 Task: Customize notification schemes for different project roles.
Action: Mouse moved to (1099, 88)
Screenshot: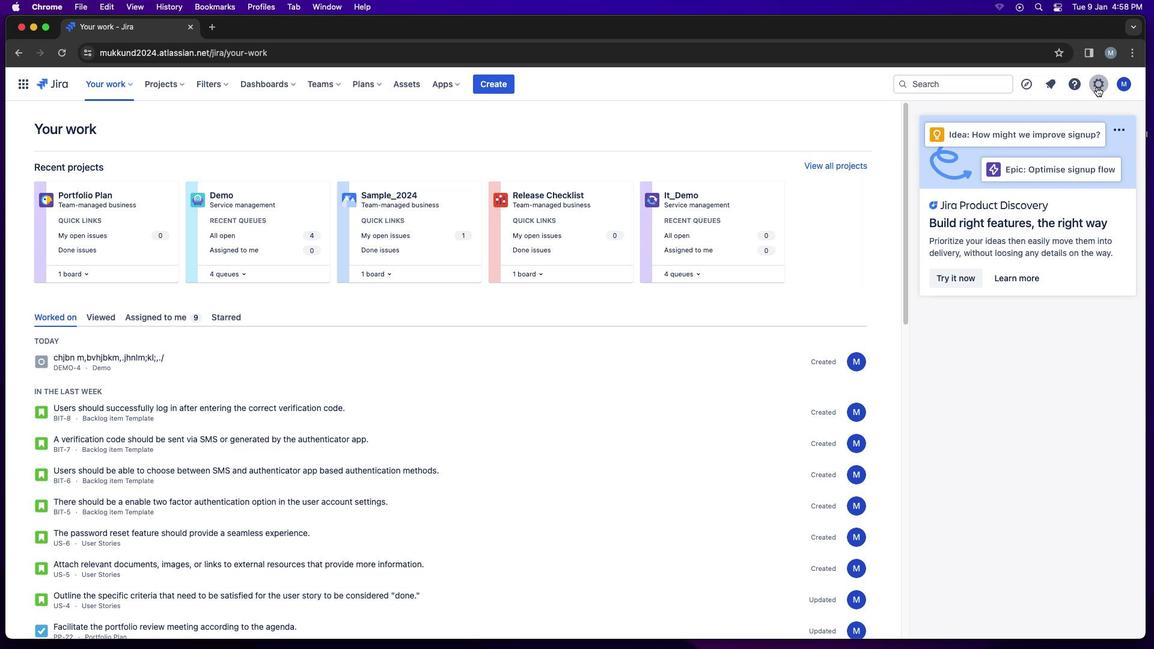 
Action: Mouse pressed left at (1099, 88)
Screenshot: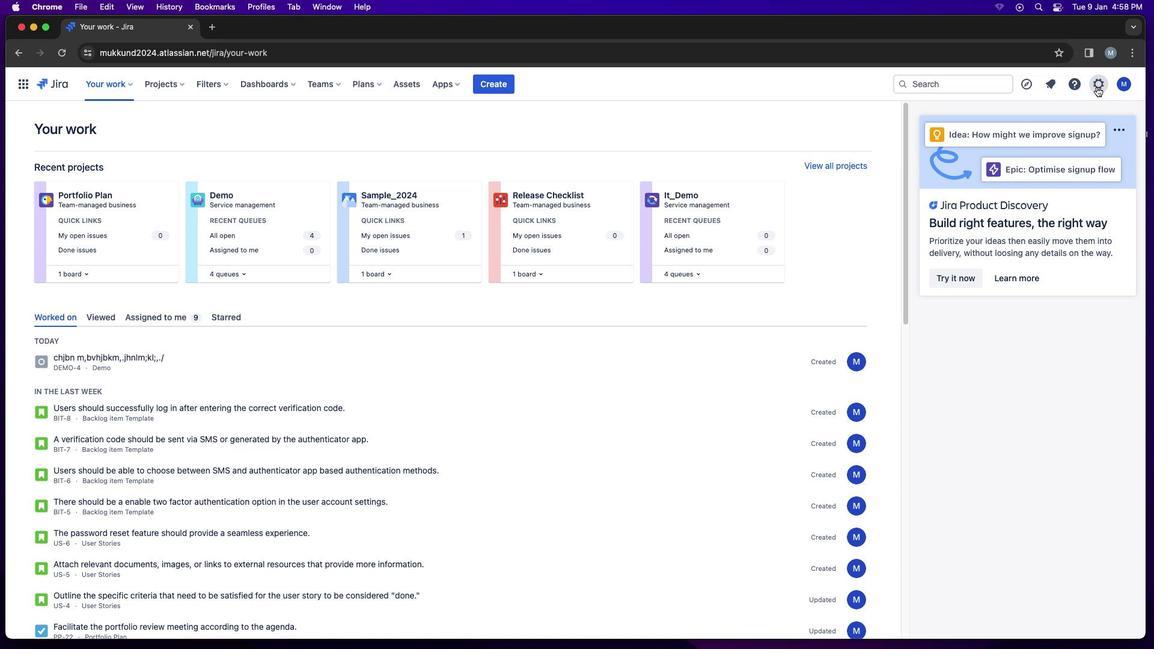 
Action: Mouse moved to (886, 358)
Screenshot: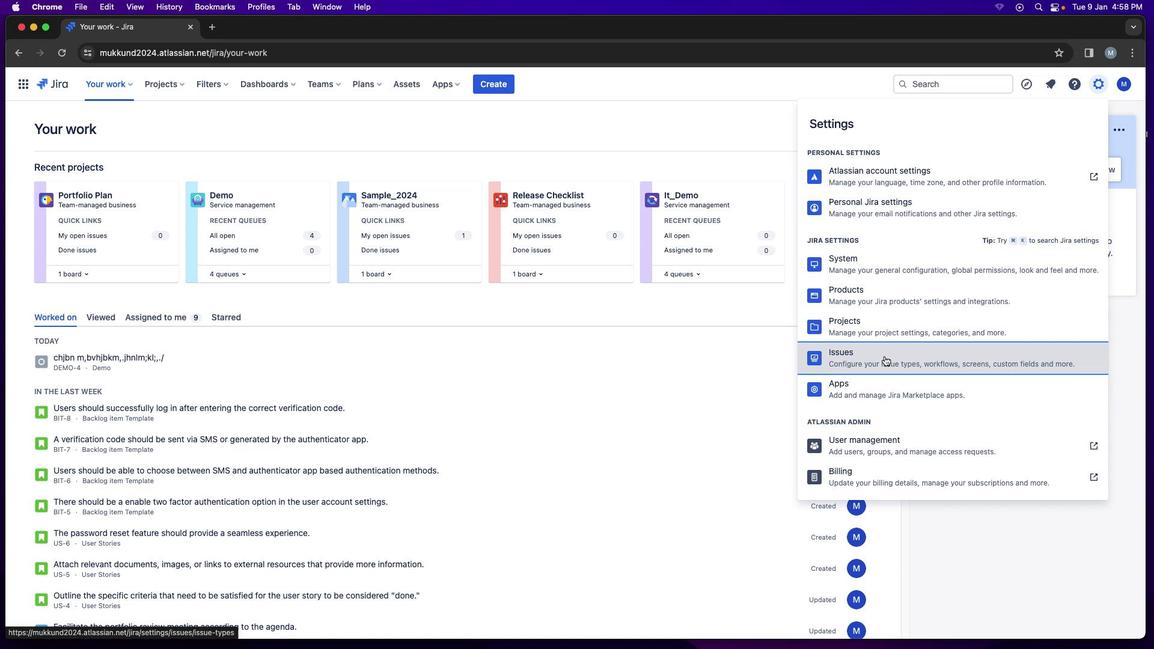 
Action: Mouse pressed left at (886, 358)
Screenshot: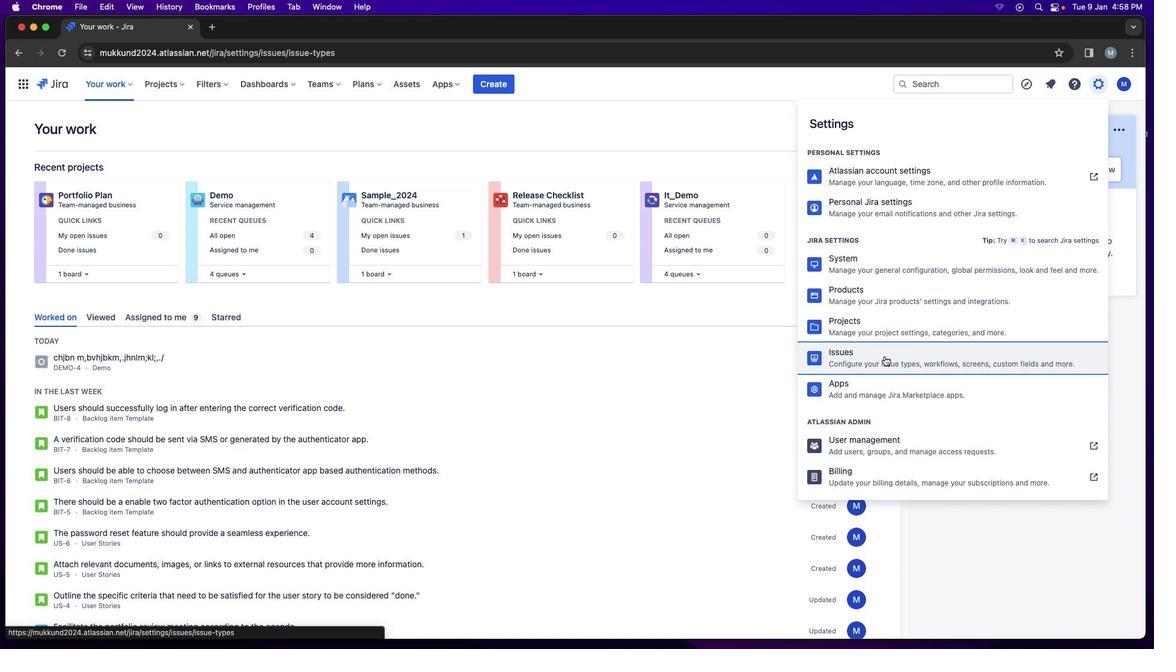 
Action: Mouse moved to (91, 295)
Screenshot: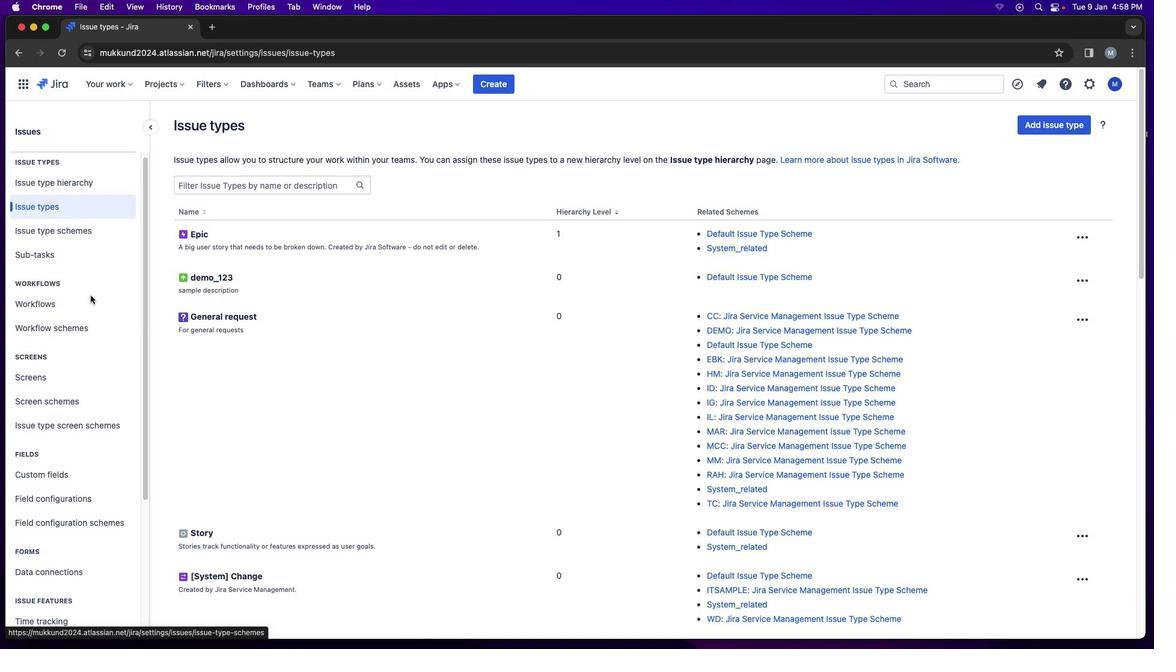 
Action: Mouse scrolled (91, 295) with delta (1, 1)
Screenshot: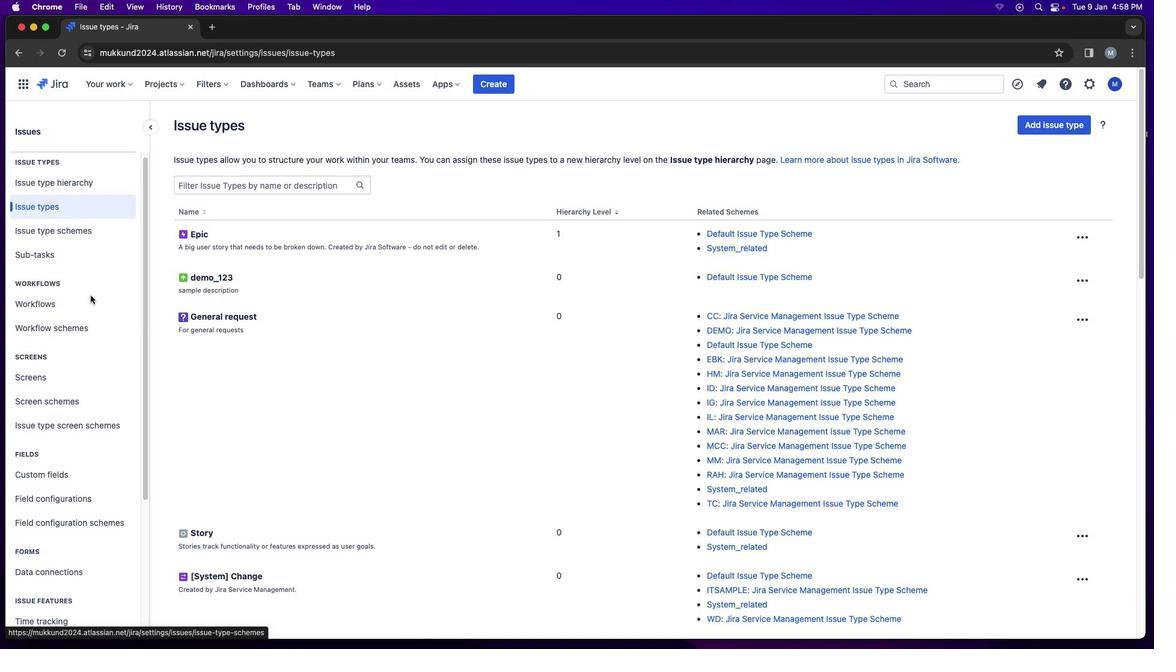 
Action: Mouse scrolled (91, 295) with delta (1, 1)
Screenshot: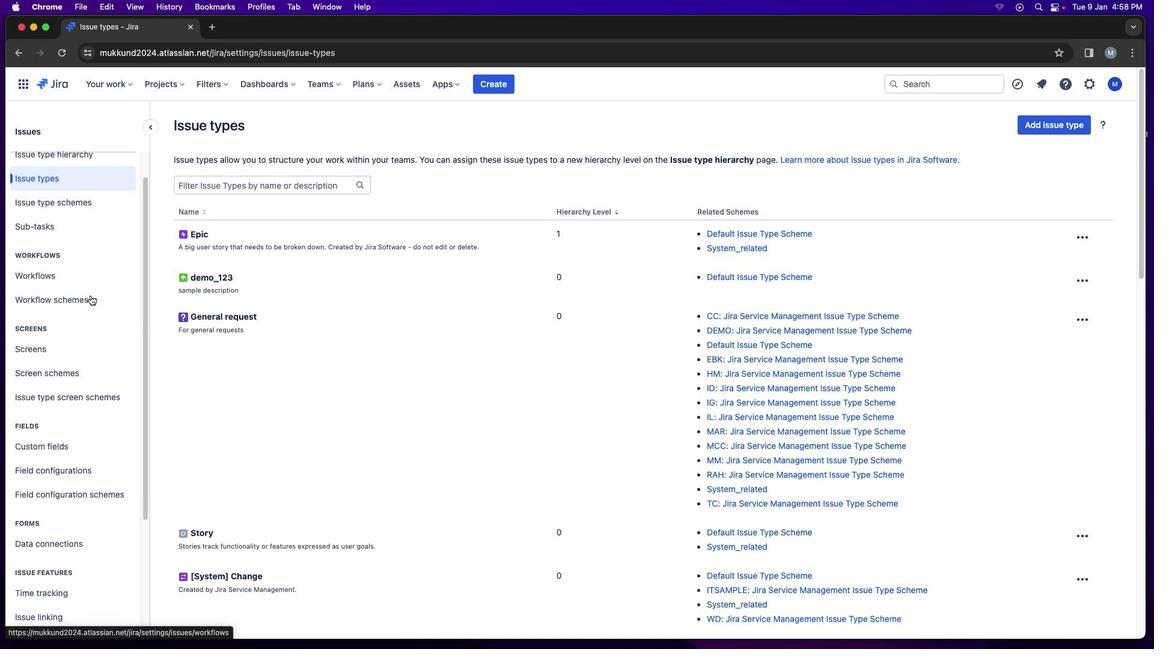 
Action: Mouse moved to (91, 296)
Screenshot: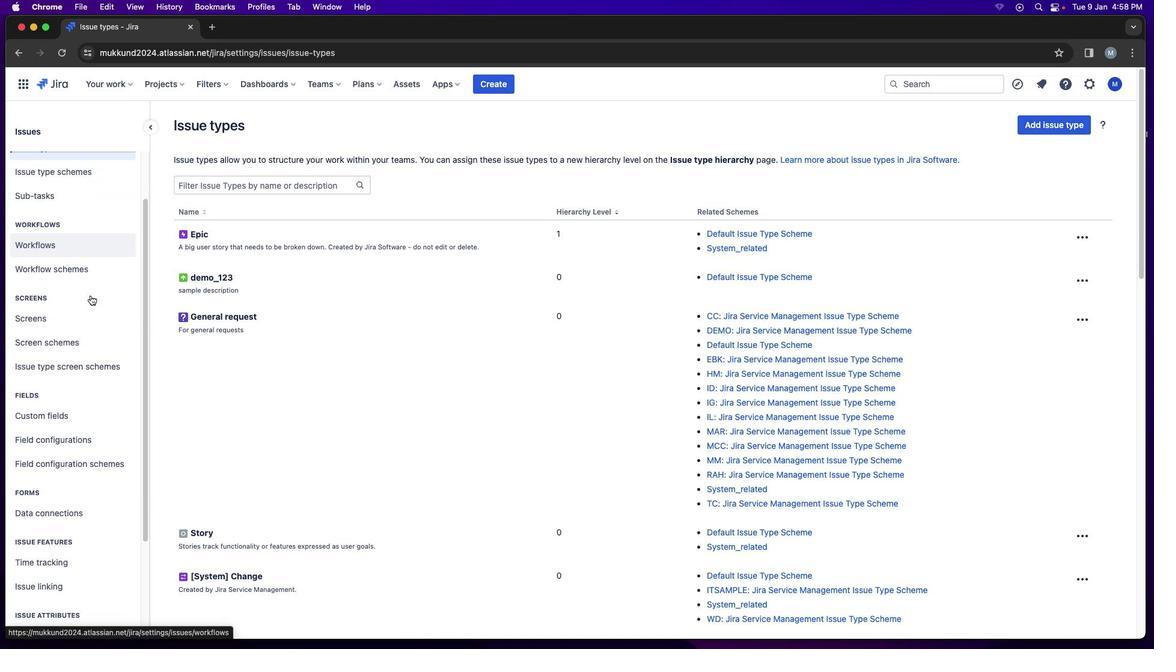 
Action: Mouse scrolled (91, 296) with delta (1, 1)
Screenshot: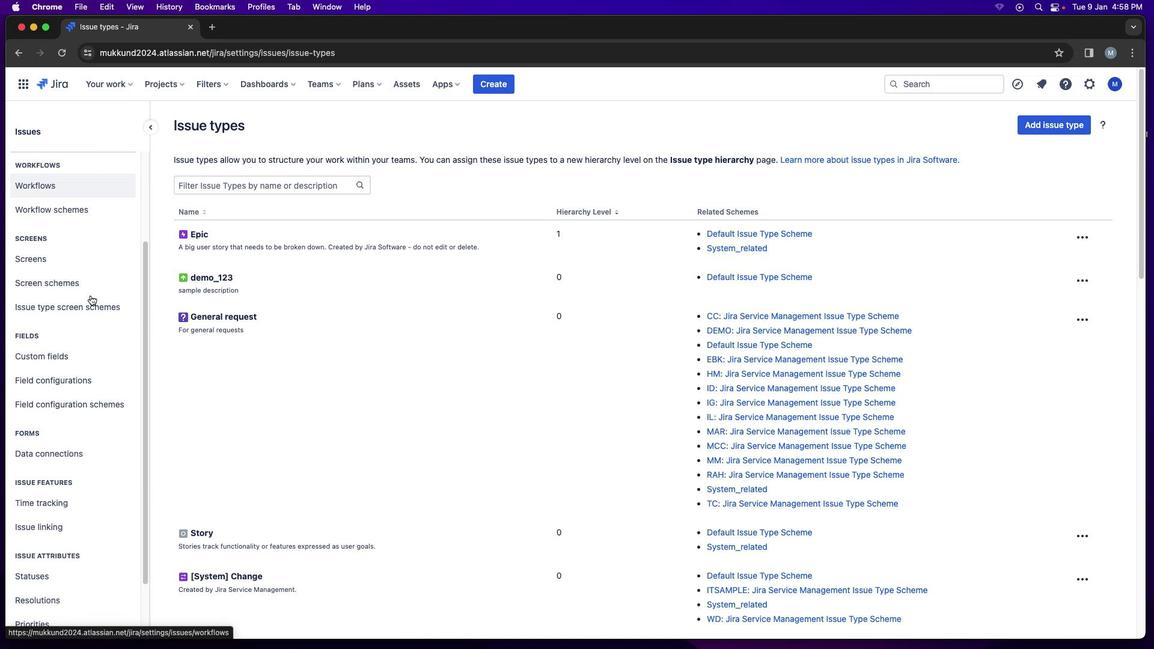 
Action: Mouse moved to (91, 297)
Screenshot: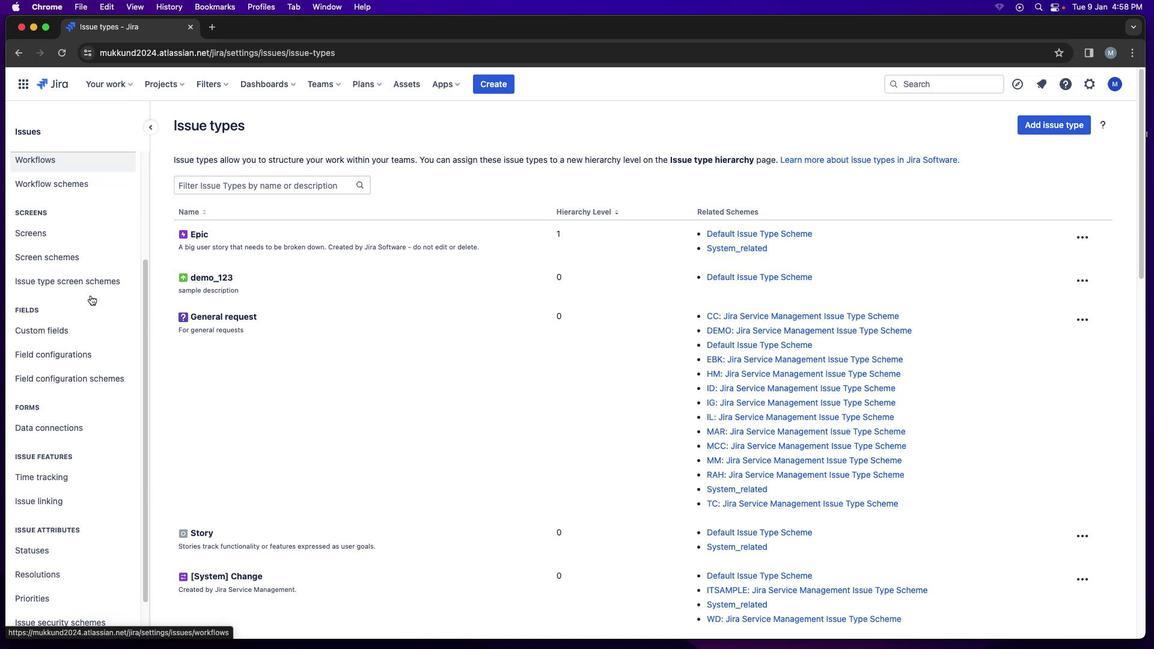 
Action: Mouse scrolled (91, 297) with delta (1, 1)
Screenshot: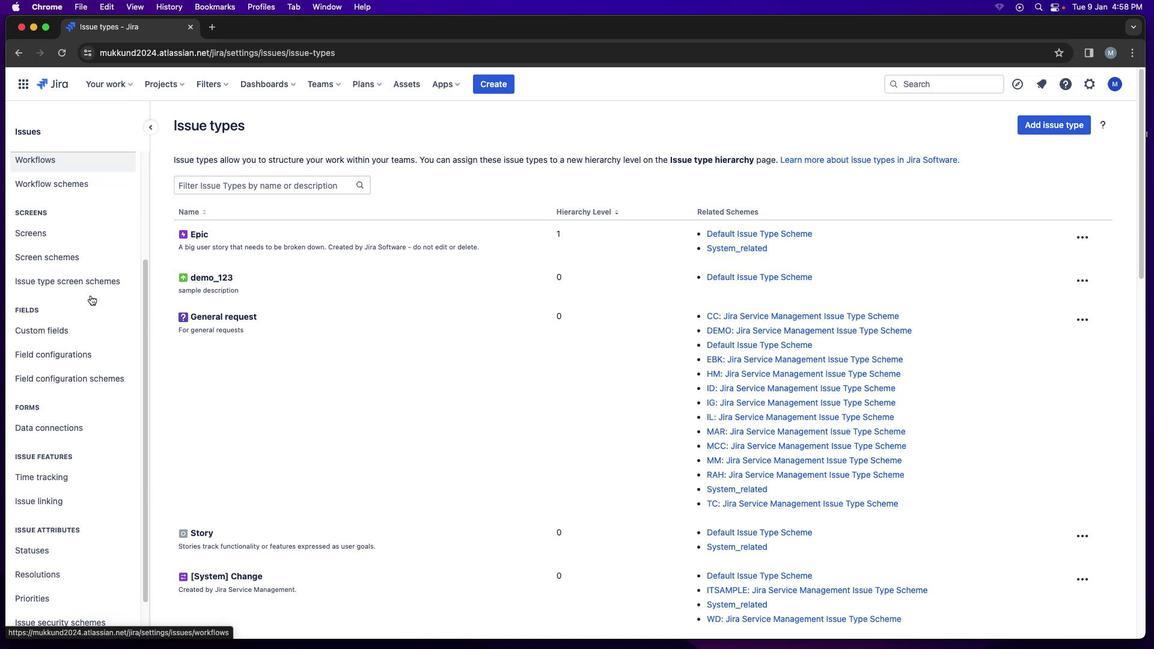 
Action: Mouse scrolled (91, 297) with delta (1, 0)
Screenshot: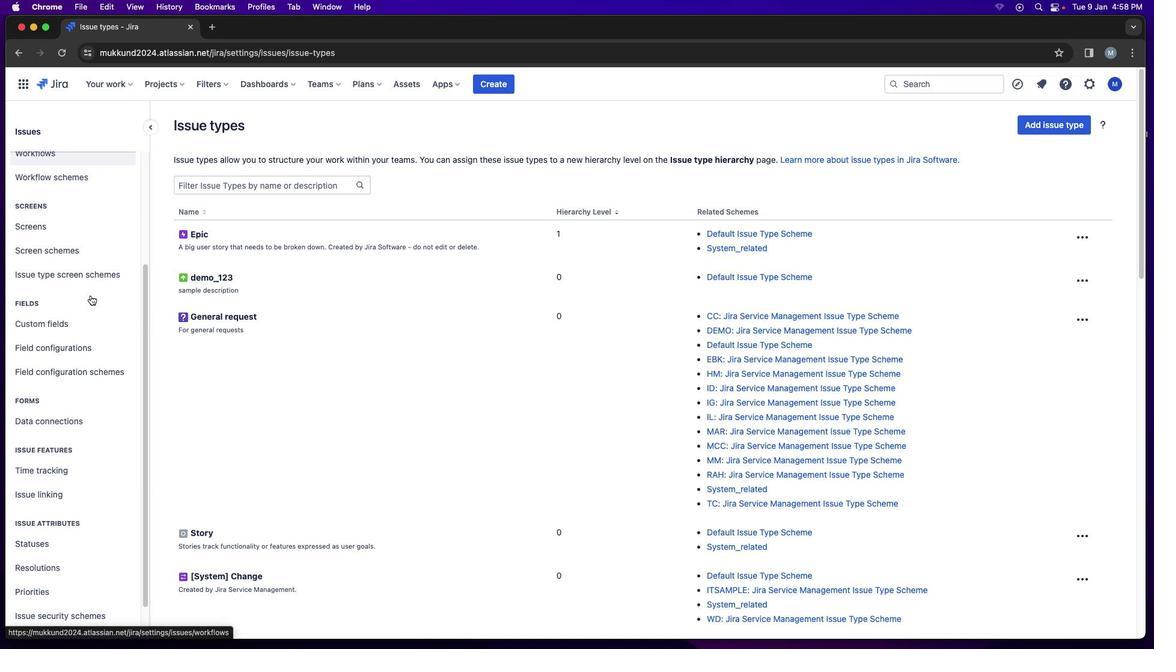 
Action: Mouse moved to (91, 298)
Screenshot: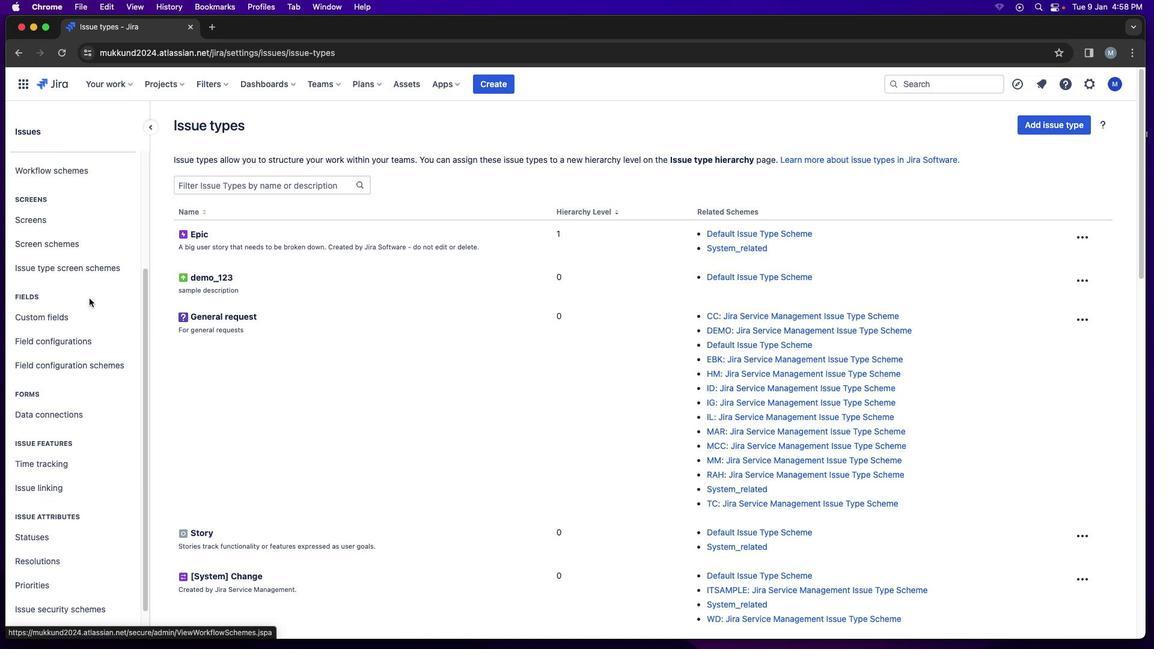 
Action: Mouse scrolled (91, 298) with delta (1, 1)
Screenshot: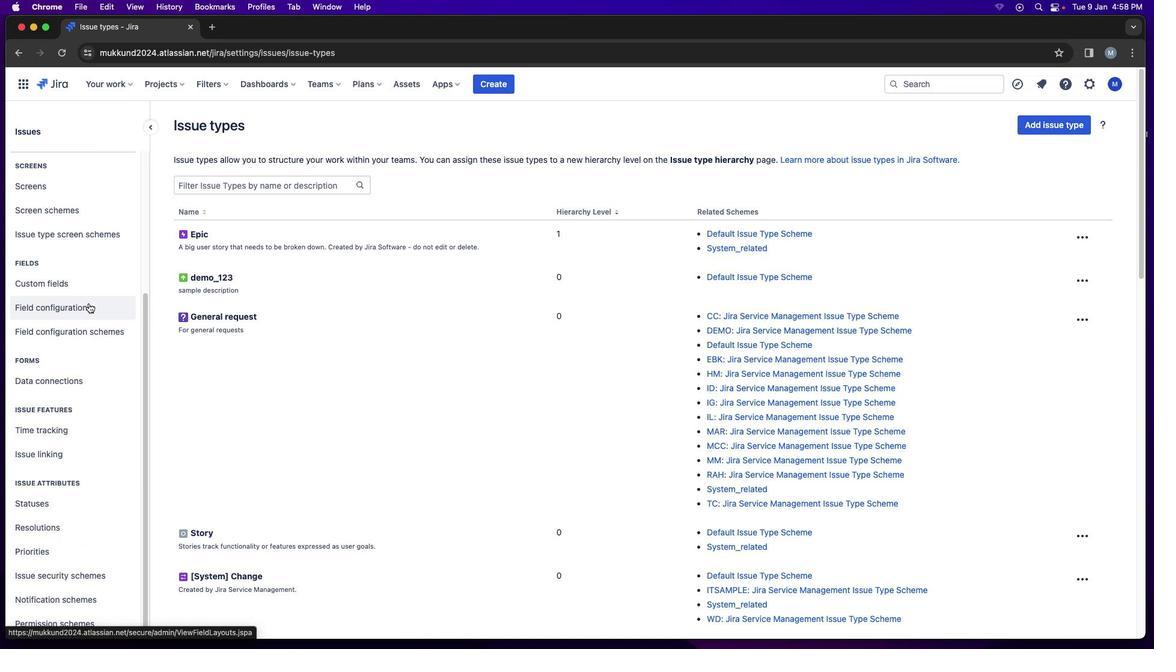 
Action: Mouse scrolled (91, 298) with delta (1, 1)
Screenshot: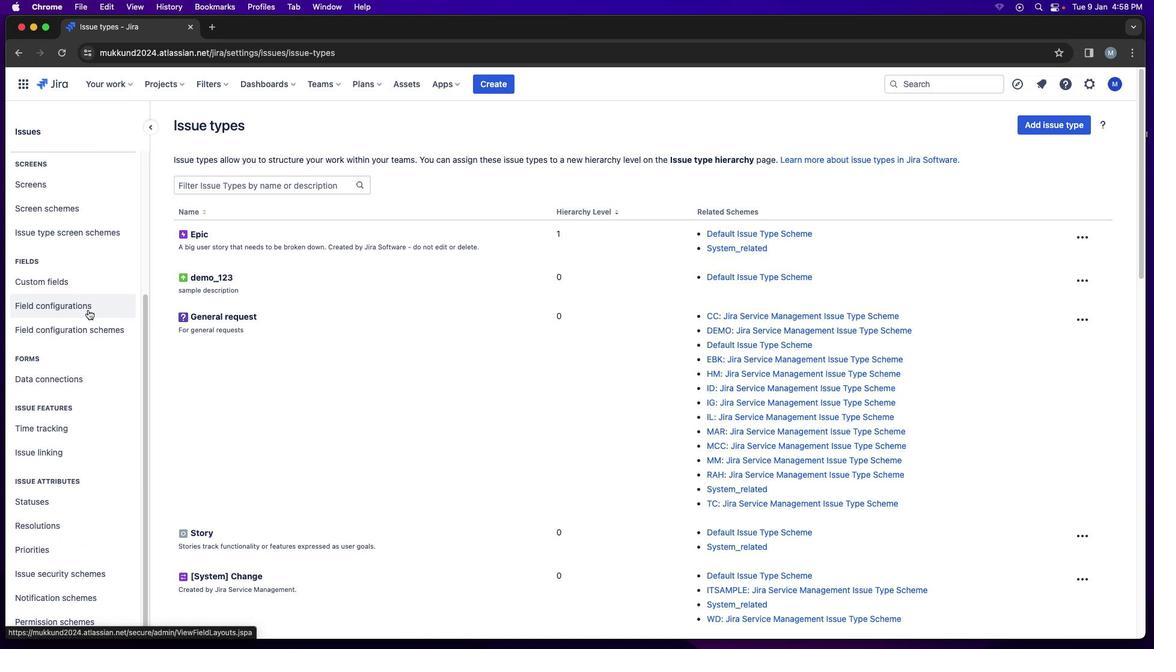 
Action: Mouse moved to (91, 298)
Screenshot: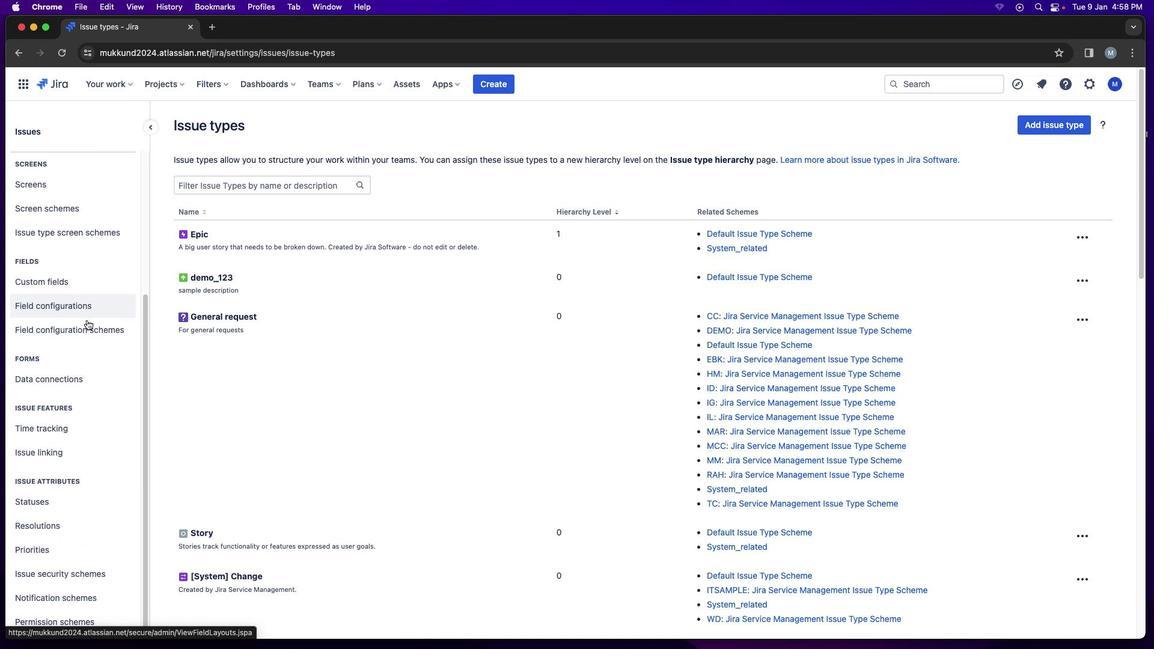
Action: Mouse scrolled (91, 298) with delta (1, 0)
Screenshot: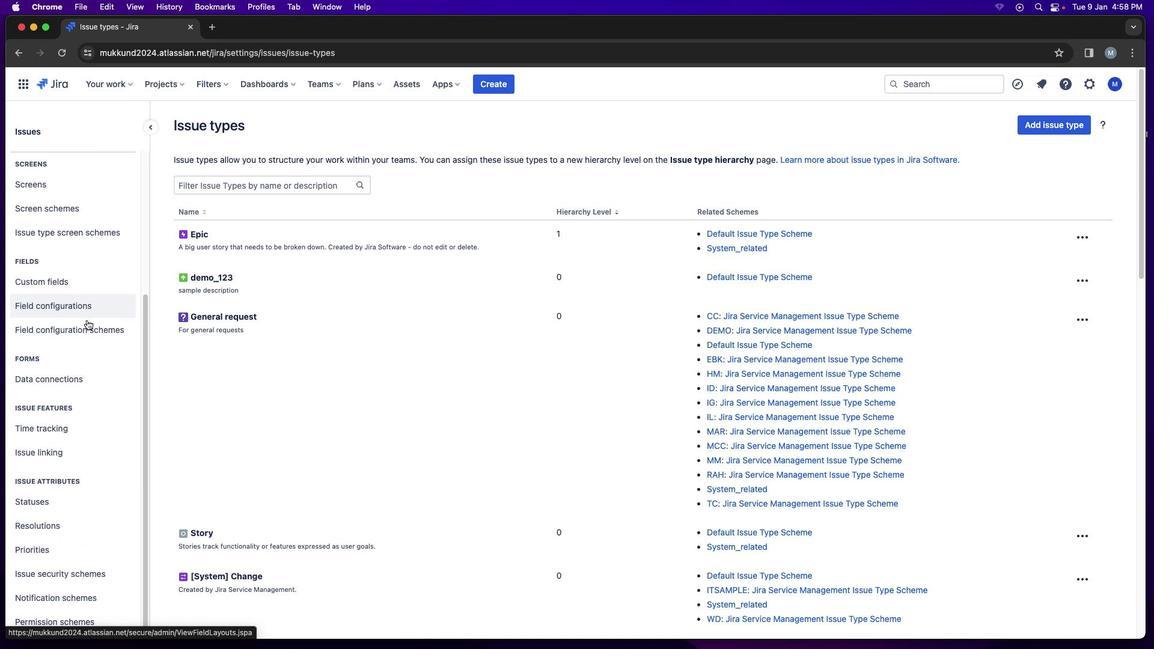 
Action: Mouse moved to (90, 299)
Screenshot: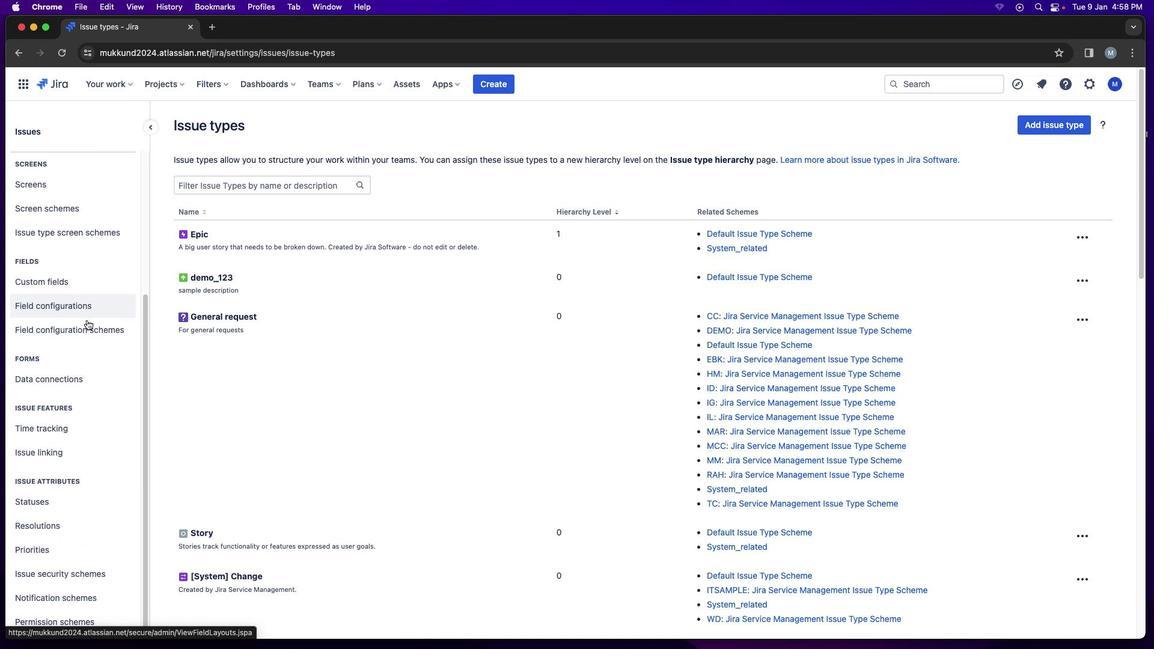 
Action: Mouse scrolled (90, 299) with delta (1, 0)
Screenshot: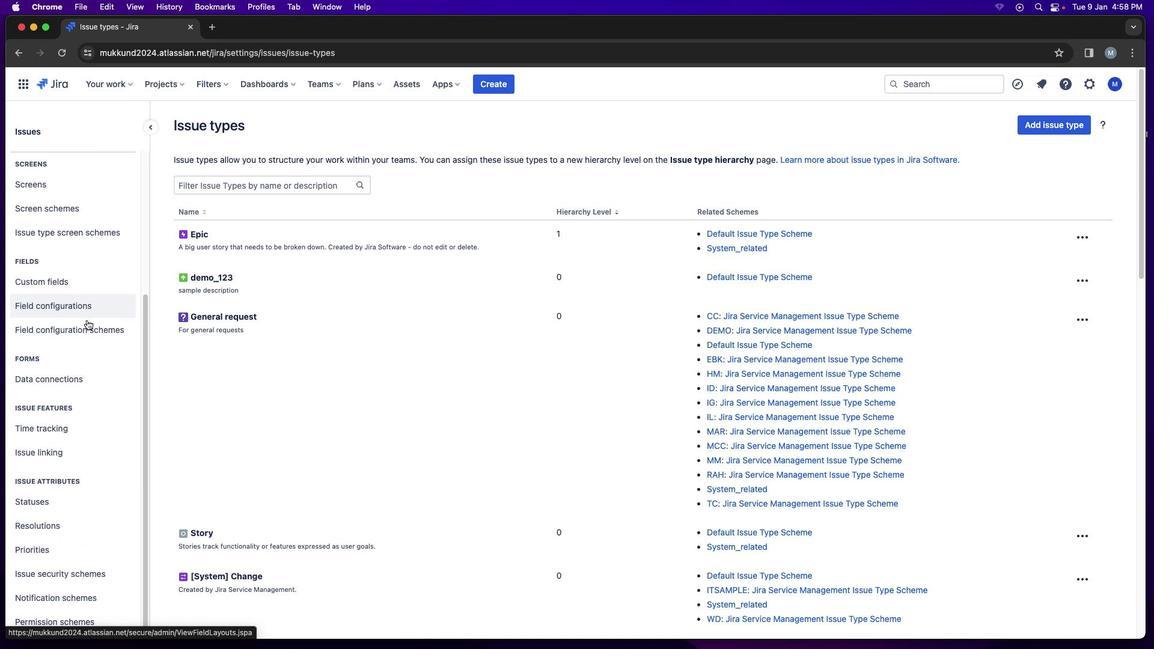 
Action: Mouse moved to (90, 300)
Screenshot: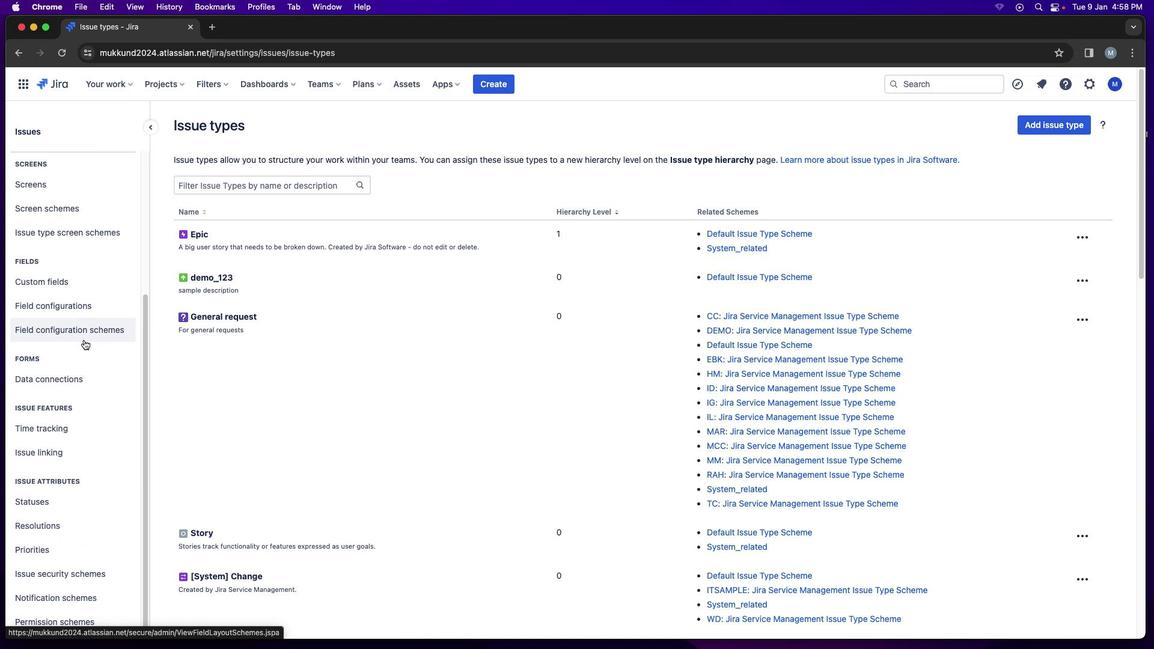 
Action: Mouse scrolled (90, 300) with delta (1, 0)
Screenshot: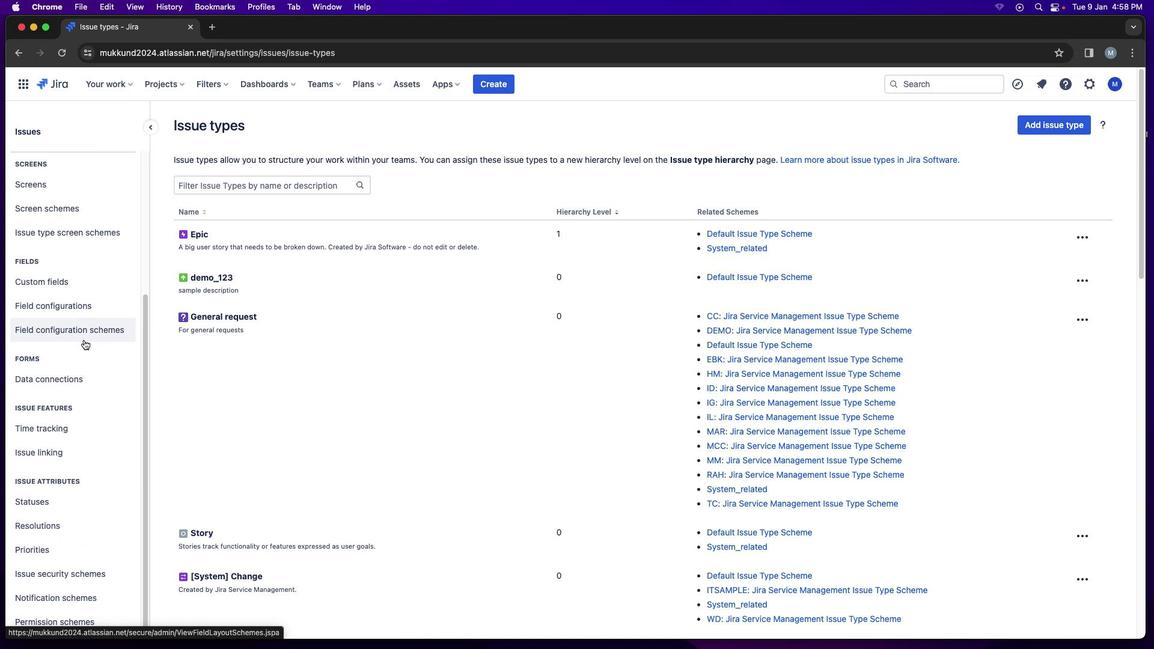 
Action: Mouse moved to (85, 351)
Screenshot: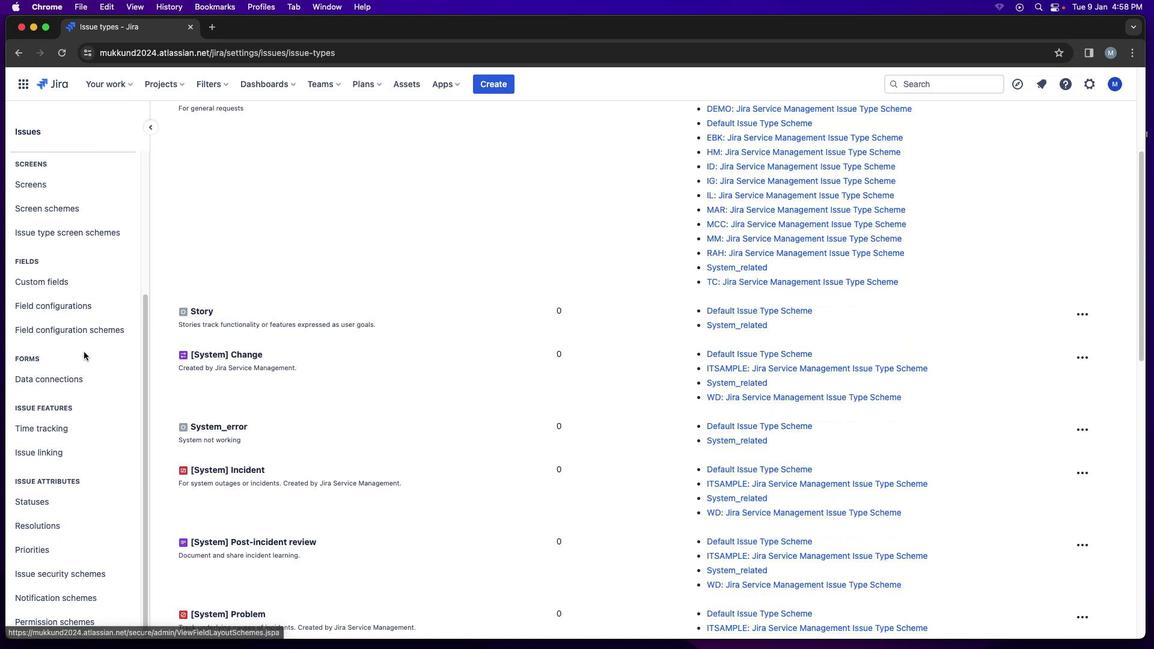 
Action: Mouse scrolled (85, 351) with delta (1, 1)
Screenshot: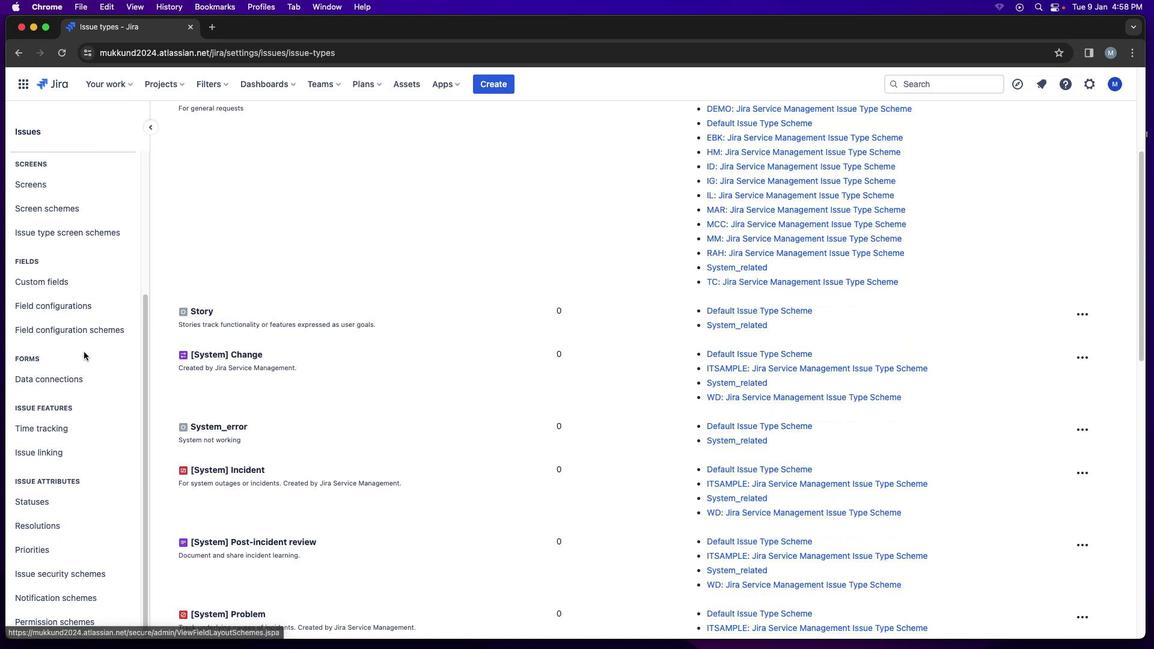 
Action: Mouse moved to (85, 352)
Screenshot: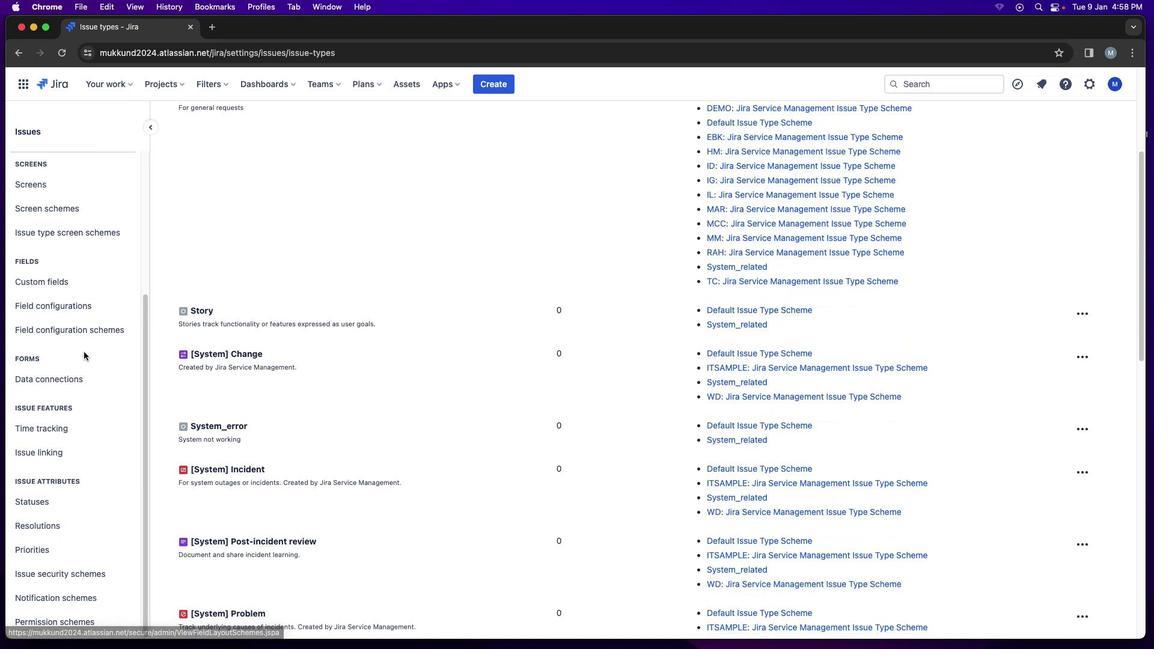 
Action: Mouse scrolled (85, 352) with delta (1, 1)
Screenshot: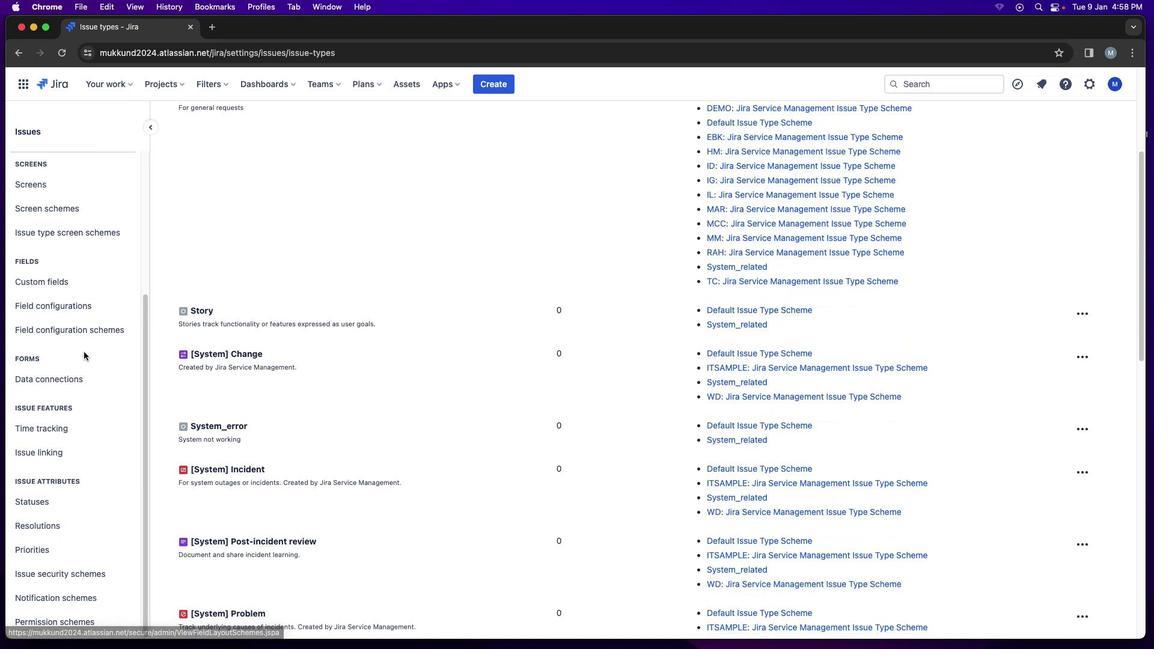 
Action: Mouse moved to (85, 352)
Screenshot: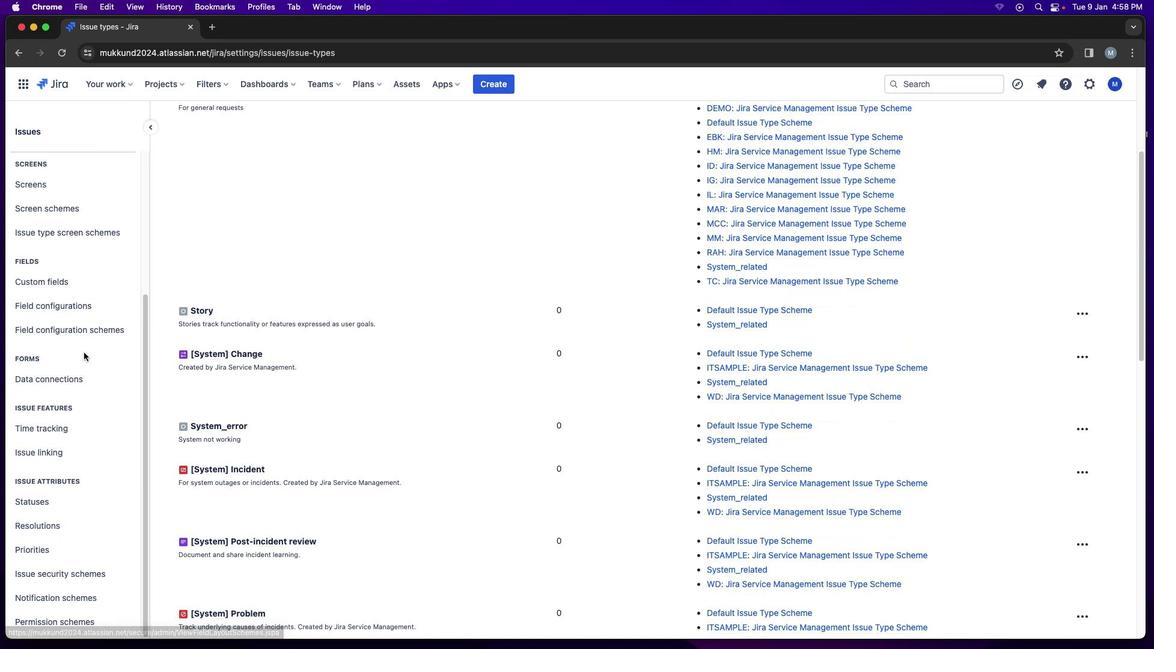 
Action: Mouse scrolled (85, 352) with delta (1, 0)
Screenshot: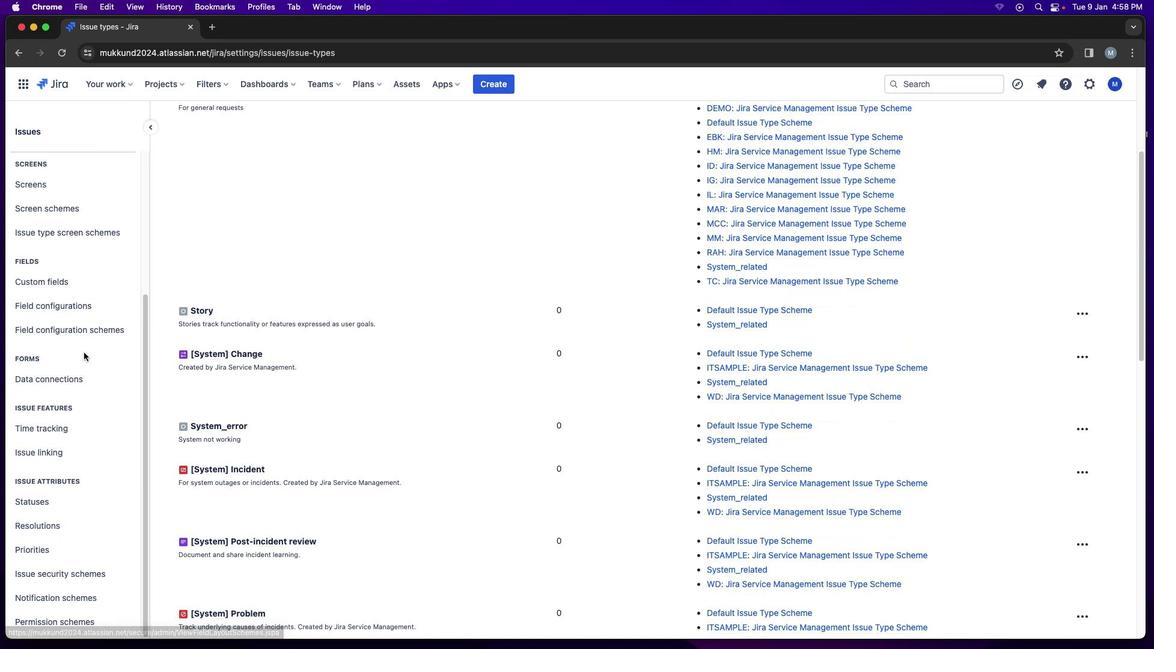 
Action: Mouse moved to (85, 352)
Screenshot: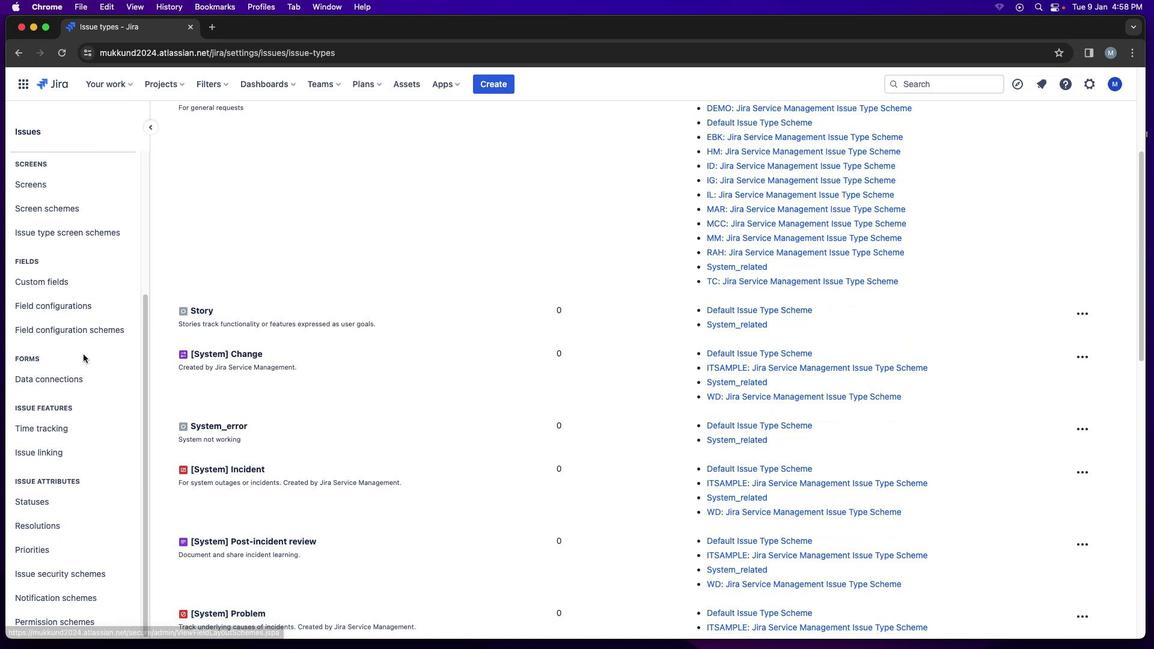 
Action: Mouse scrolled (85, 352) with delta (1, 0)
Screenshot: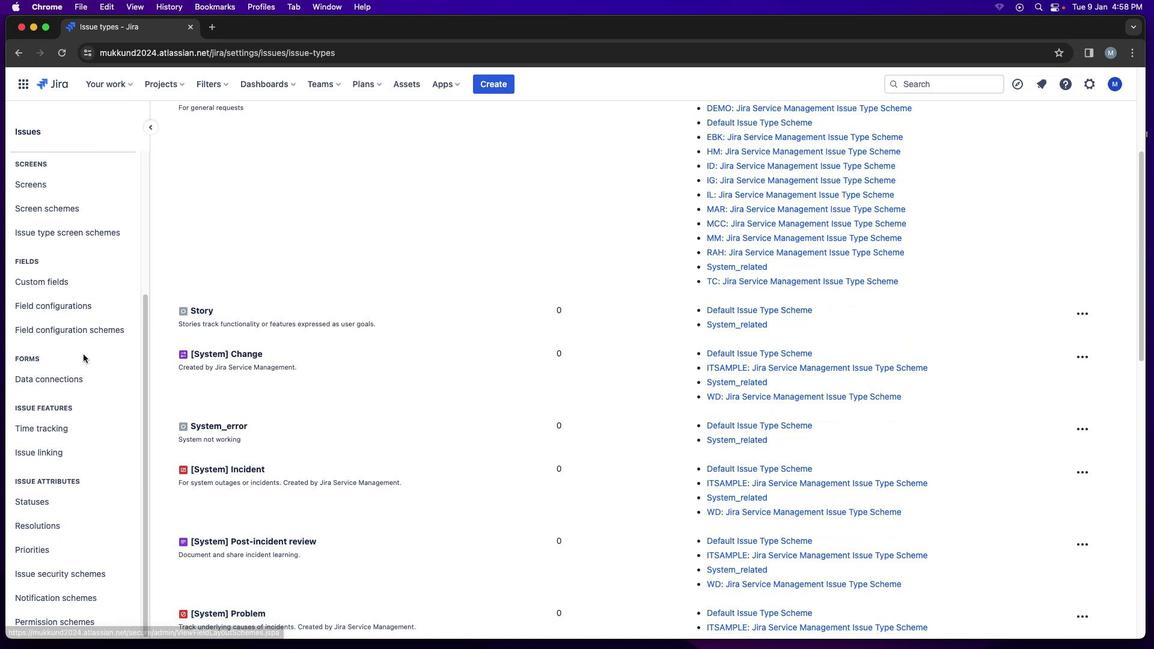 
Action: Mouse moved to (89, 396)
Screenshot: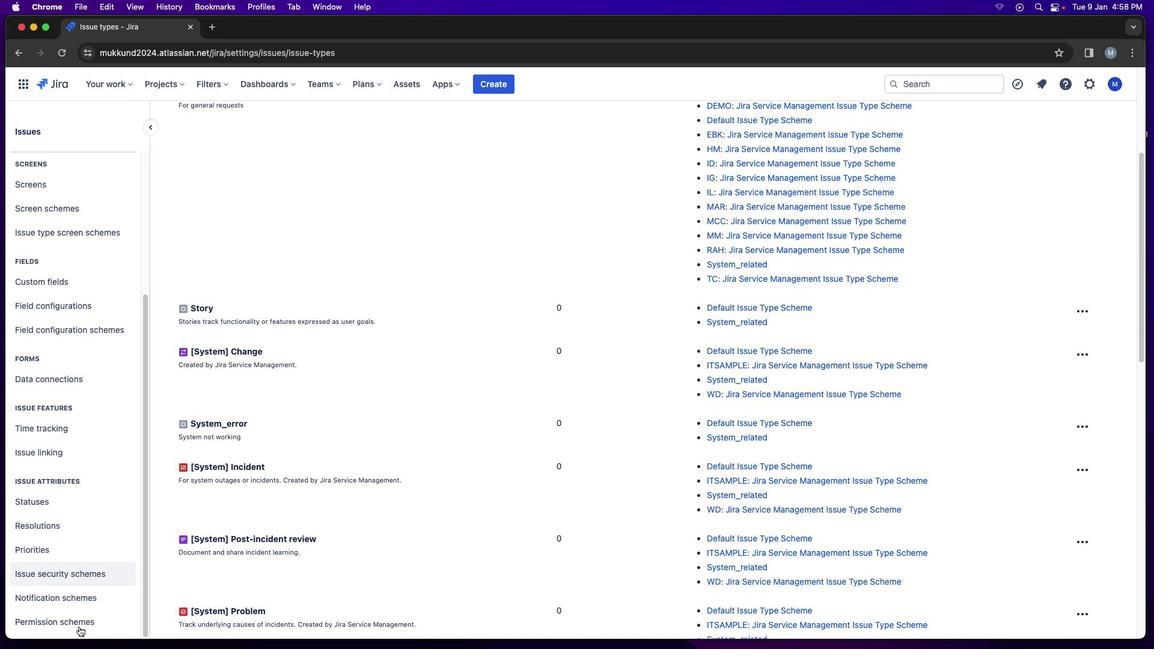 
Action: Mouse scrolled (89, 396) with delta (1, 1)
Screenshot: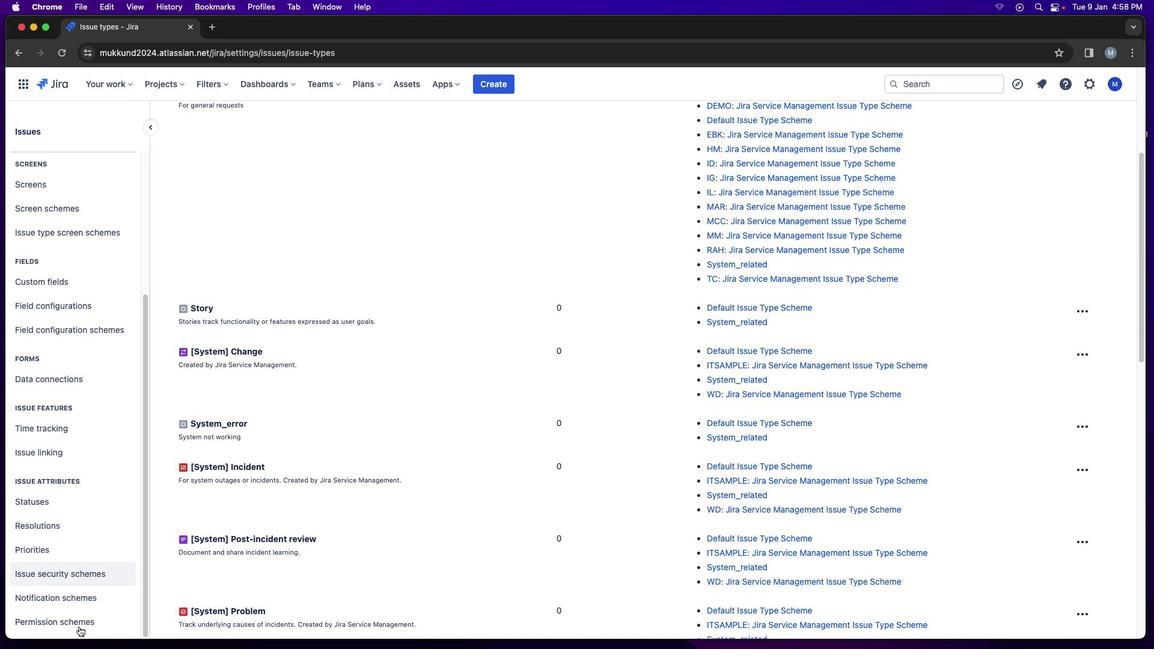
Action: Mouse moved to (61, 598)
Screenshot: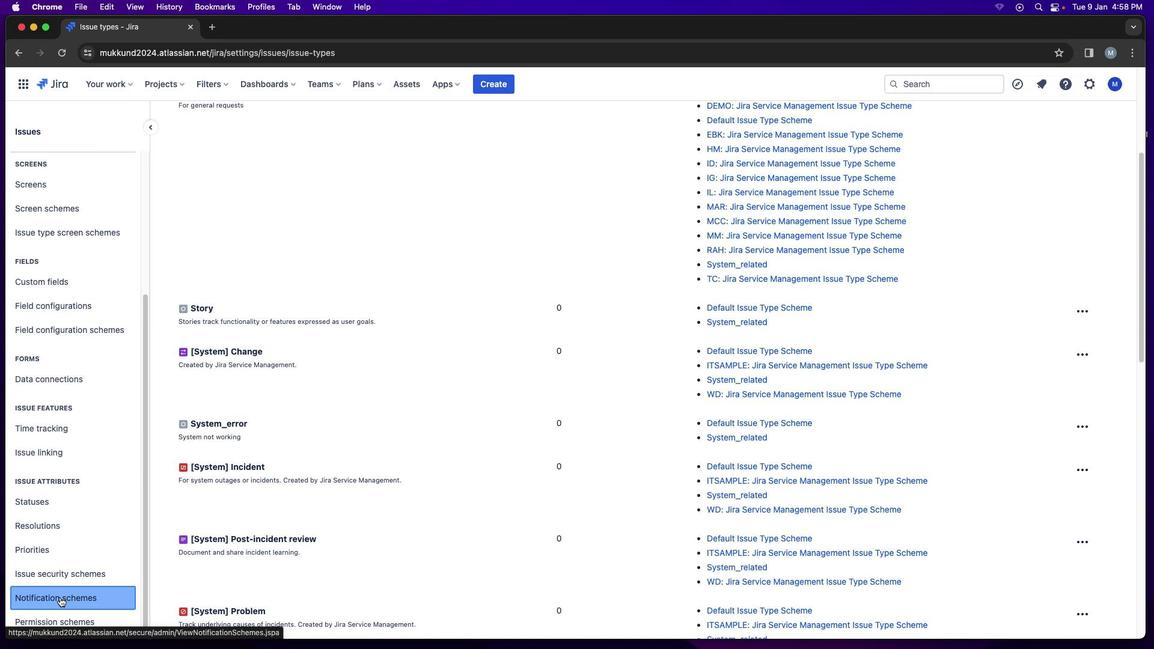 
Action: Mouse pressed left at (61, 598)
Screenshot: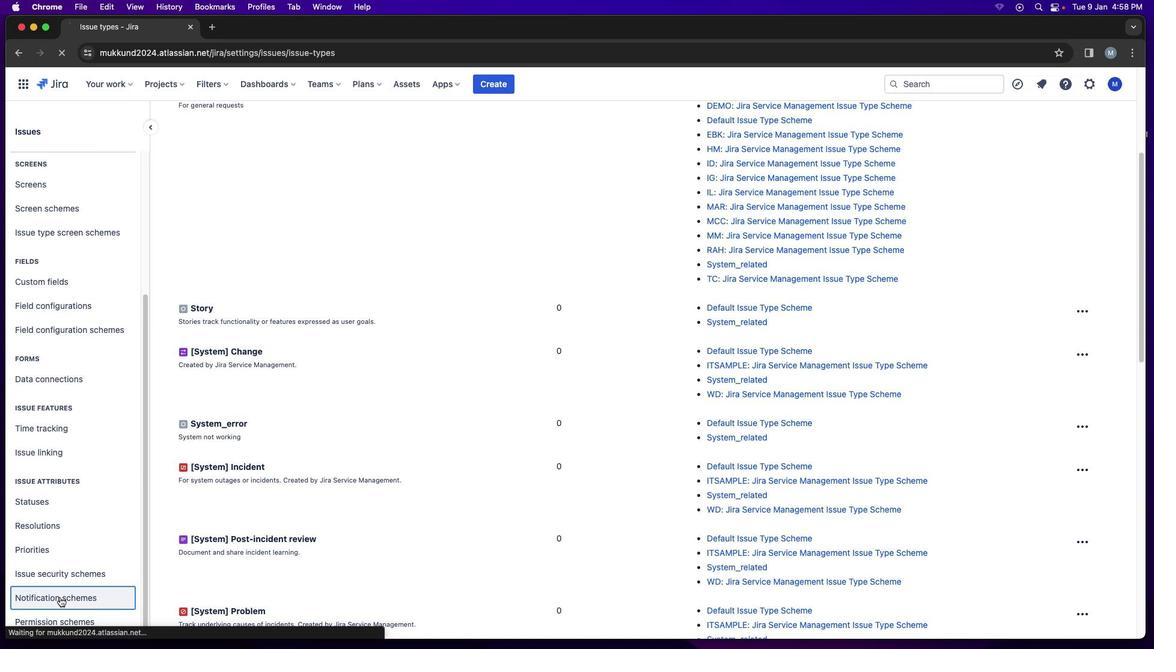 
Action: Mouse moved to (602, 554)
Screenshot: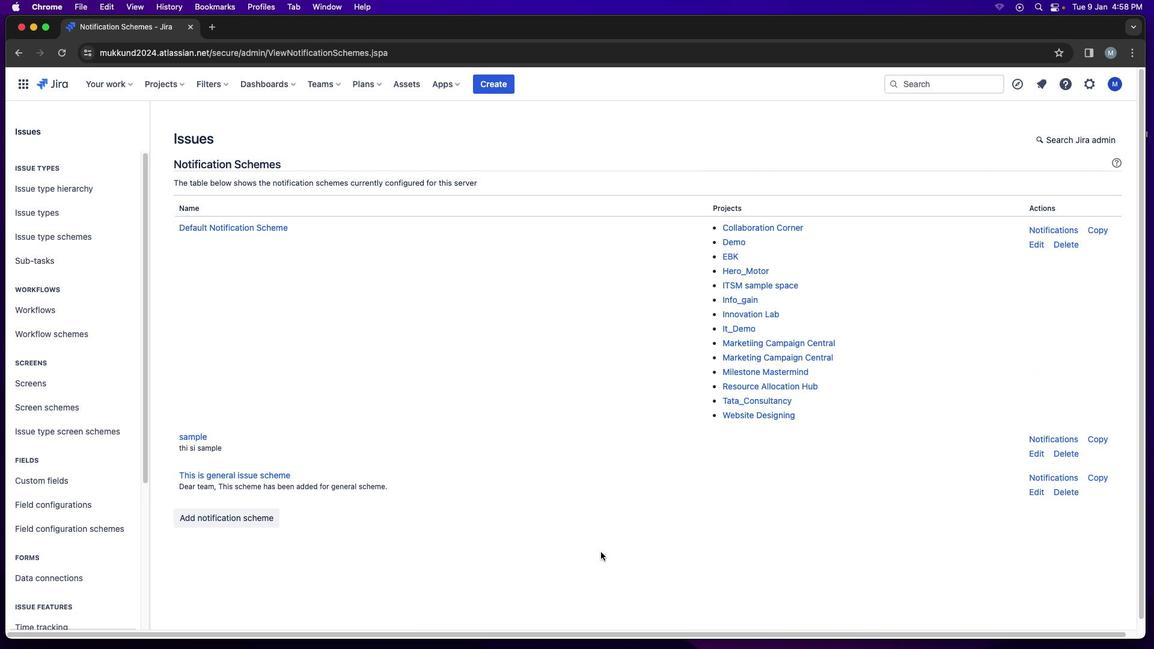 
Action: Mouse pressed left at (602, 554)
Screenshot: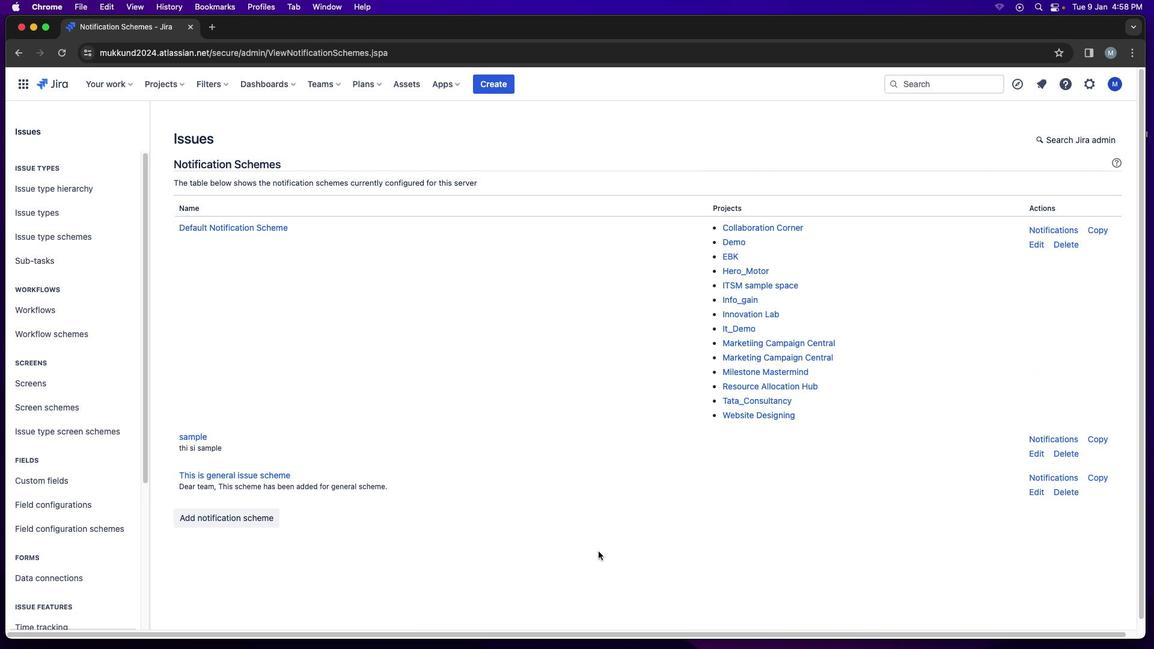 
Action: Mouse moved to (245, 524)
Screenshot: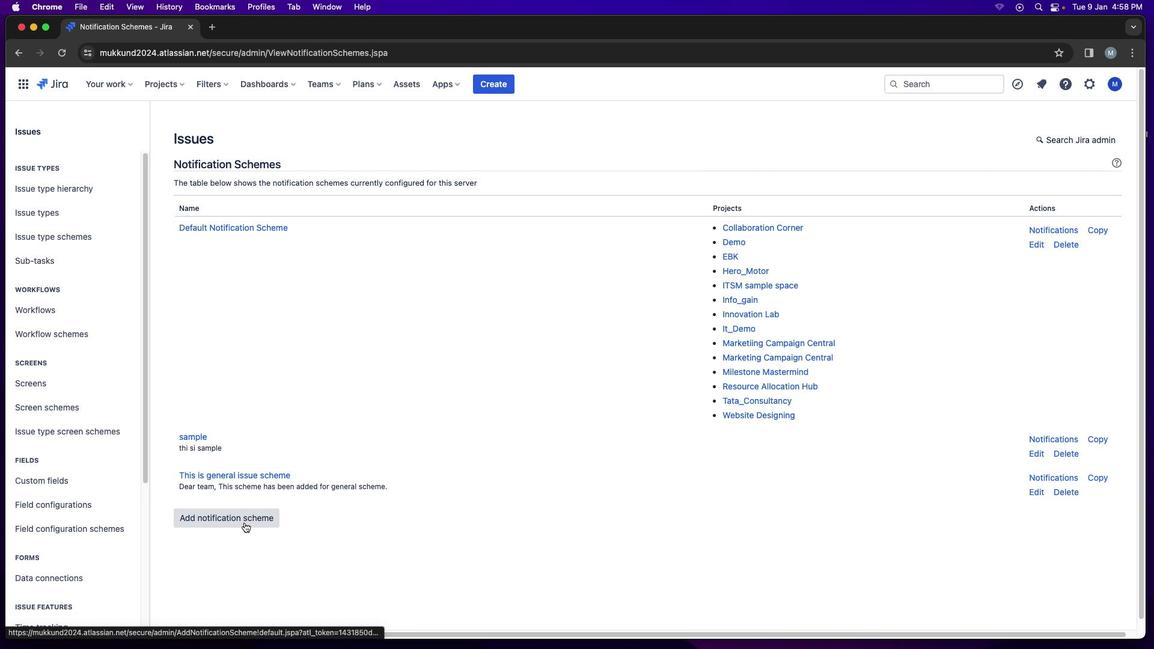 
Action: Mouse pressed left at (245, 524)
Screenshot: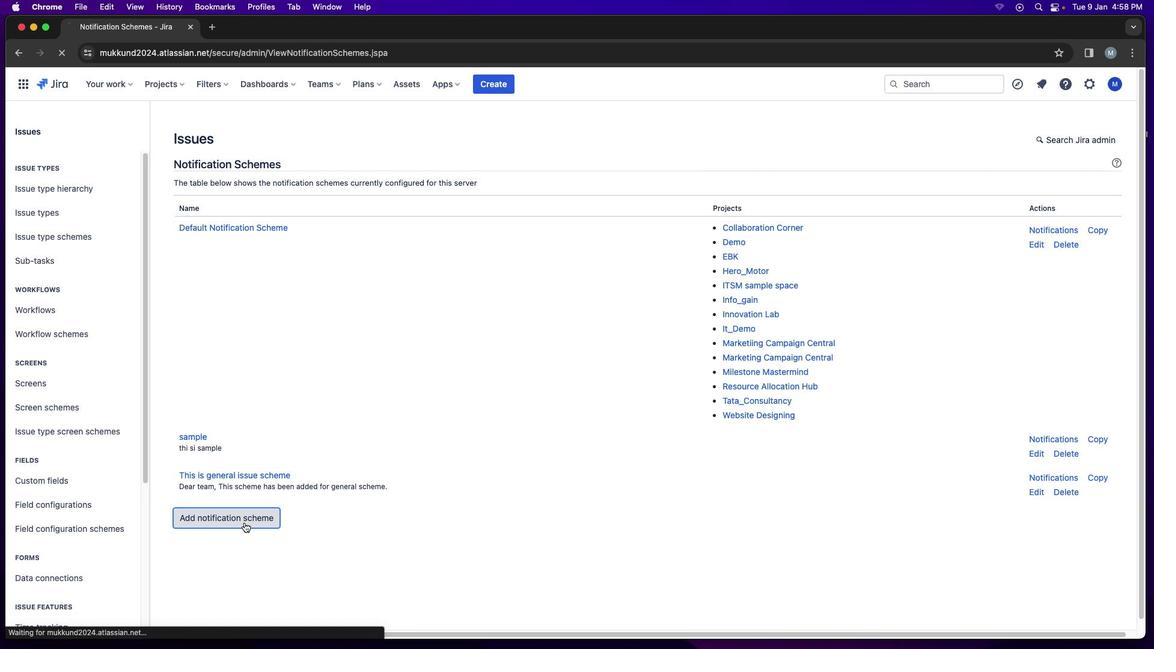 
Action: Mouse moved to (313, 185)
Screenshot: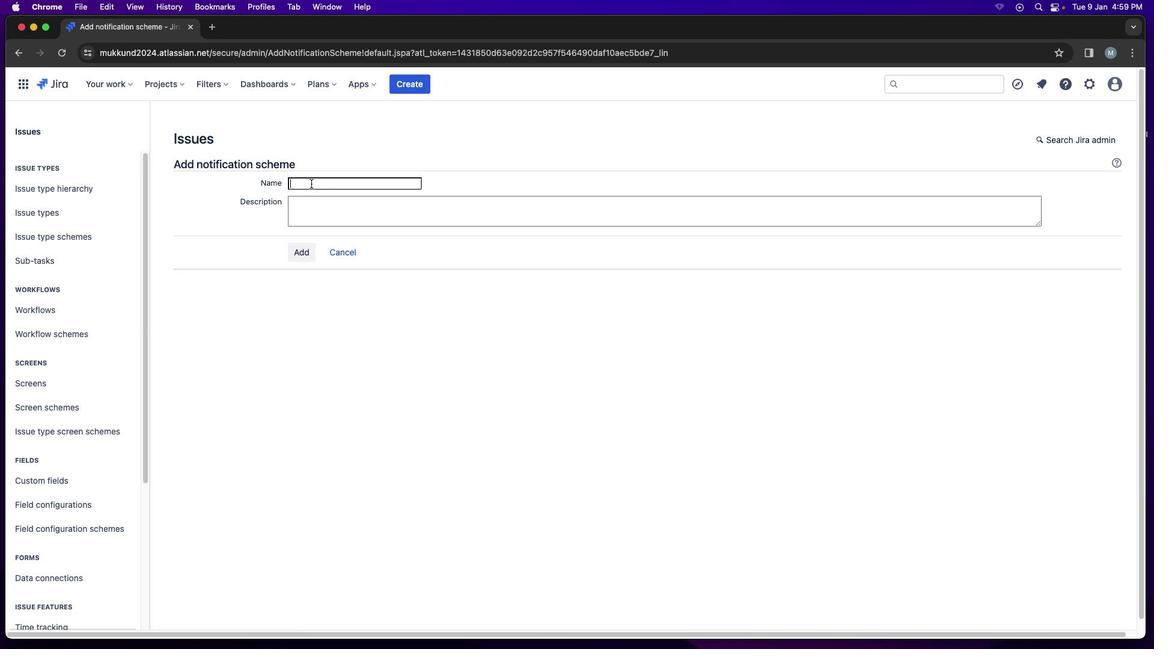 
Action: Mouse pressed left at (313, 185)
Screenshot: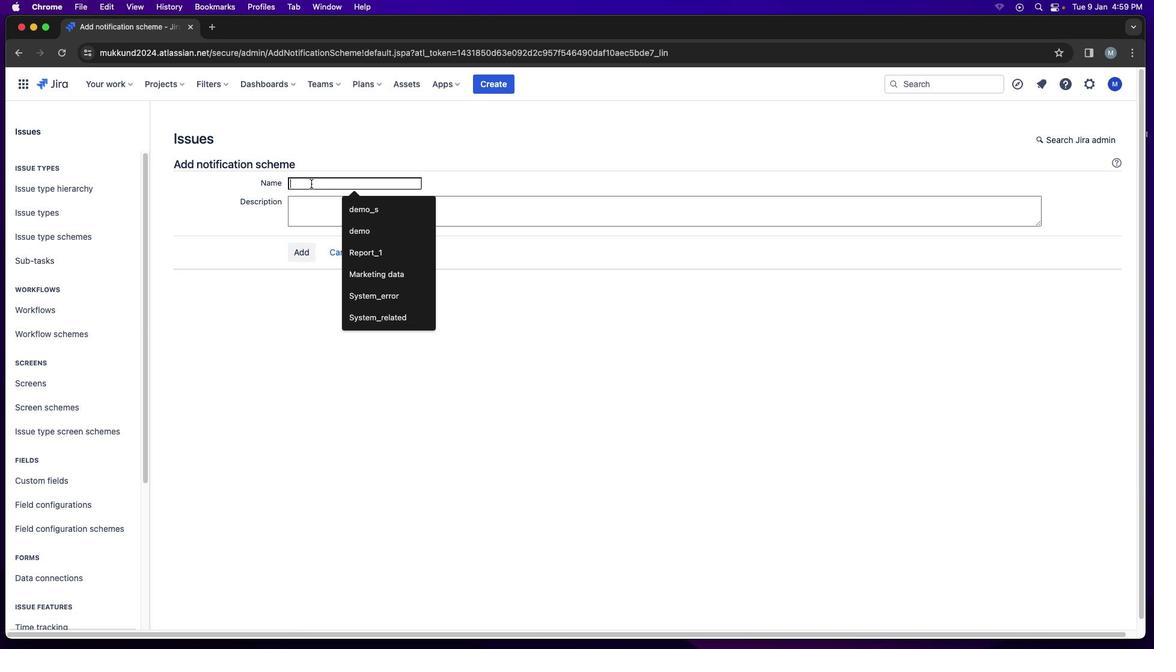 
Action: Key pressed Key.shift'N''o''r'Key.backspaceKey.backspaceKey.backspaceKey.backspaceKey.shift_r'P''r''o''j''e''c''t'Key.shift_r'_'Key.shift_r'?''N''o'Key.backspaceKey.backspaceKey.backspaceKey.shift_r'N''o''t''i''f''i''c''a''t''i''o''n'
Screenshot: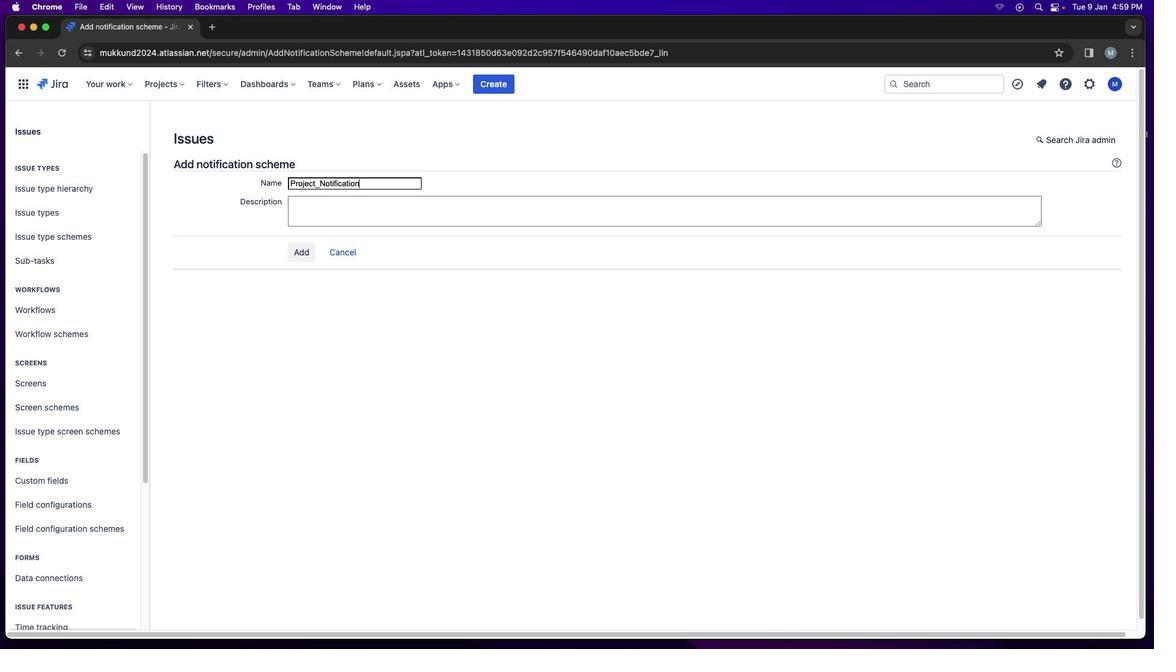 
Action: Mouse moved to (324, 215)
Screenshot: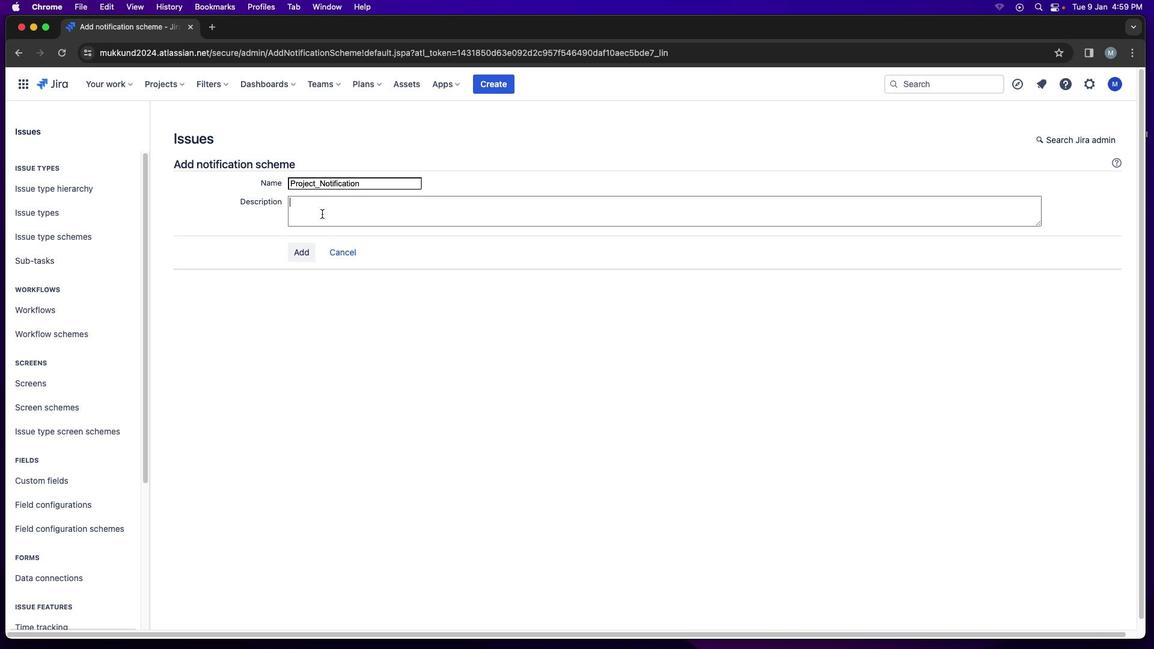 
Action: Mouse pressed left at (324, 215)
Screenshot: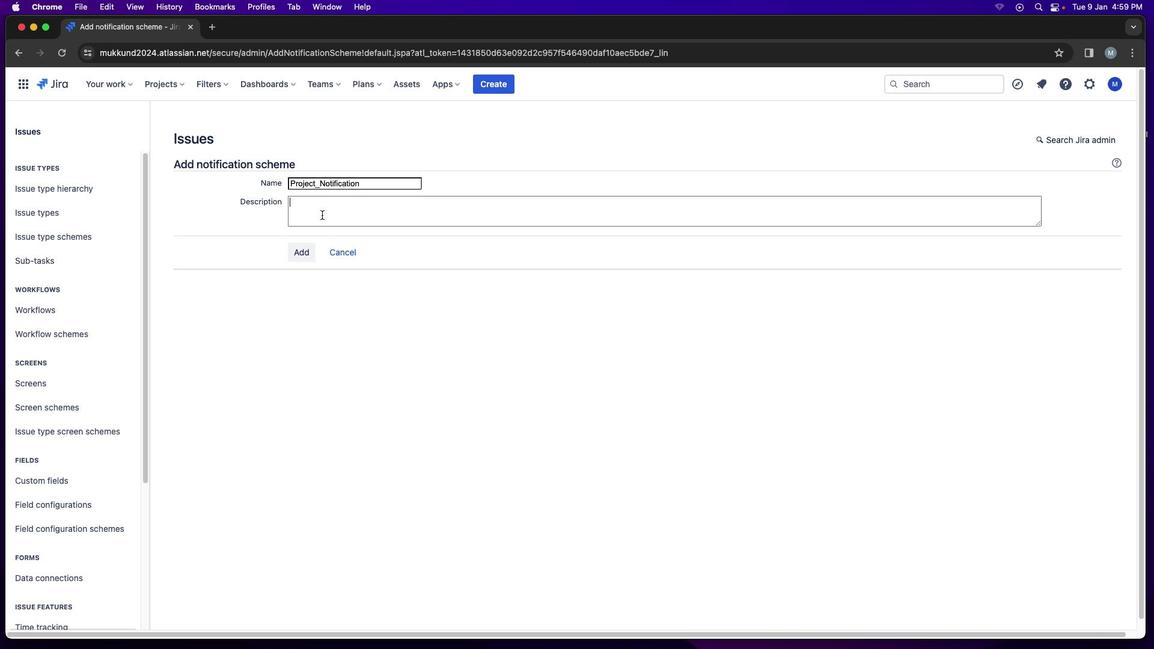 
Action: Mouse moved to (324, 217)
Screenshot: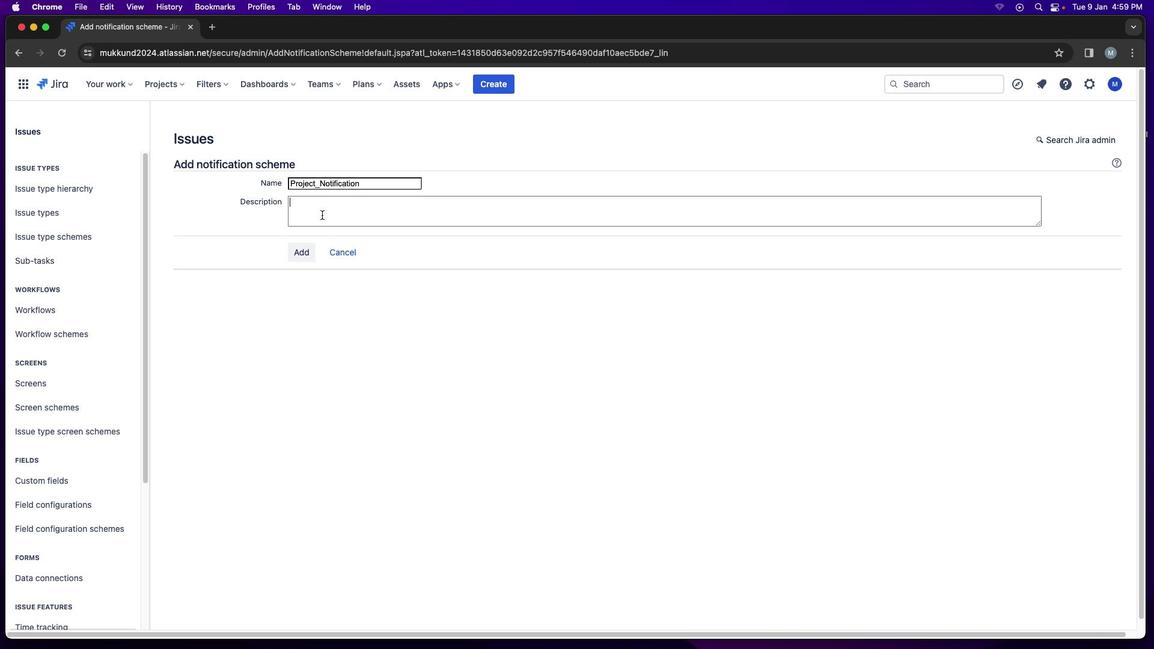 
Action: Key pressed Key.shift'T''h''i''s'Key.space's''c''e'Key.backspaceKey.backspace'c''h''e''m''e'Key.space'i''s'Key.spaceKey.backspaceKey.space'd''e''f''i''n''e''d'Key.space'f''o''r'Key.space'p''r''o''j''e''c''t'Key.space'r''o''l''e''.'
Screenshot: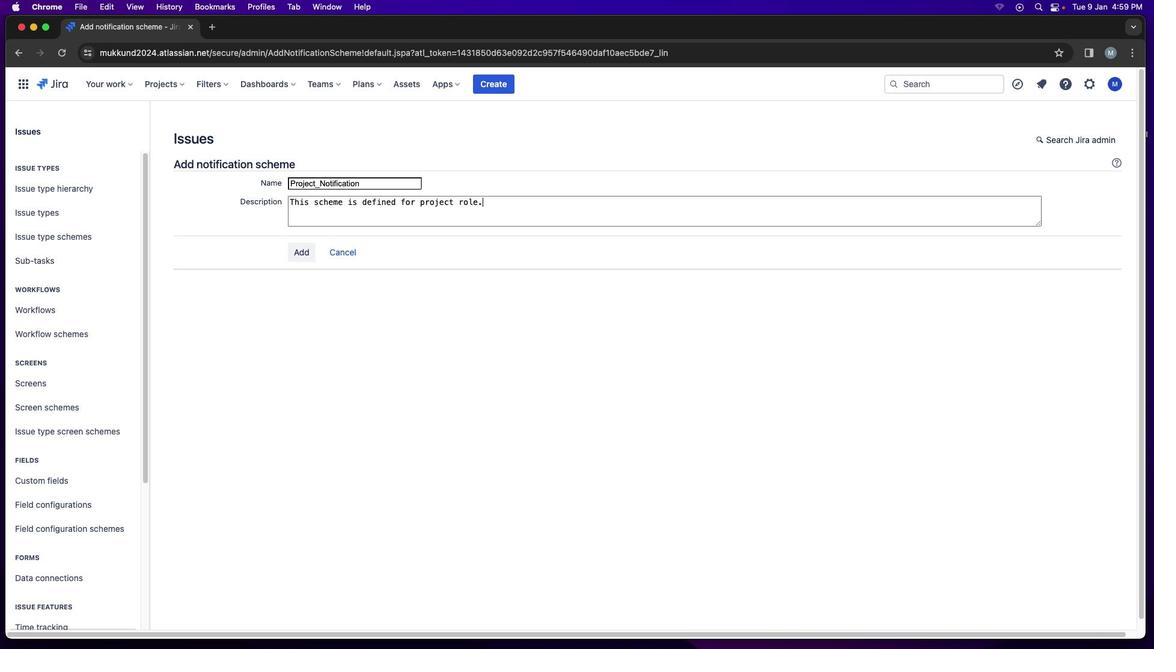 
Action: Mouse moved to (306, 253)
Screenshot: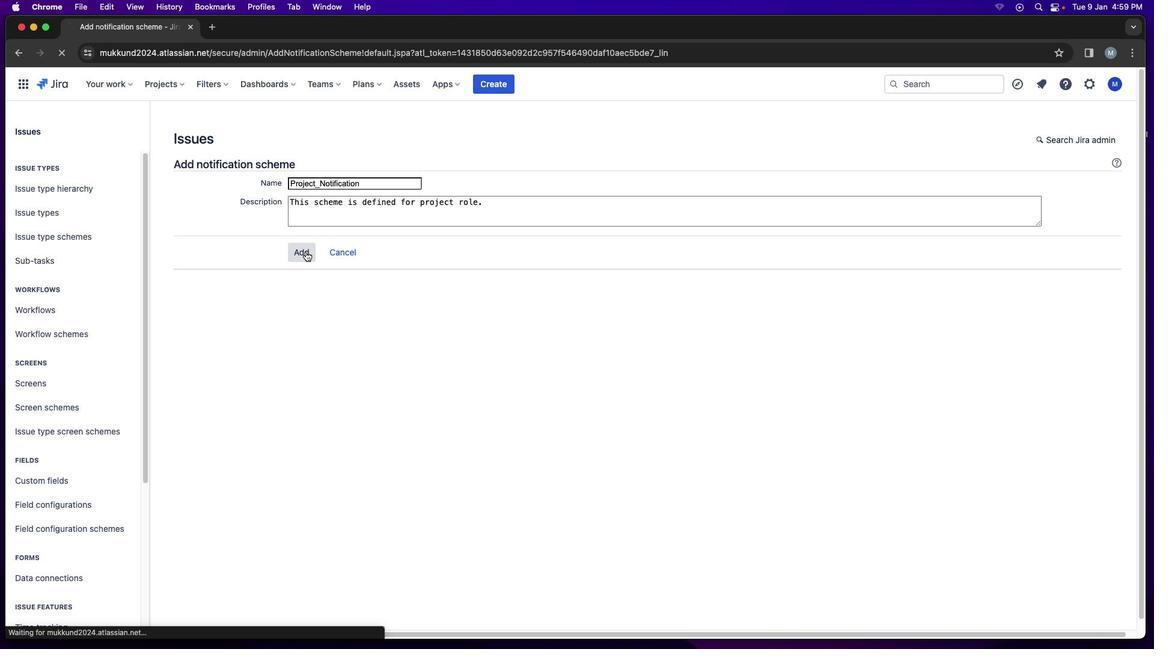 
Action: Mouse pressed left at (306, 253)
Screenshot: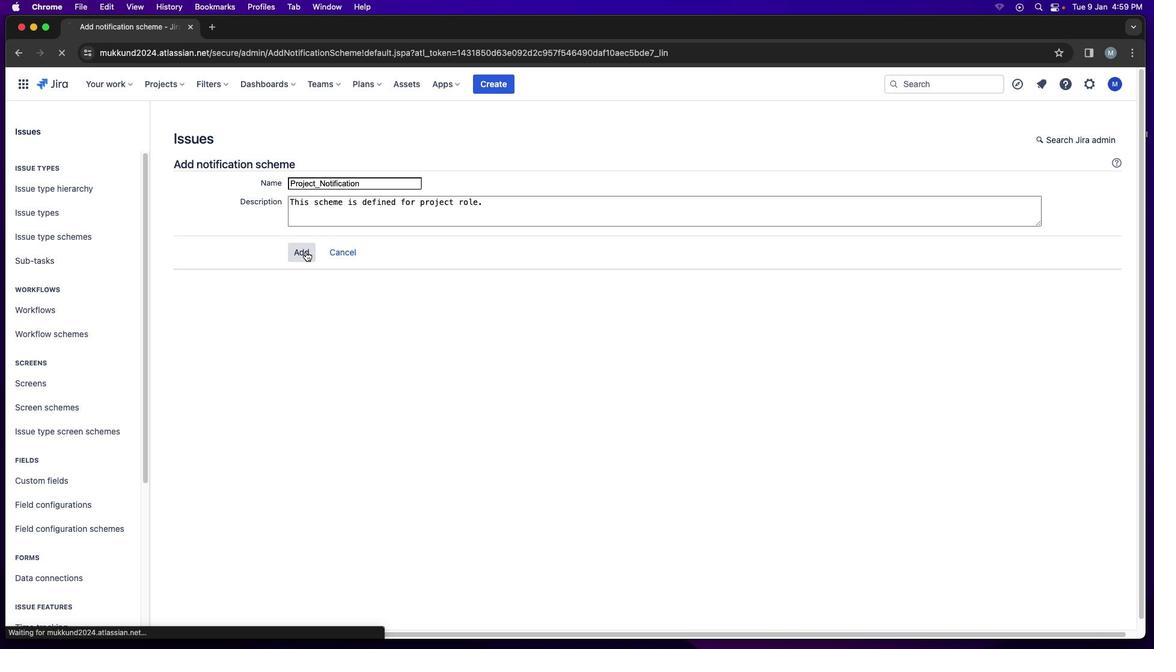 
Action: Mouse moved to (808, 180)
Screenshot: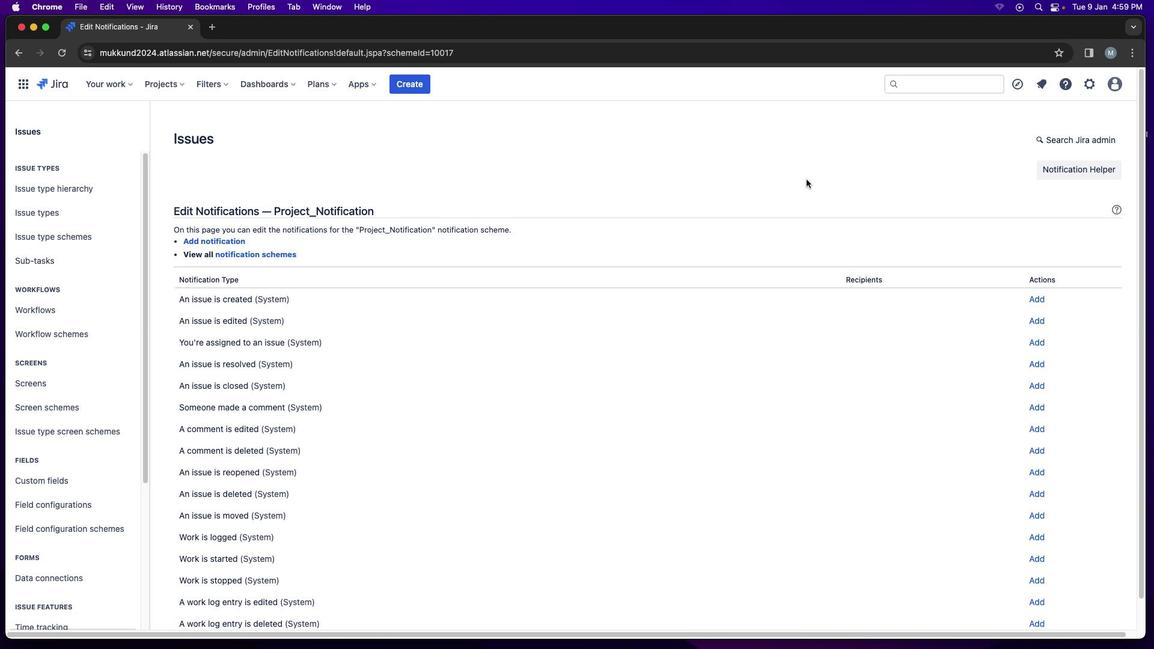
Action: Mouse pressed left at (808, 180)
Screenshot: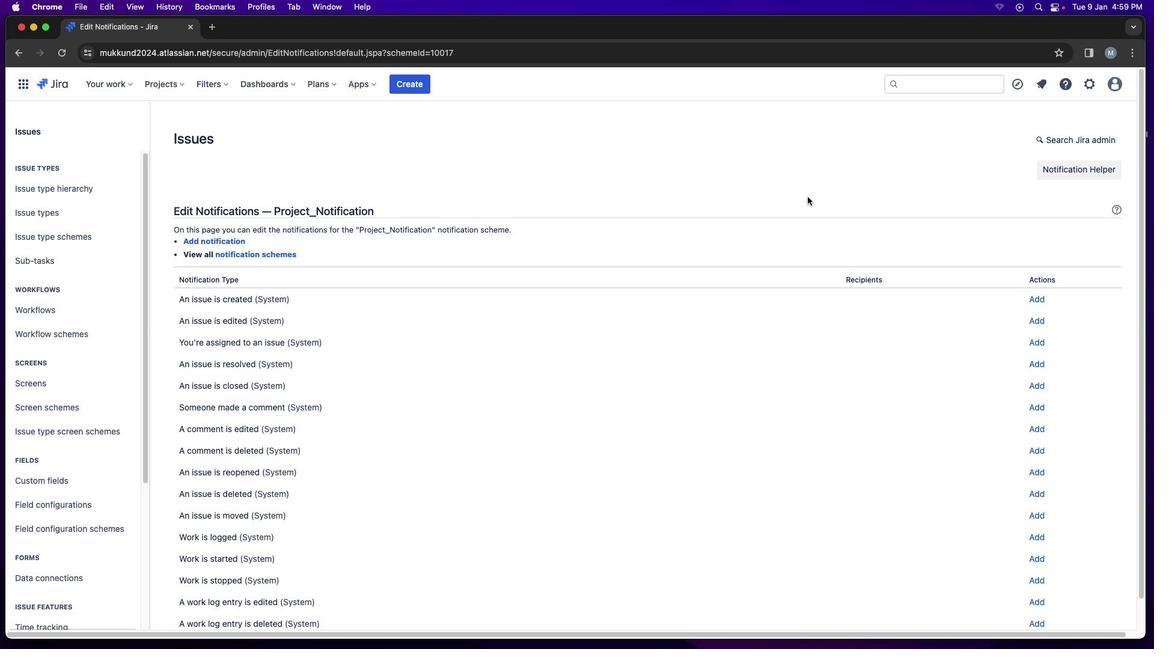 
Action: Mouse moved to (801, 266)
Screenshot: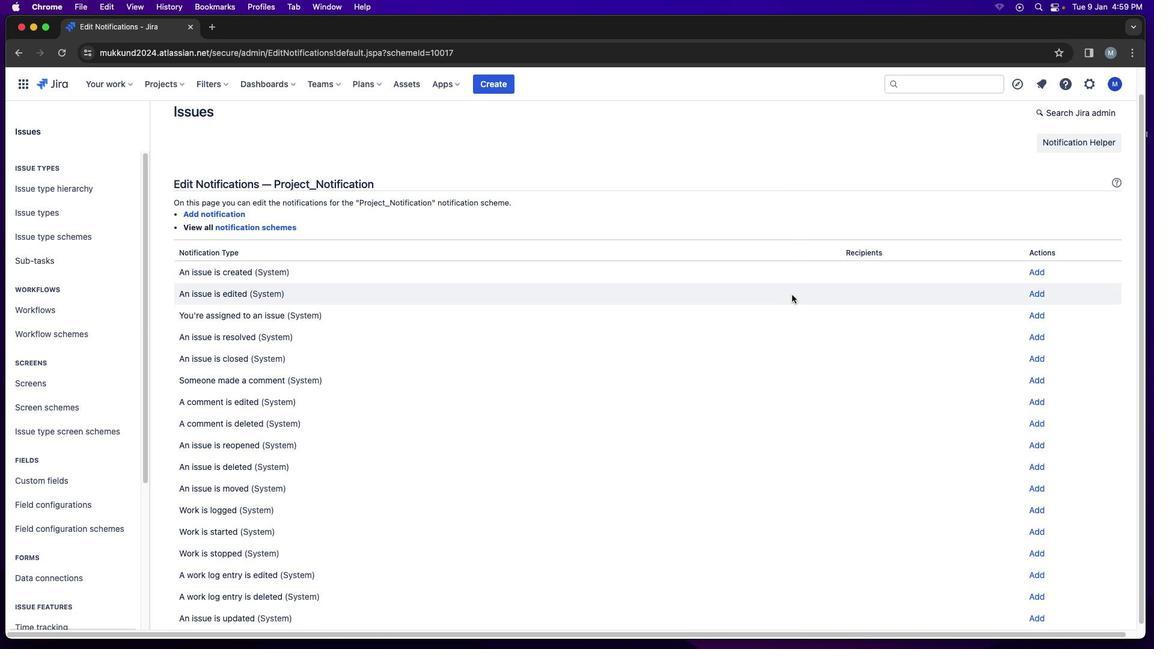 
Action: Mouse scrolled (801, 266) with delta (1, 1)
Screenshot: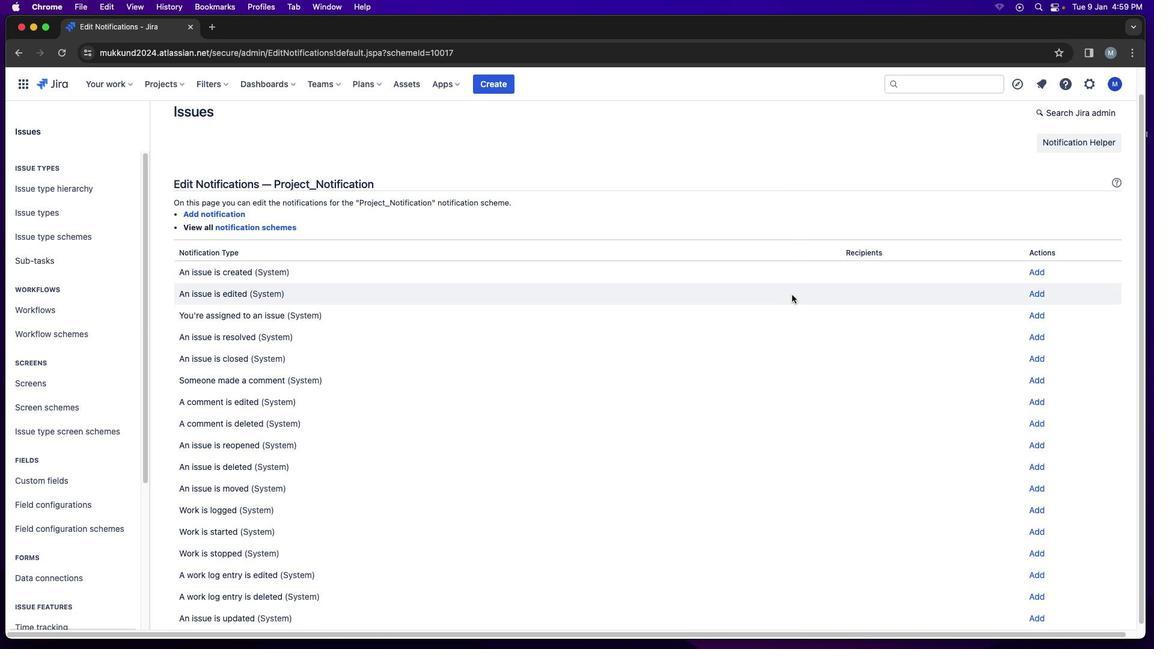
Action: Mouse moved to (801, 267)
Screenshot: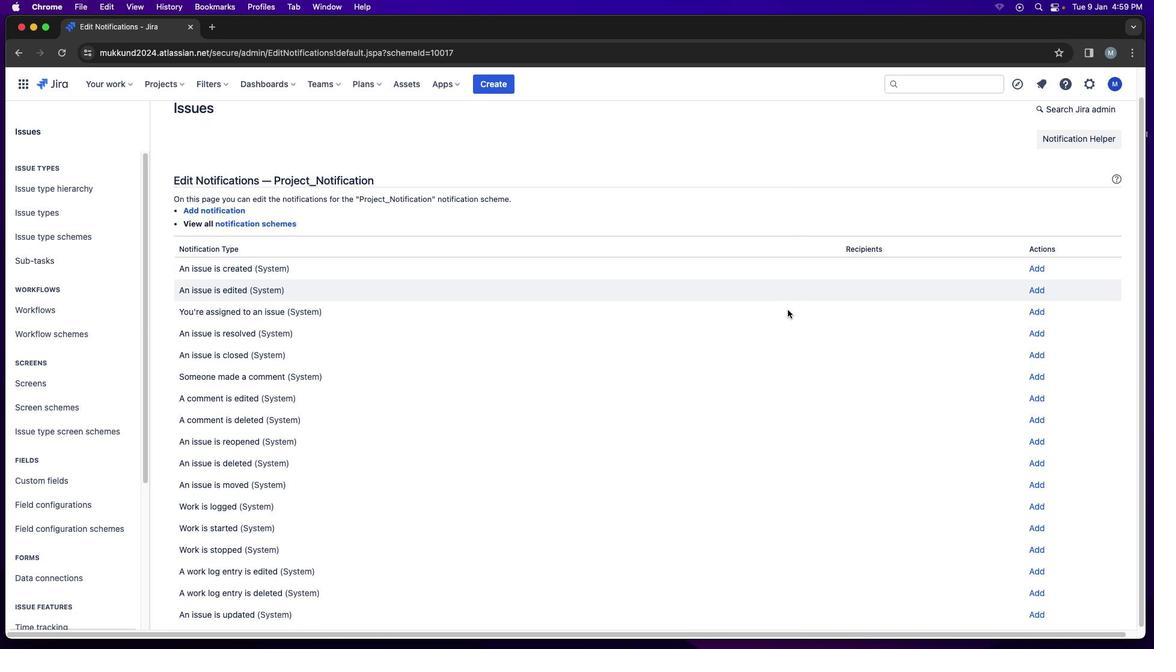 
Action: Mouse scrolled (801, 267) with delta (1, 1)
Screenshot: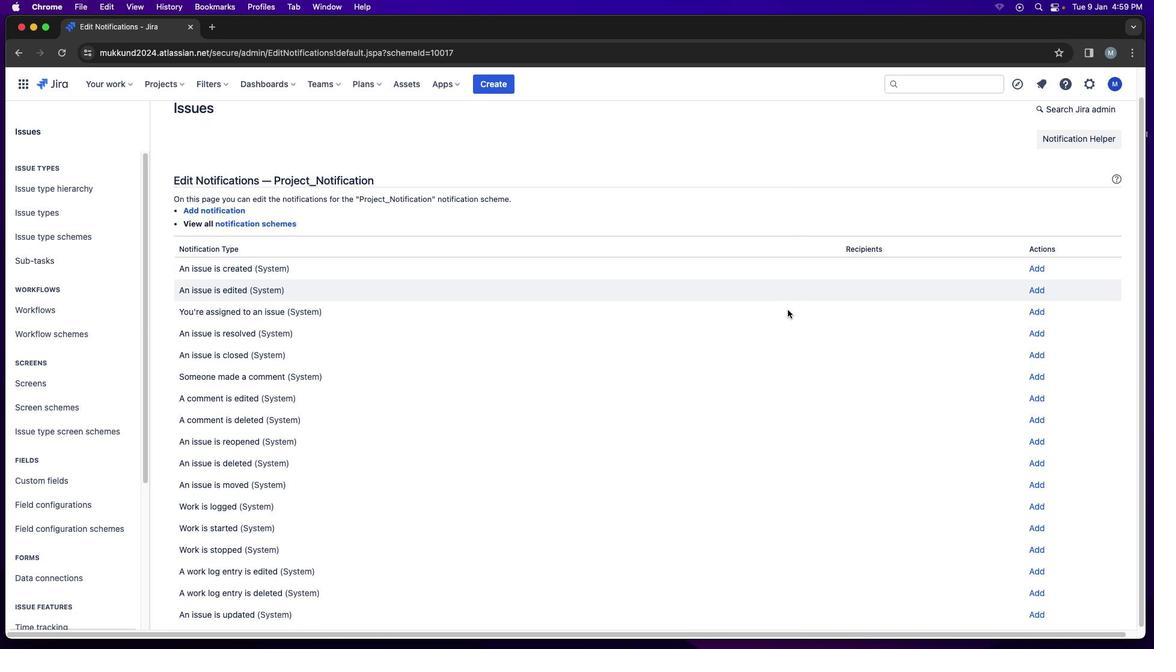 
Action: Mouse moved to (802, 268)
Screenshot: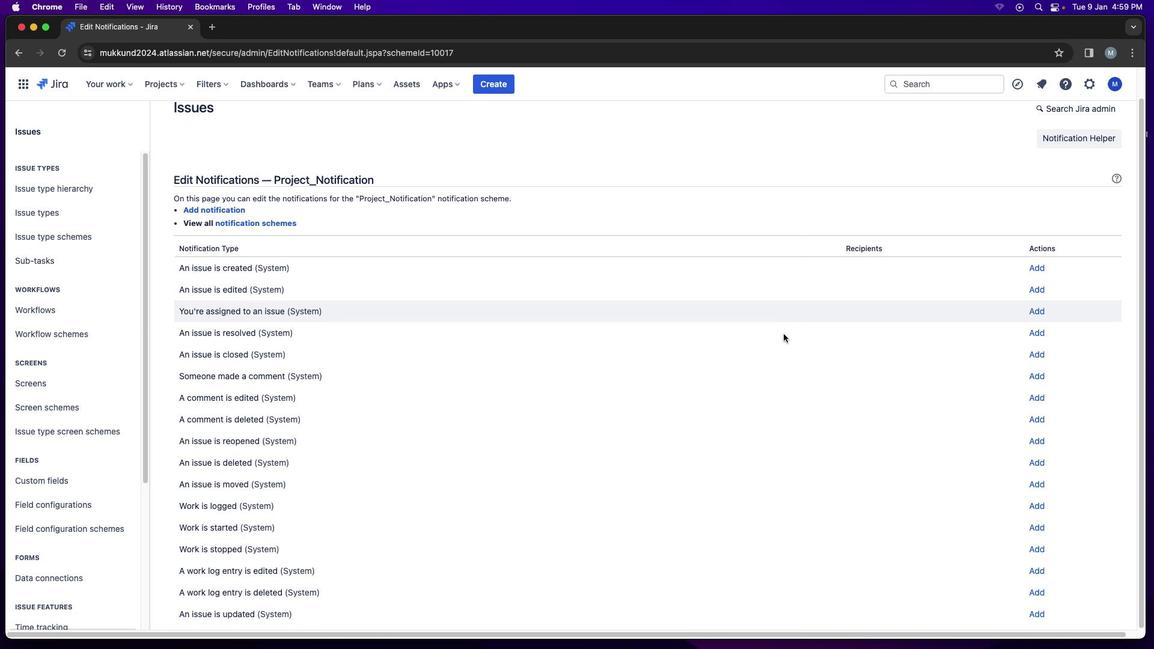 
Action: Mouse scrolled (802, 268) with delta (1, 0)
Screenshot: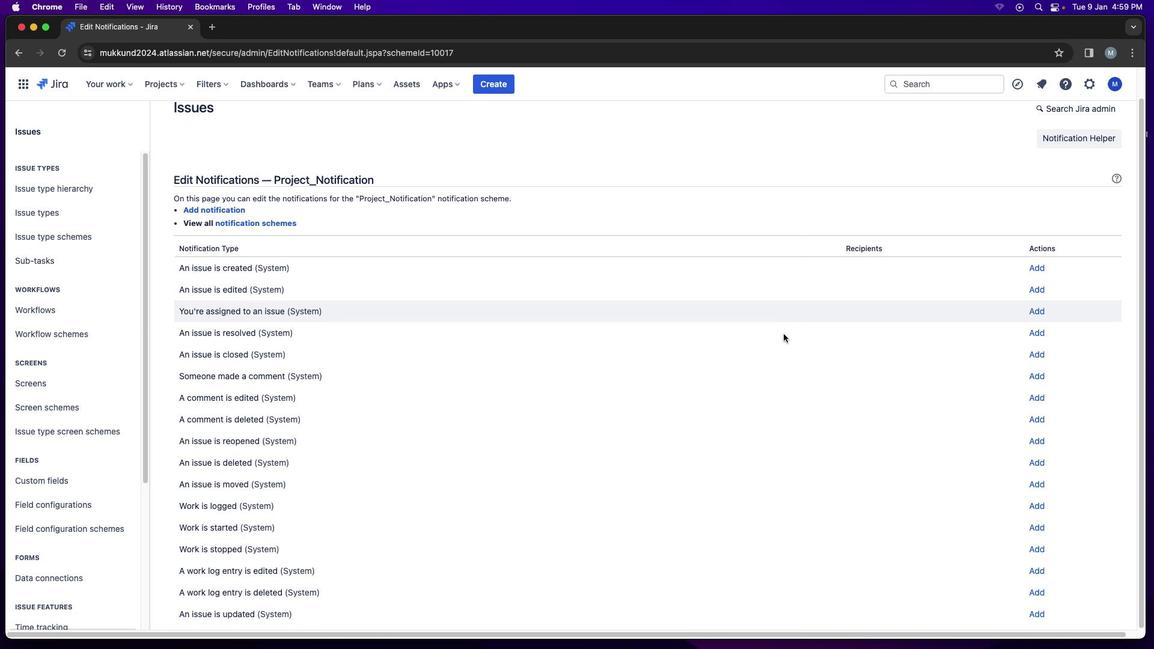 
Action: Mouse moved to (801, 270)
Screenshot: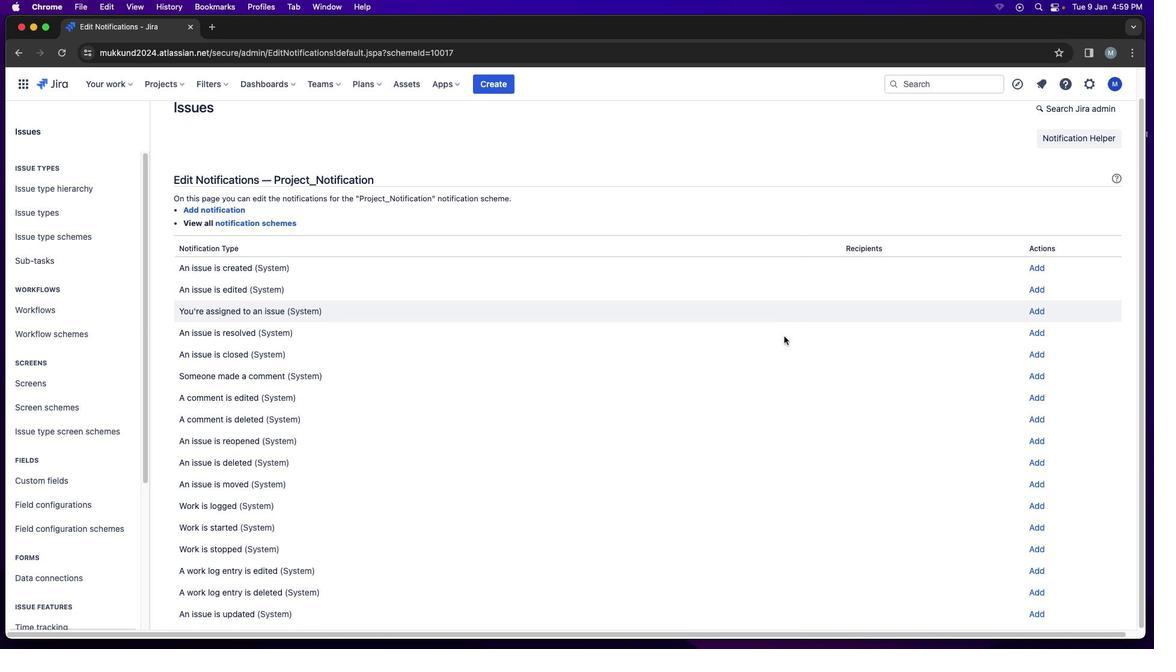 
Action: Mouse scrolled (801, 270) with delta (1, 0)
Screenshot: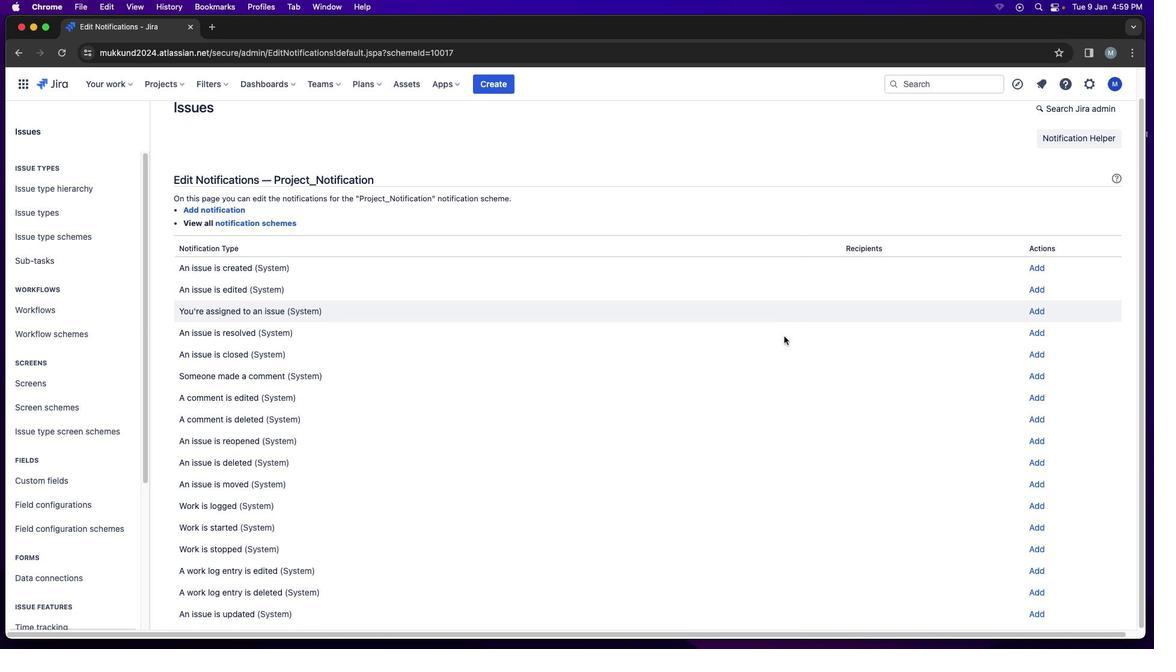 
Action: Mouse moved to (785, 338)
Screenshot: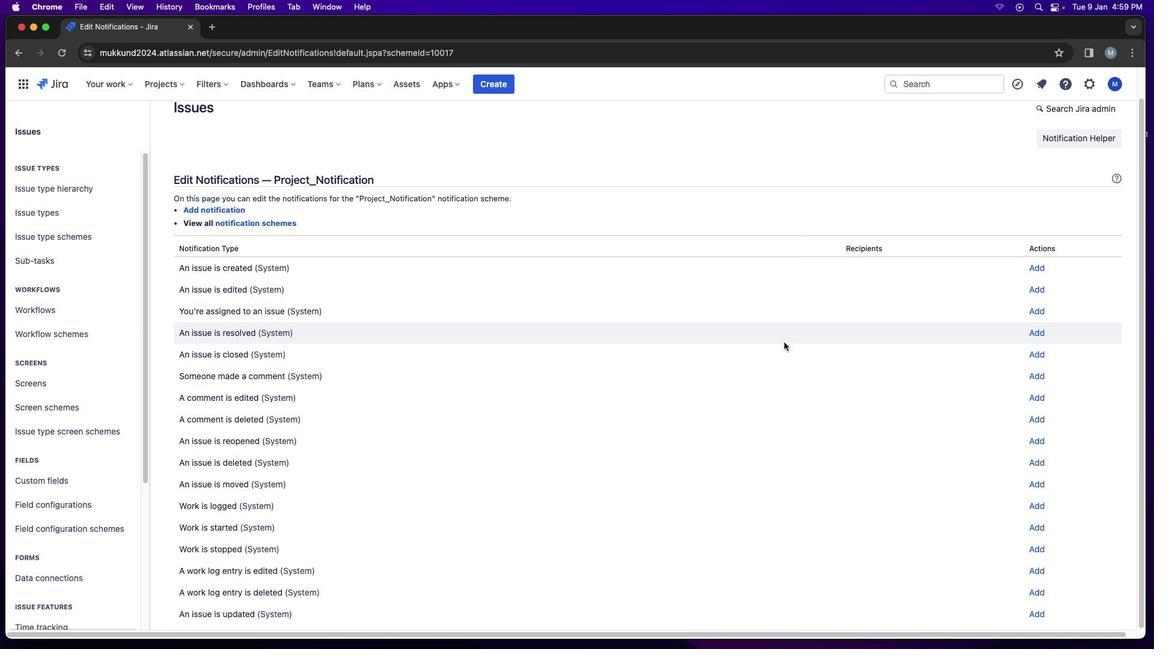 
Action: Mouse scrolled (785, 338) with delta (1, 1)
Screenshot: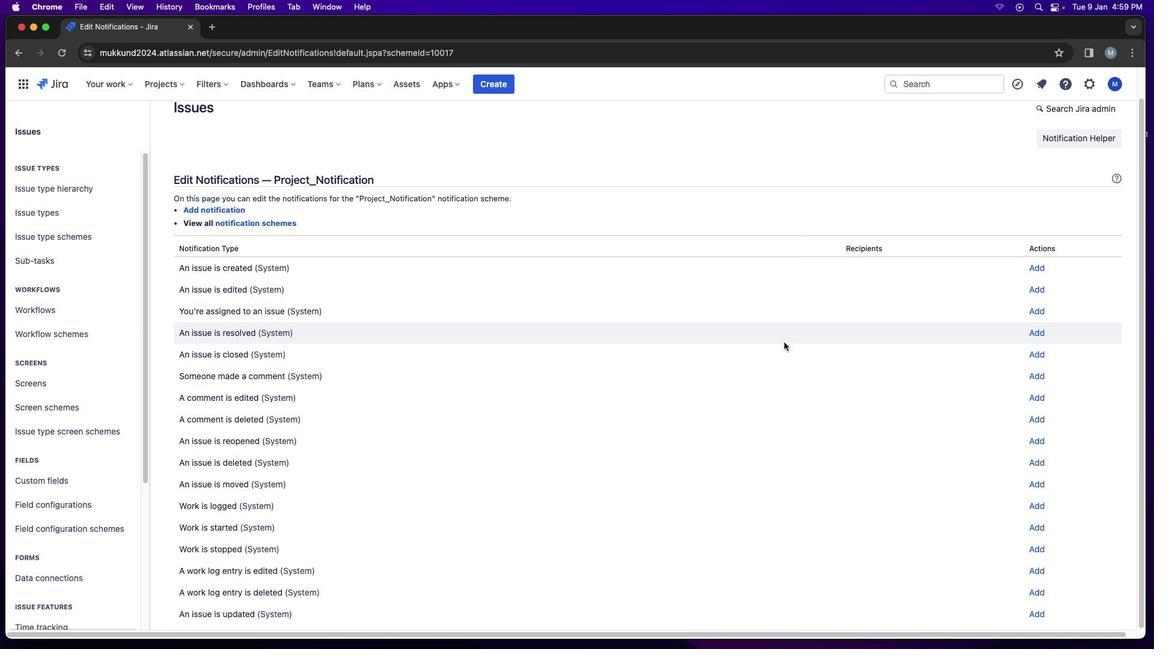 
Action: Mouse moved to (786, 340)
Screenshot: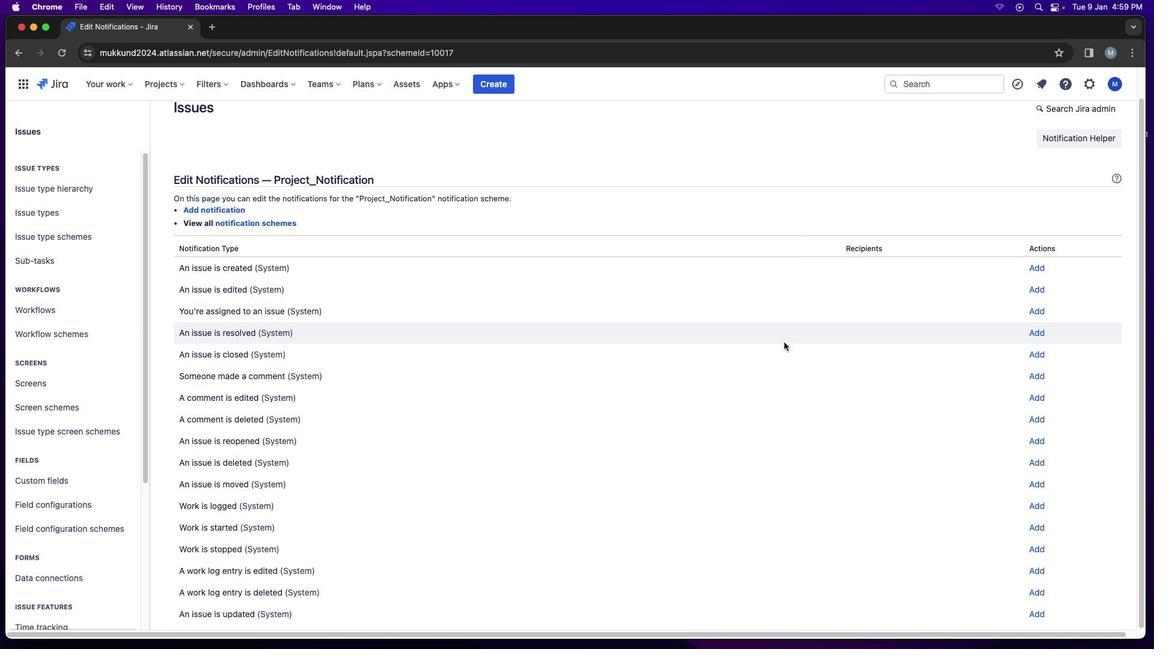 
Action: Mouse scrolled (786, 340) with delta (1, 1)
Screenshot: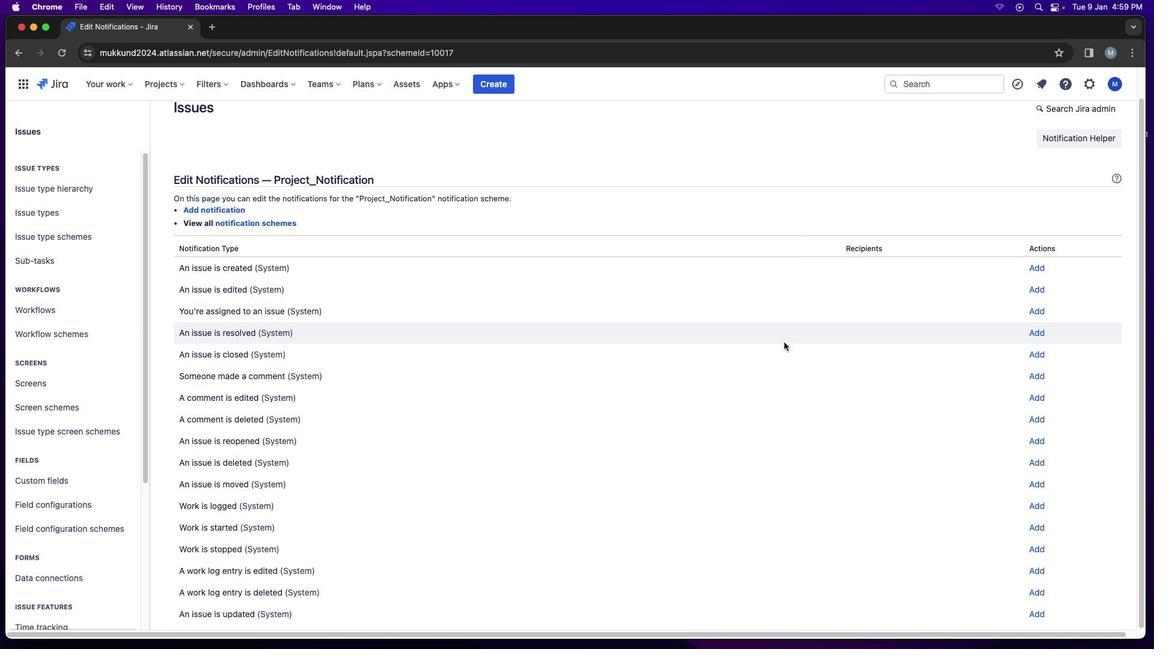 
Action: Mouse moved to (786, 341)
Screenshot: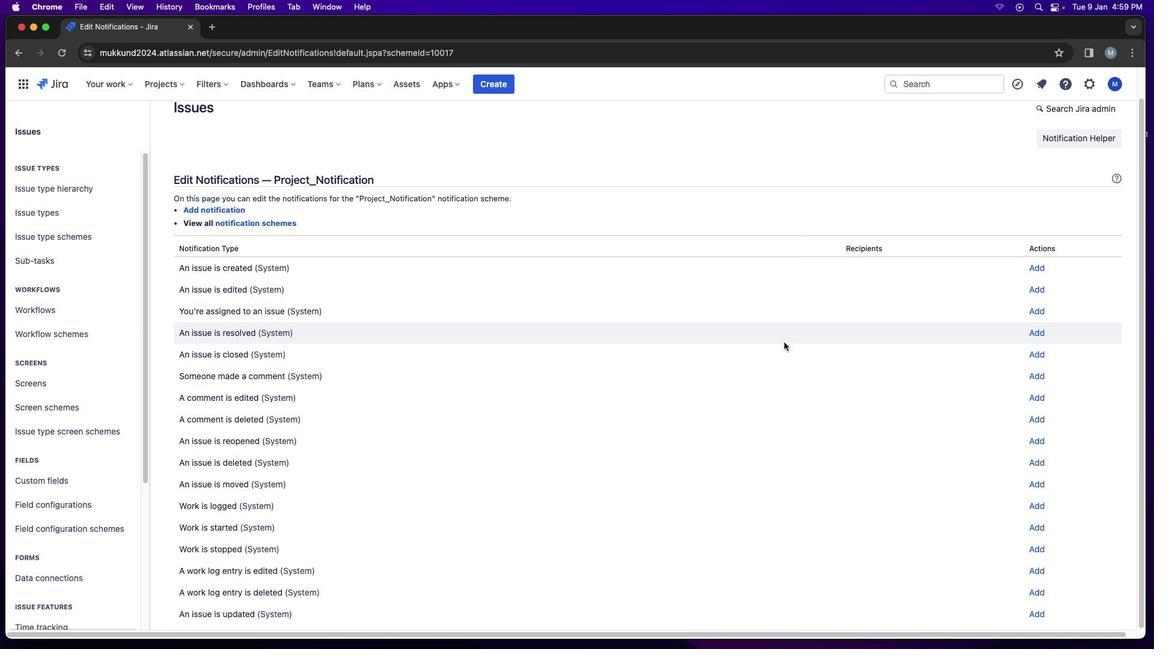 
Action: Mouse scrolled (786, 341) with delta (1, 0)
Screenshot: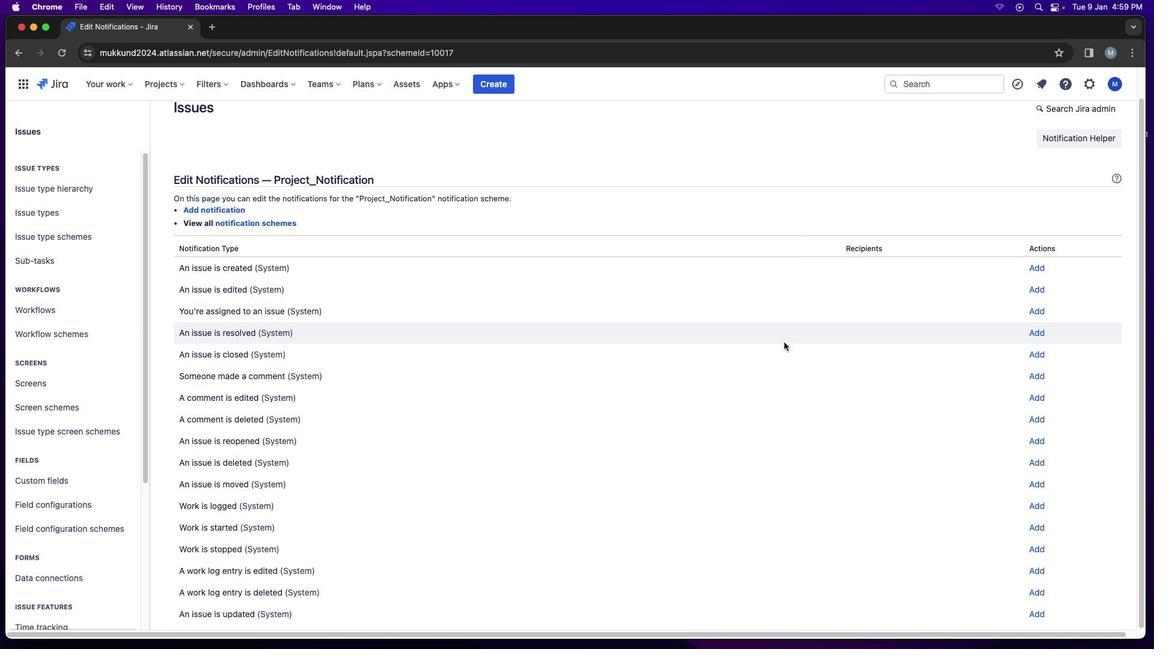 
Action: Mouse moved to (786, 343)
Screenshot: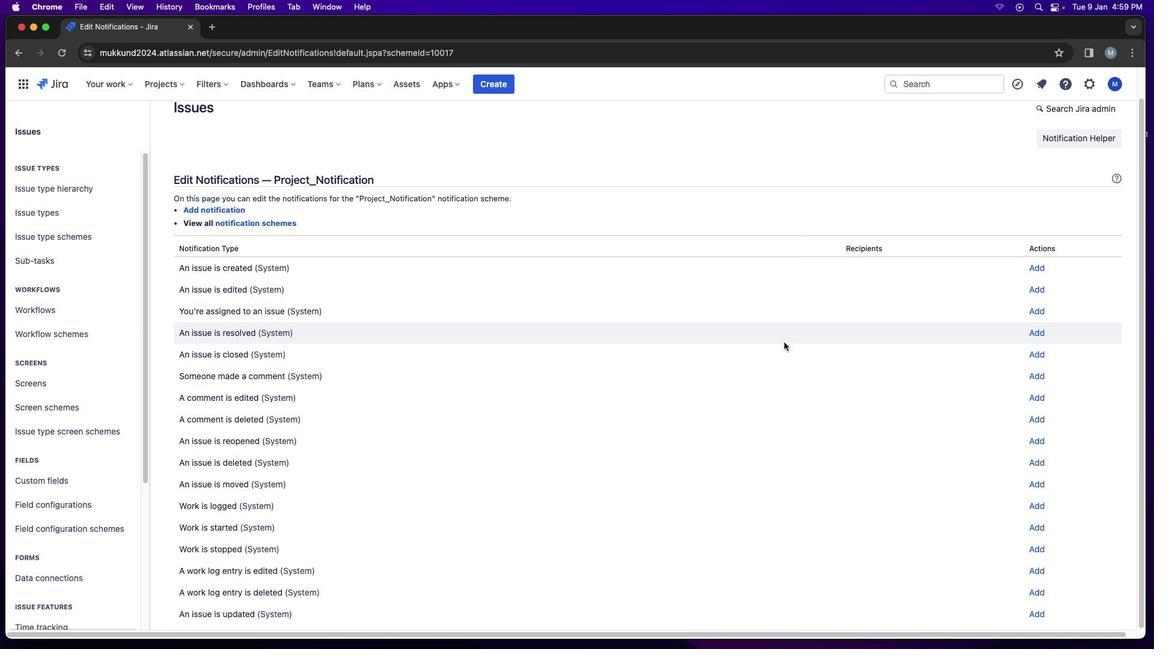 
Action: Mouse scrolled (786, 343) with delta (1, 0)
Screenshot: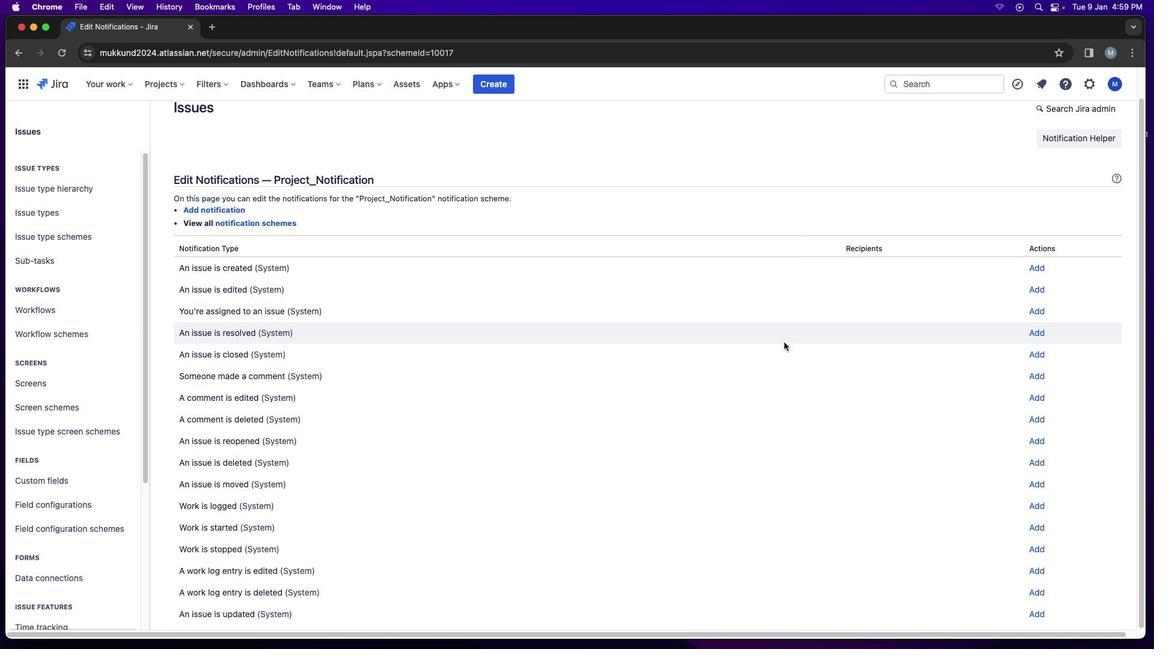 
Action: Mouse moved to (1042, 271)
Screenshot: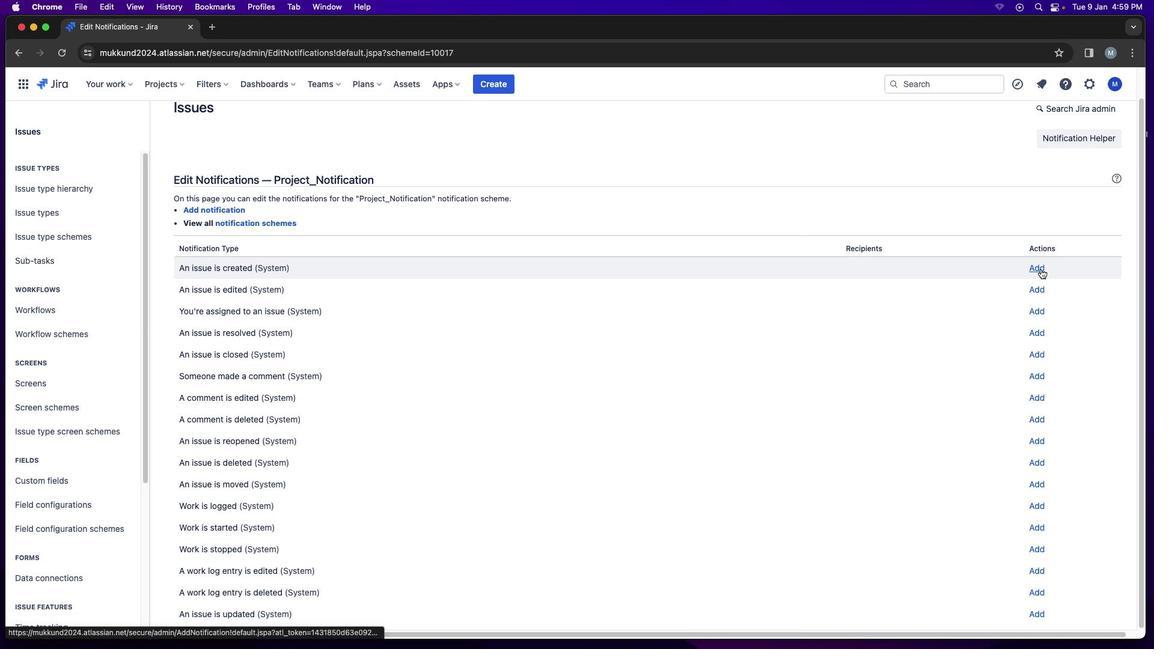 
Action: Mouse pressed left at (1042, 271)
Screenshot: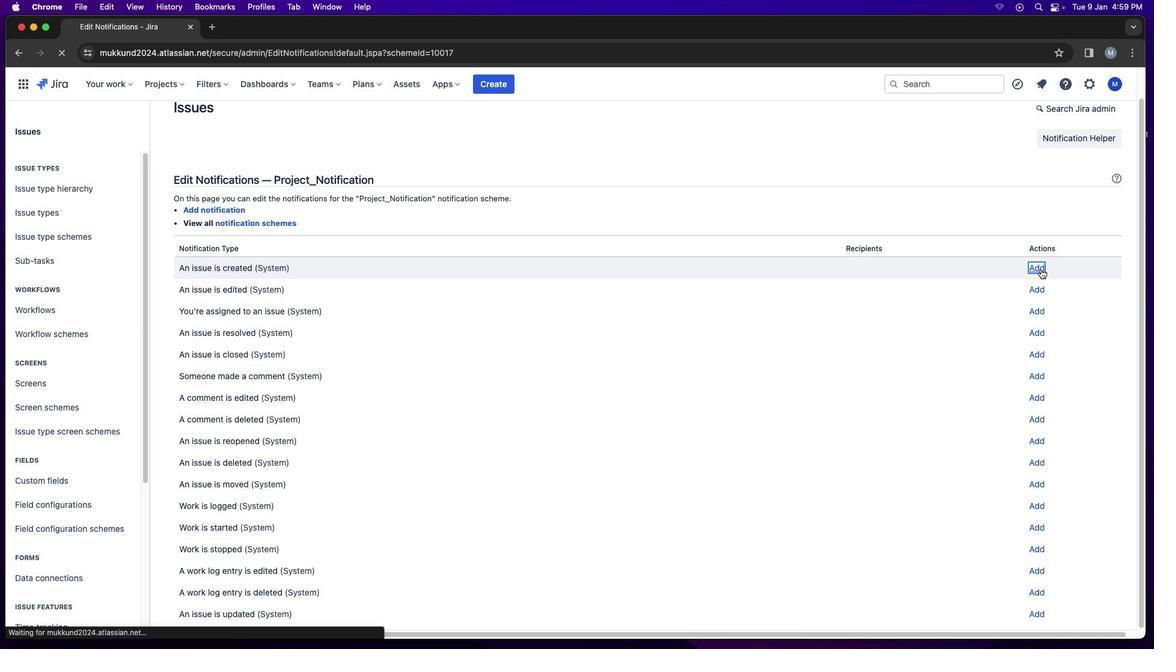 
Action: Mouse moved to (299, 311)
Screenshot: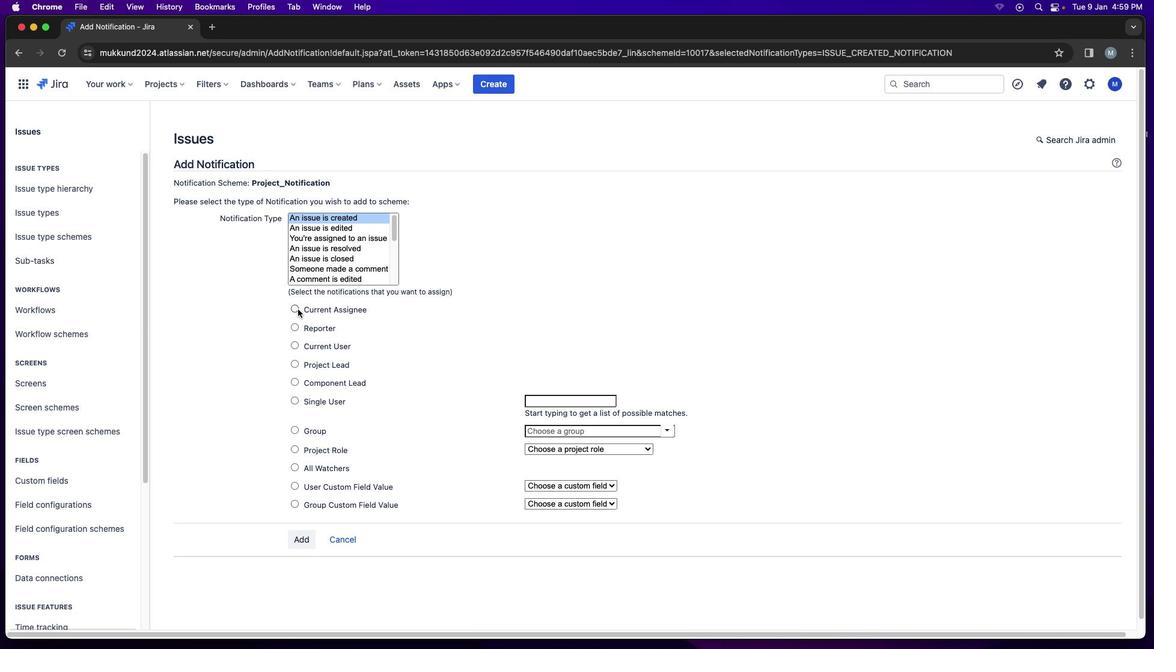 
Action: Mouse pressed left at (299, 311)
Screenshot: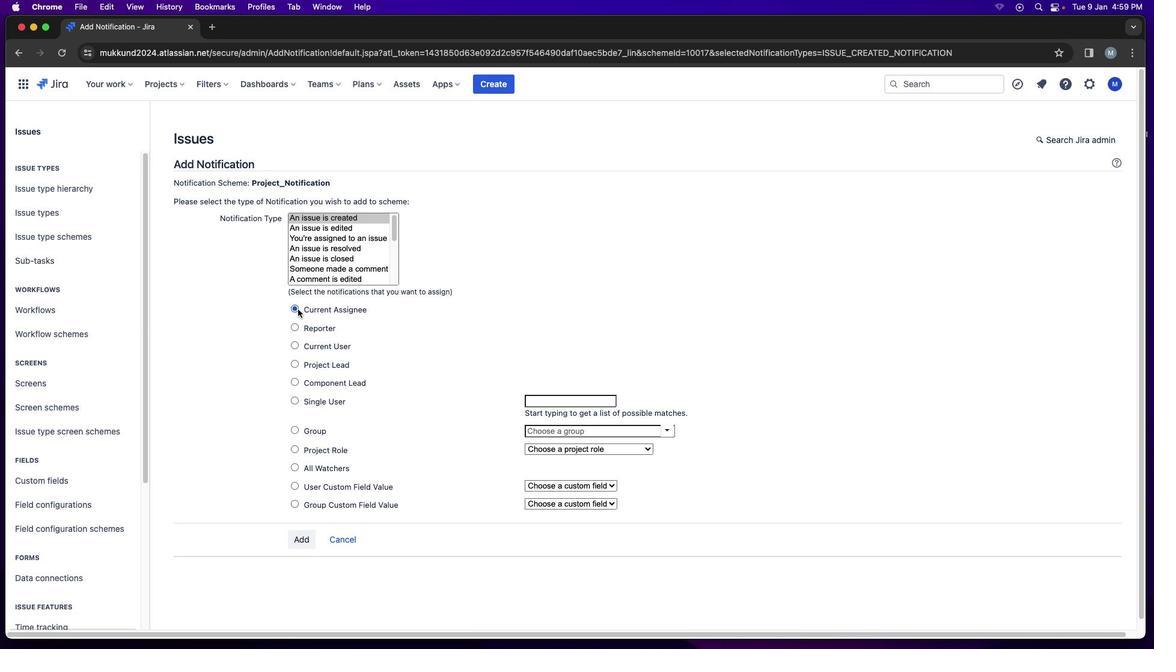 
Action: Mouse moved to (297, 402)
Screenshot: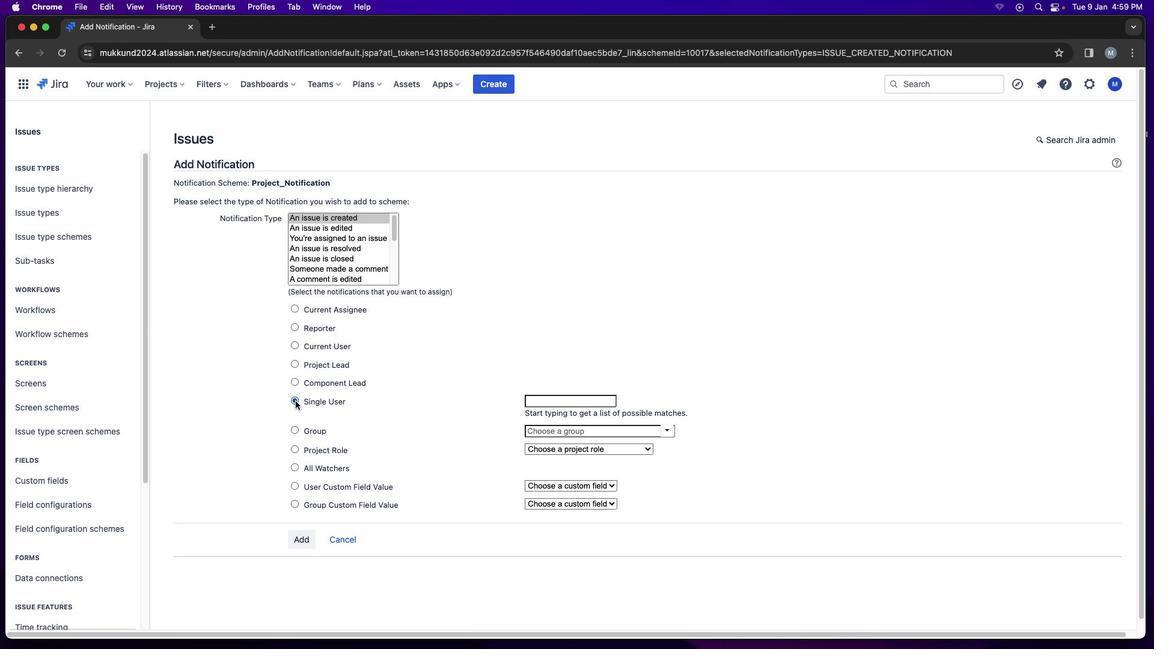 
Action: Mouse pressed left at (297, 402)
Screenshot: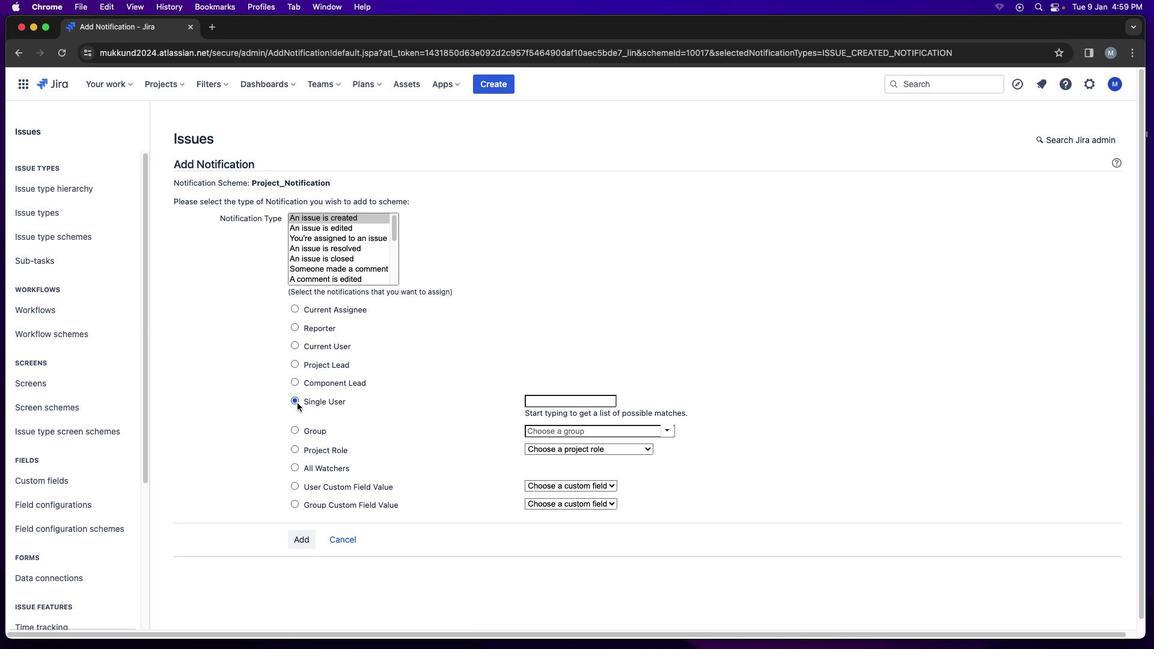
Action: Mouse moved to (704, 455)
Screenshot: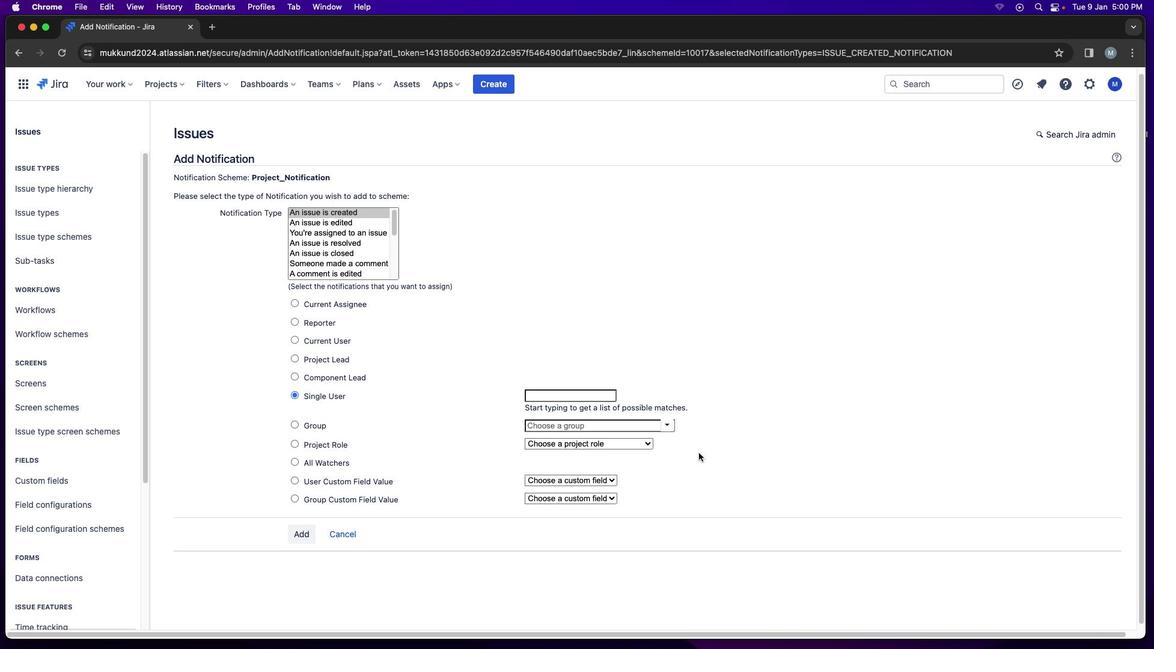 
Action: Mouse scrolled (704, 455) with delta (1, 1)
Screenshot: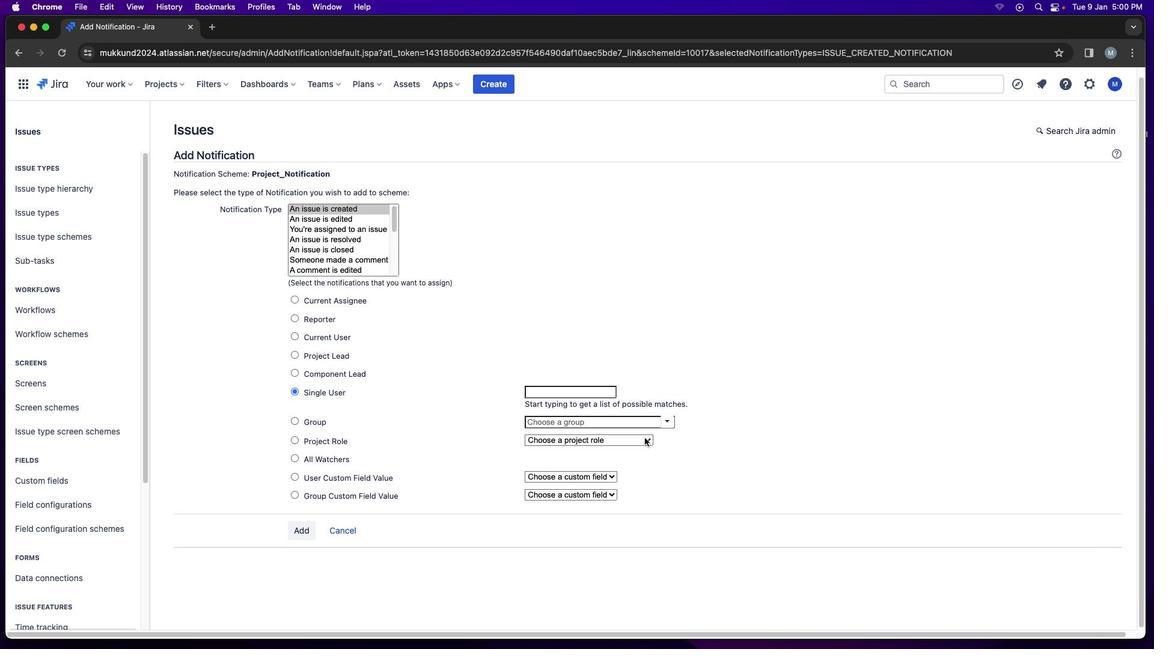 
Action: Mouse scrolled (704, 455) with delta (1, 1)
Screenshot: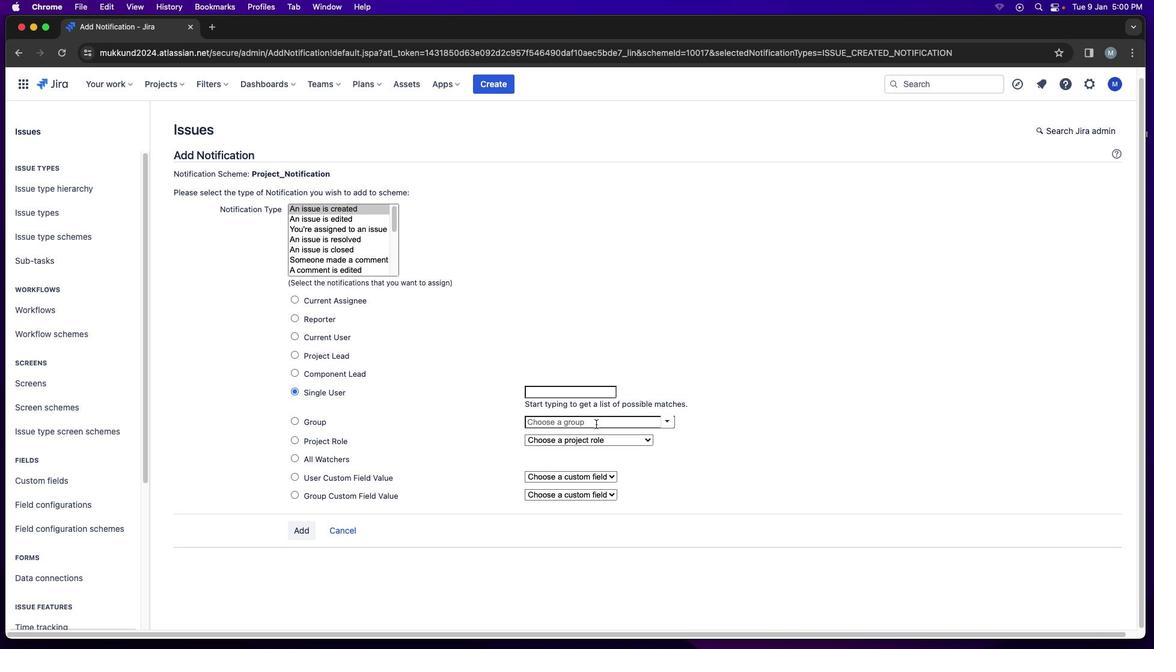 
Action: Mouse moved to (704, 455)
Screenshot: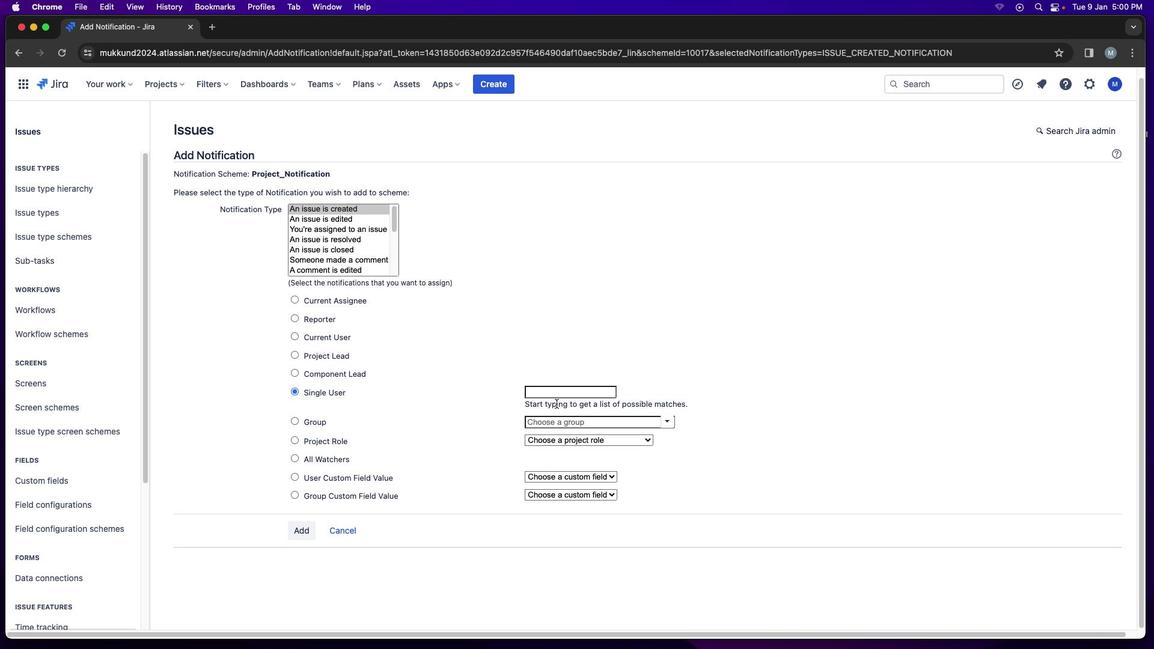 
Action: Mouse scrolled (704, 455) with delta (1, 1)
Screenshot: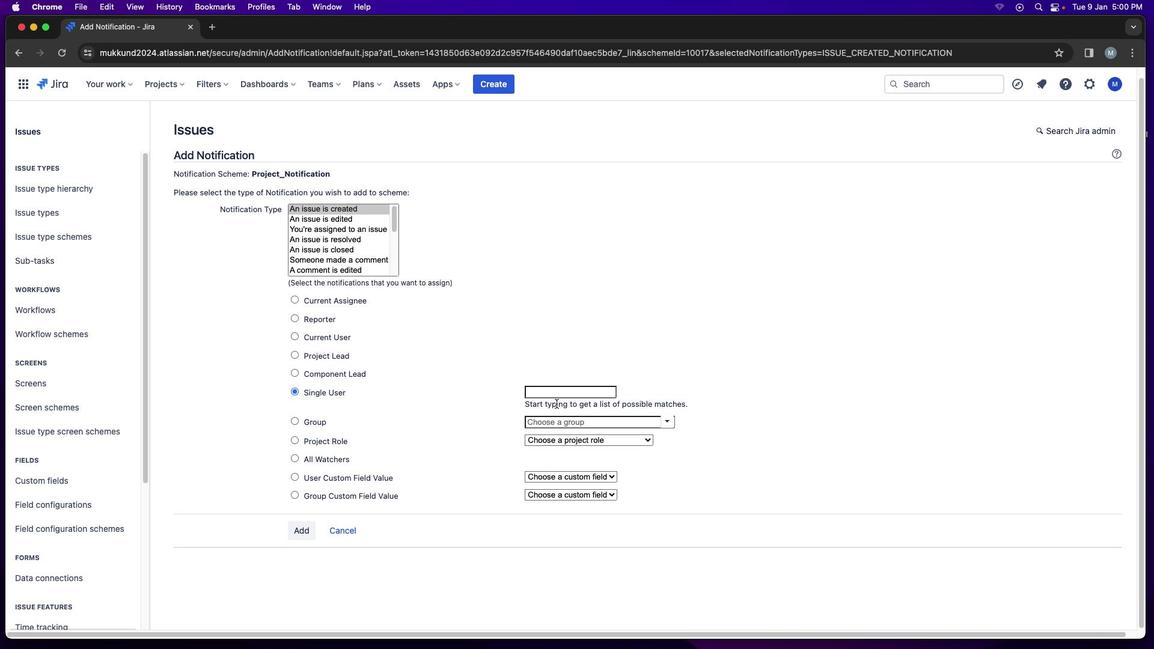 
Action: Mouse moved to (571, 398)
Screenshot: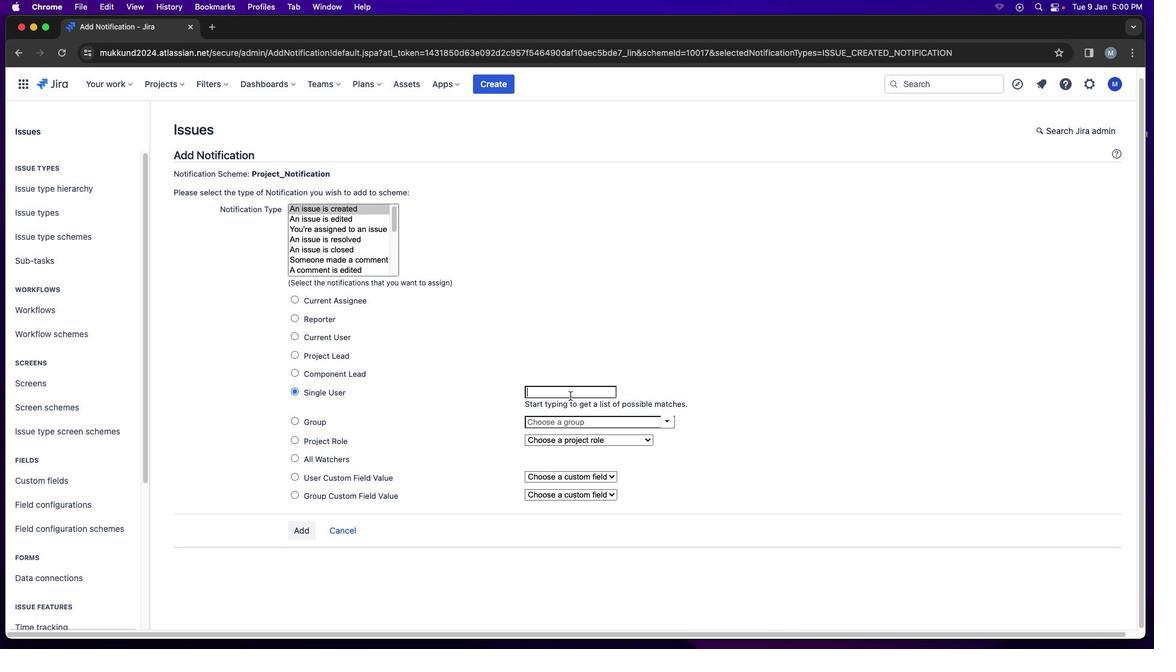 
Action: Mouse pressed left at (571, 398)
Screenshot: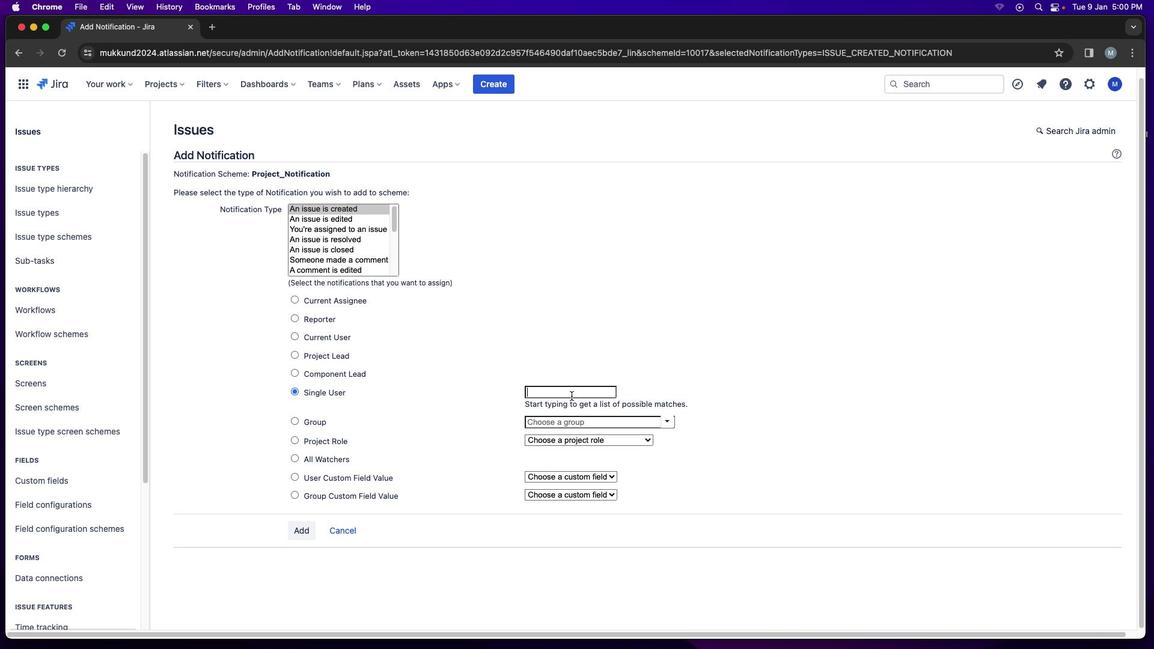 
Action: Mouse moved to (581, 398)
Screenshot: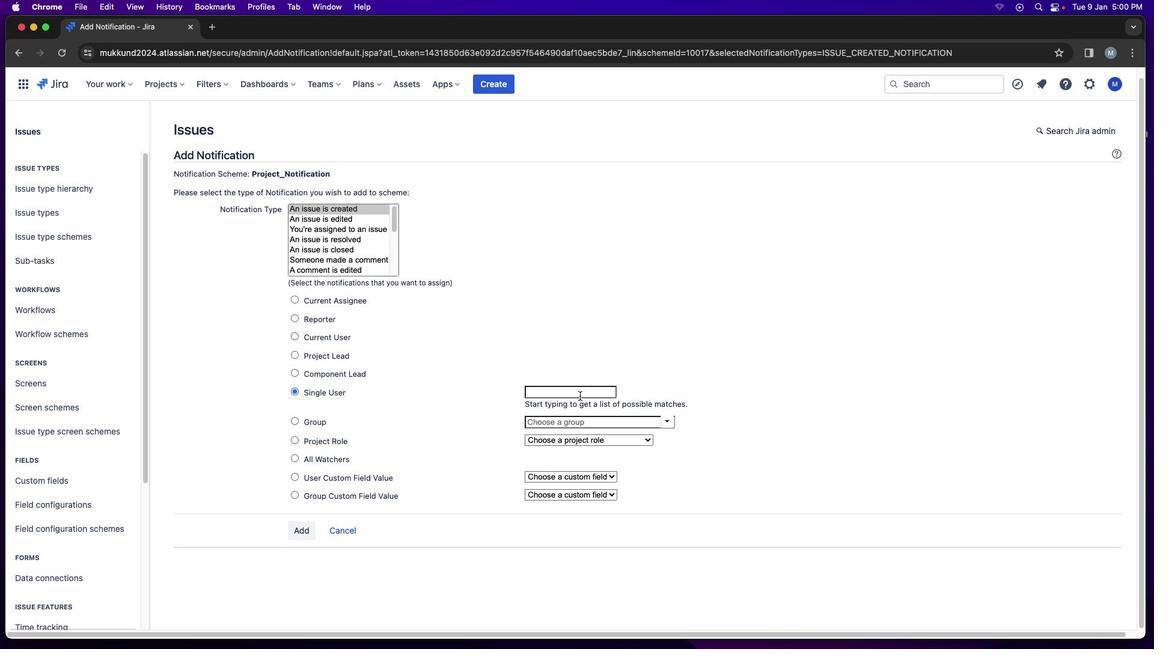 
Action: Key pressed 'm''u'
Screenshot: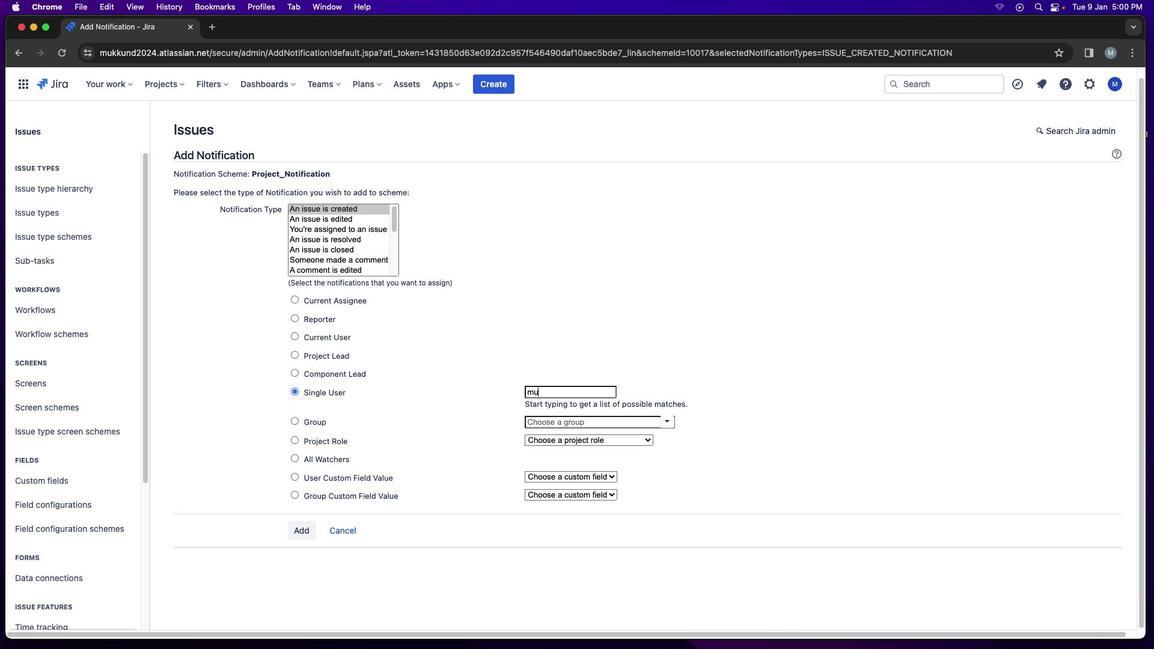 
Action: Mouse moved to (566, 423)
Screenshot: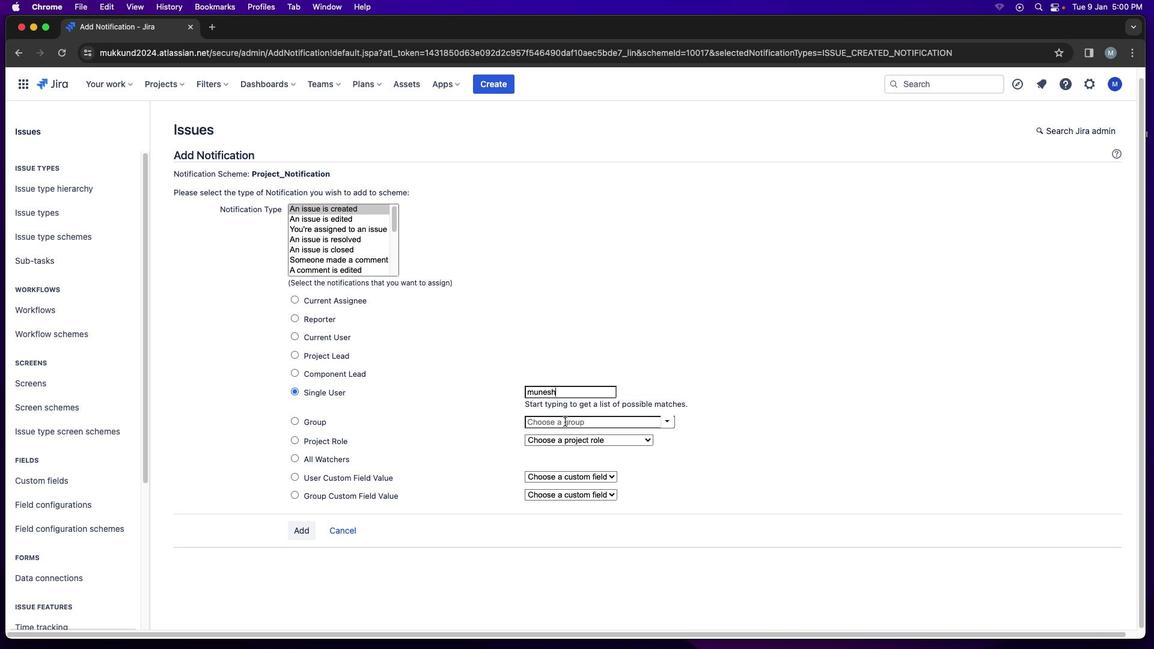 
Action: Mouse pressed left at (566, 423)
Screenshot: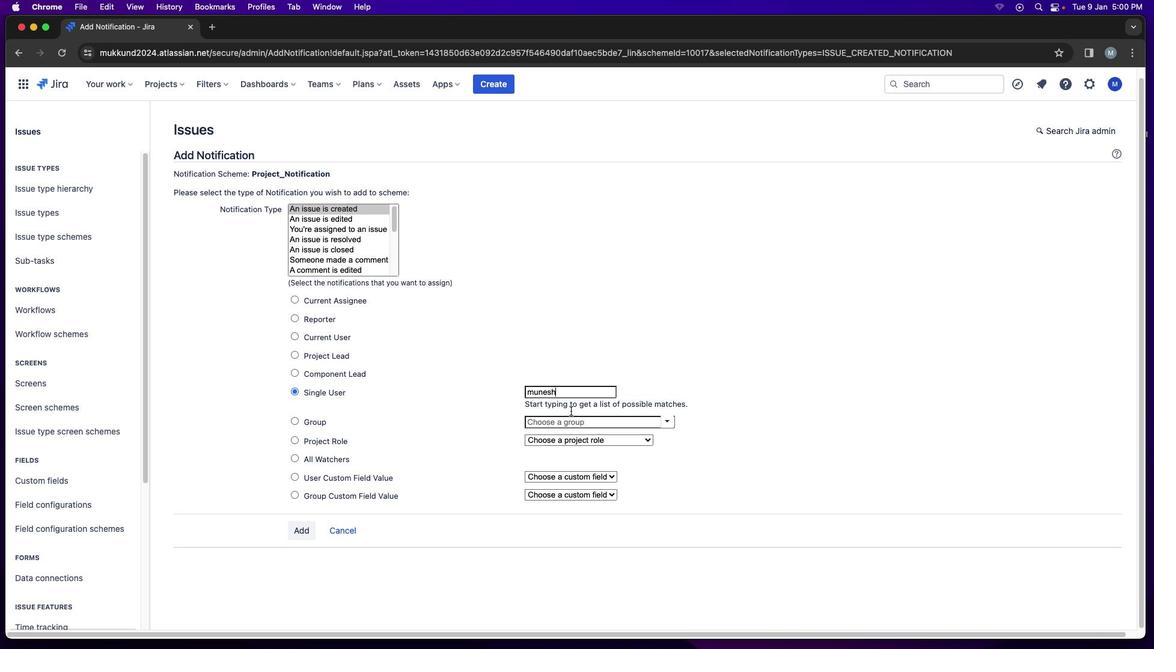
Action: Mouse moved to (604, 339)
Screenshot: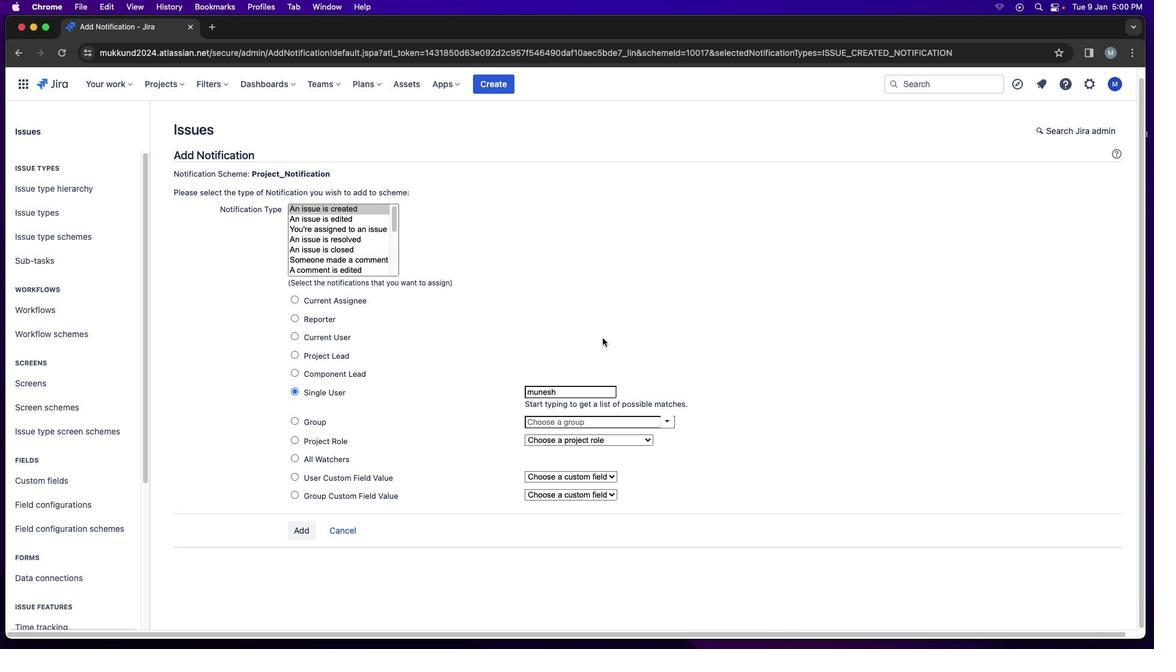 
Action: Mouse pressed left at (604, 339)
Screenshot: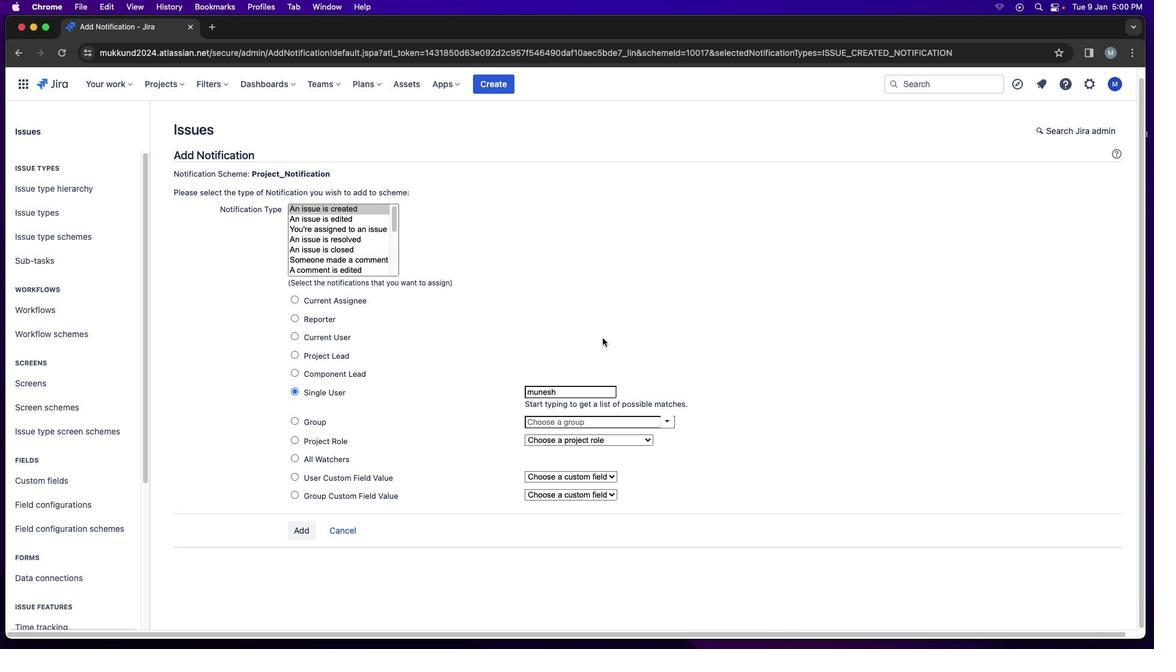
Action: Mouse moved to (674, 422)
Screenshot: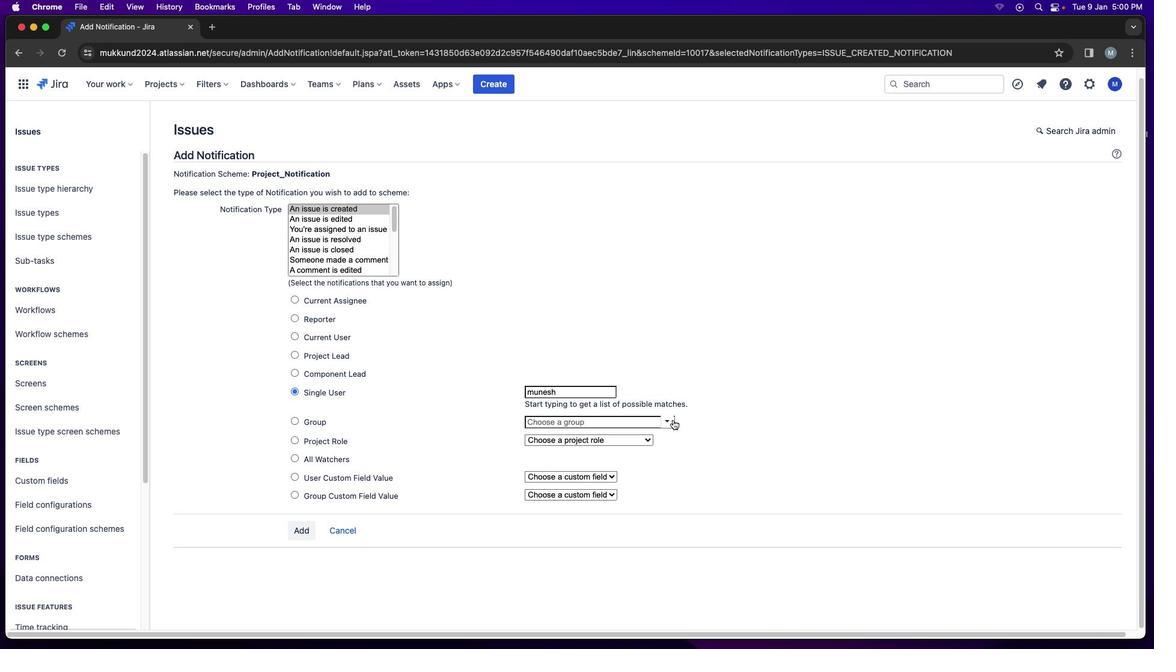 
Action: Mouse pressed left at (674, 422)
Screenshot: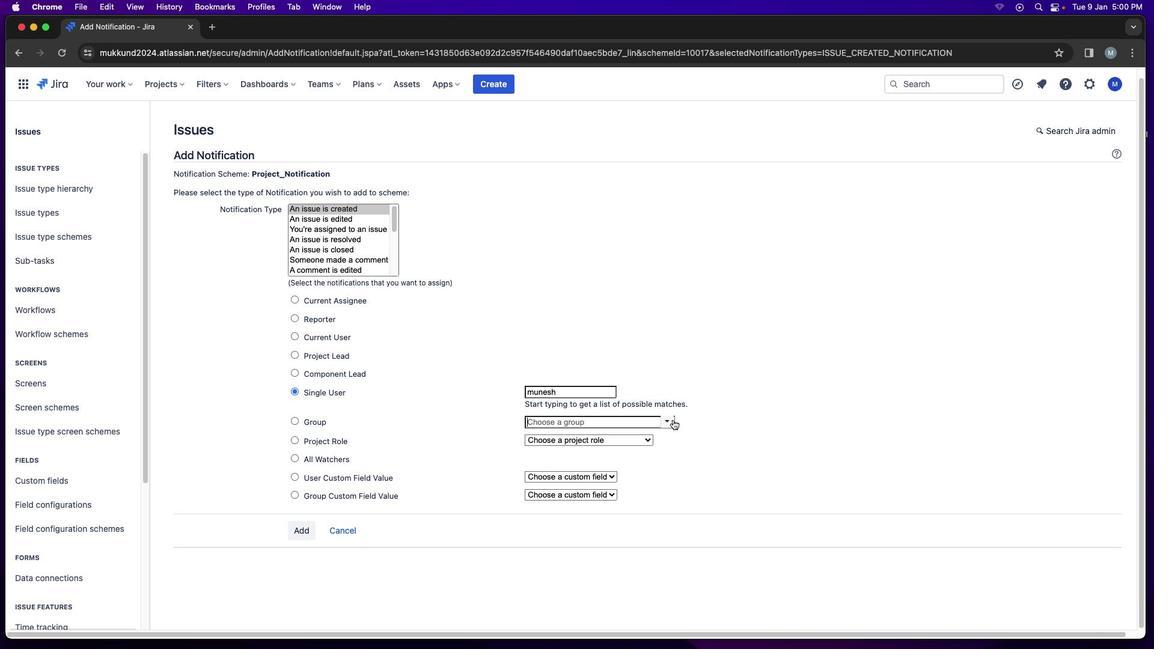 
Action: Mouse moved to (606, 487)
Screenshot: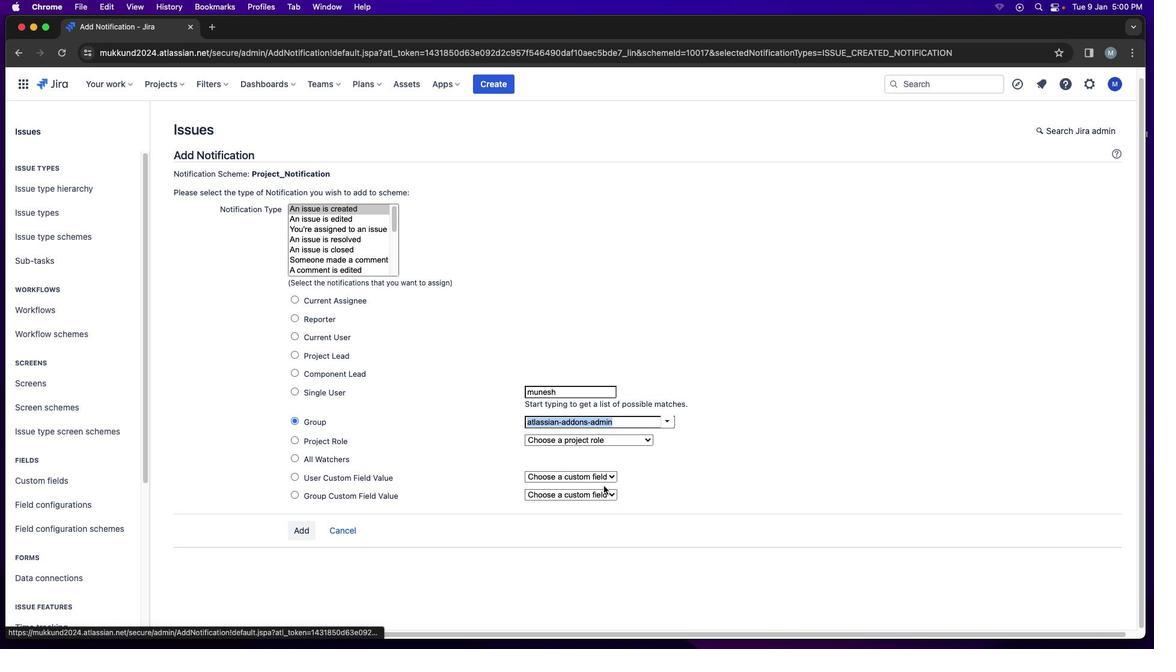 
Action: Mouse pressed left at (606, 487)
Screenshot: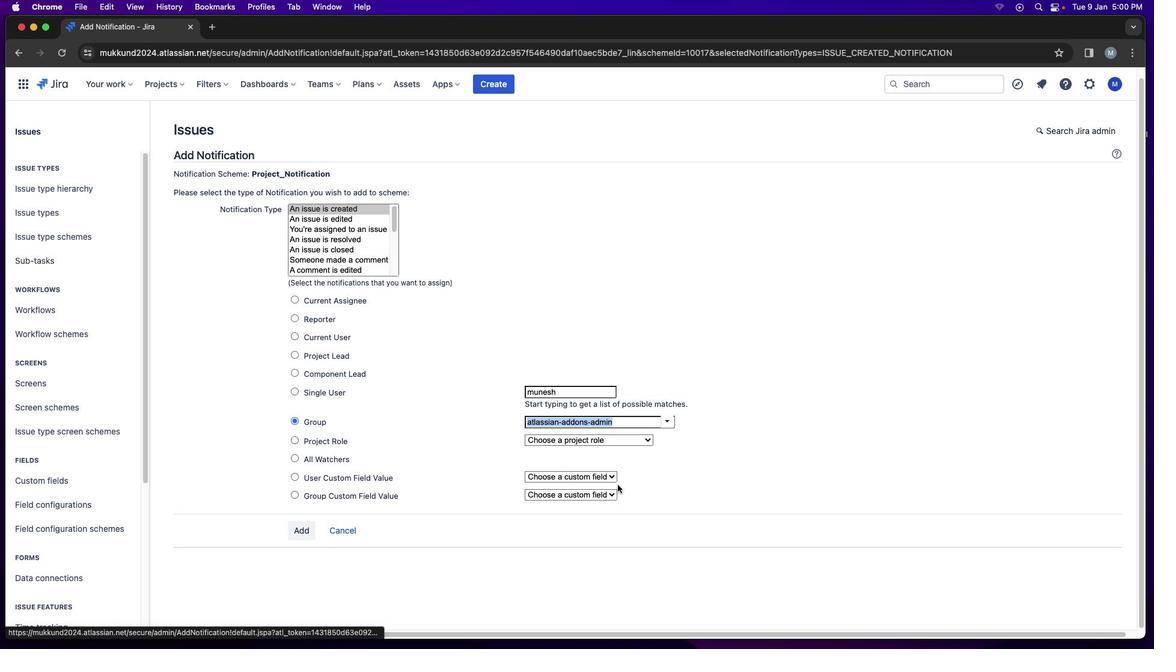 
Action: Mouse moved to (690, 465)
Screenshot: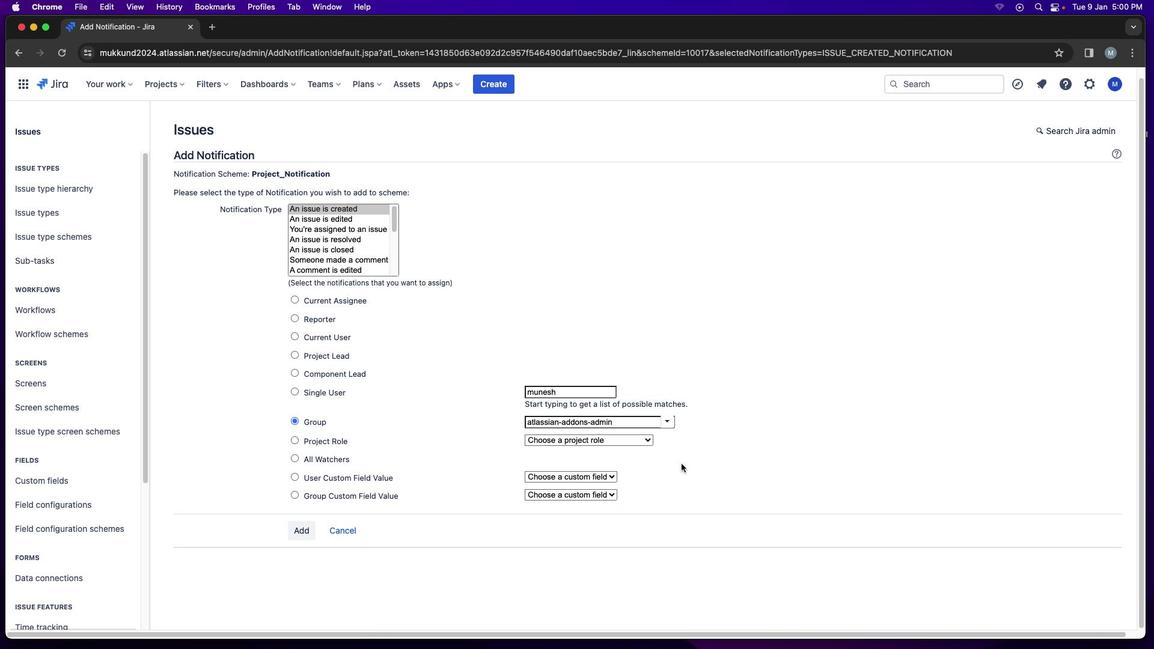 
Action: Mouse pressed left at (690, 465)
Screenshot: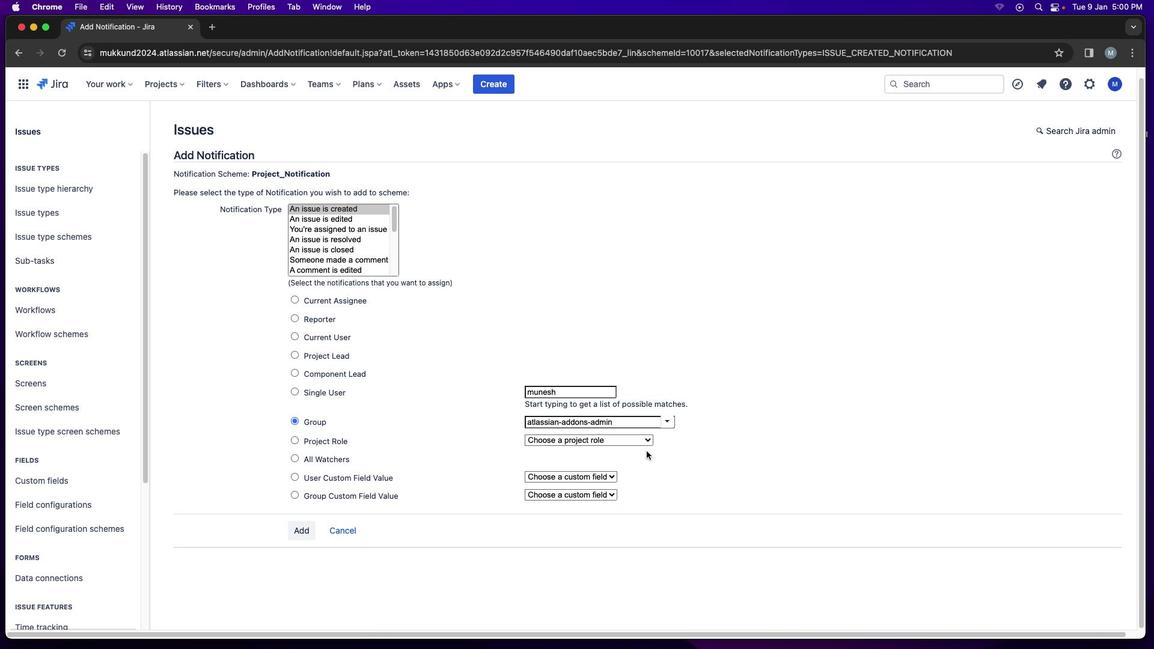 
Action: Mouse moved to (649, 440)
Screenshot: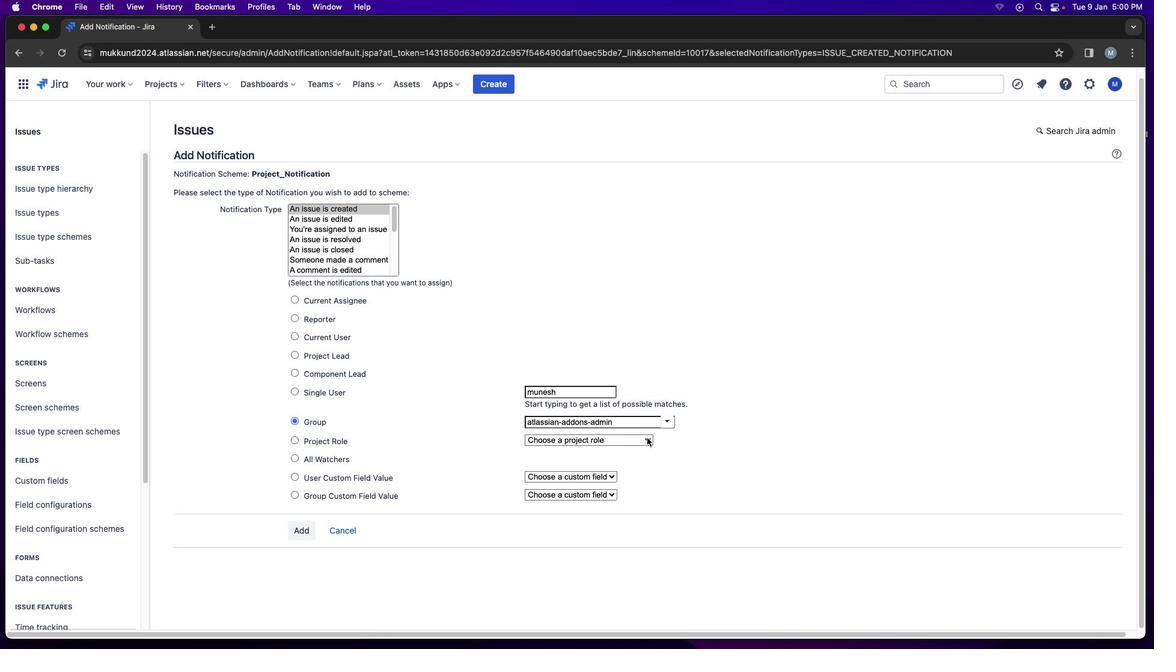 
Action: Mouse pressed left at (649, 440)
Screenshot: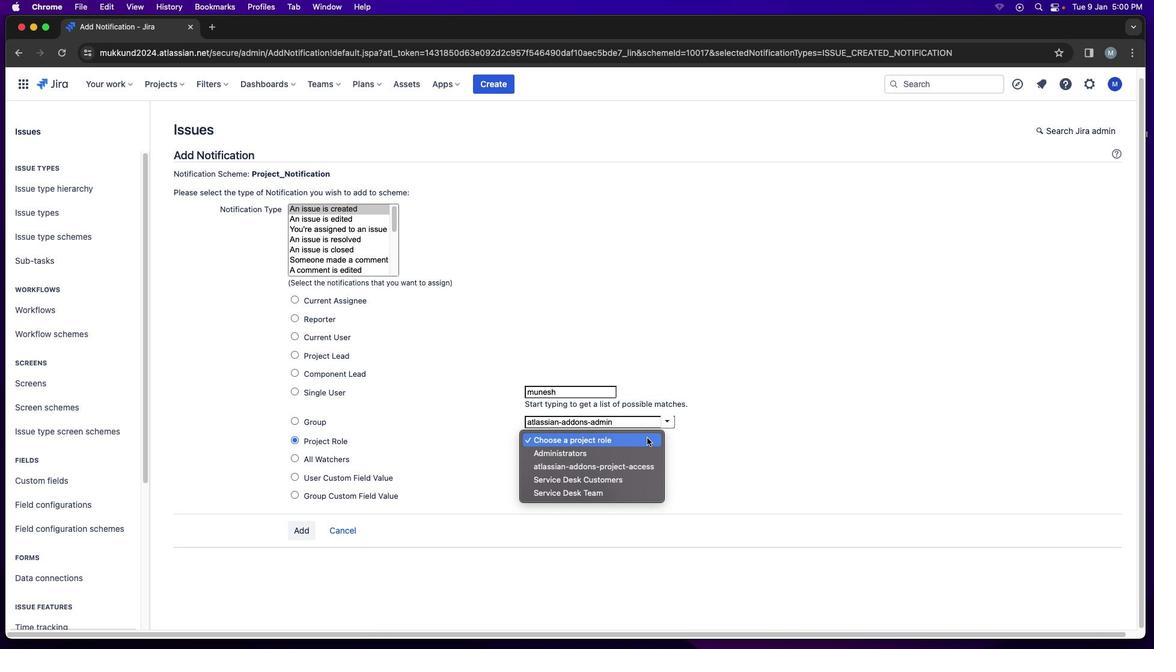 
Action: Mouse moved to (594, 492)
Screenshot: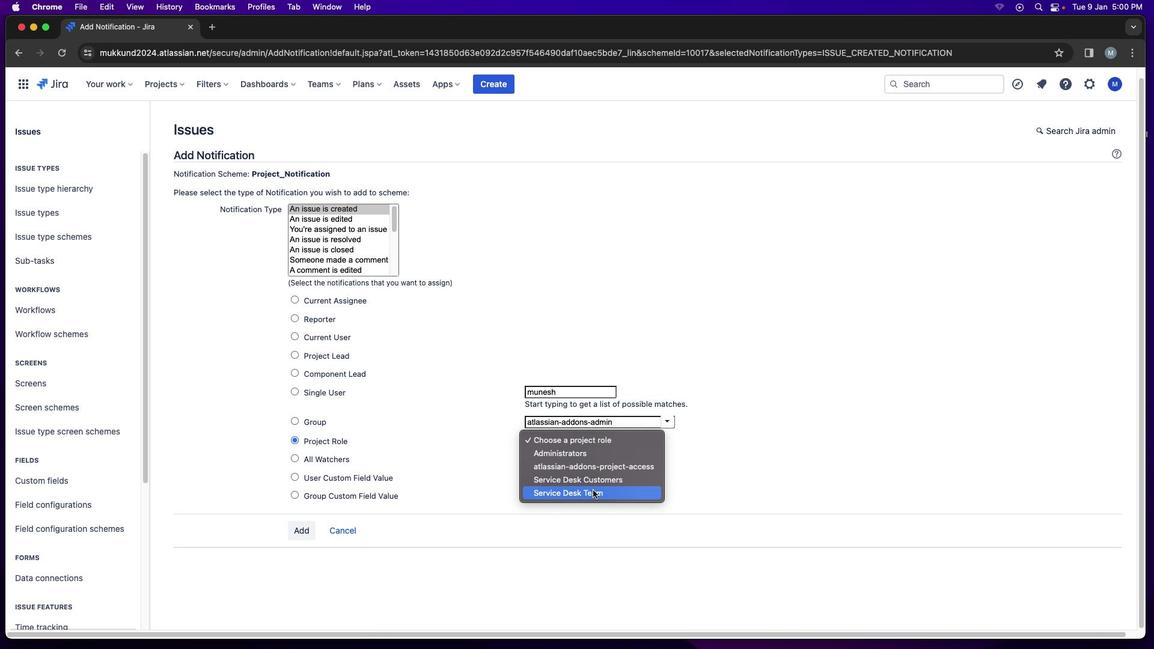 
Action: Mouse pressed left at (594, 492)
Screenshot: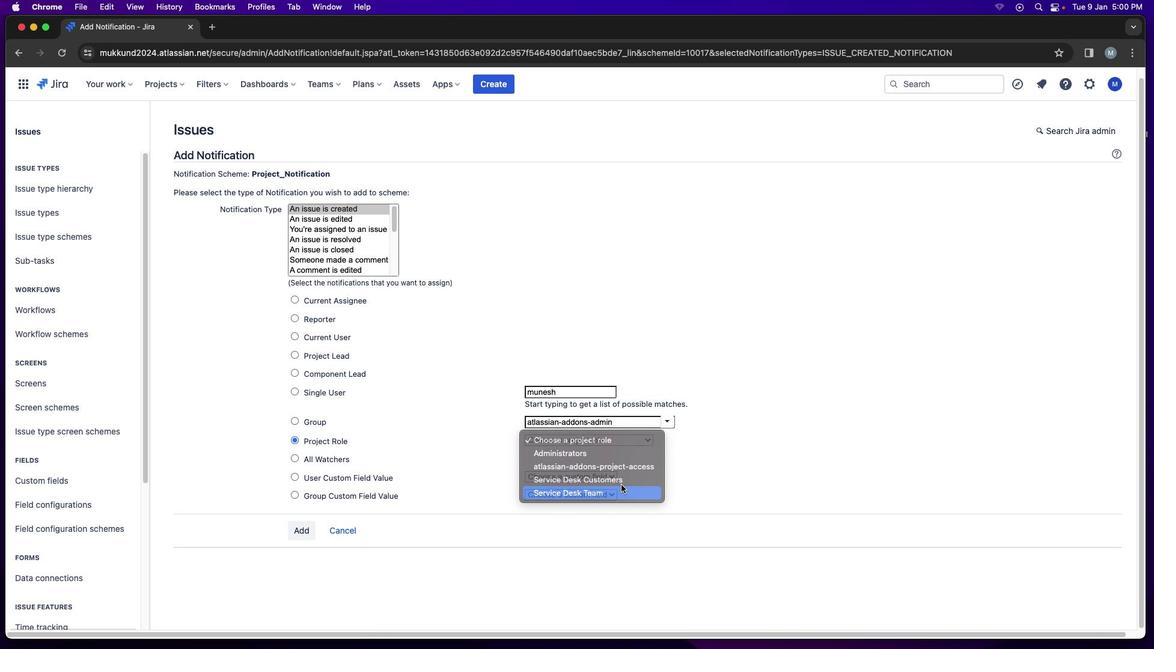 
Action: Mouse moved to (714, 481)
Screenshot: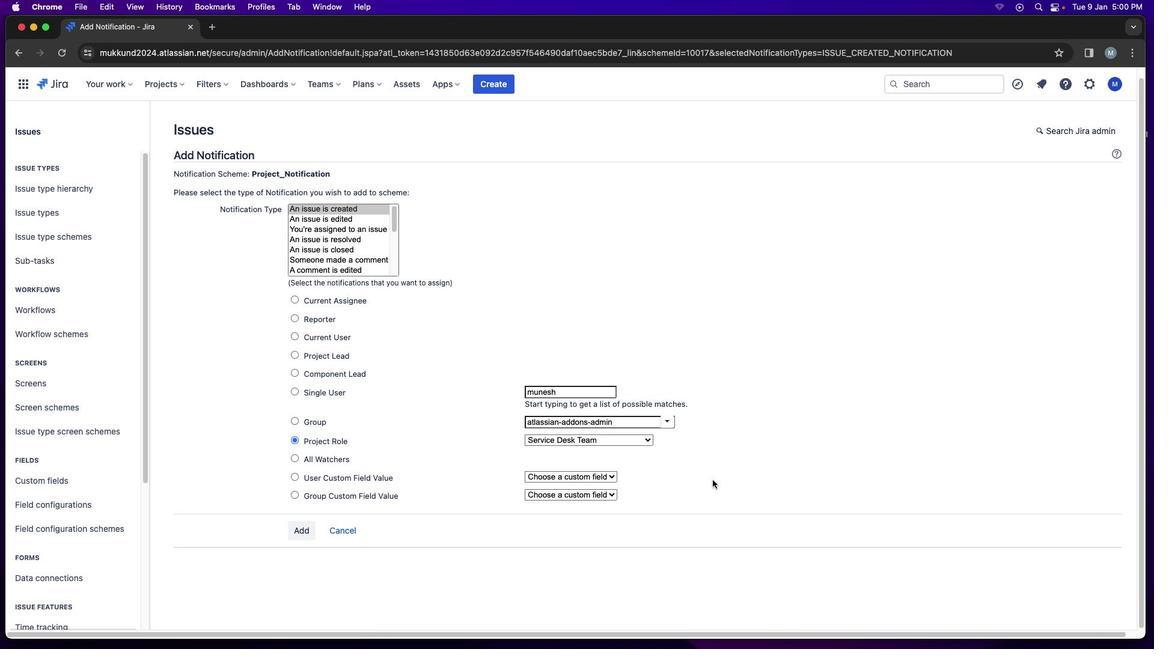 
Action: Mouse pressed left at (714, 481)
Screenshot: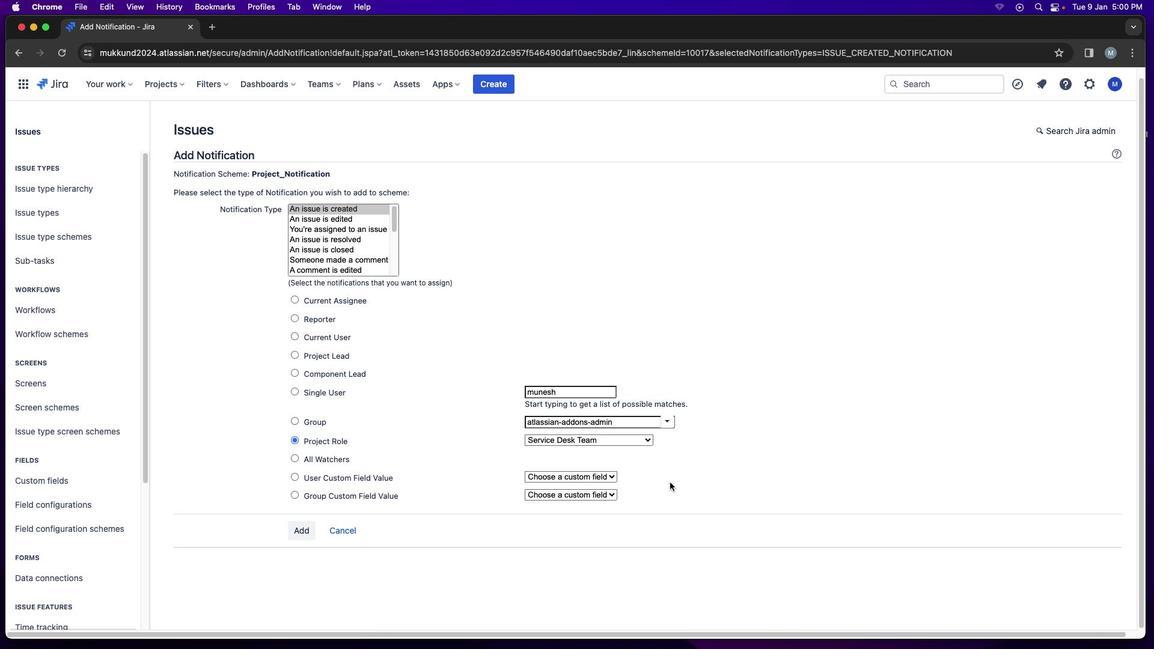 
Action: Mouse moved to (610, 482)
Screenshot: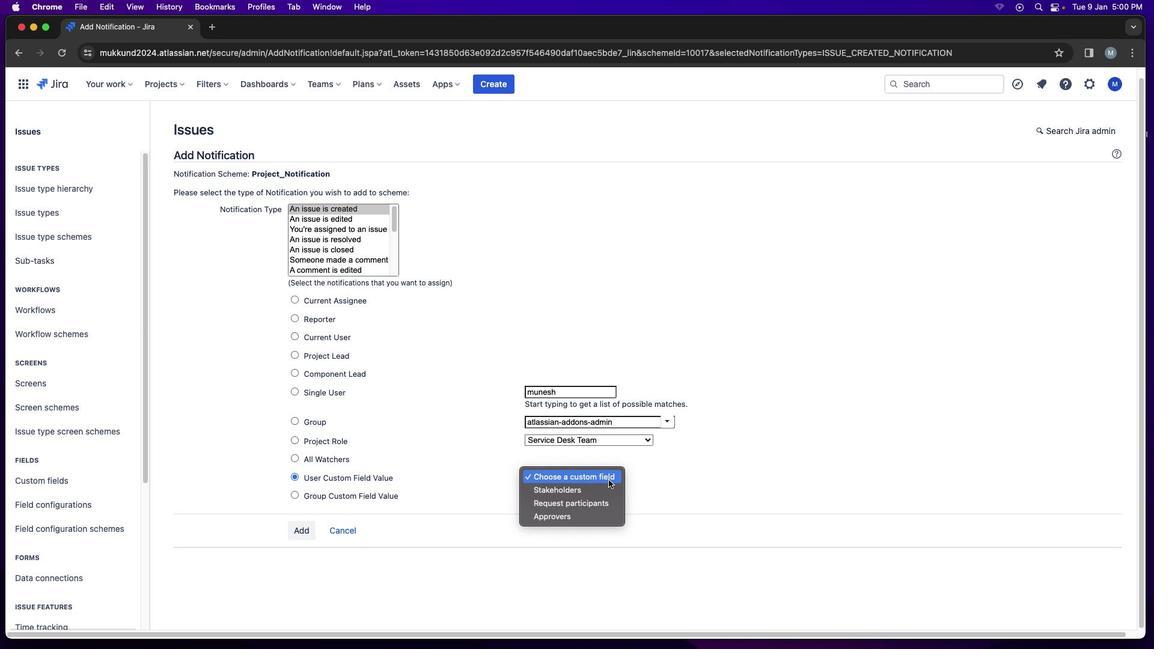 
Action: Mouse pressed left at (610, 482)
Screenshot: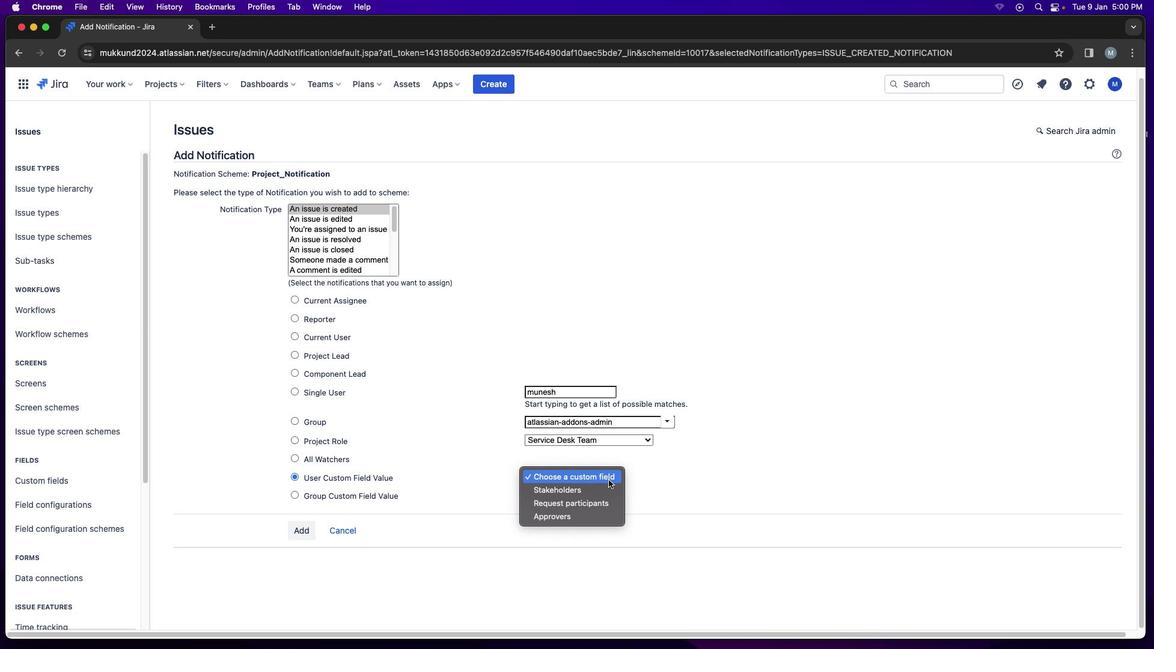 
Action: Mouse moved to (595, 496)
Screenshot: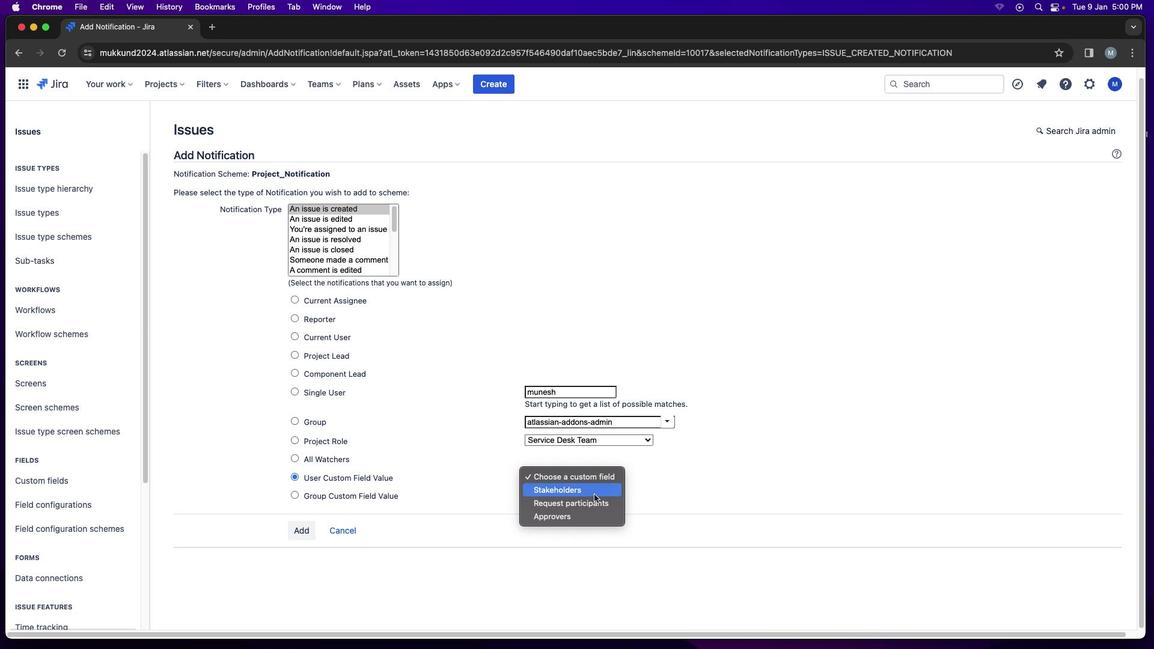 
Action: Mouse pressed left at (595, 496)
Screenshot: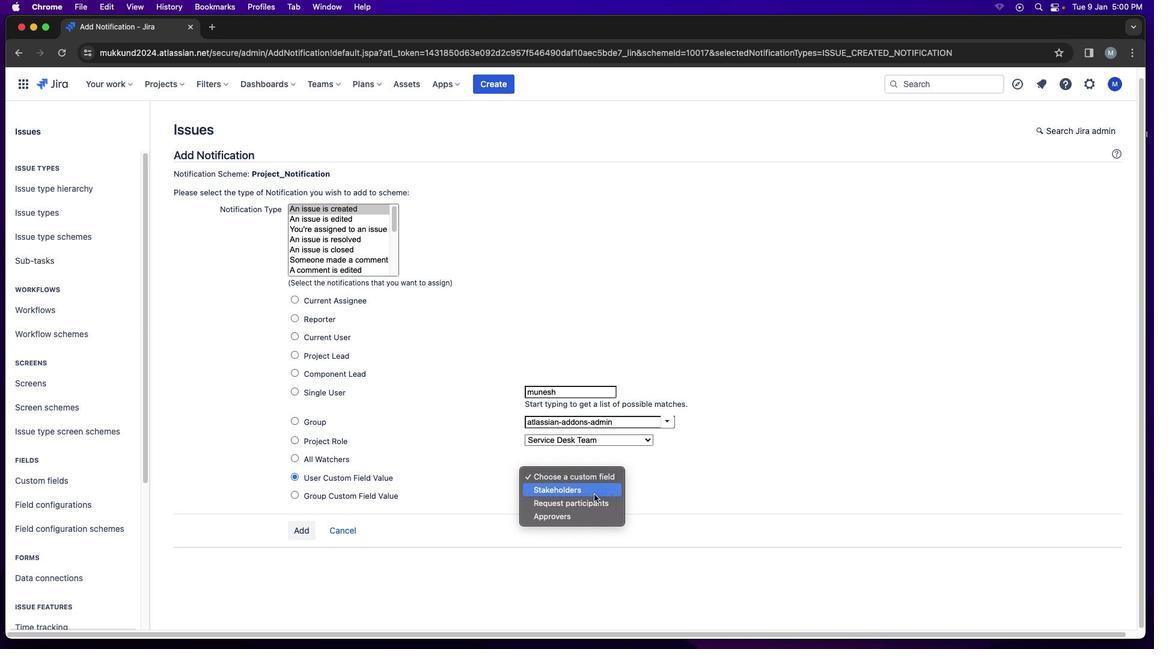 
Action: Mouse moved to (600, 493)
Screenshot: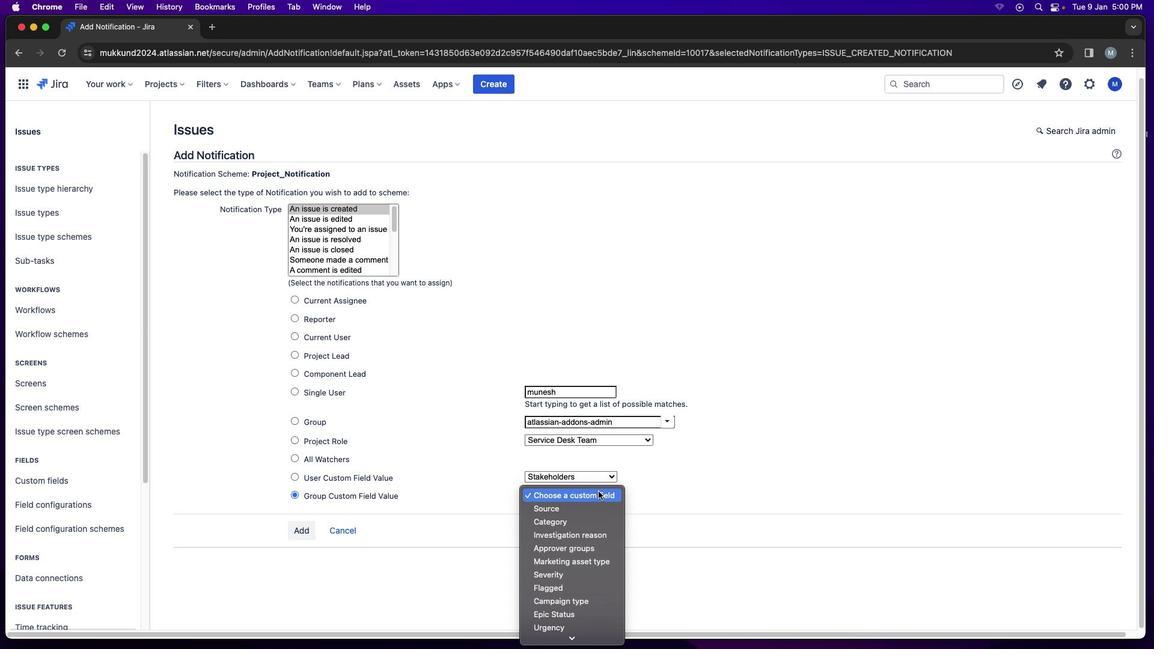 
Action: Mouse pressed left at (600, 493)
Screenshot: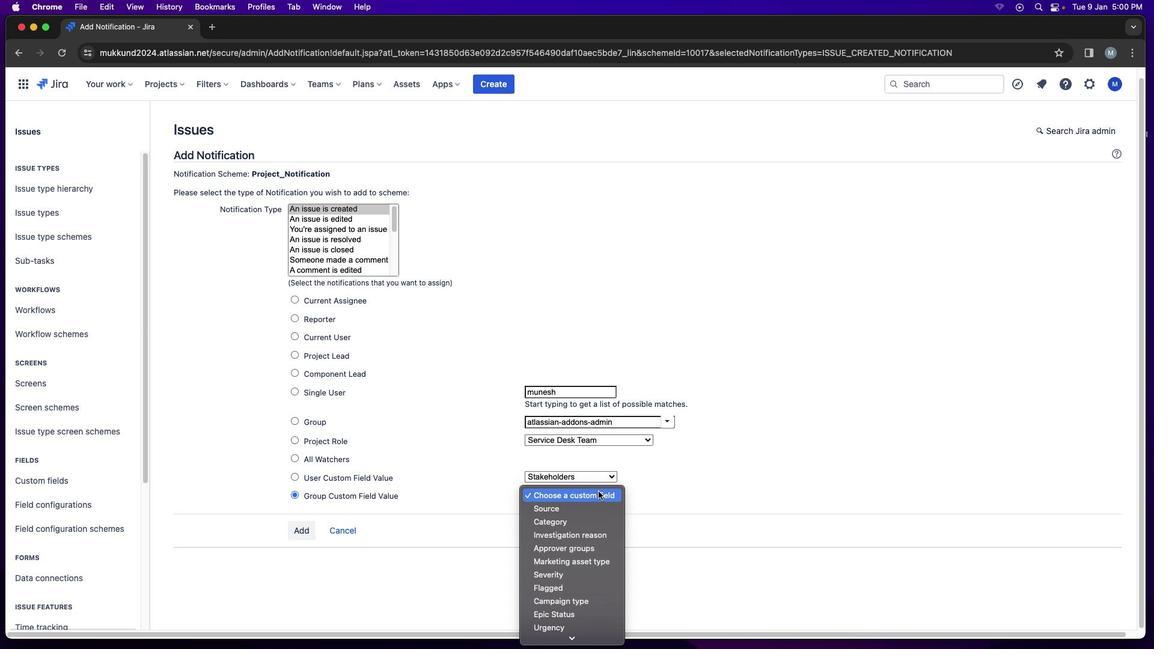 
Action: Mouse moved to (592, 509)
Screenshot: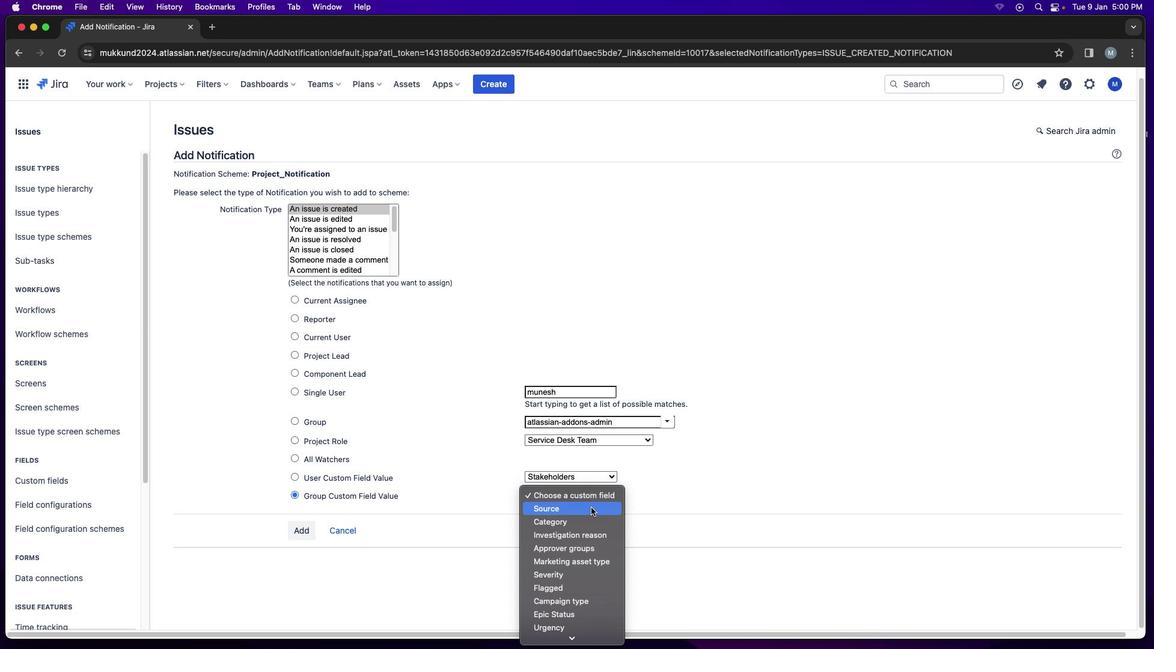 
Action: Mouse pressed left at (592, 509)
Screenshot: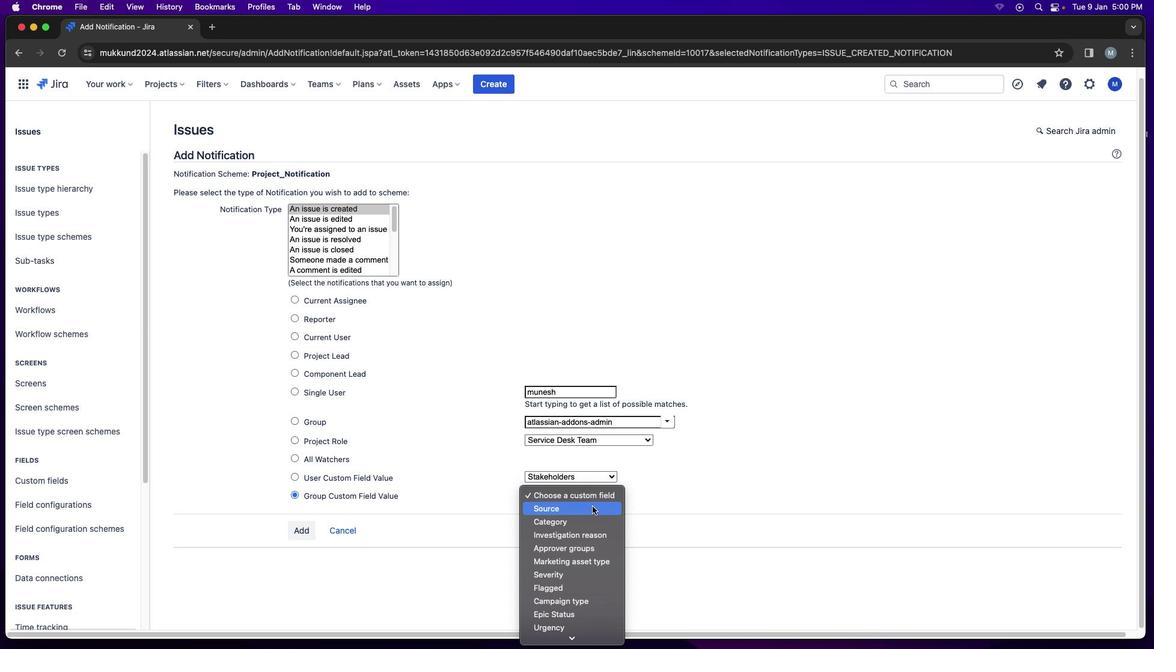 
Action: Mouse moved to (701, 500)
Screenshot: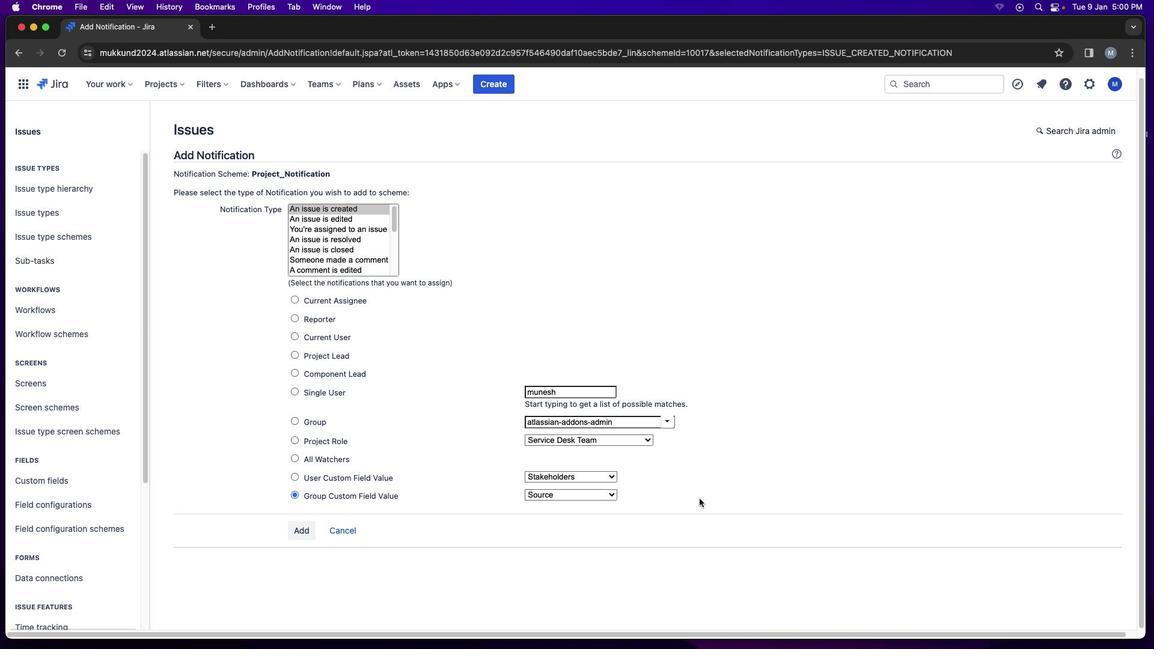 
Action: Mouse pressed left at (701, 500)
Screenshot: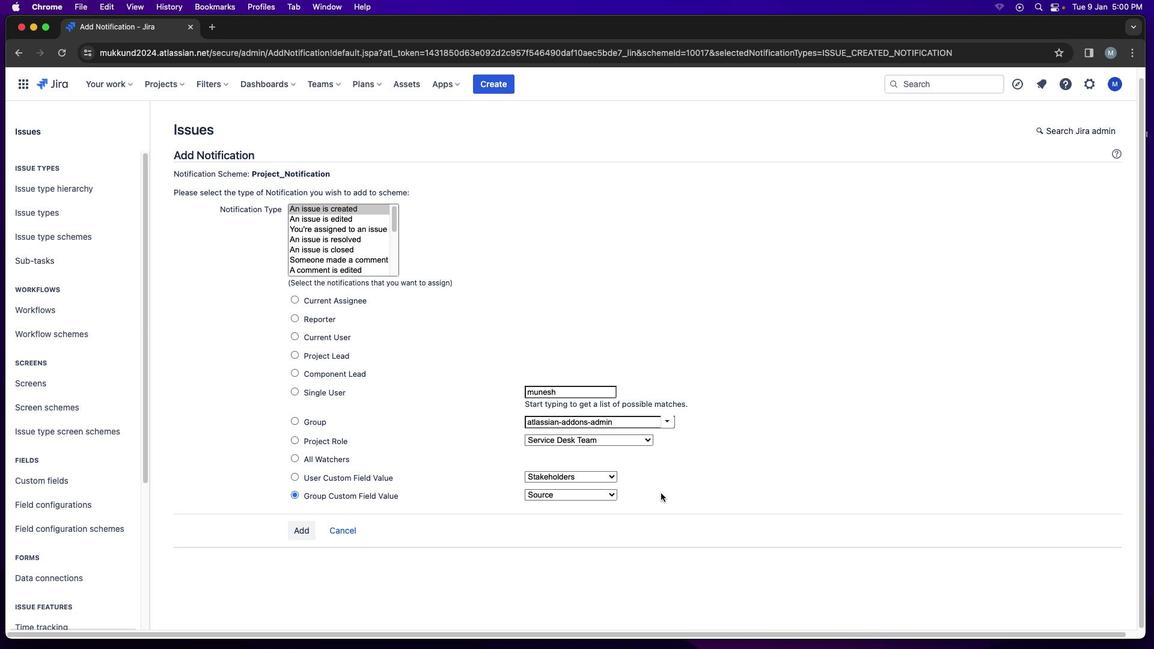 
Action: Mouse moved to (301, 532)
Screenshot: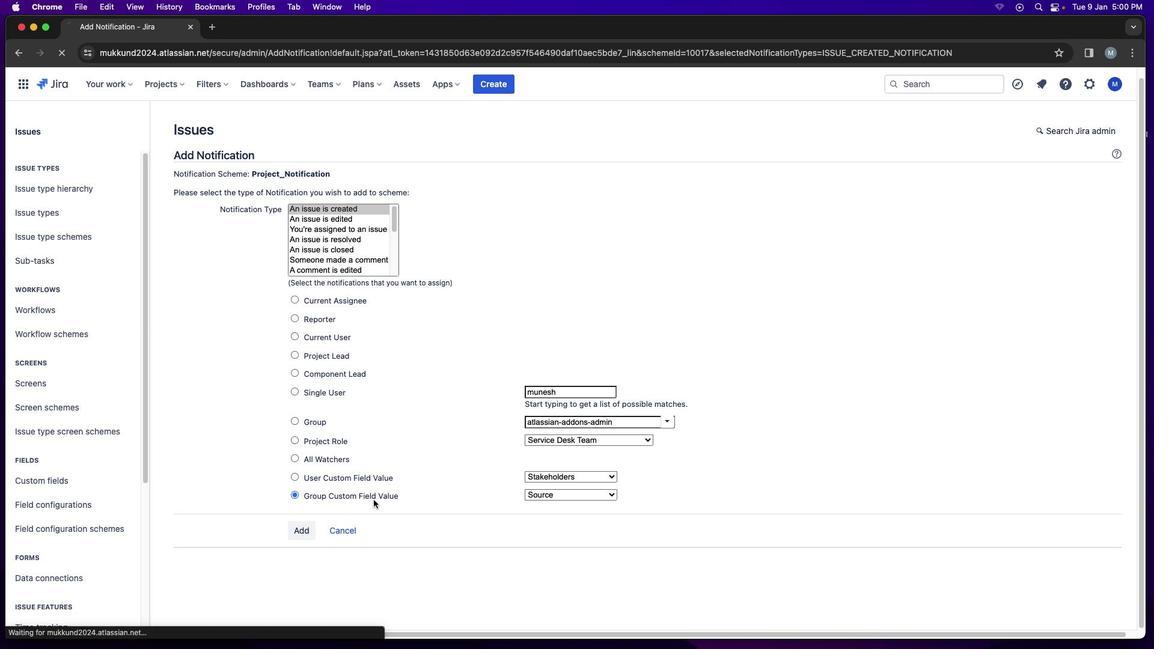 
Action: Mouse pressed left at (301, 532)
Screenshot: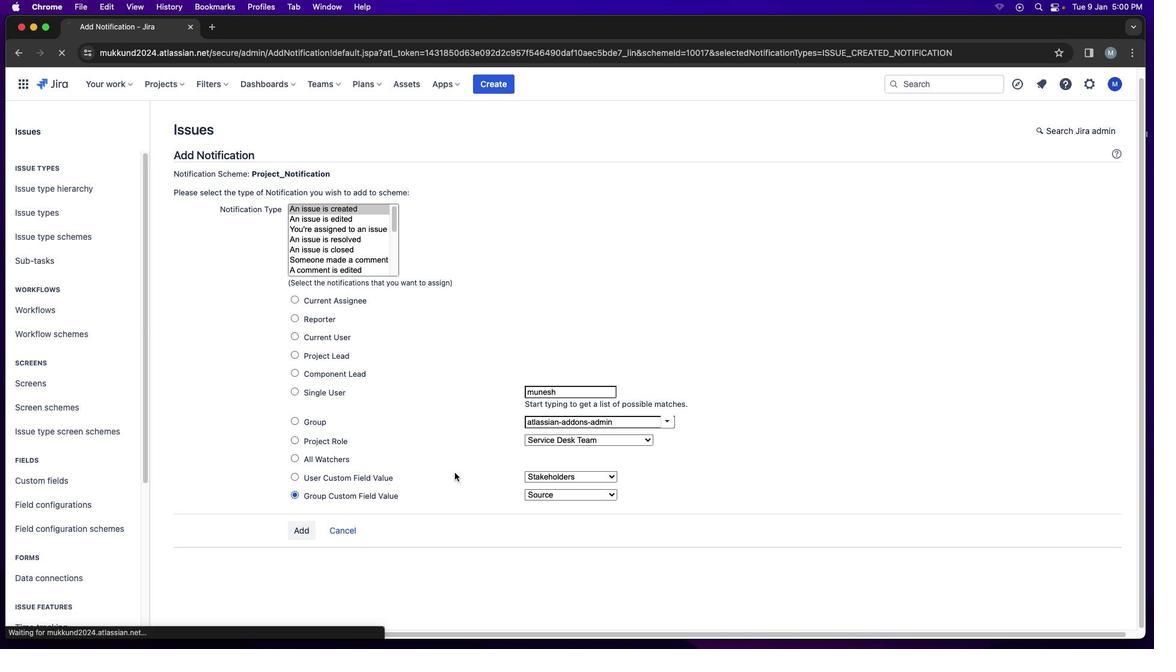 
Action: Mouse moved to (1038, 321)
Screenshot: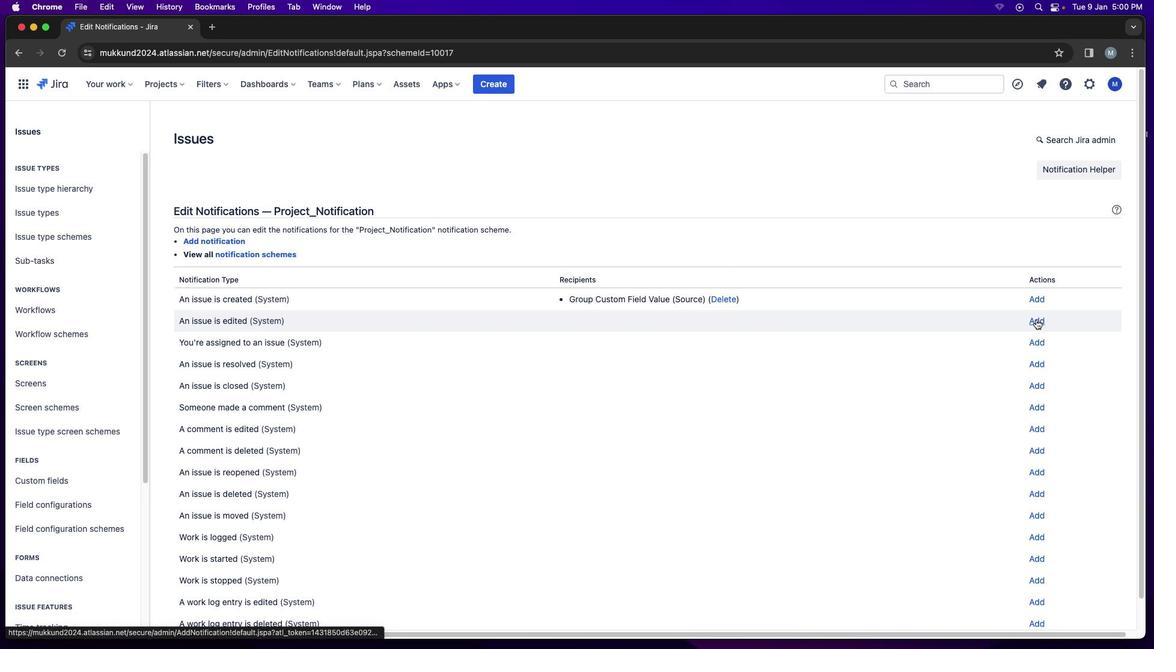 
Action: Mouse pressed left at (1038, 321)
Screenshot: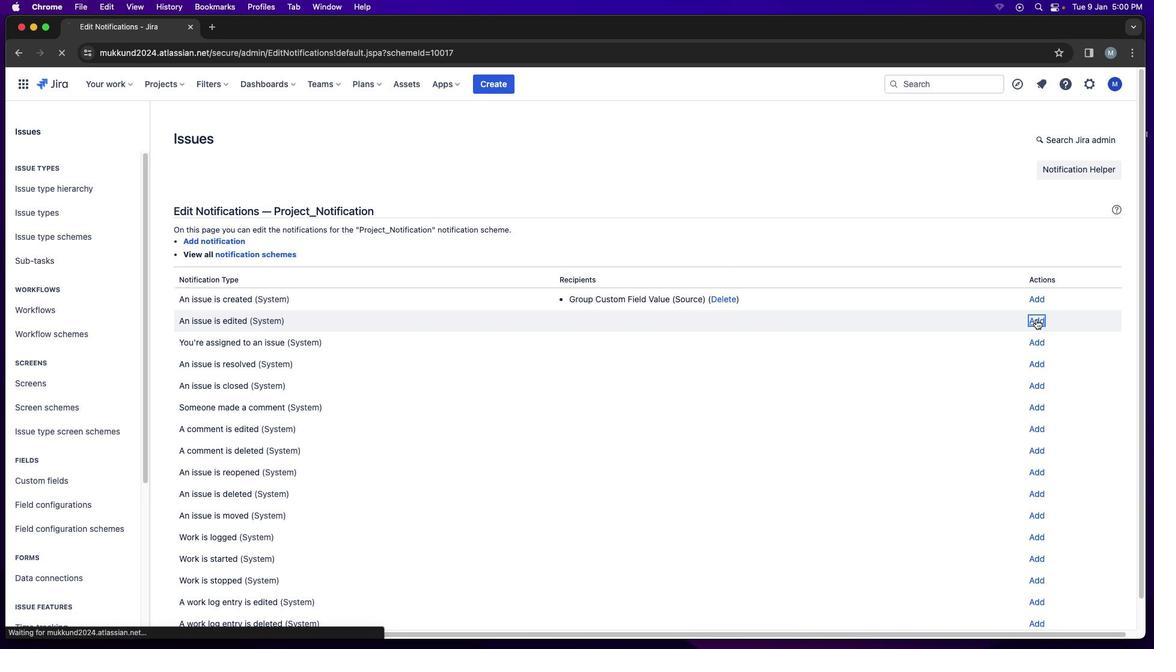 
Action: Mouse moved to (296, 347)
Screenshot: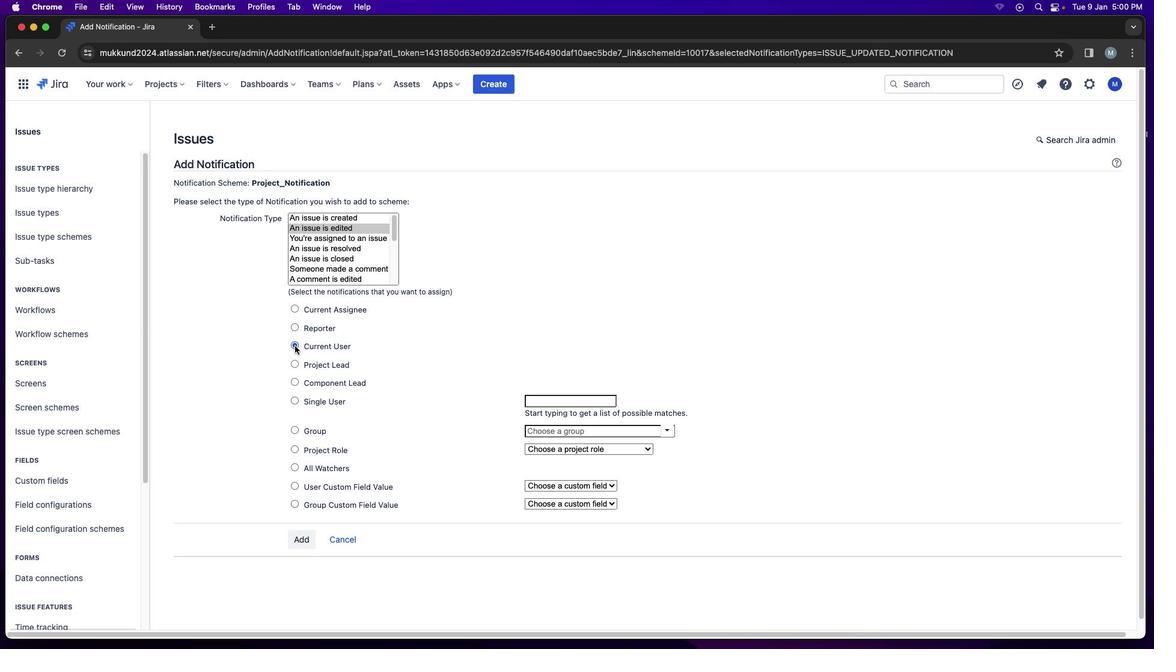 
Action: Mouse pressed left at (296, 347)
Screenshot: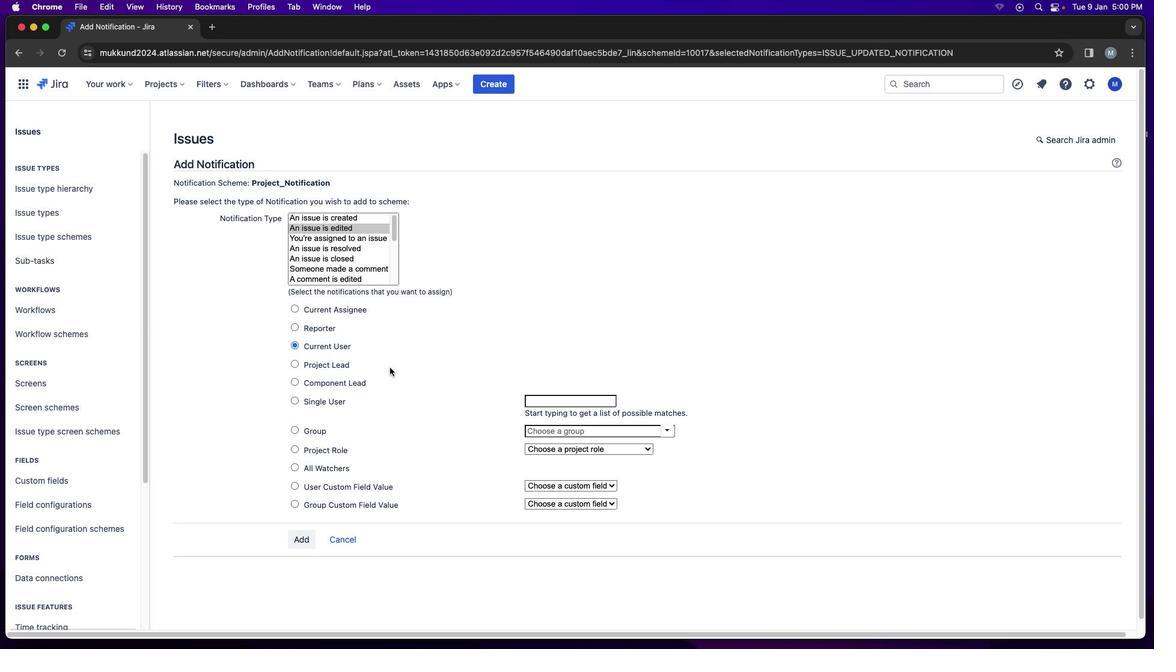 
Action: Mouse moved to (593, 404)
Screenshot: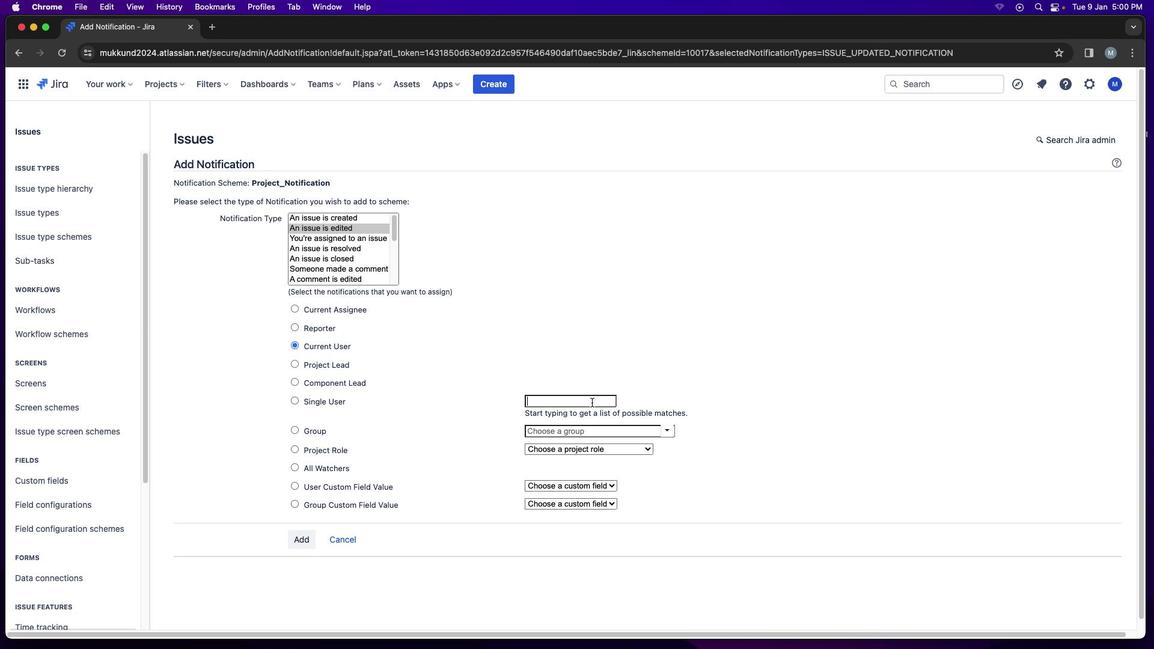 
Action: Mouse pressed left at (593, 404)
Screenshot: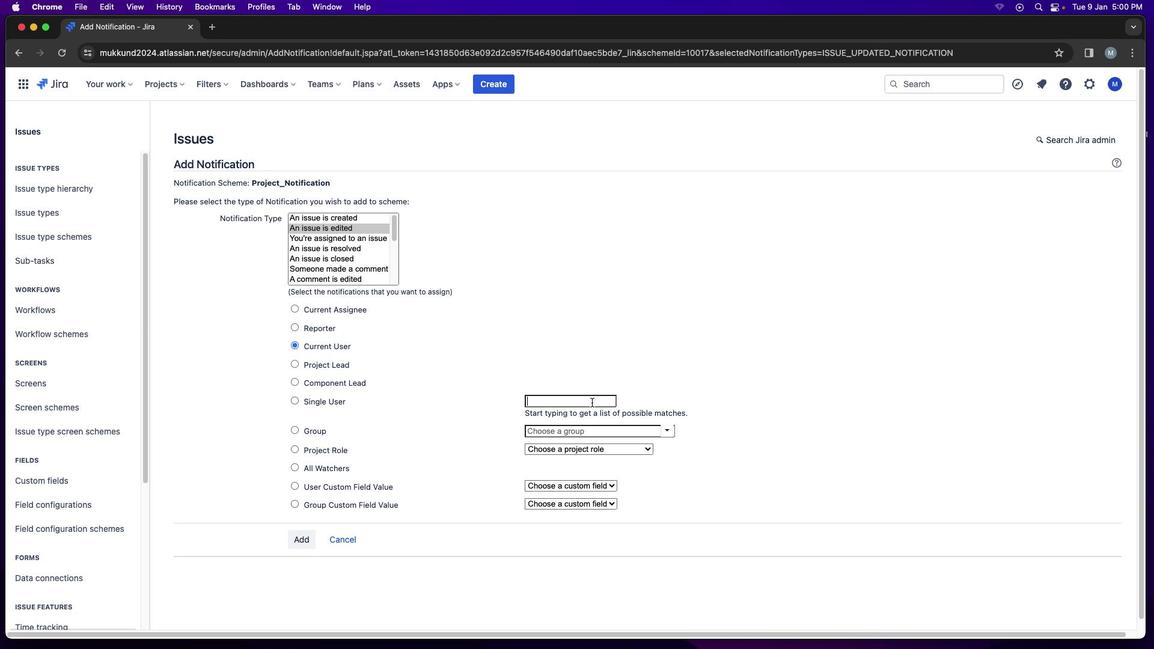 
Action: Key pressed 'a''n''i''l'
Screenshot: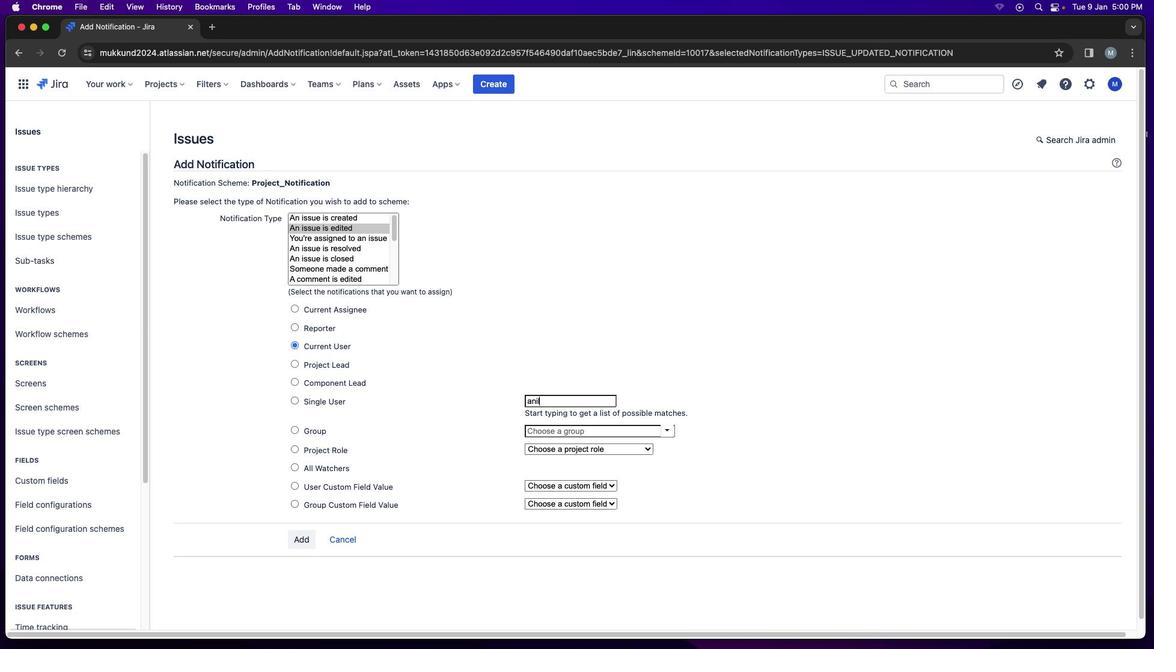 
Action: Mouse moved to (592, 417)
Screenshot: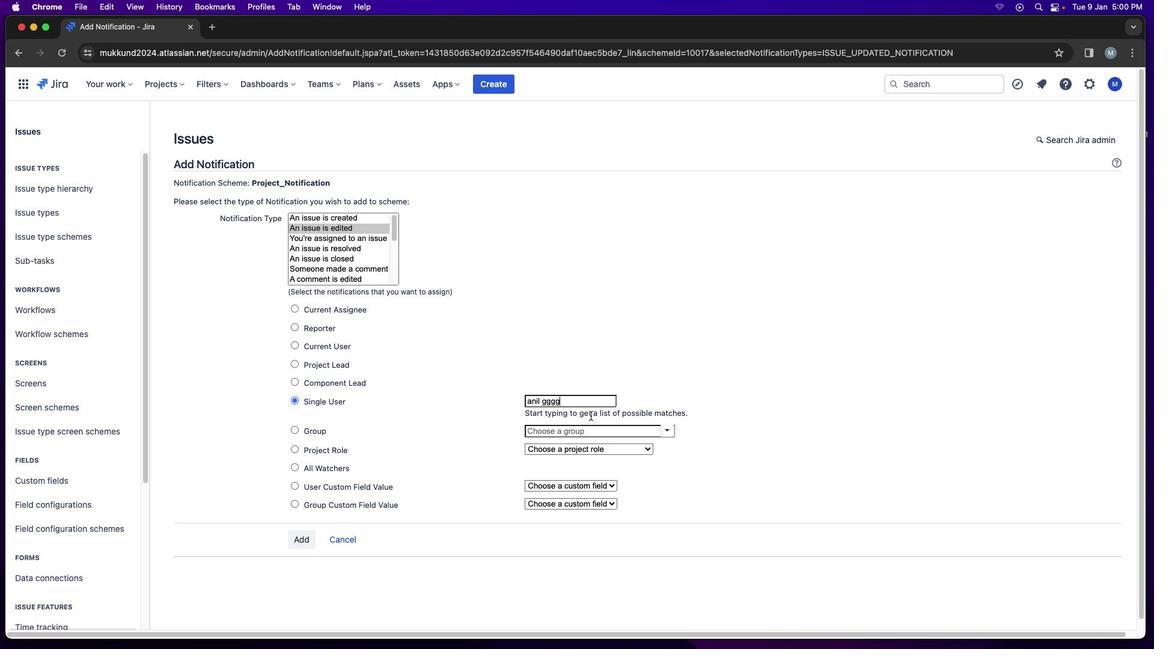 
Action: Mouse pressed left at (592, 417)
Screenshot: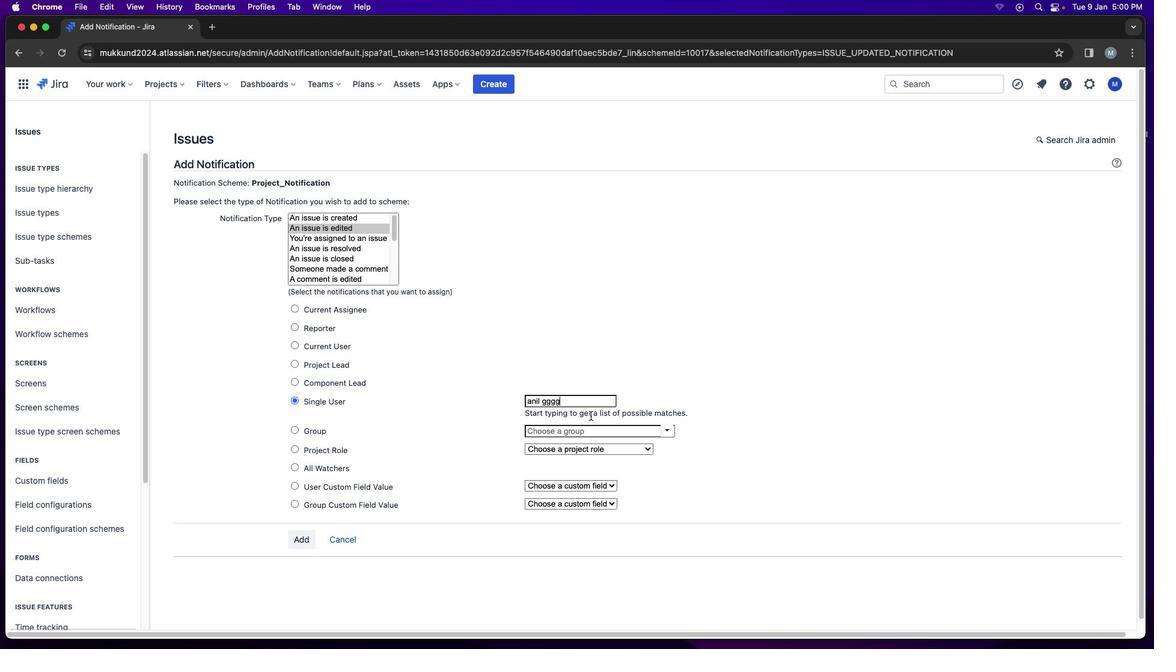
Action: Mouse moved to (592, 351)
Screenshot: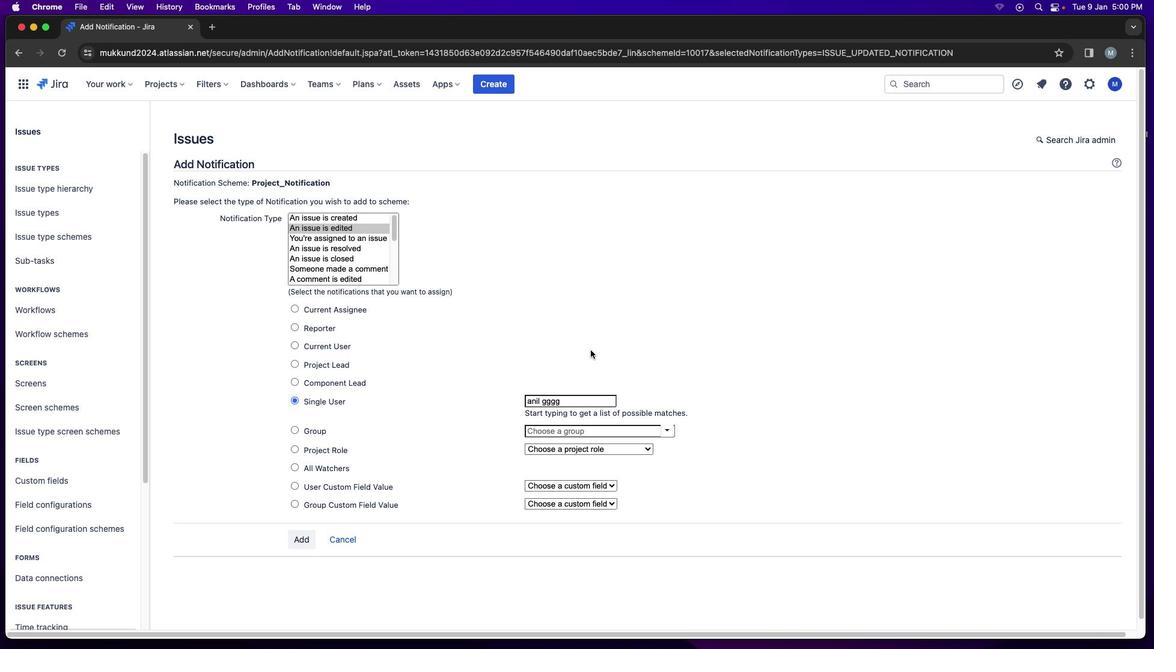 
Action: Mouse pressed left at (592, 351)
Screenshot: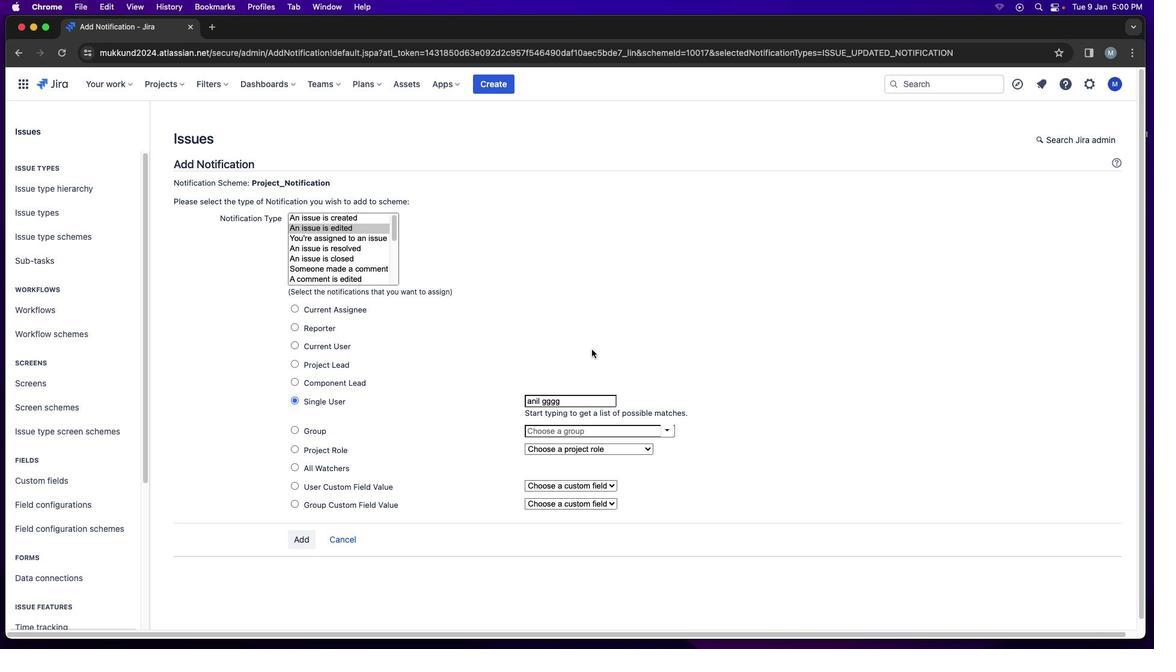 
Action: Mouse moved to (644, 386)
Screenshot: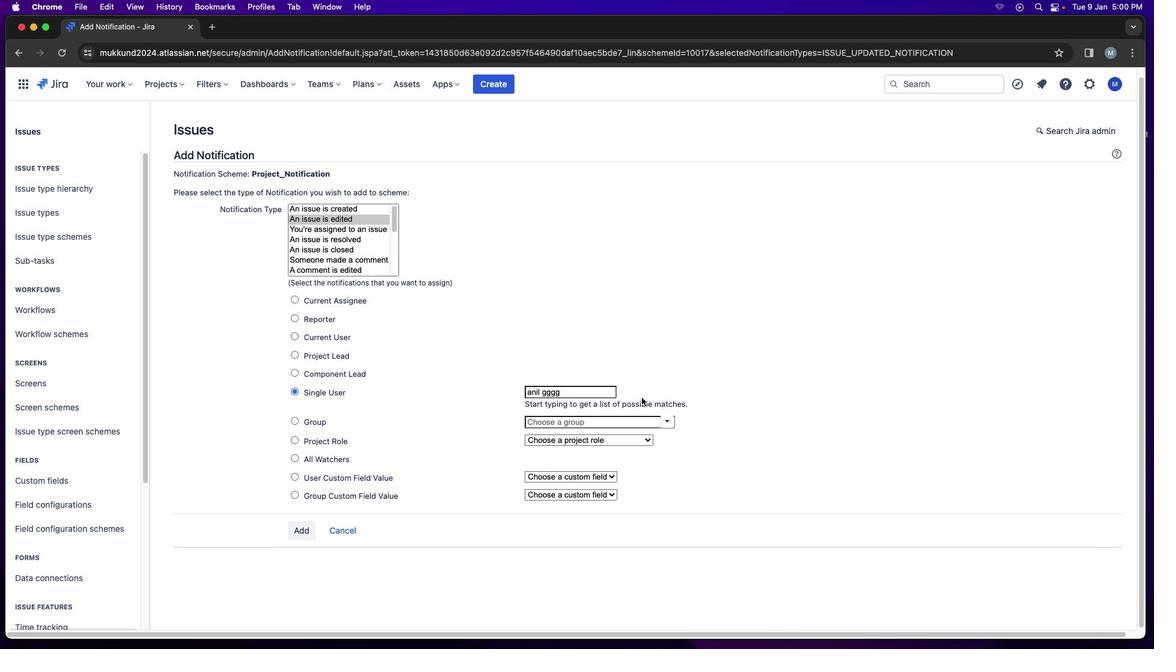 
Action: Mouse scrolled (644, 386) with delta (1, 1)
Screenshot: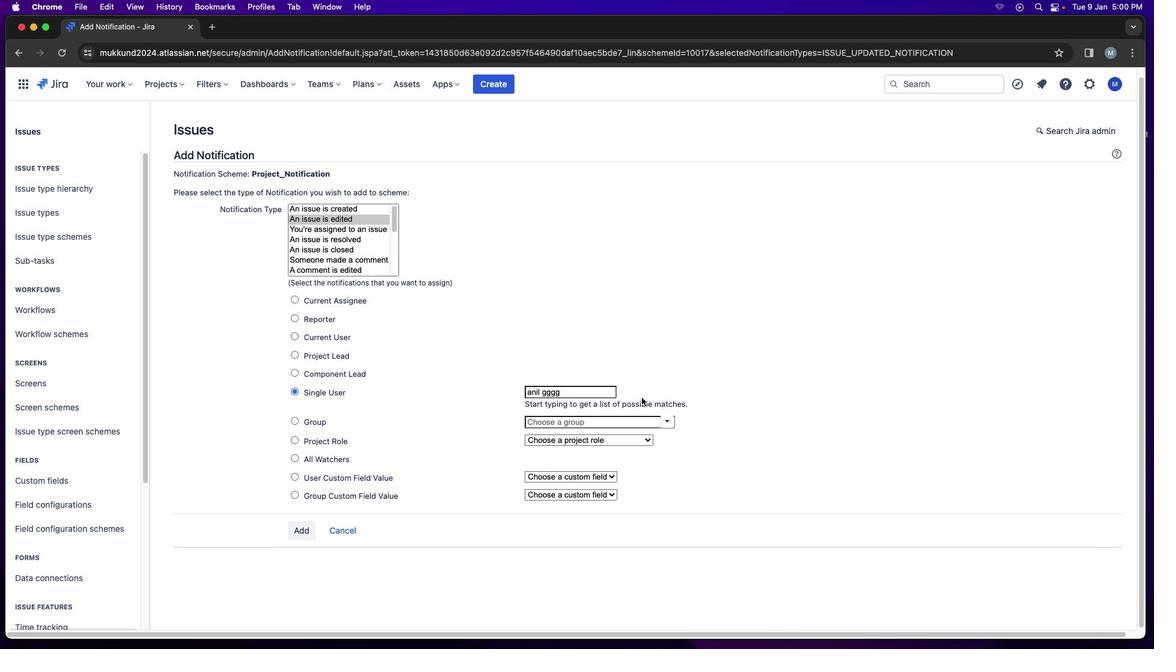 
Action: Mouse moved to (645, 387)
Screenshot: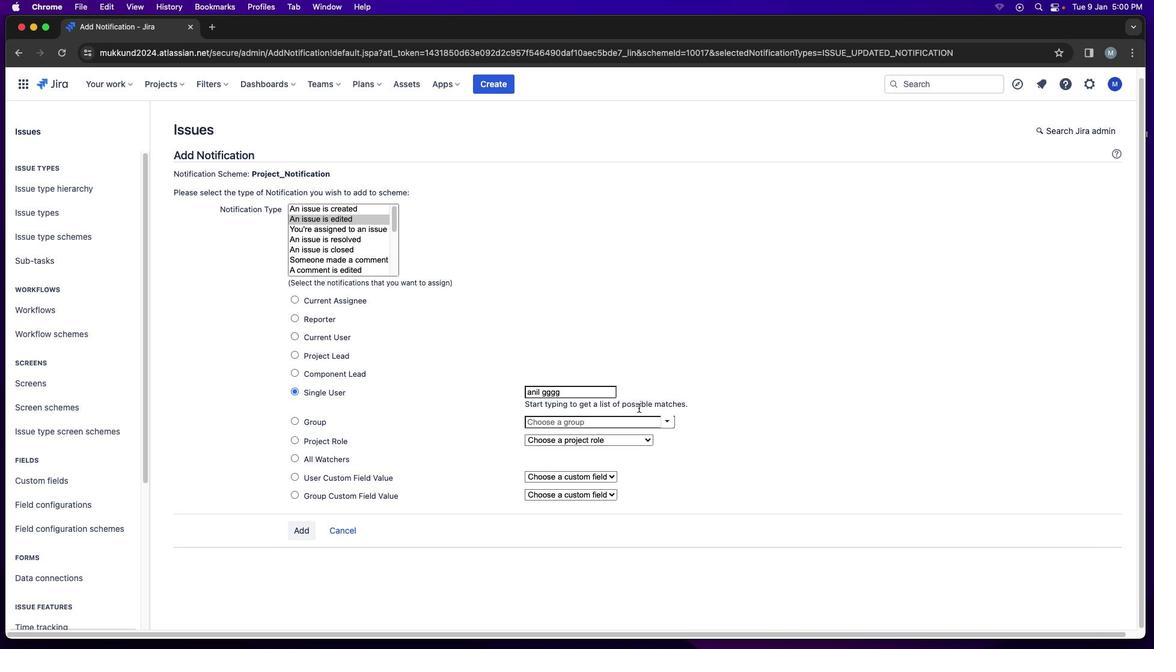 
Action: Mouse scrolled (645, 387) with delta (1, 1)
Screenshot: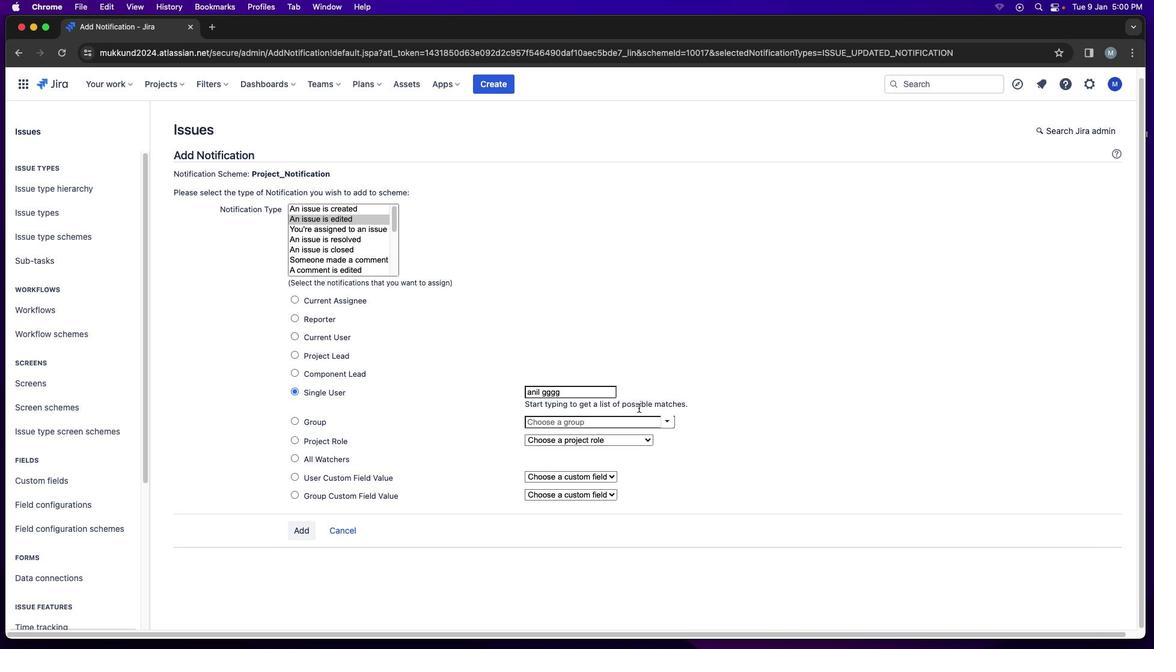 
Action: Mouse moved to (672, 423)
Screenshot: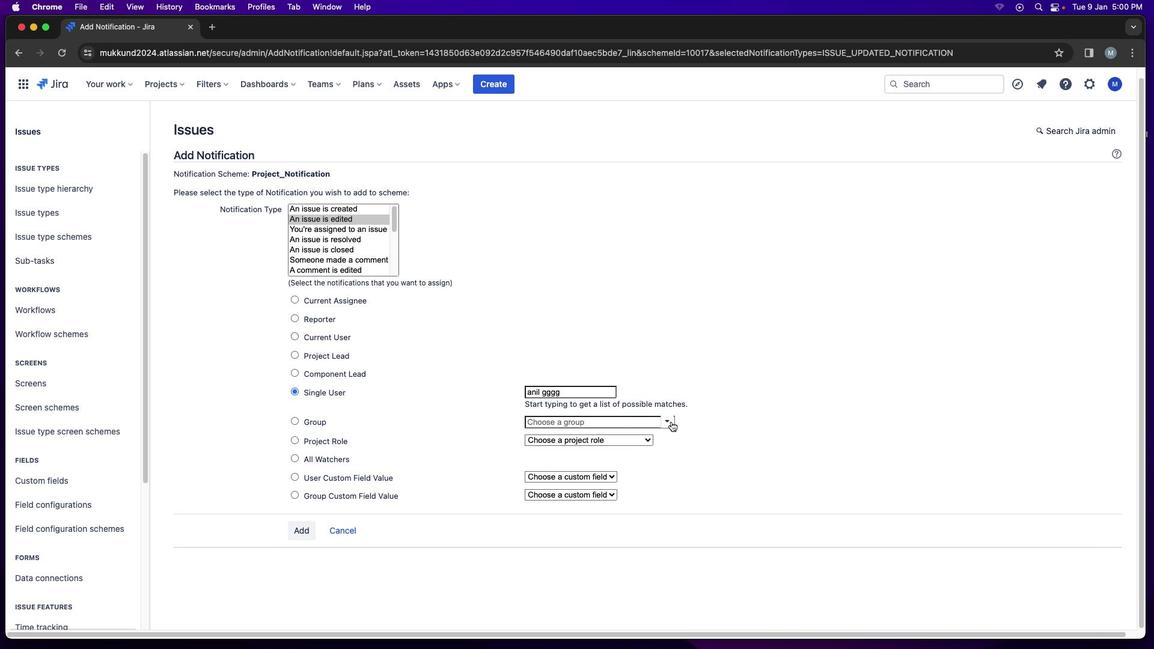 
Action: Mouse pressed left at (672, 423)
Screenshot: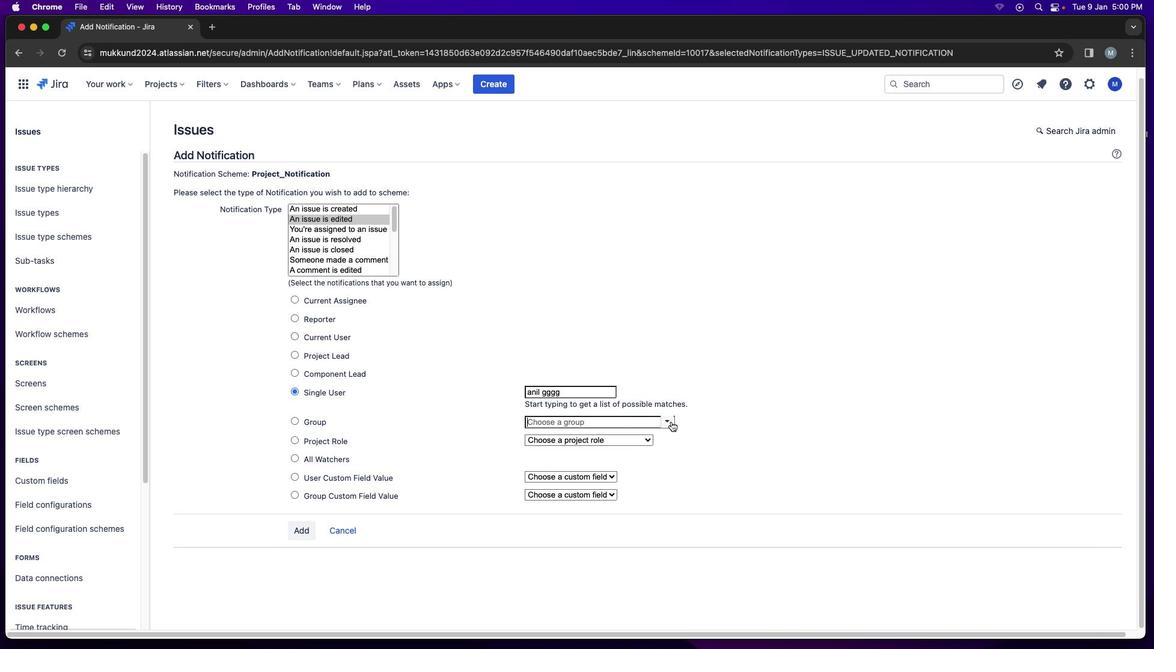 
Action: Mouse moved to (622, 491)
Screenshot: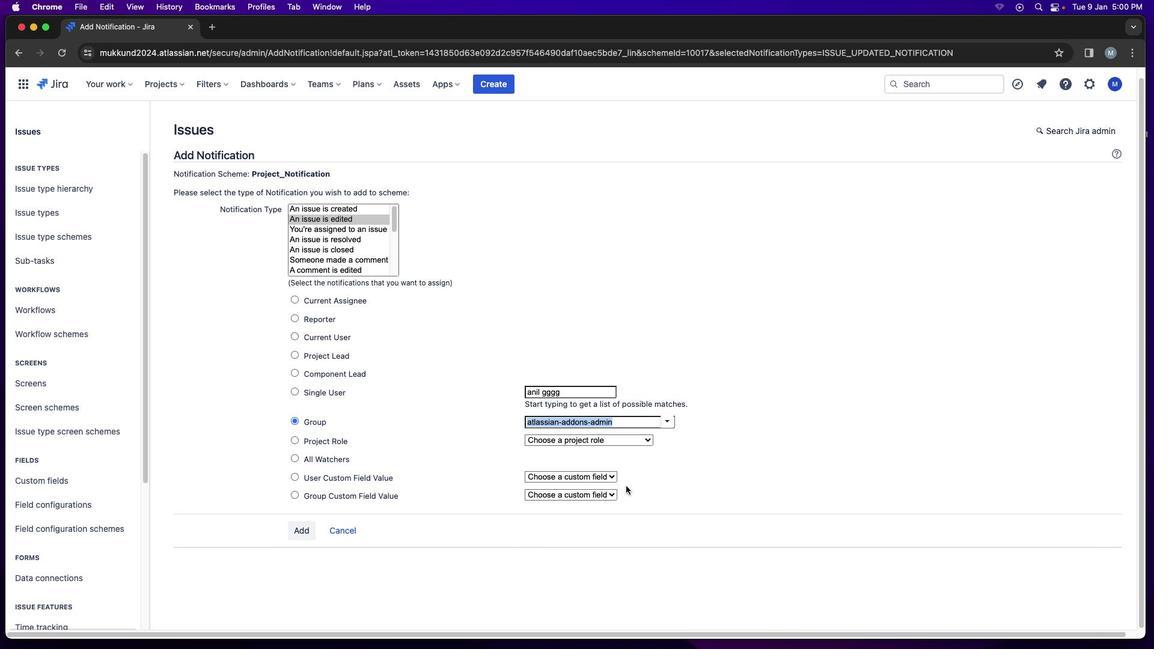 
Action: Mouse pressed left at (622, 491)
Screenshot: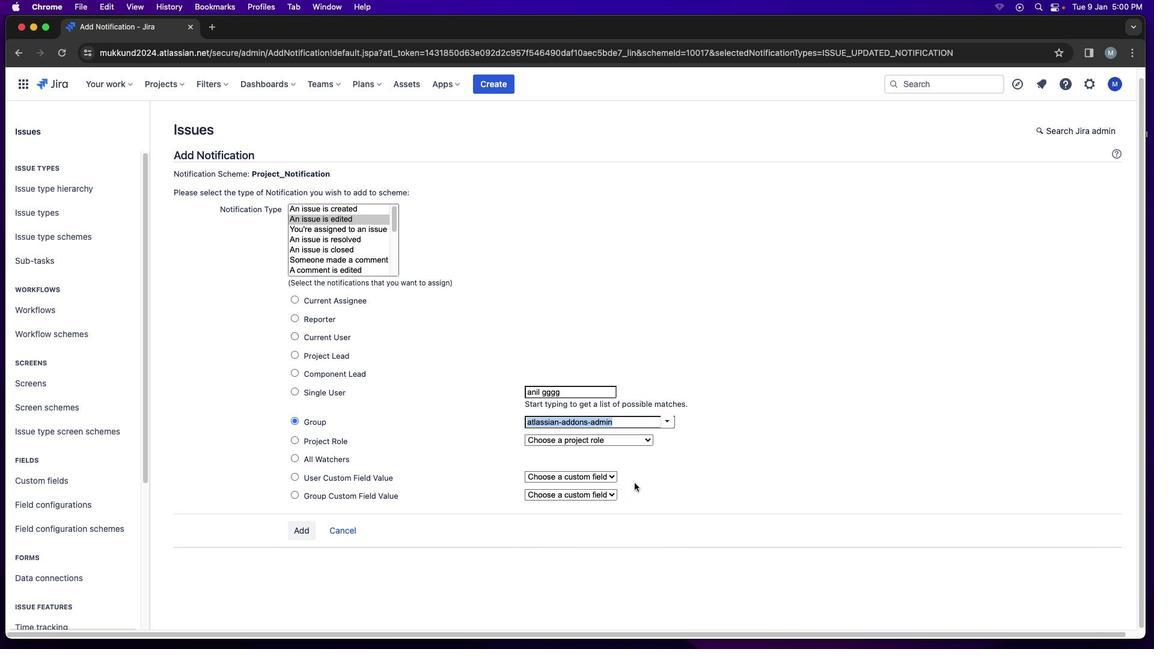 
Action: Mouse moved to (646, 441)
Screenshot: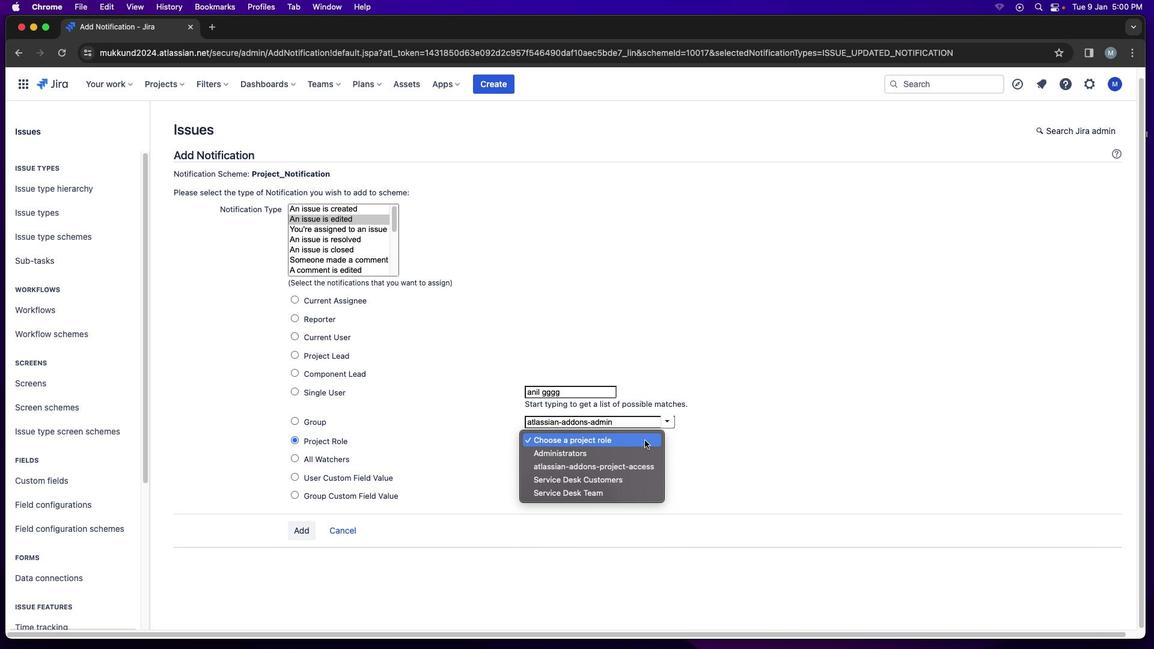 
Action: Mouse pressed left at (646, 441)
Screenshot: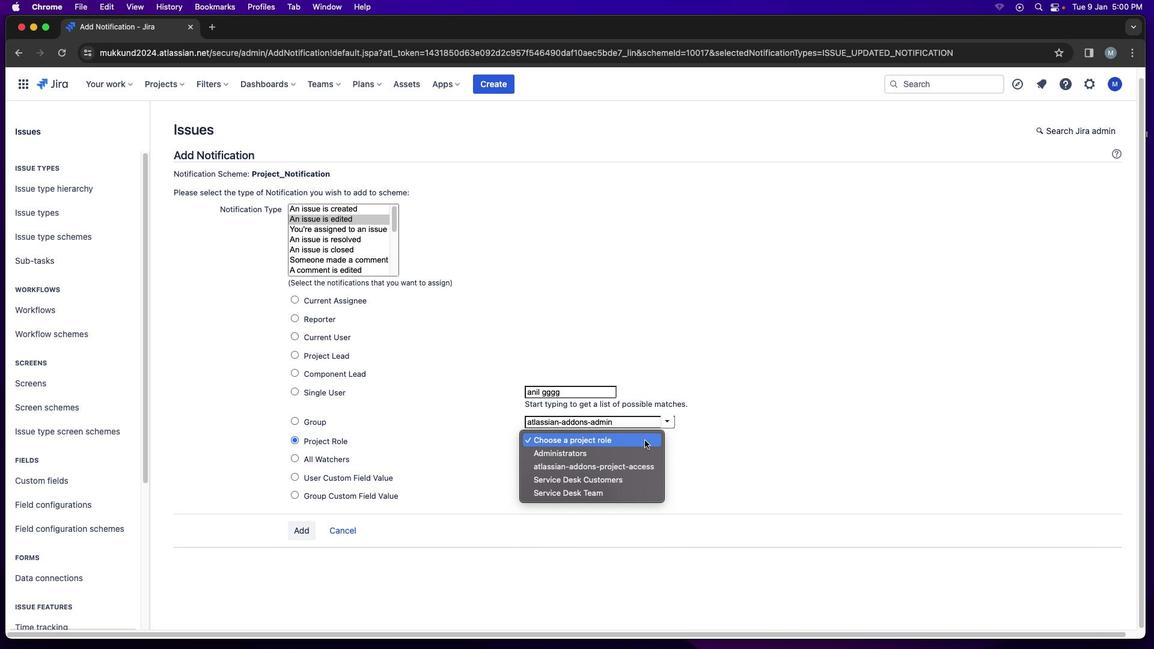 
Action: Mouse moved to (613, 491)
Screenshot: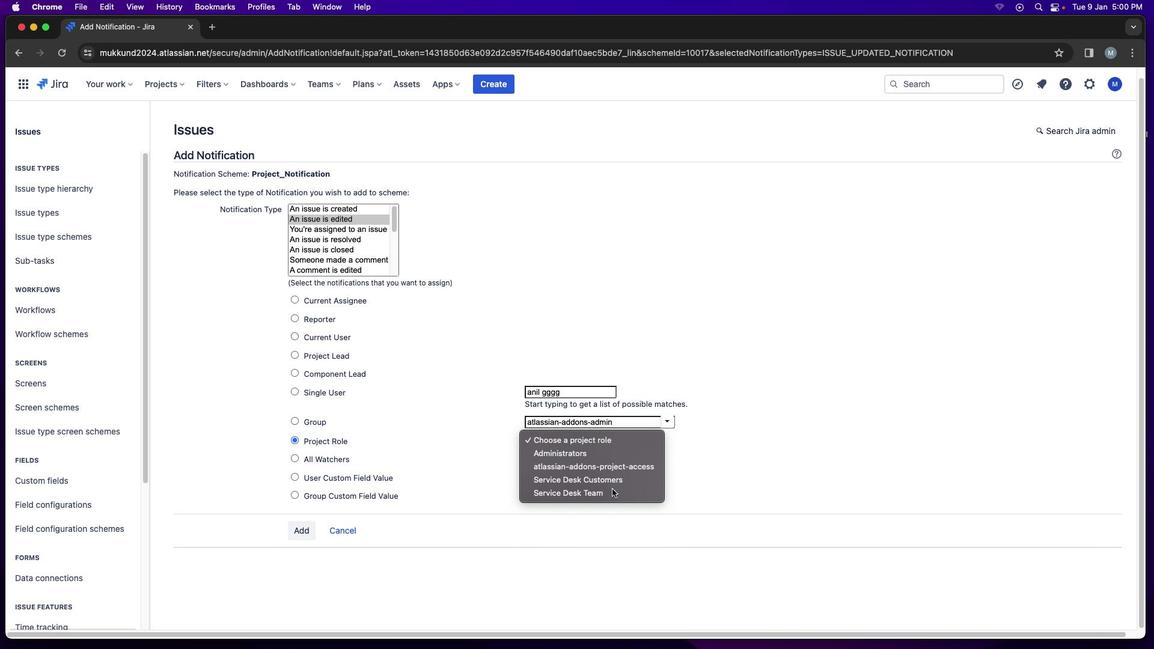 
Action: Mouse pressed left at (613, 491)
Screenshot: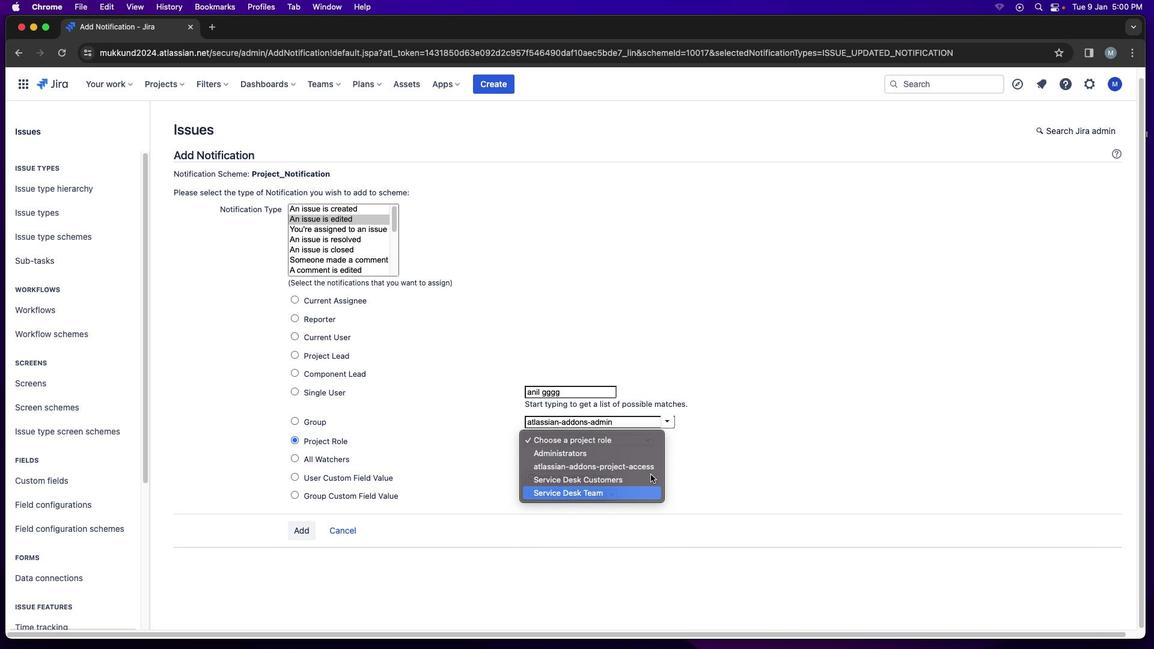 
Action: Mouse moved to (717, 459)
Screenshot: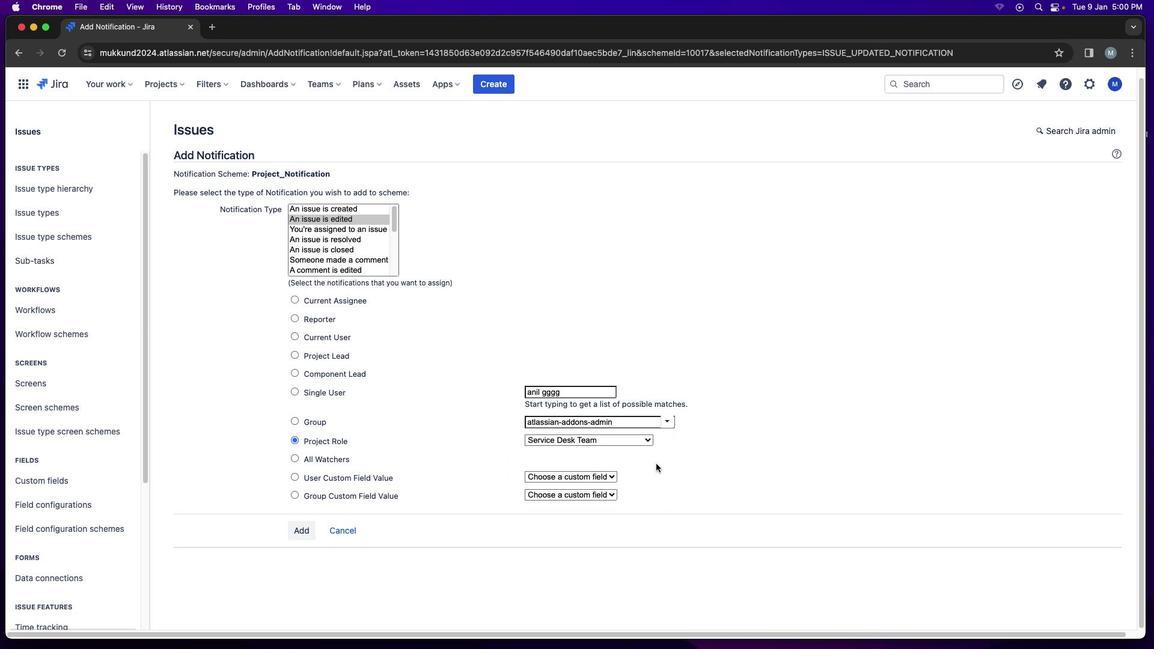 
Action: Mouse pressed left at (717, 459)
Screenshot: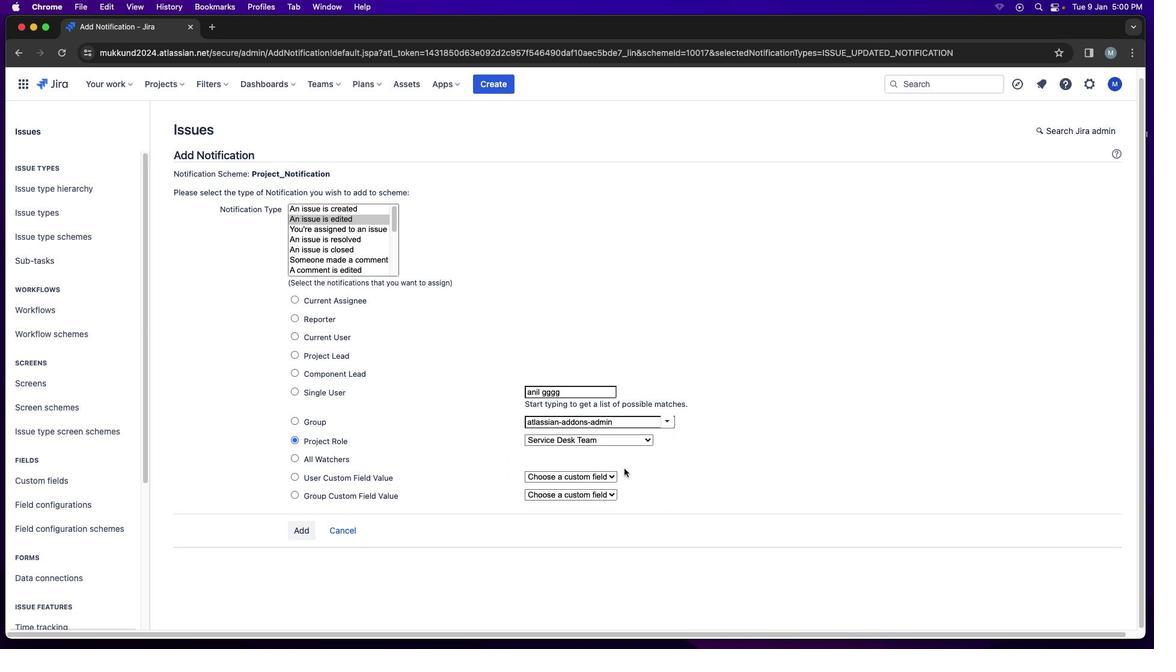 
Action: Mouse moved to (612, 480)
Screenshot: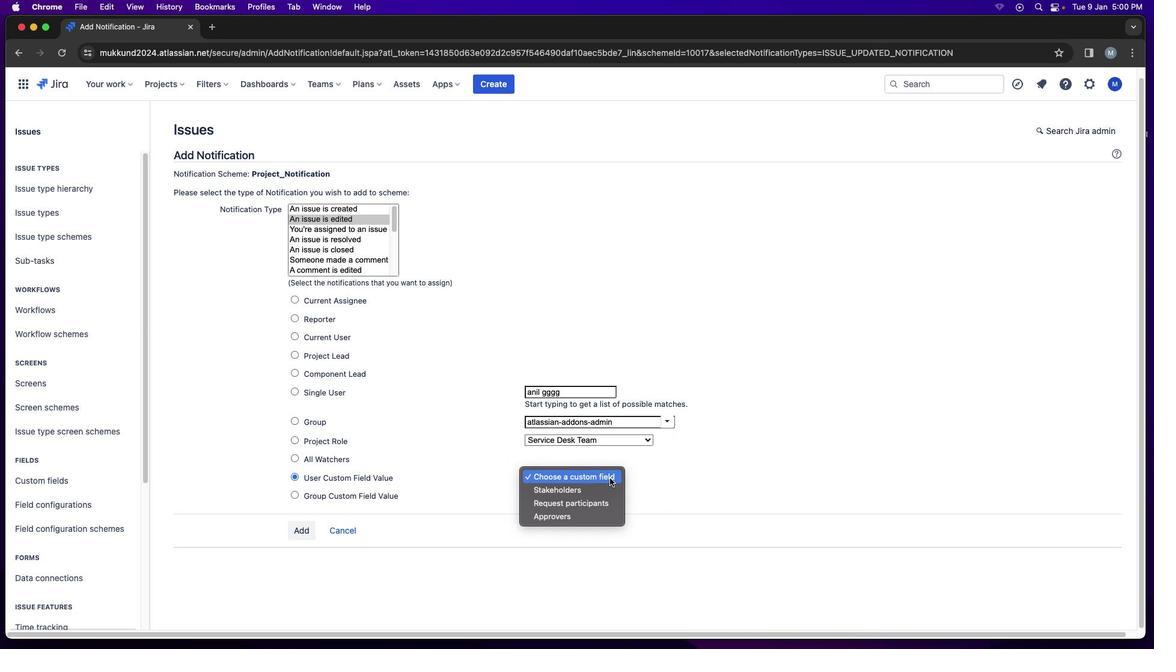 
Action: Mouse pressed left at (612, 480)
Screenshot: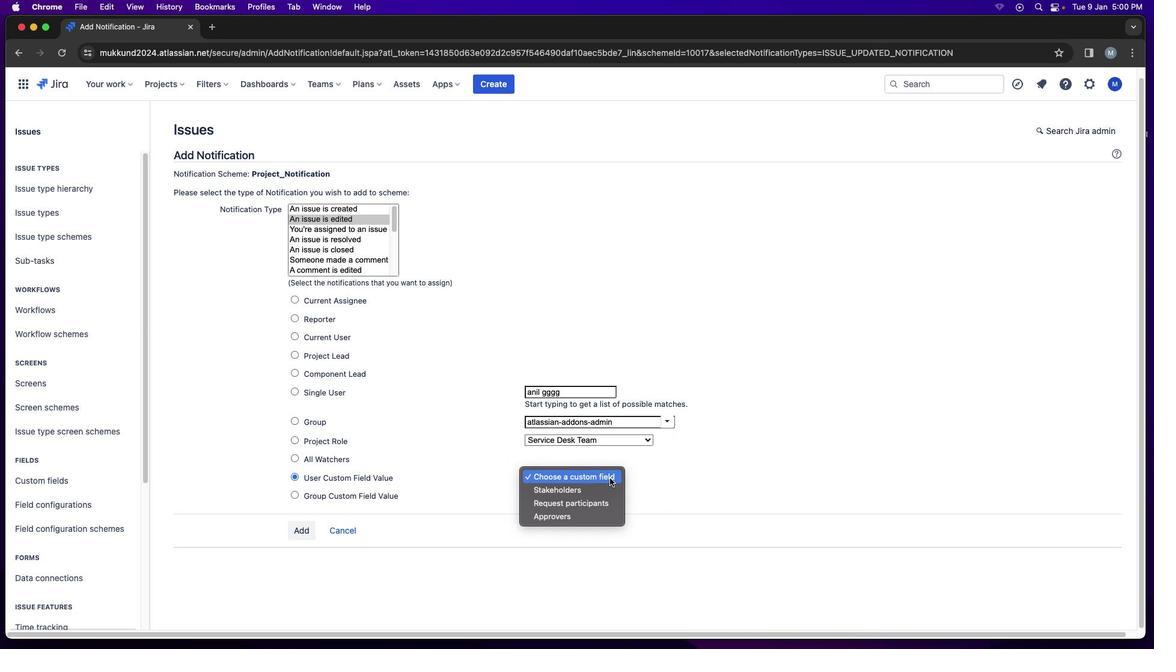 
Action: Mouse moved to (601, 492)
Screenshot: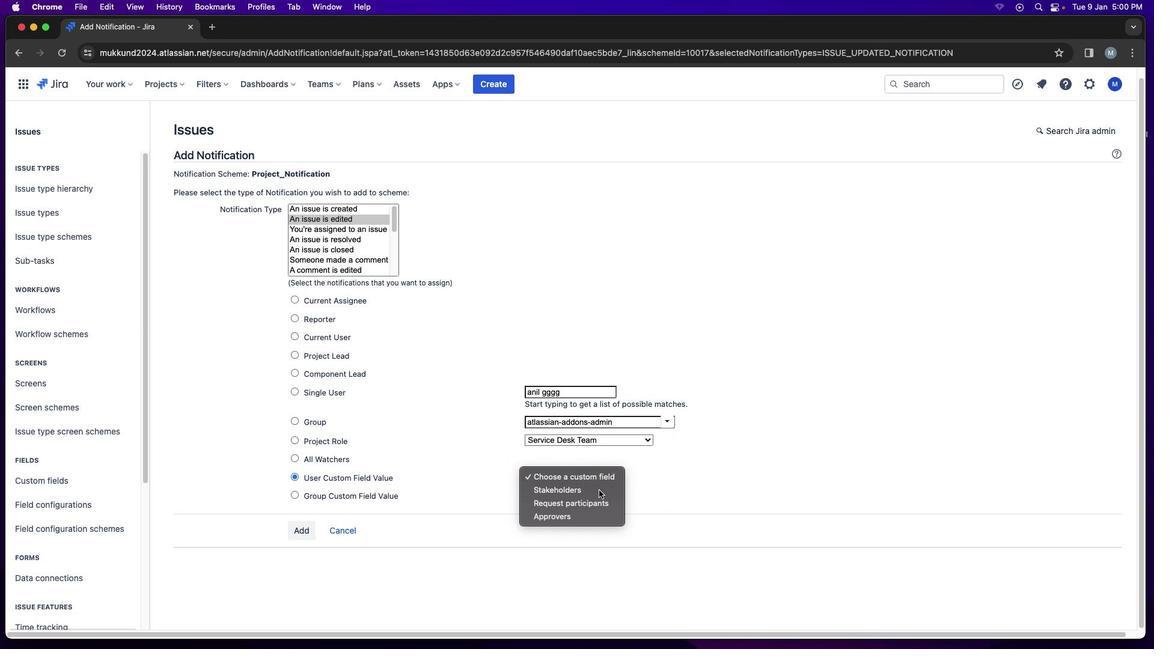 
Action: Mouse pressed left at (601, 492)
Screenshot: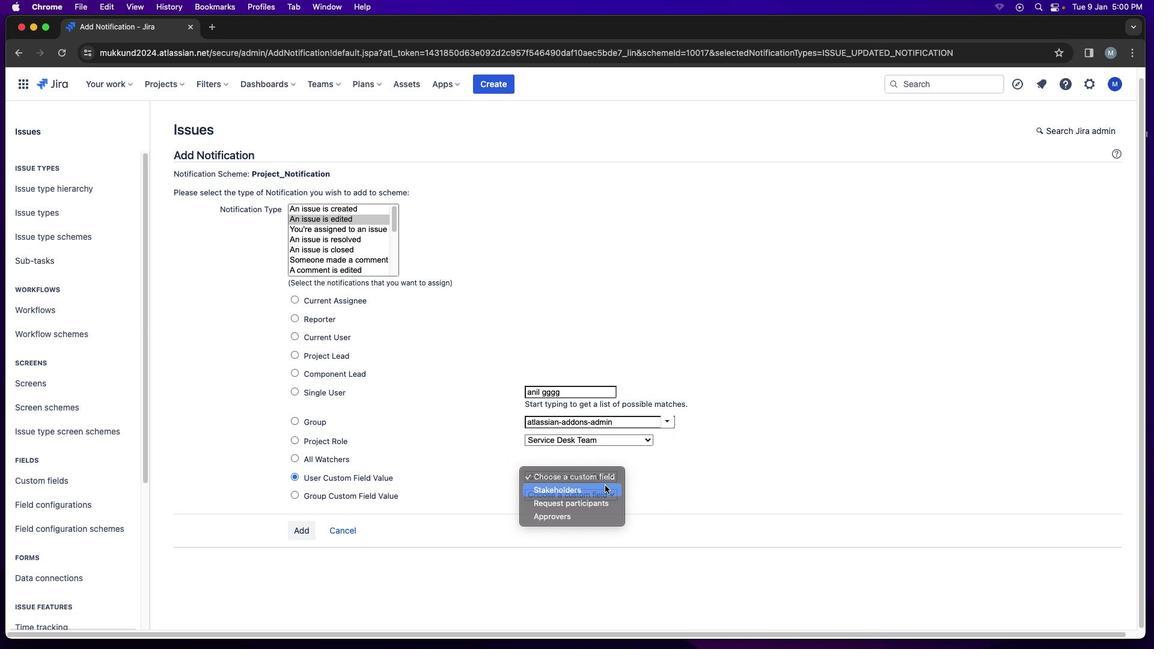 
Action: Mouse moved to (601, 494)
Screenshot: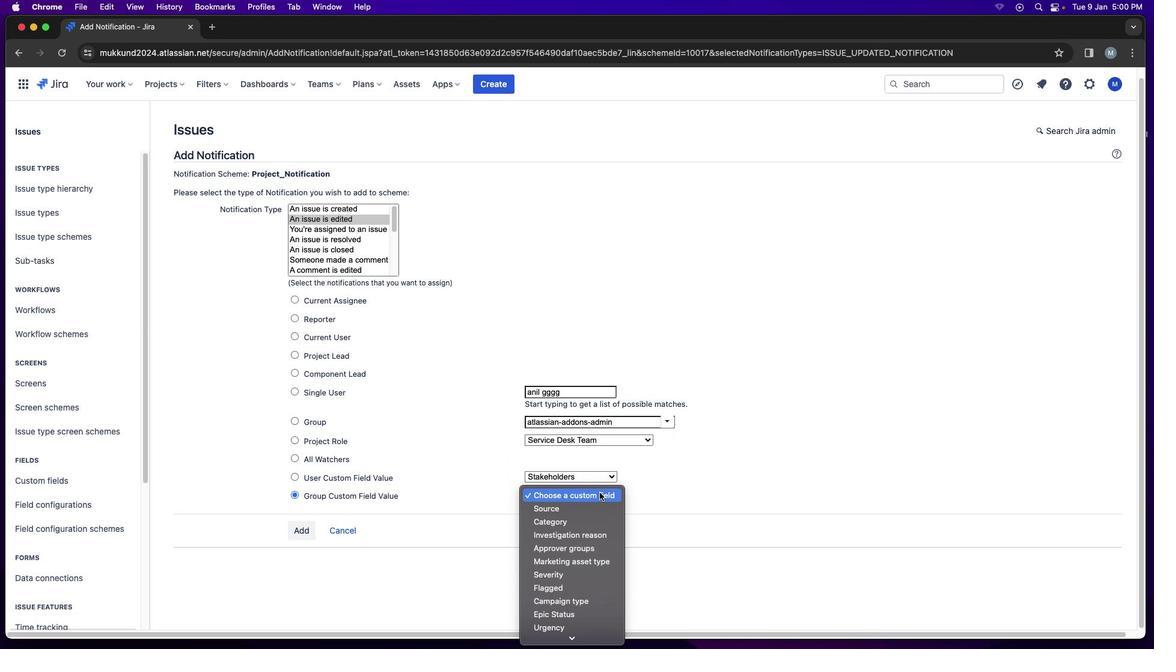 
Action: Mouse pressed left at (601, 494)
Screenshot: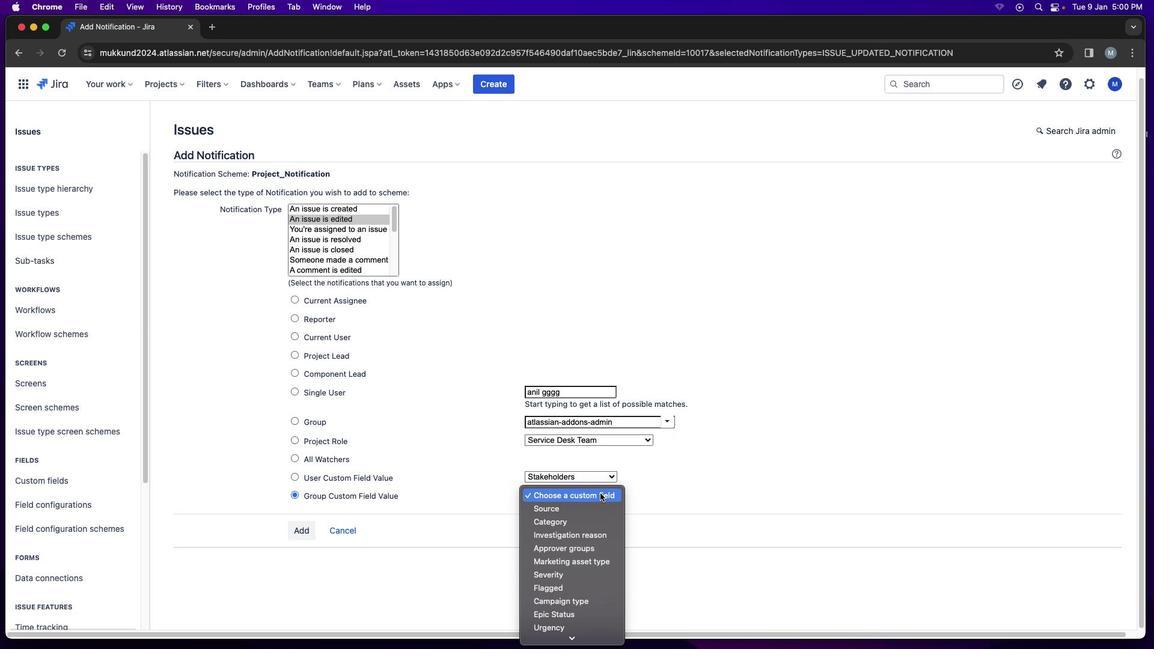 
Action: Mouse moved to (586, 515)
Screenshot: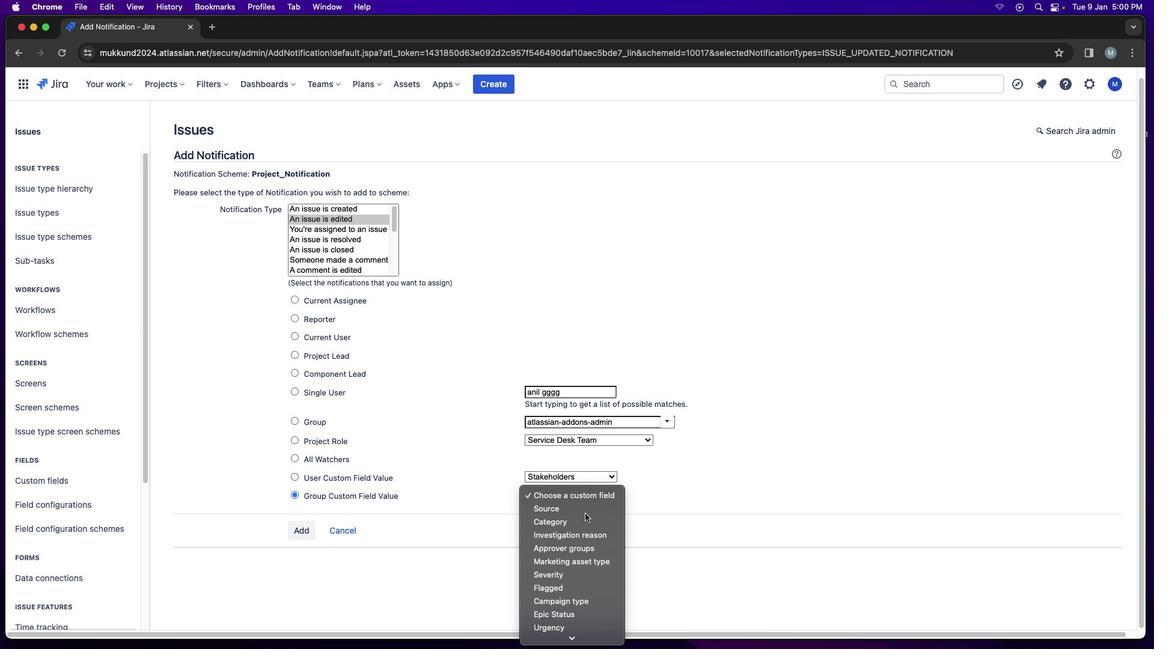 
Action: Mouse pressed left at (586, 515)
Screenshot: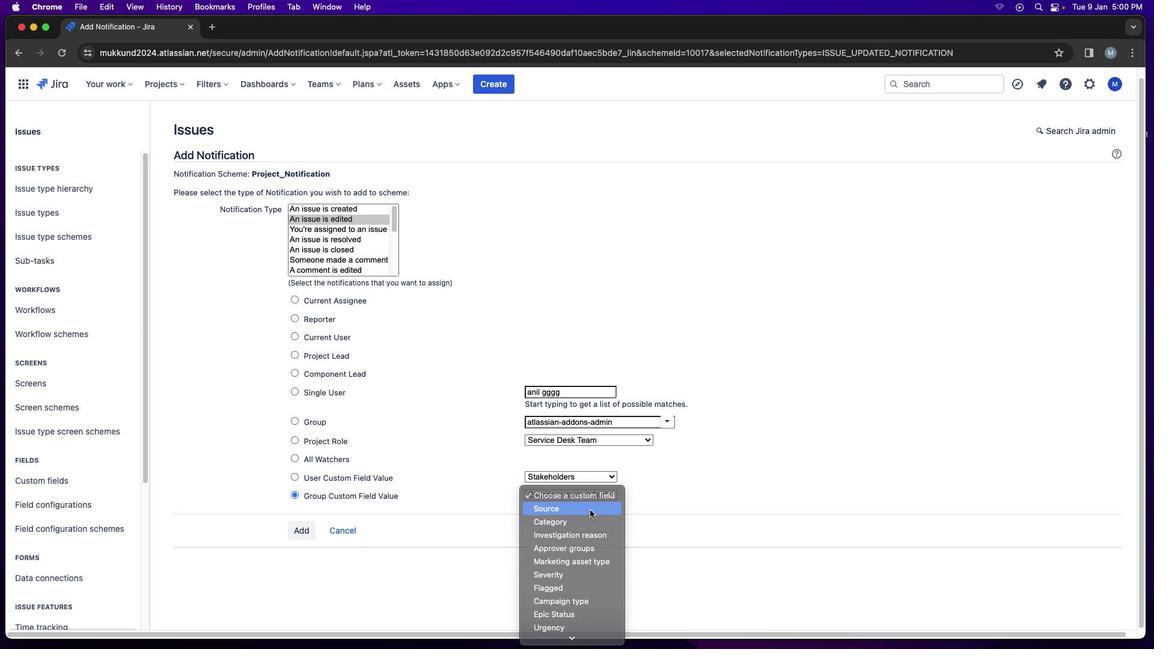 
Action: Mouse moved to (679, 476)
Screenshot: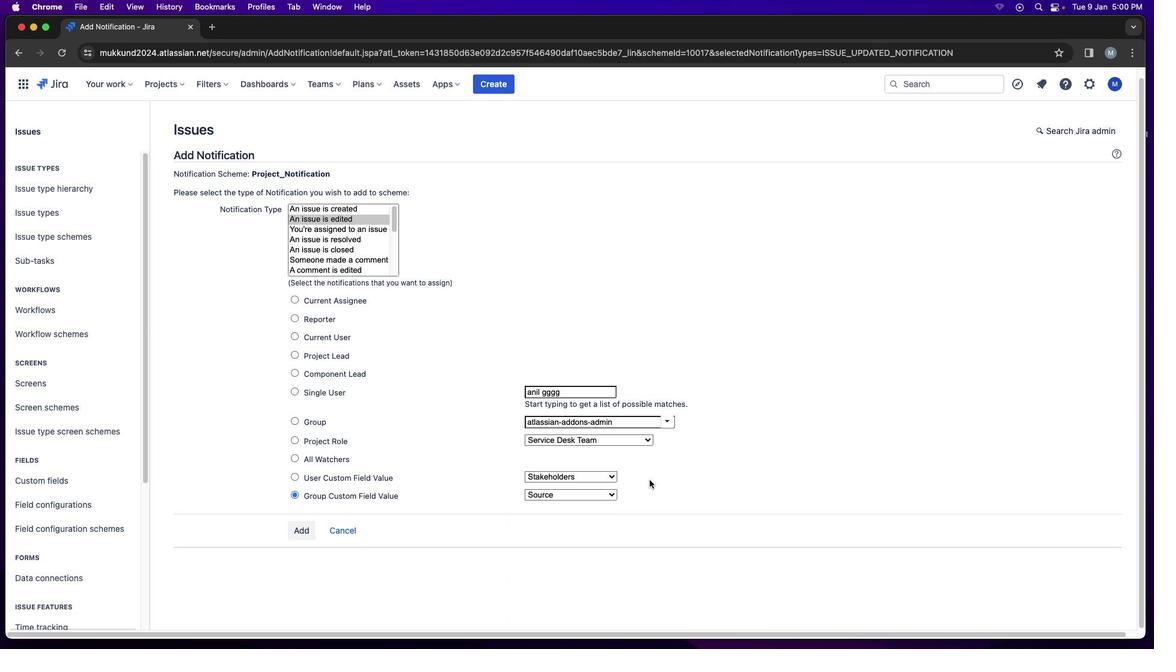 
Action: Mouse pressed left at (679, 476)
Screenshot: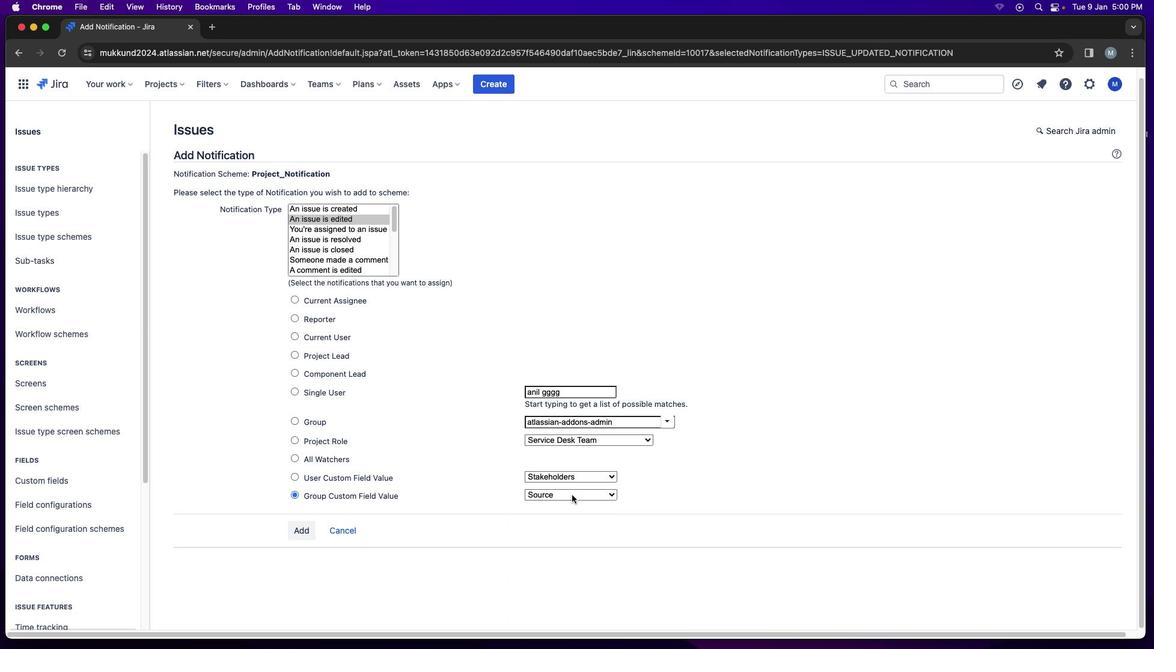 
Action: Mouse moved to (309, 533)
Screenshot: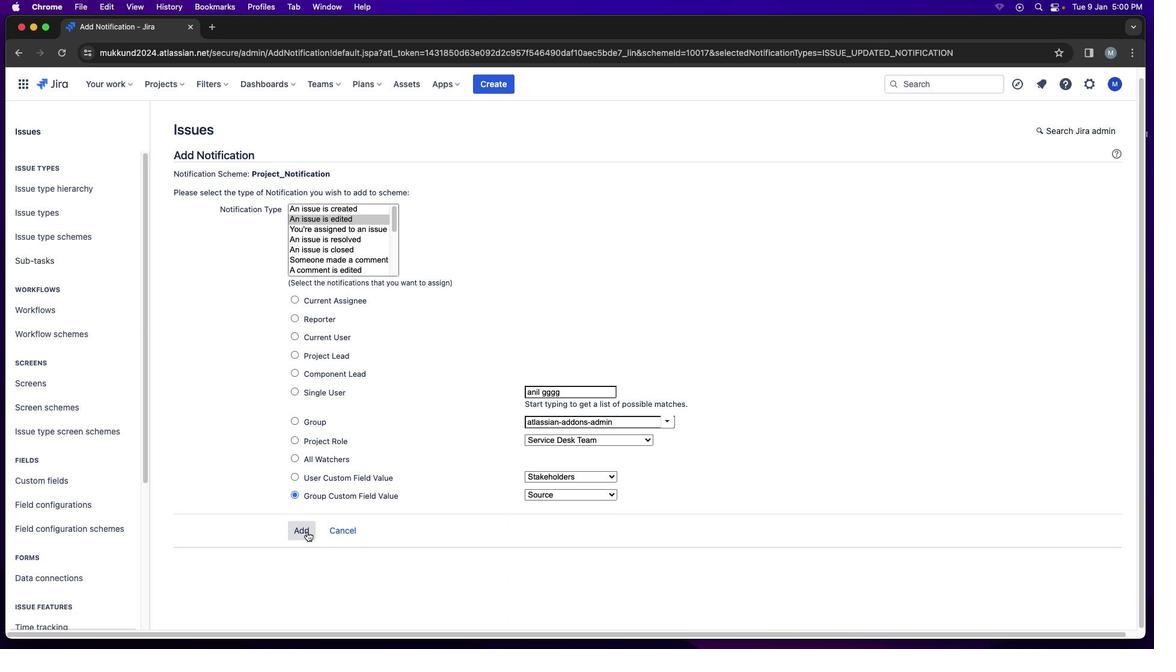 
Action: Mouse pressed left at (309, 533)
Screenshot: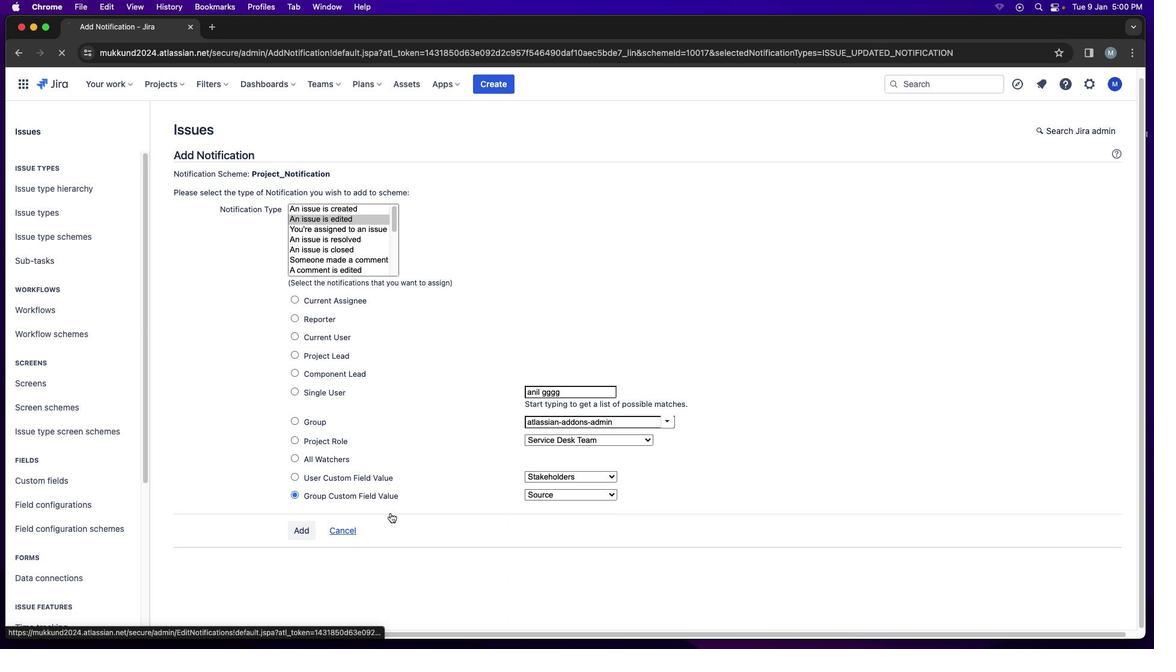 
Action: Mouse moved to (456, 402)
Screenshot: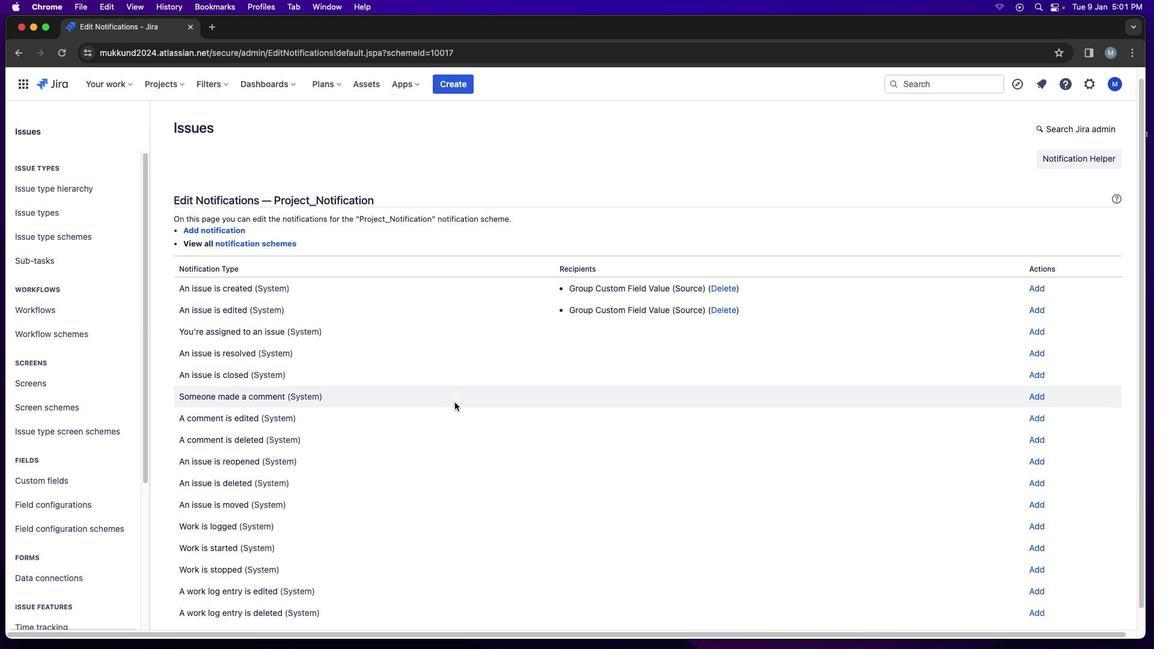 
Action: Mouse scrolled (456, 402) with delta (1, 1)
Screenshot: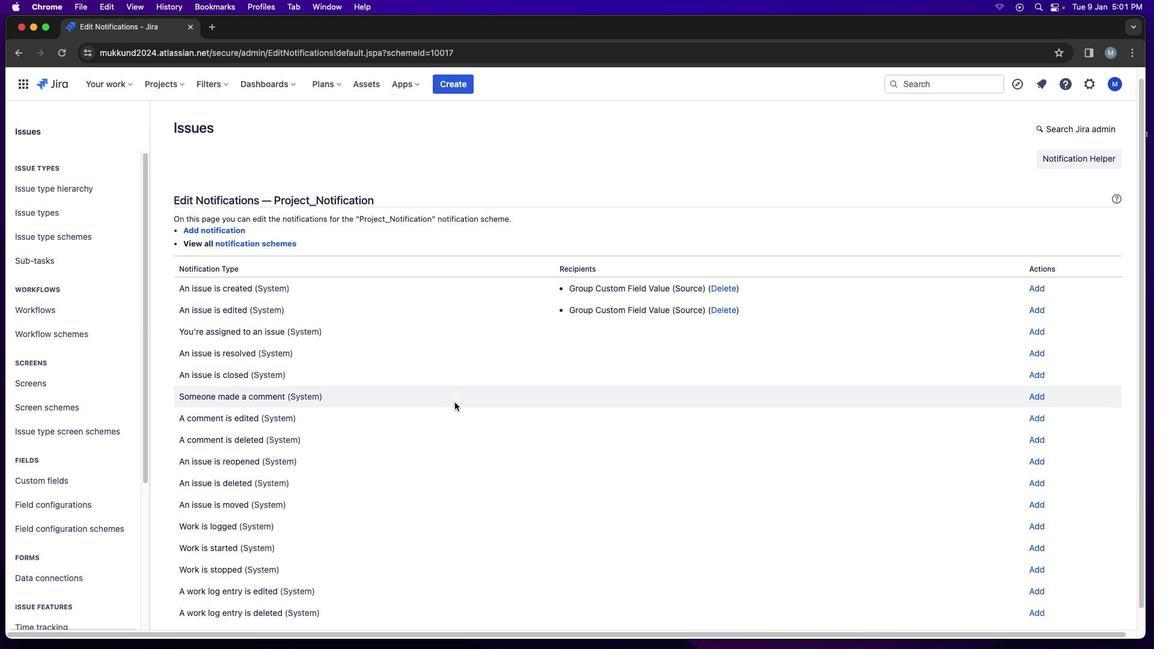 
Action: Mouse scrolled (456, 402) with delta (1, 1)
Screenshot: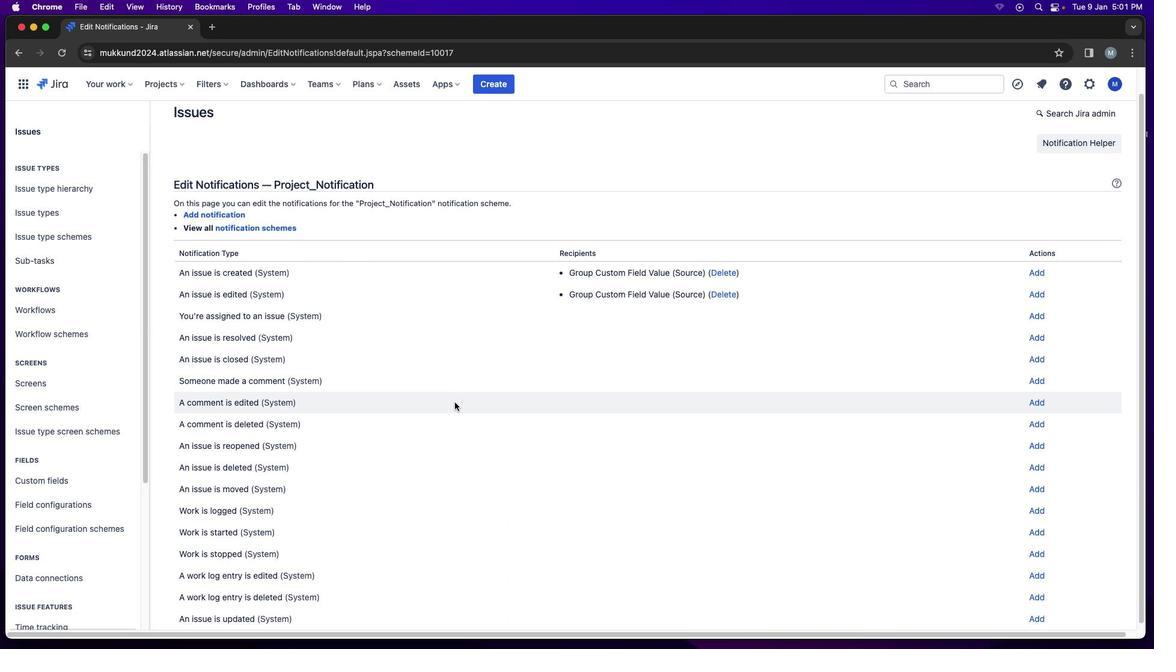 
Action: Mouse moved to (456, 403)
Screenshot: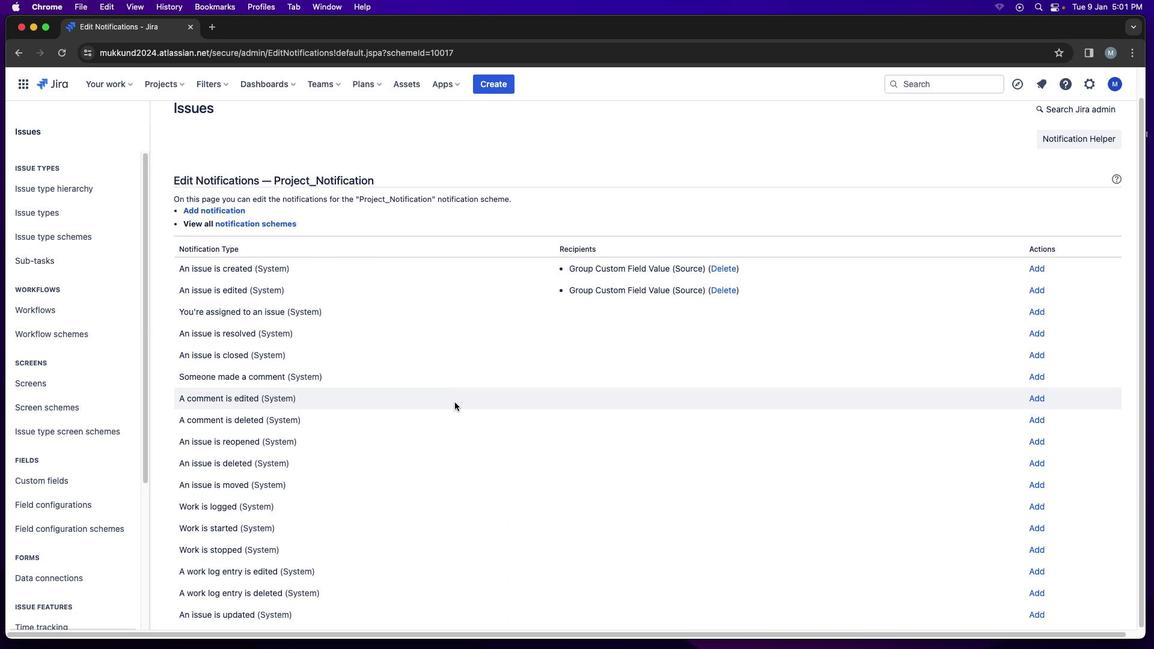 
Action: Mouse scrolled (456, 403) with delta (1, 1)
Screenshot: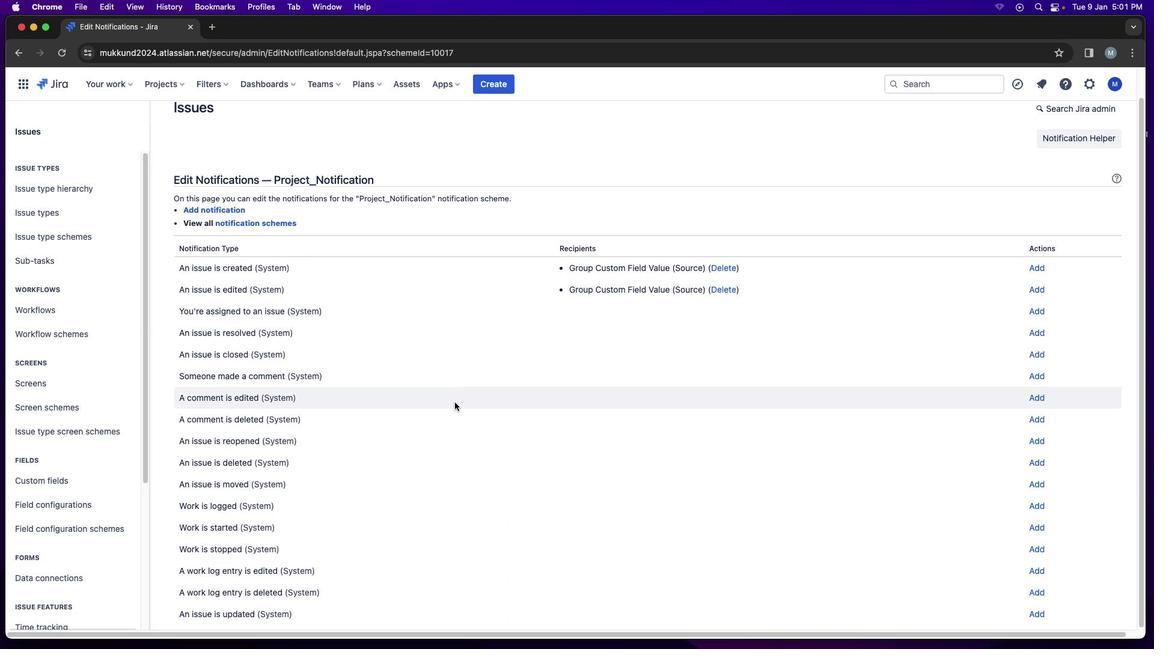 
Action: Mouse moved to (456, 404)
Screenshot: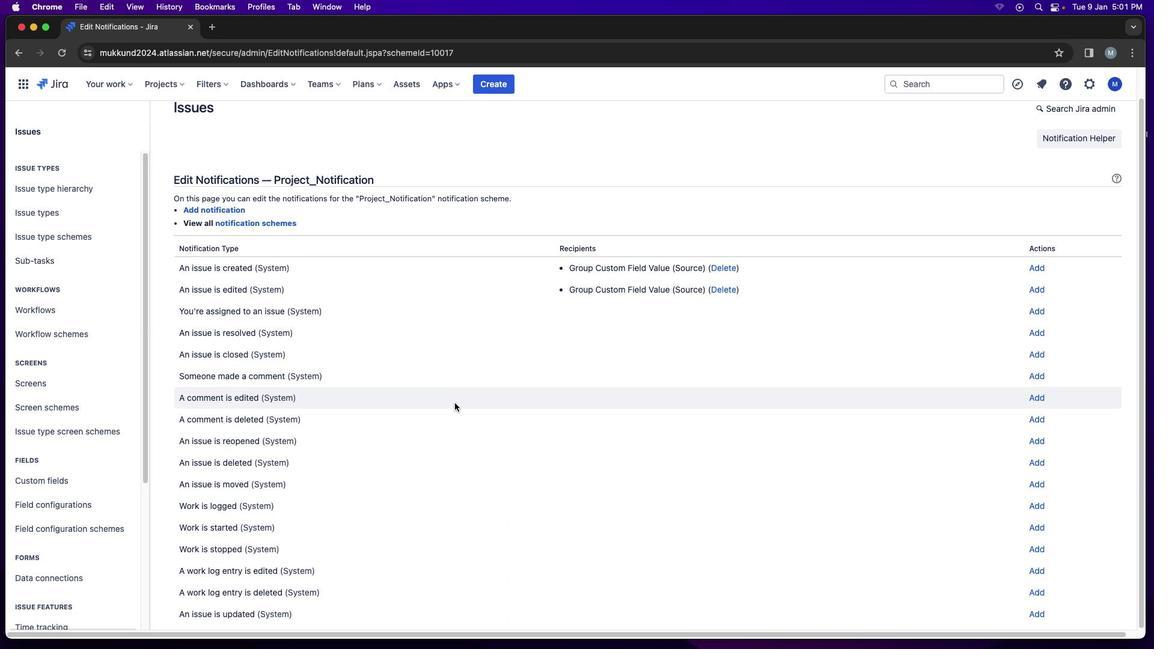 
Action: Mouse scrolled (456, 404) with delta (1, 1)
Screenshot: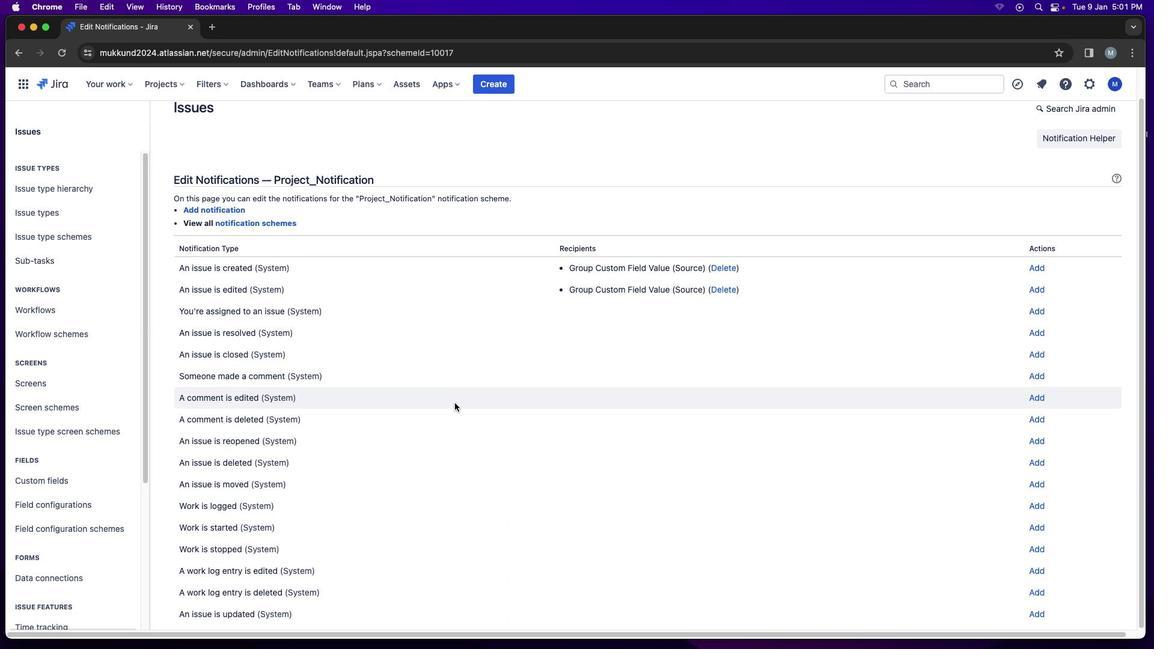 
Action: Mouse scrolled (456, 404) with delta (1, 1)
Screenshot: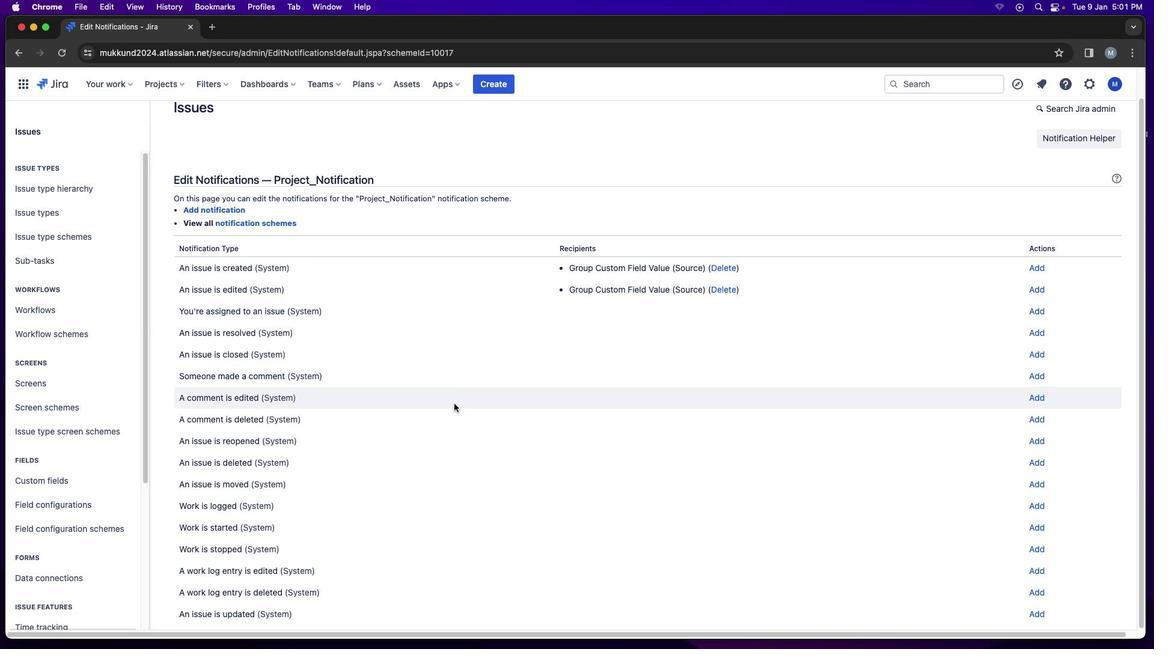 
Action: Mouse moved to (456, 404)
Screenshot: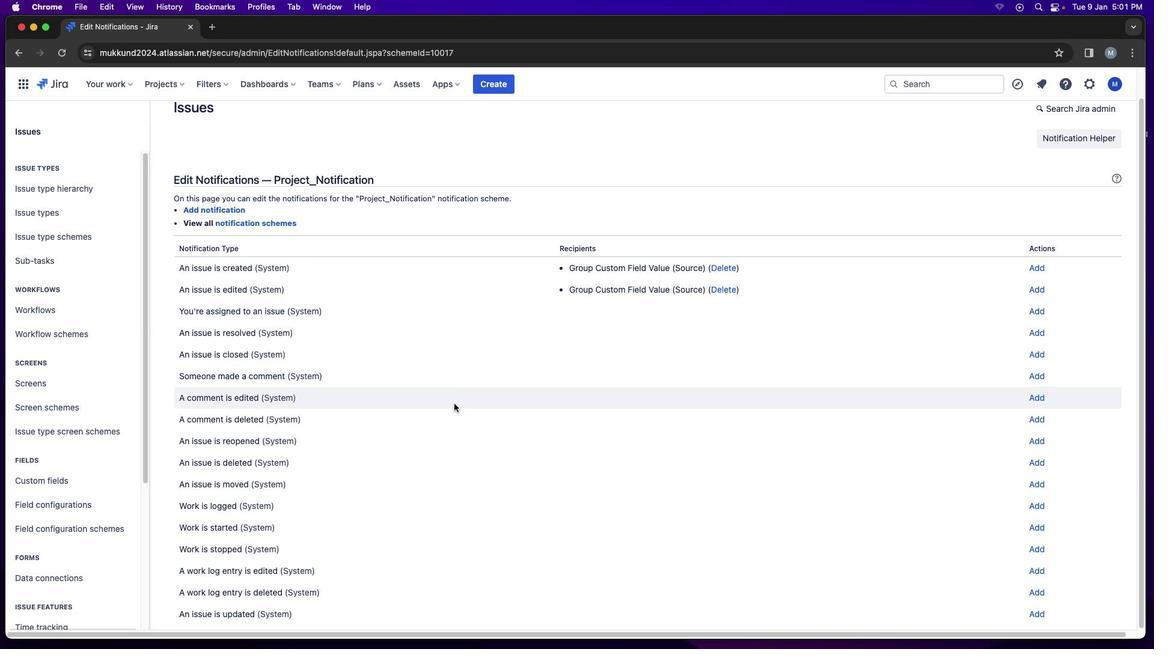 
Action: Mouse scrolled (456, 404) with delta (1, 1)
Screenshot: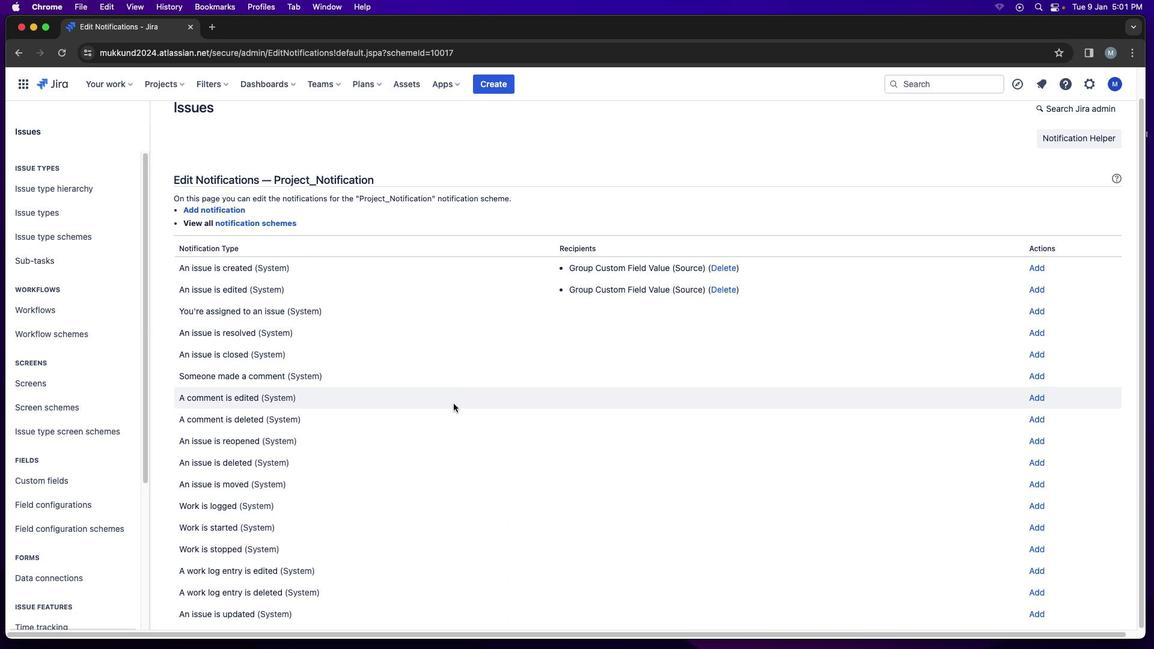 
Action: Mouse moved to (456, 404)
Screenshot: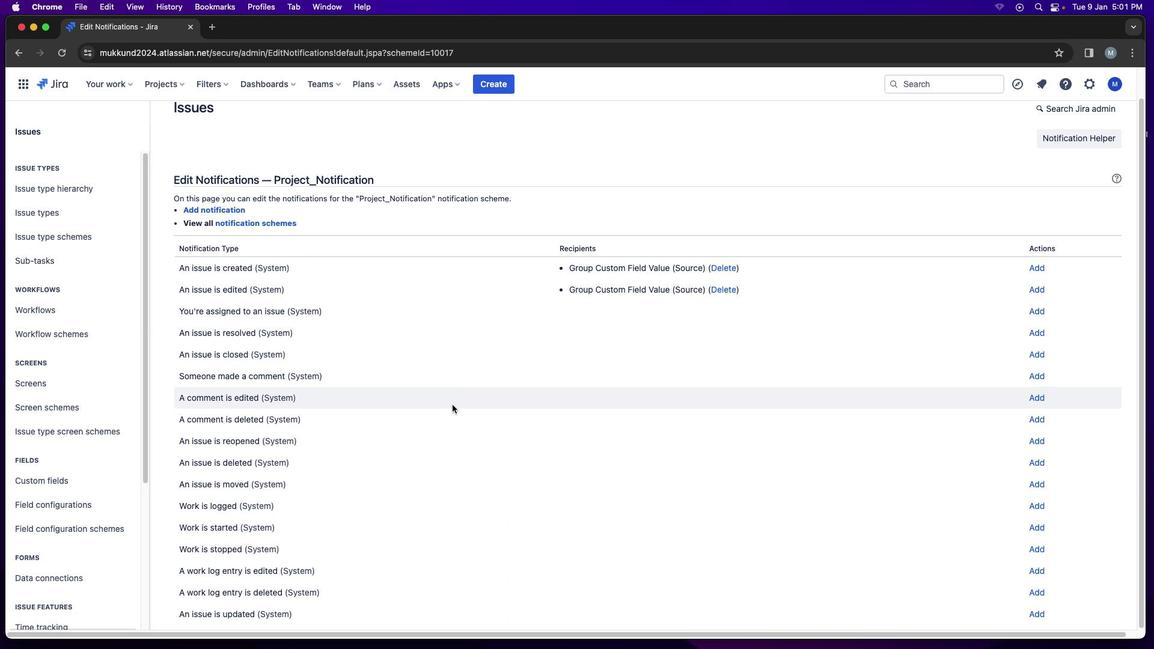 
Action: Mouse scrolled (456, 404) with delta (1, 1)
Screenshot: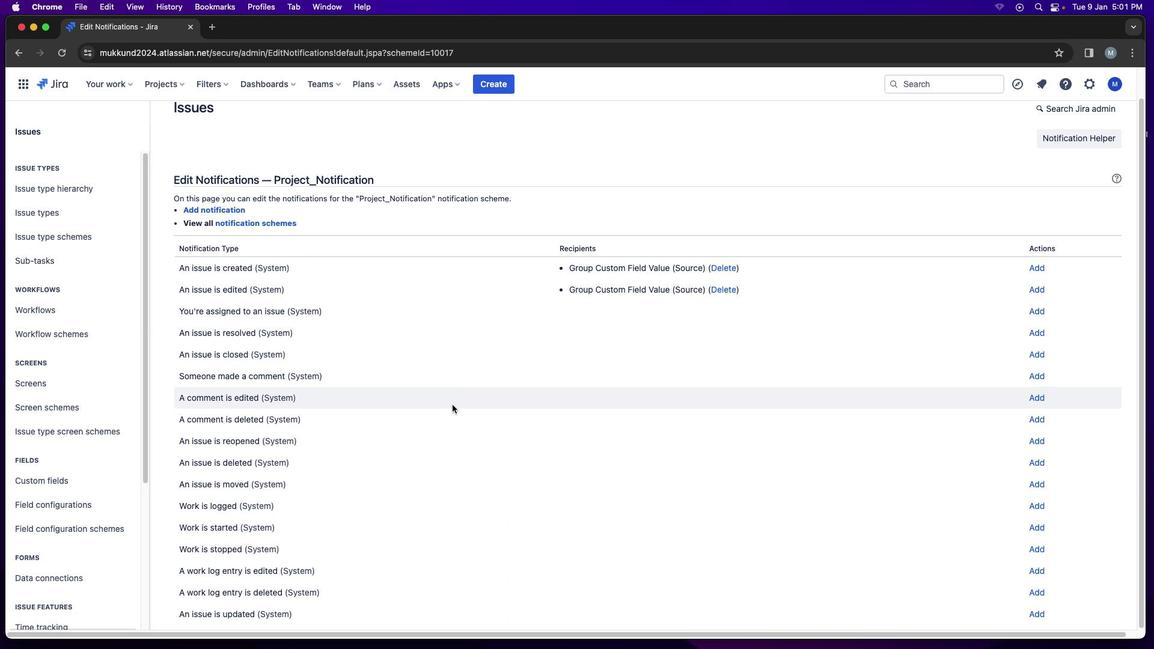 
Action: Mouse moved to (1037, 509)
Screenshot: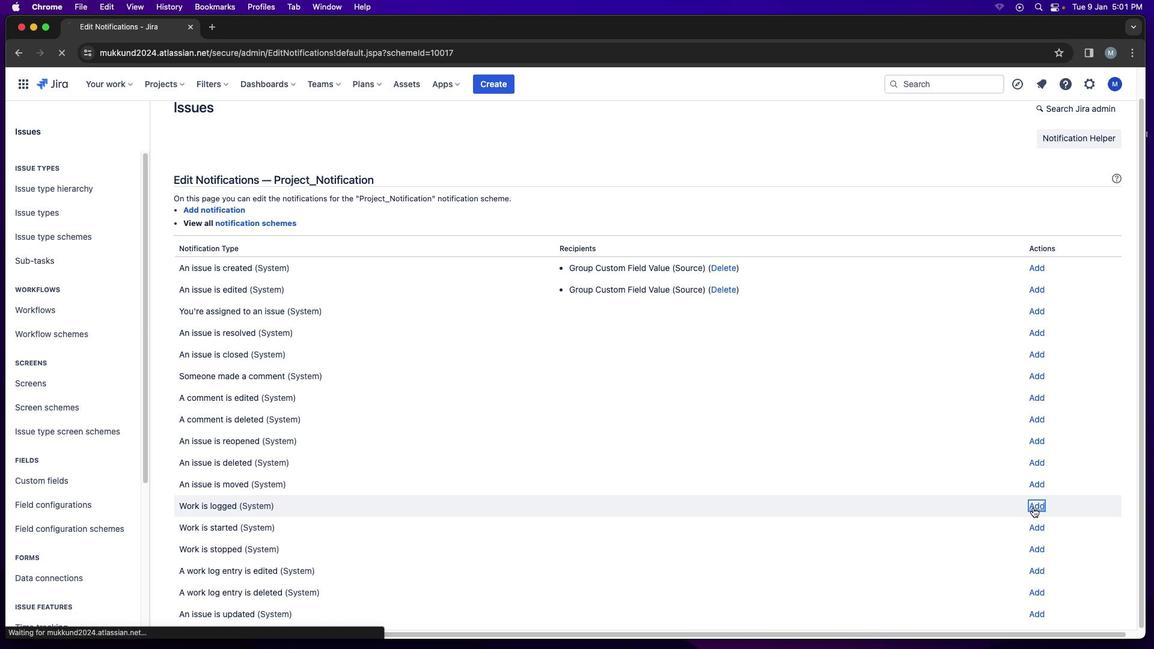 
Action: Mouse pressed left at (1037, 509)
Screenshot: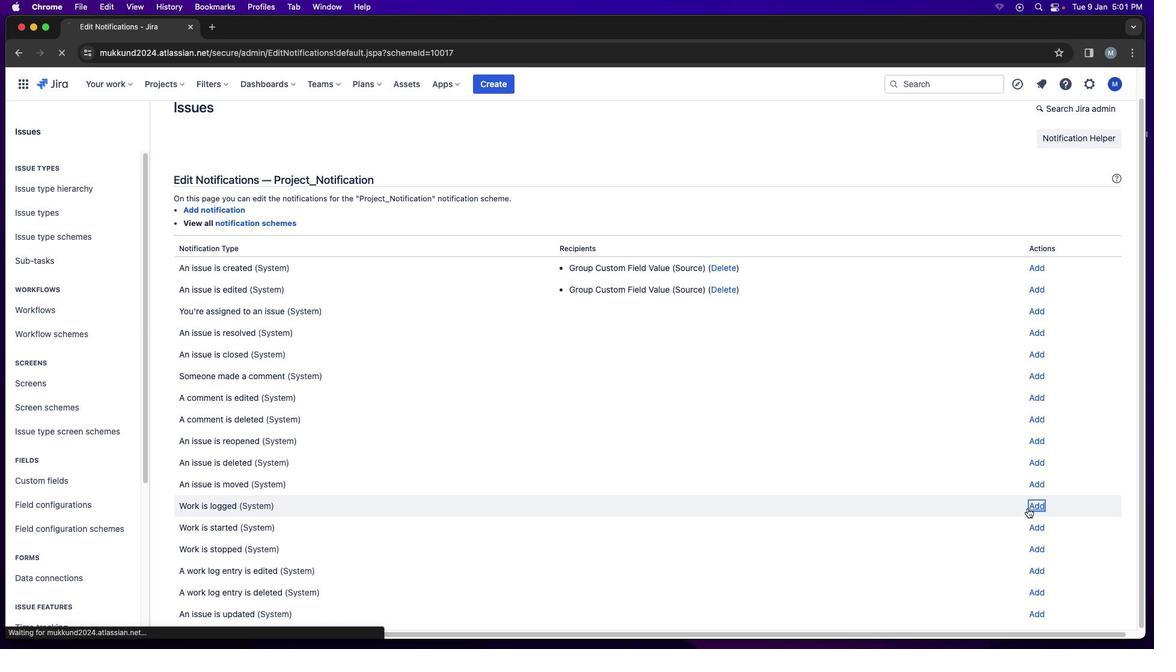 
Action: Mouse moved to (296, 367)
Screenshot: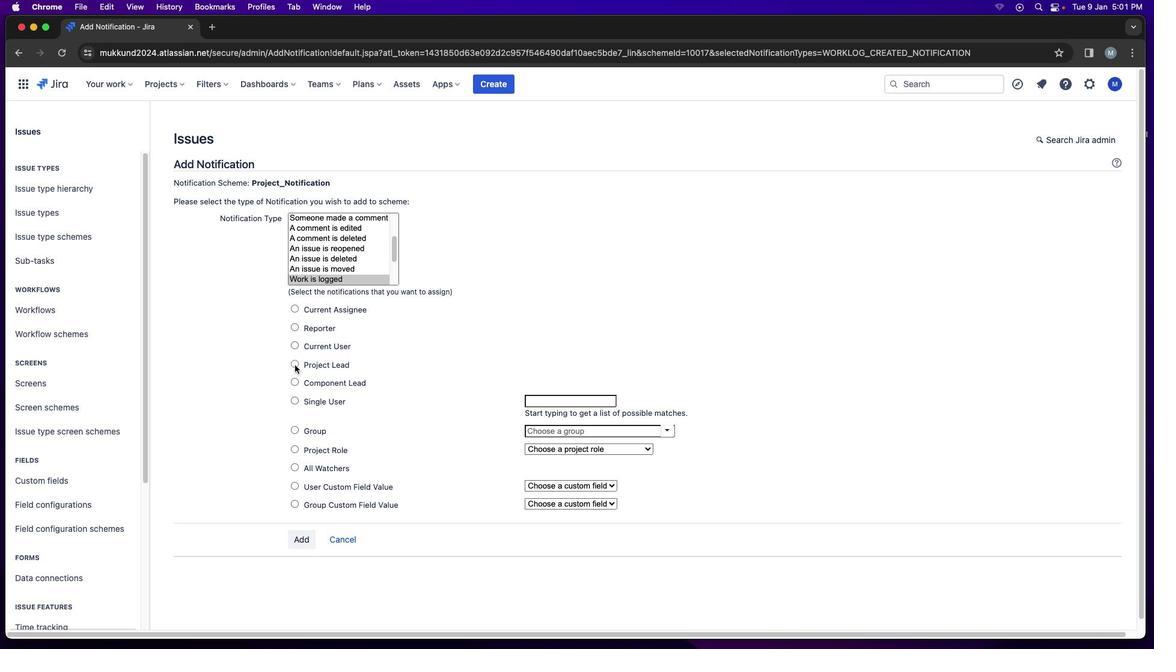 
Action: Mouse pressed left at (296, 367)
Screenshot: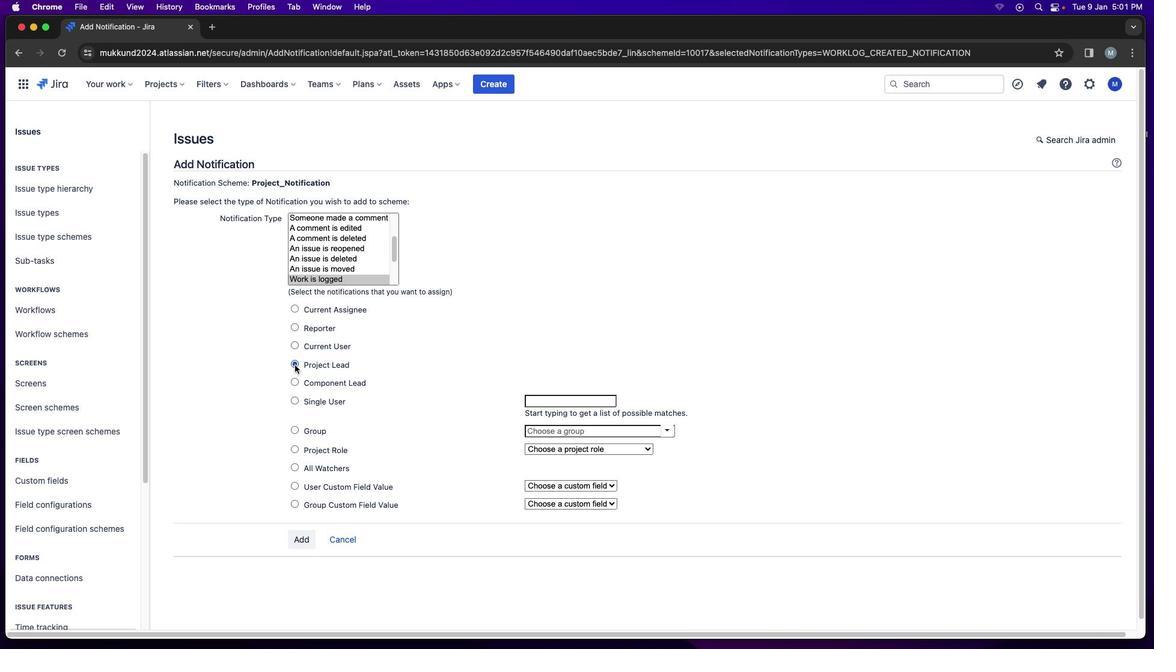 
Action: Mouse moved to (556, 405)
Screenshot: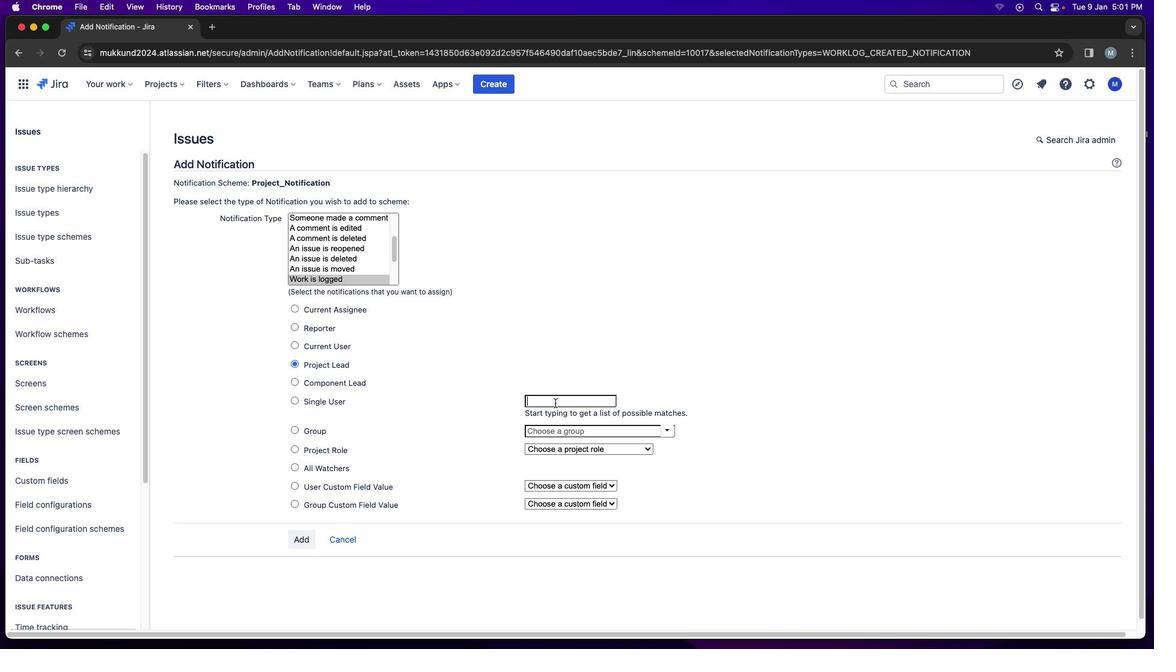 
Action: Mouse pressed left at (556, 405)
Screenshot: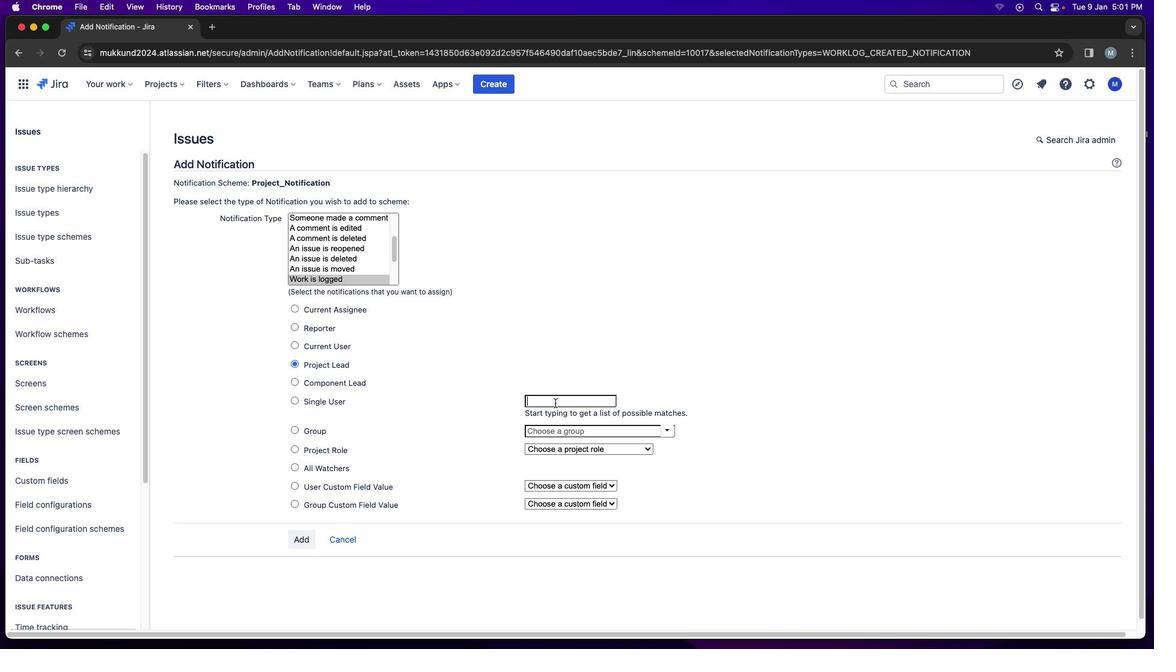 
Action: Key pressed 'm''u''k''u'
Screenshot: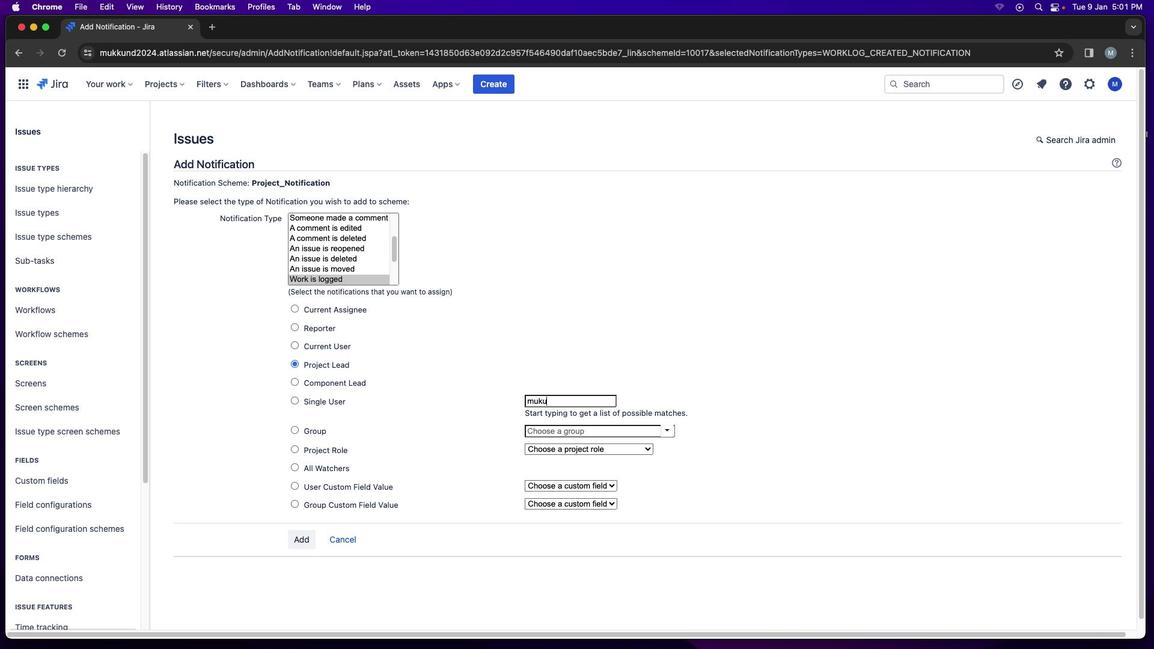 
Action: Mouse moved to (550, 419)
Screenshot: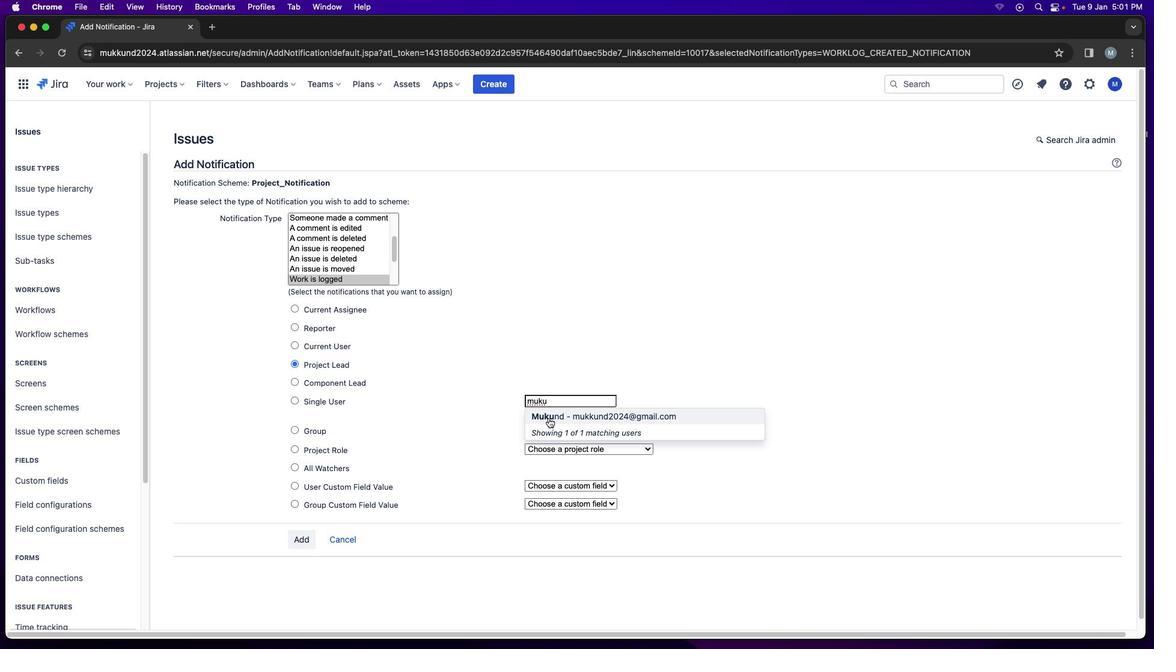 
Action: Mouse pressed left at (550, 419)
Screenshot: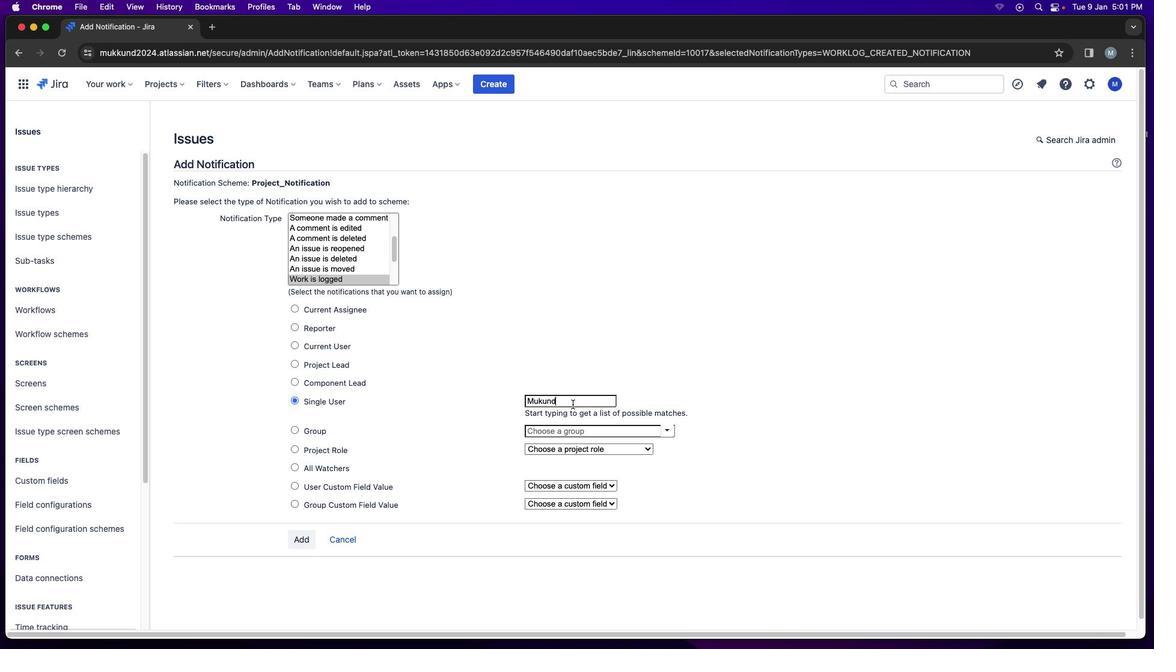 
Action: Mouse moved to (697, 388)
Screenshot: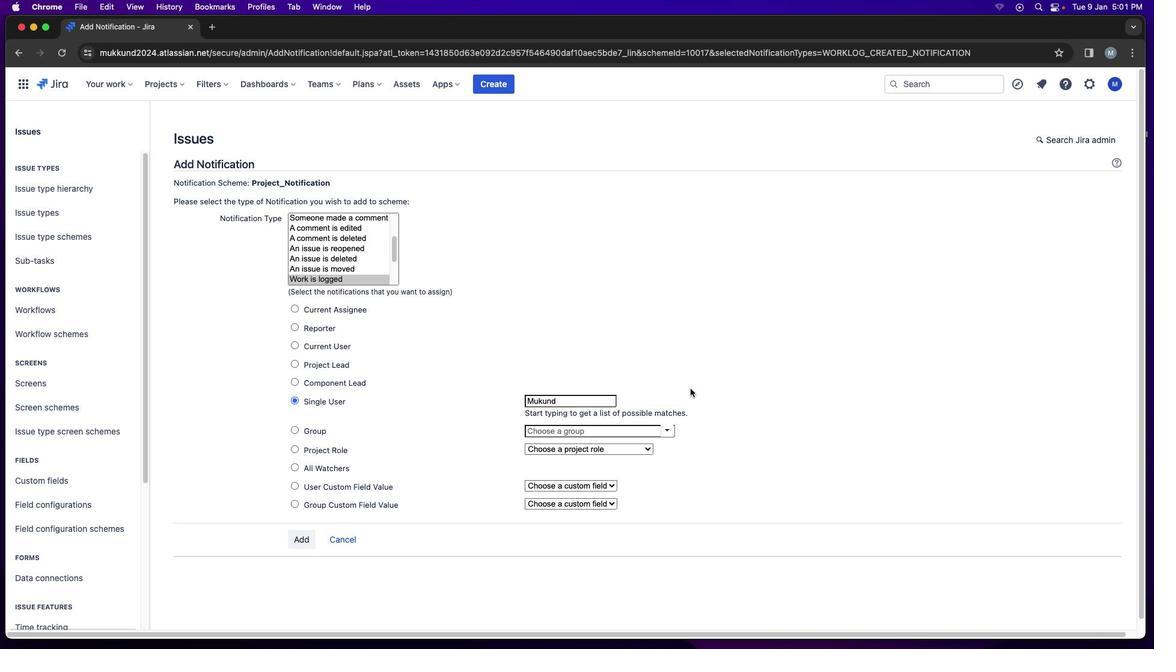 
Action: Mouse pressed left at (697, 388)
Screenshot: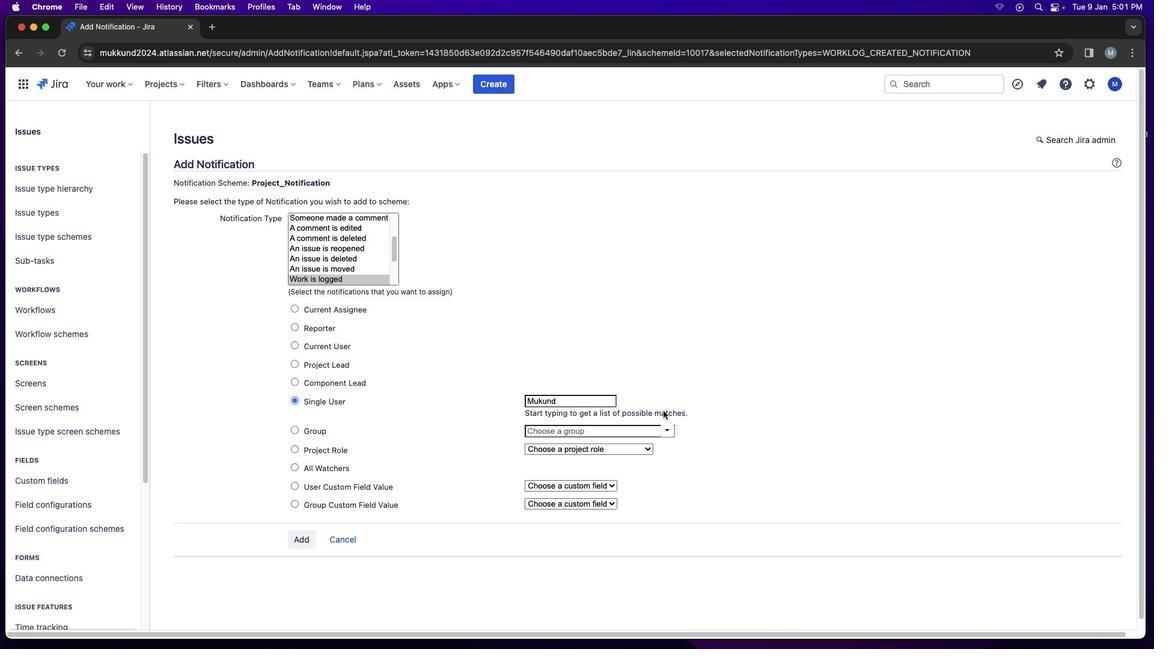 
Action: Mouse moved to (666, 431)
Screenshot: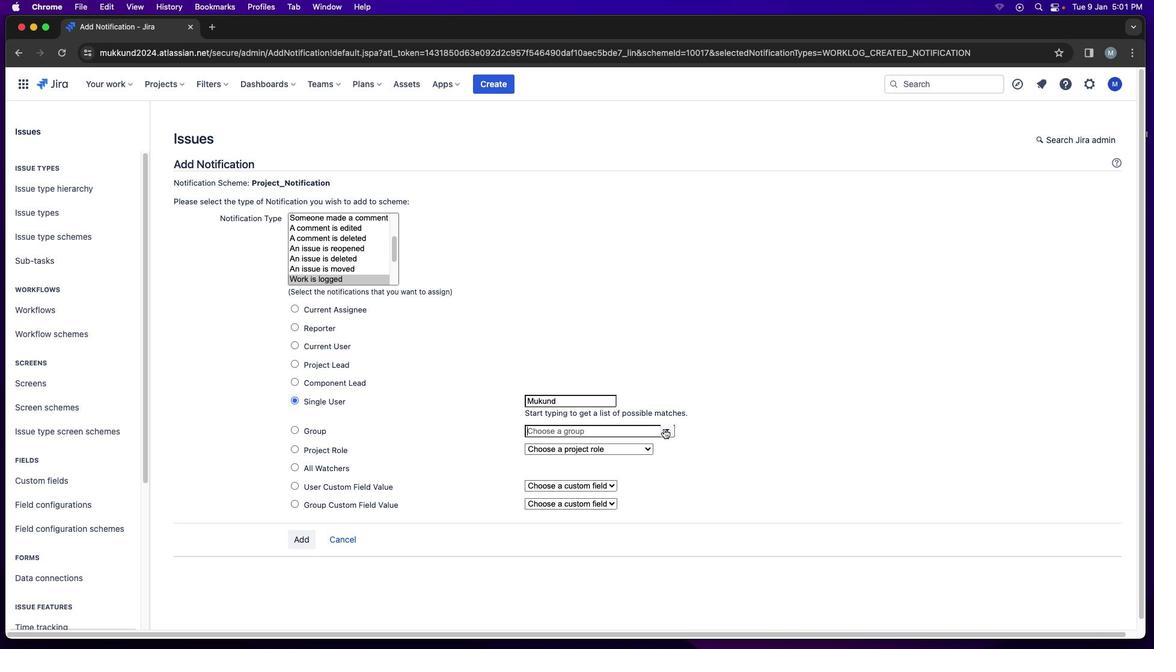 
Action: Mouse pressed left at (666, 431)
Screenshot: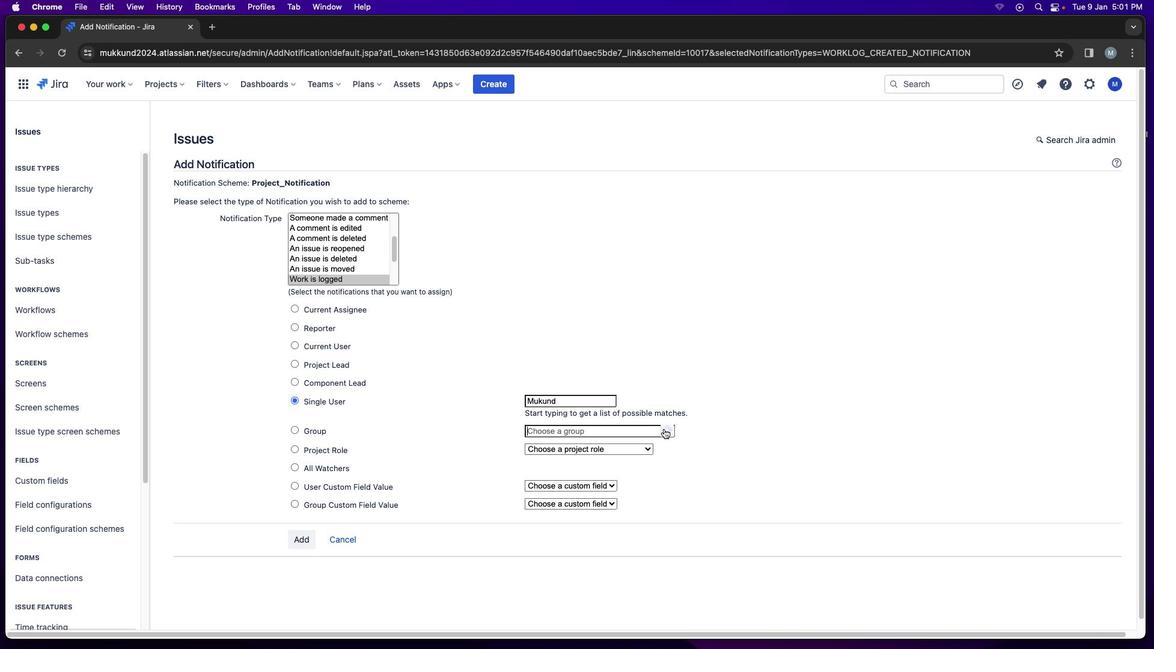 
Action: Mouse moved to (625, 494)
Screenshot: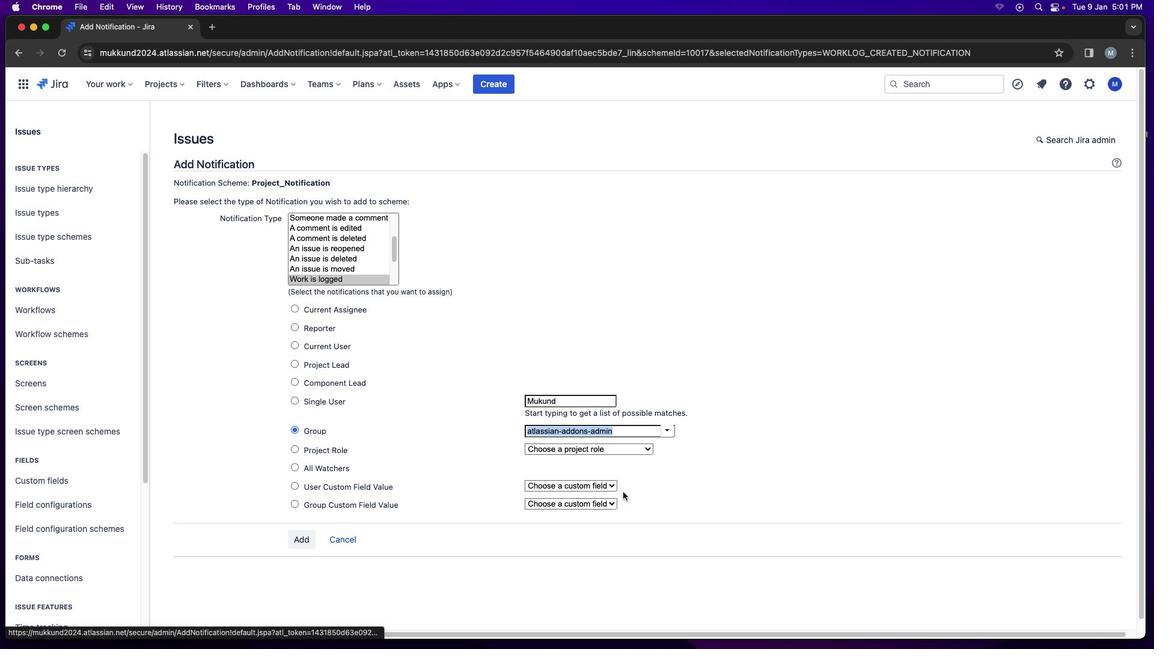 
Action: Mouse pressed left at (625, 494)
Screenshot: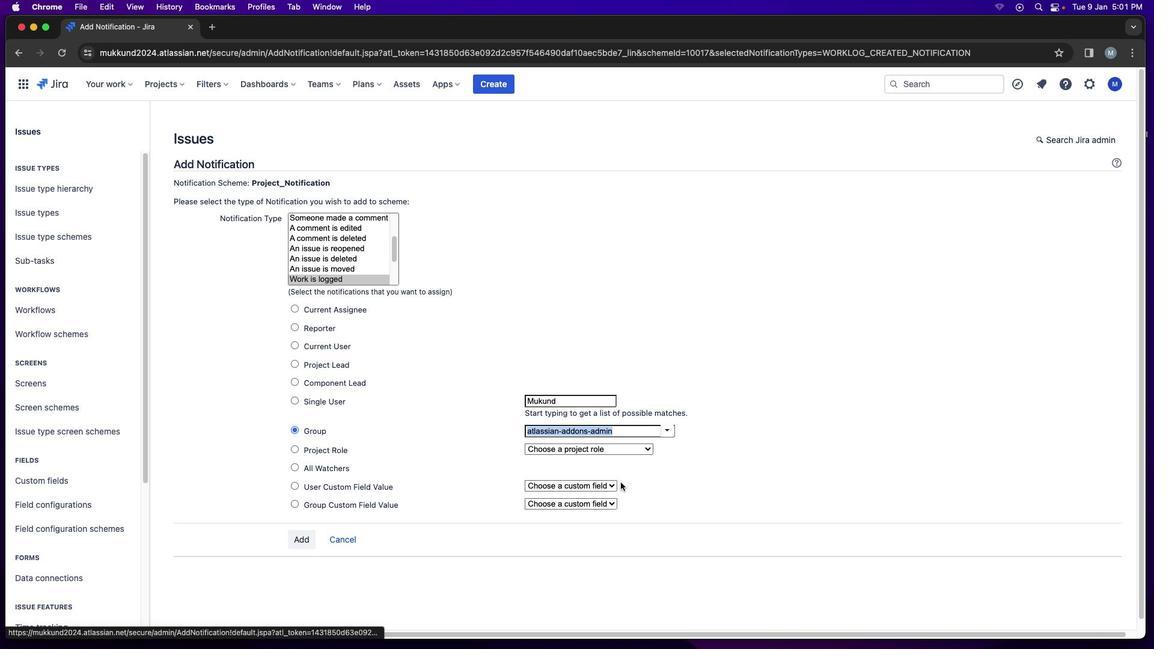 
Action: Mouse moved to (652, 450)
Screenshot: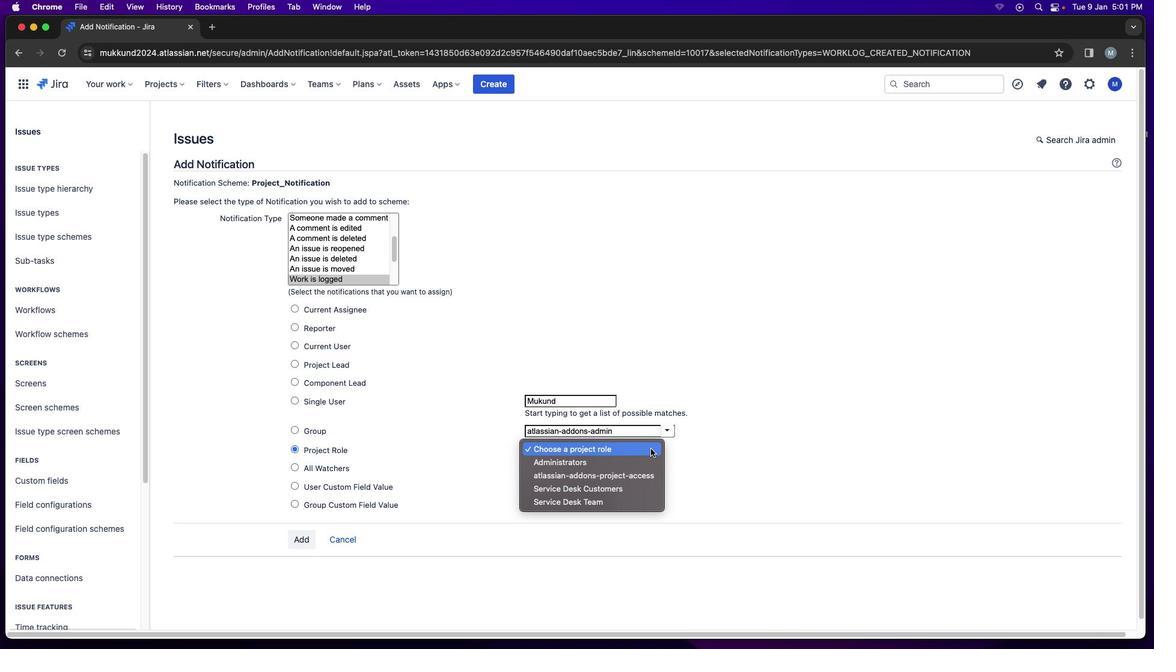 
Action: Mouse pressed left at (652, 450)
Screenshot: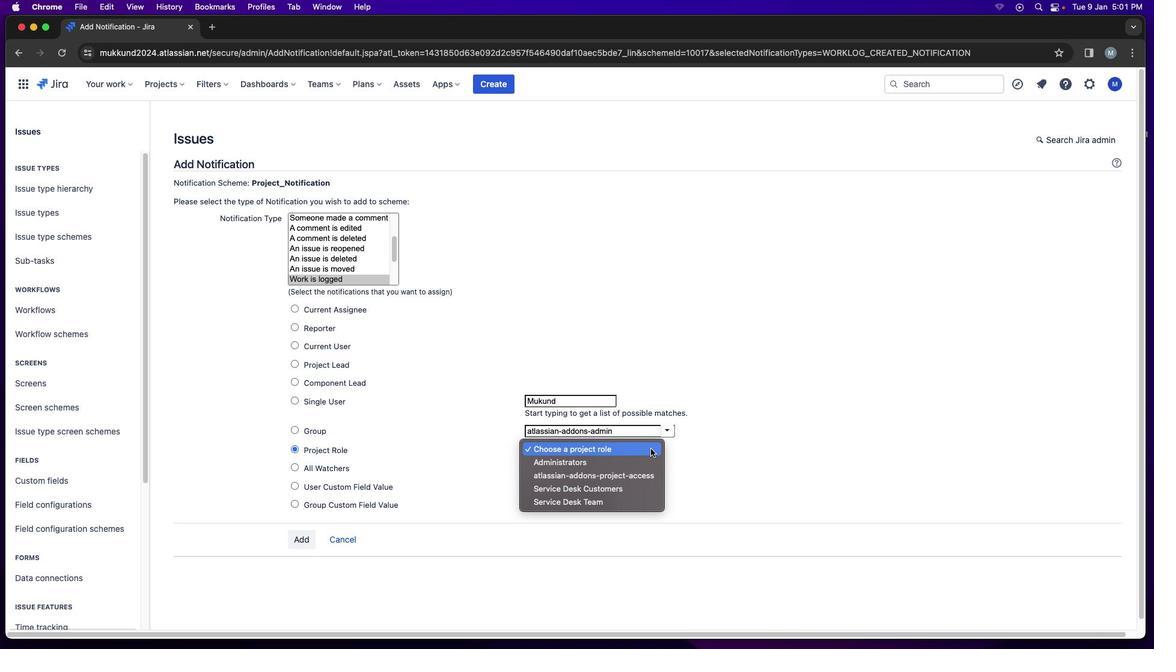 
Action: Mouse moved to (614, 462)
Screenshot: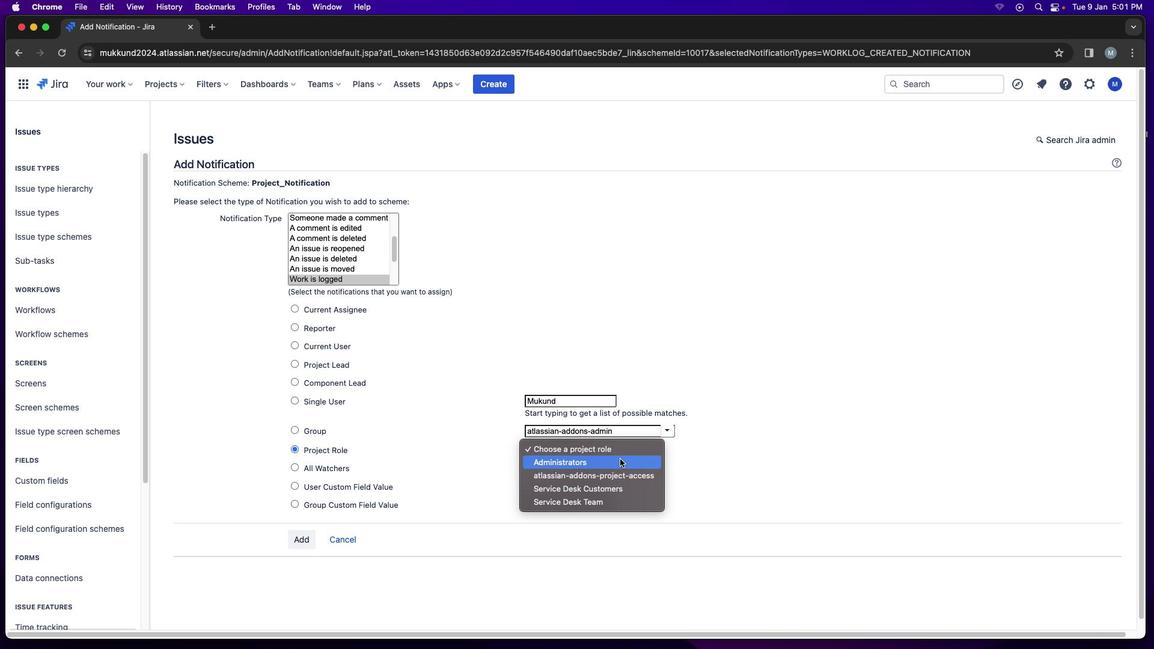 
Action: Mouse pressed left at (614, 462)
Screenshot: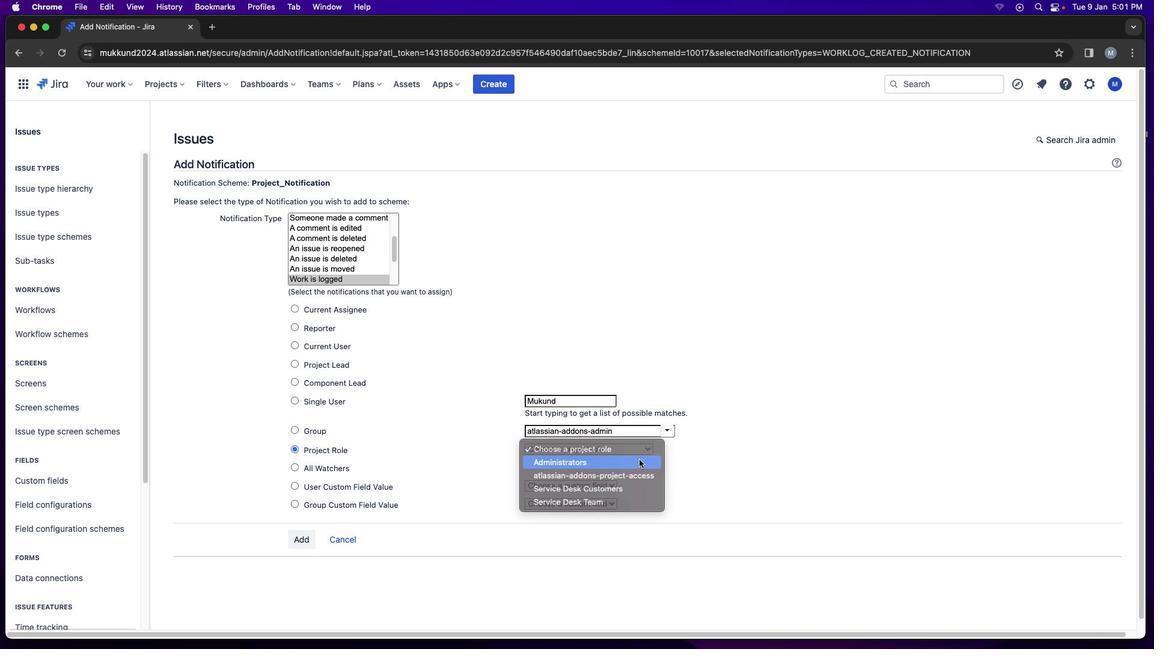 
Action: Mouse moved to (615, 487)
Screenshot: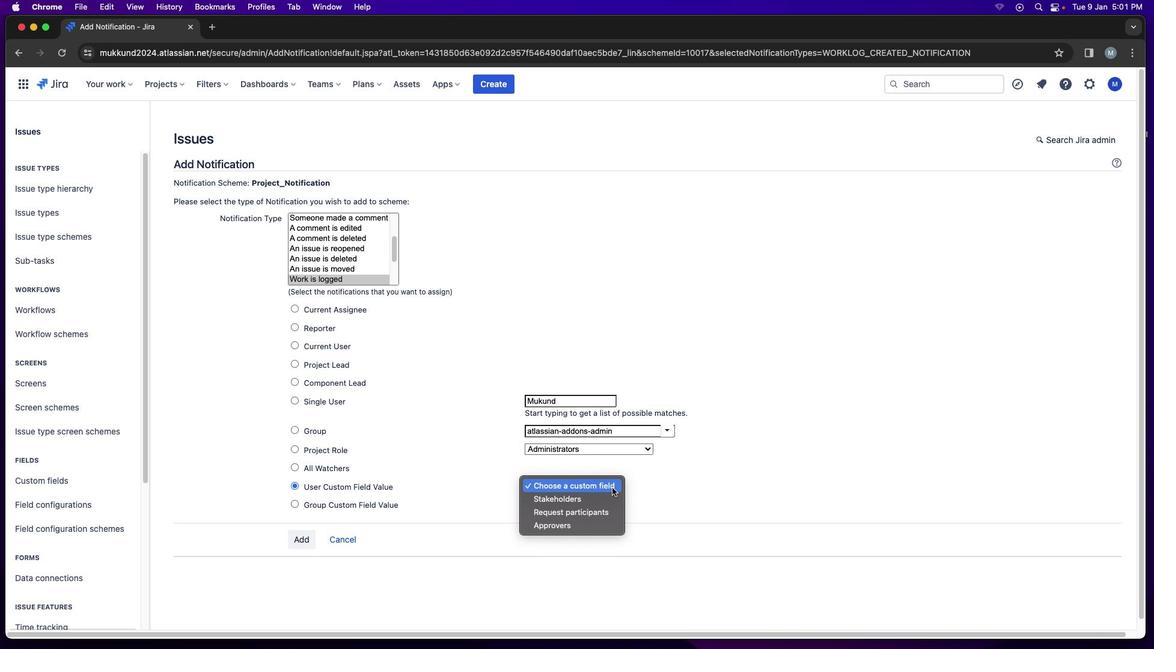 
Action: Mouse pressed left at (615, 487)
Screenshot: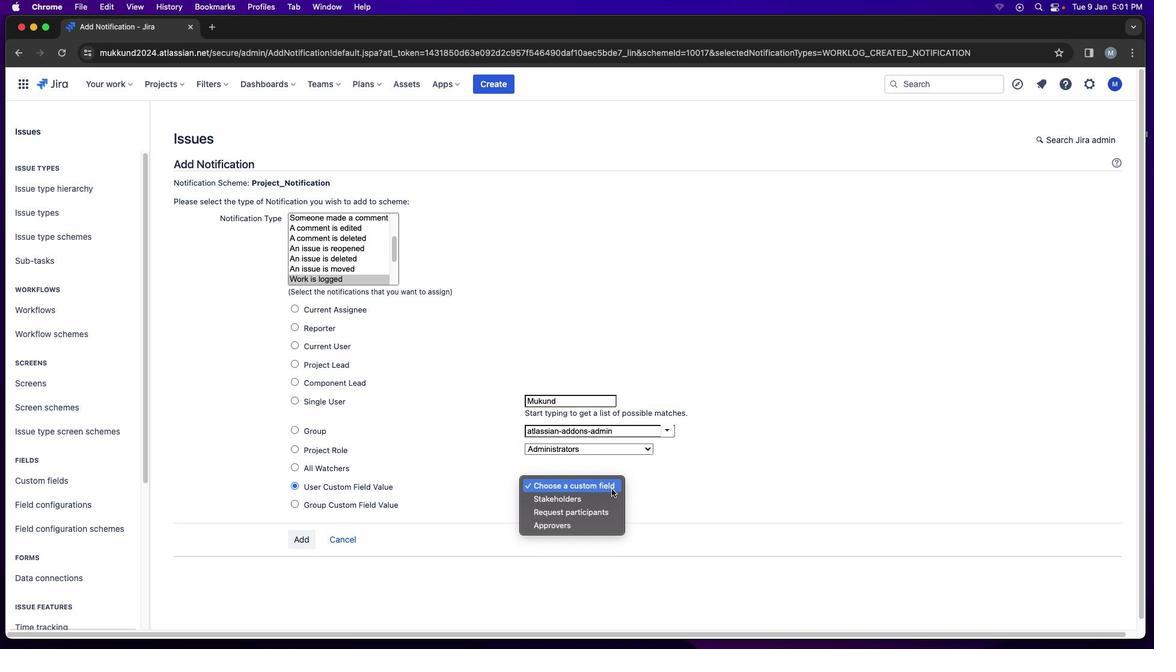 
Action: Mouse moved to (578, 523)
Screenshot: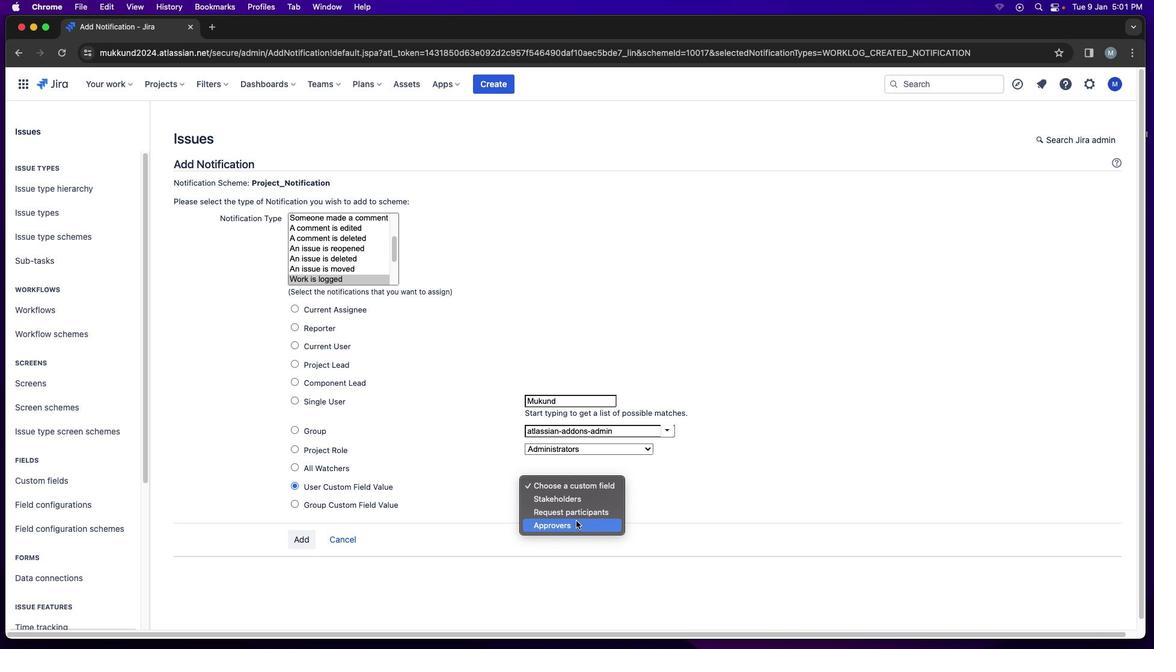 
Action: Mouse pressed left at (578, 523)
Screenshot: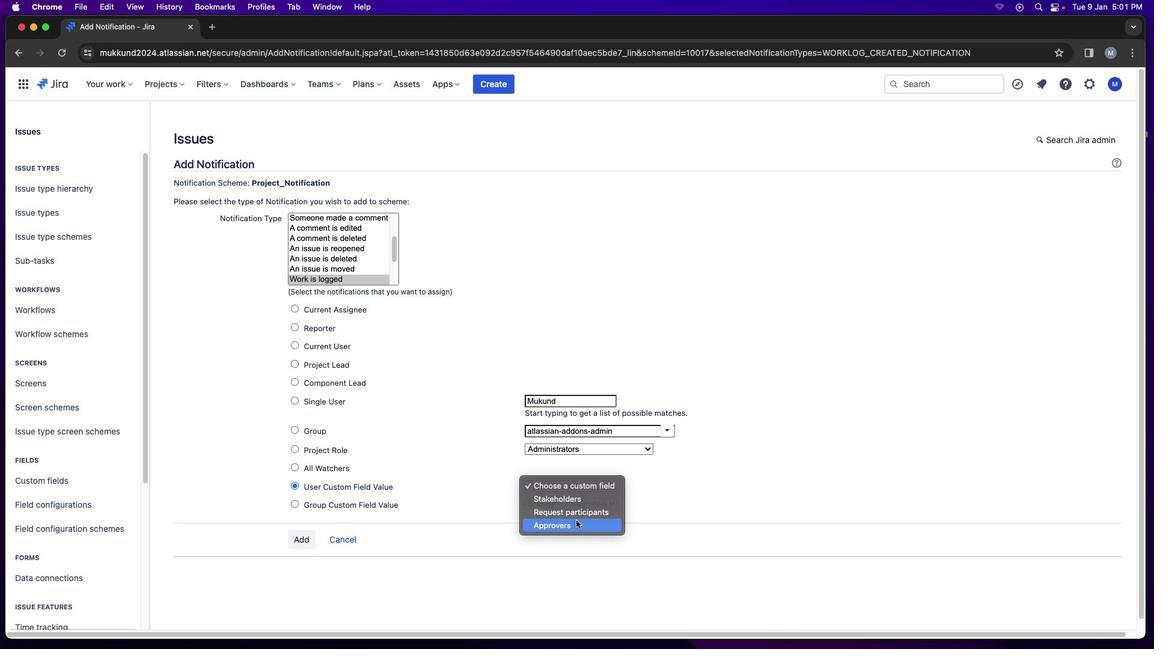 
Action: Mouse moved to (604, 503)
Screenshot: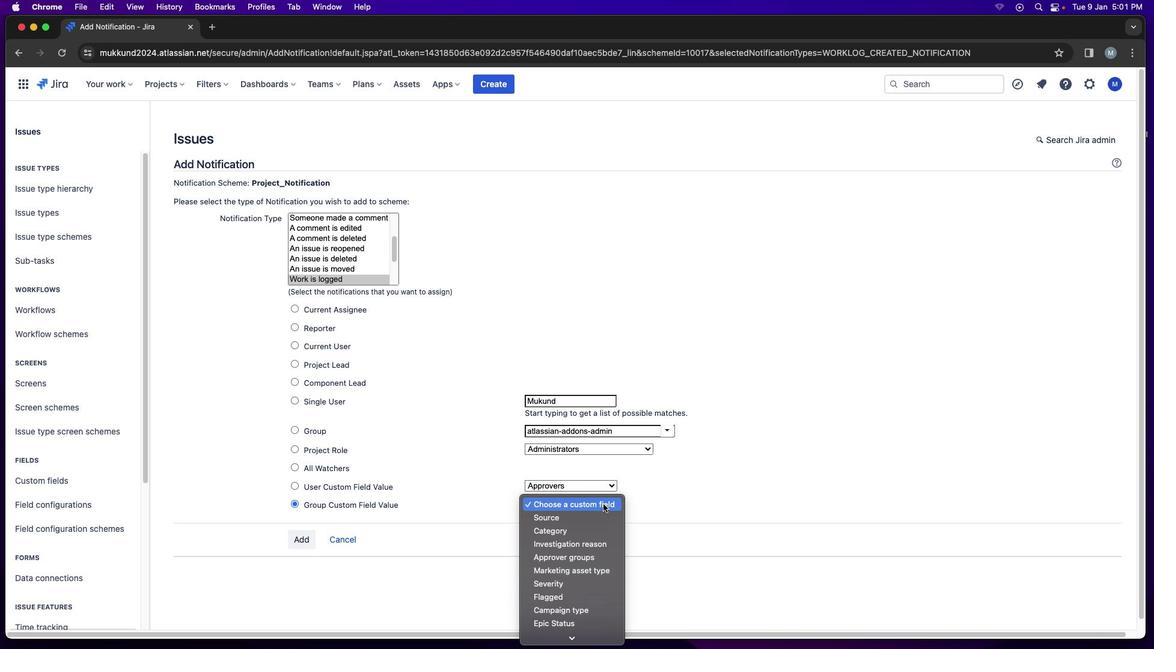 
Action: Mouse pressed left at (604, 503)
Screenshot: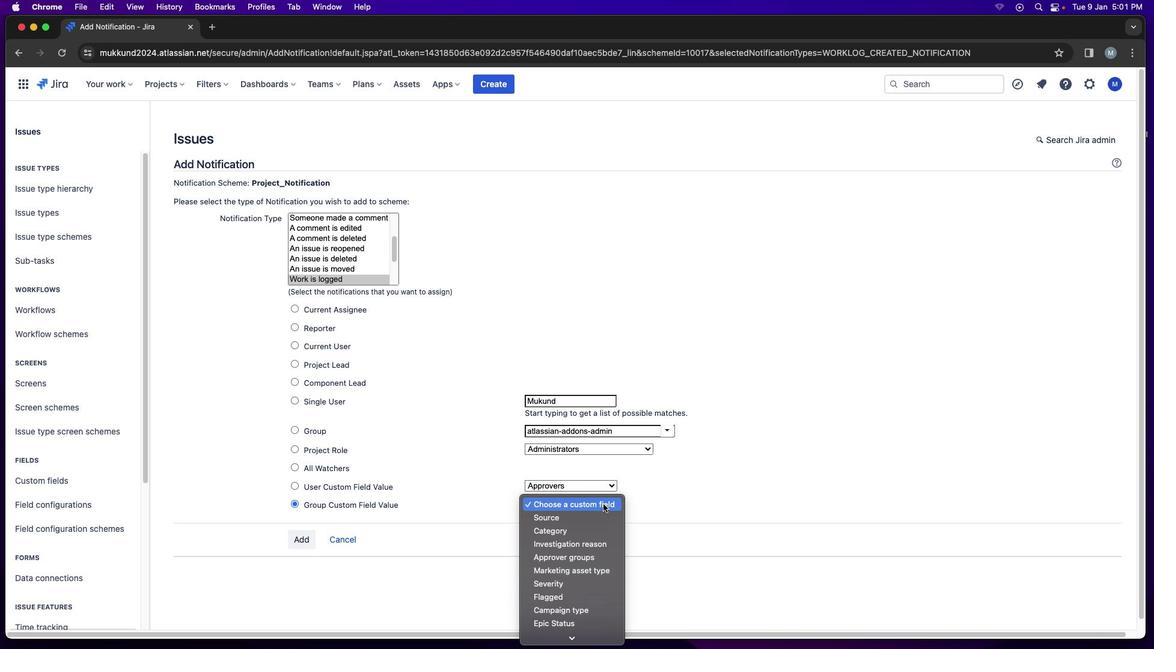 
Action: Mouse moved to (592, 560)
Screenshot: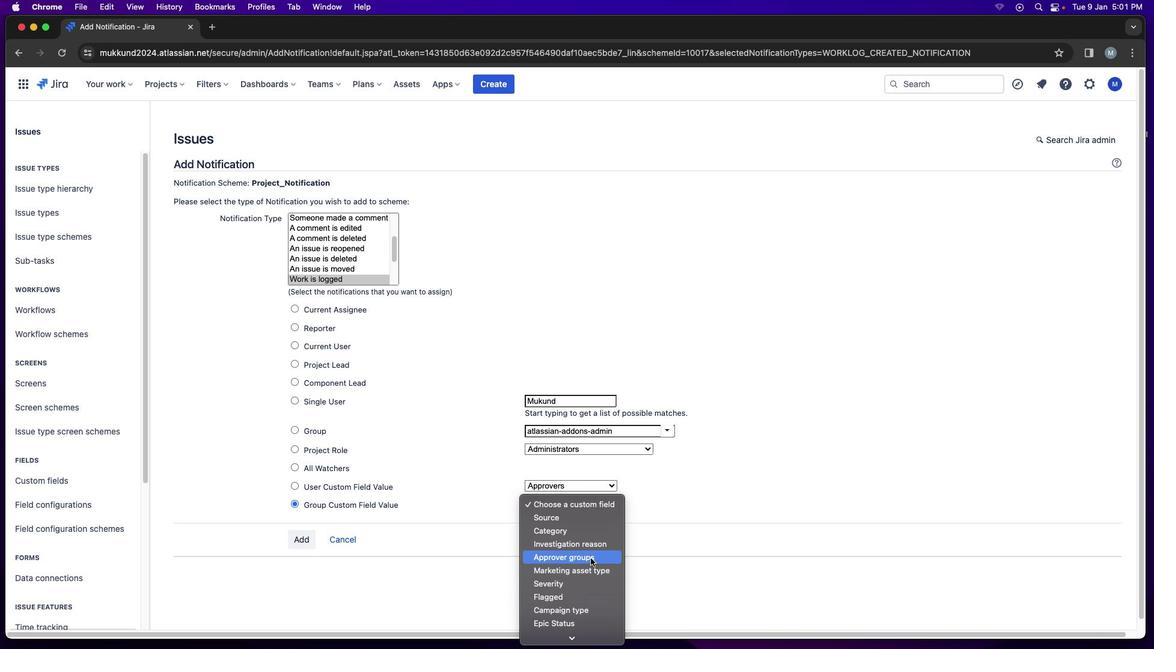 
Action: Mouse pressed left at (592, 560)
Screenshot: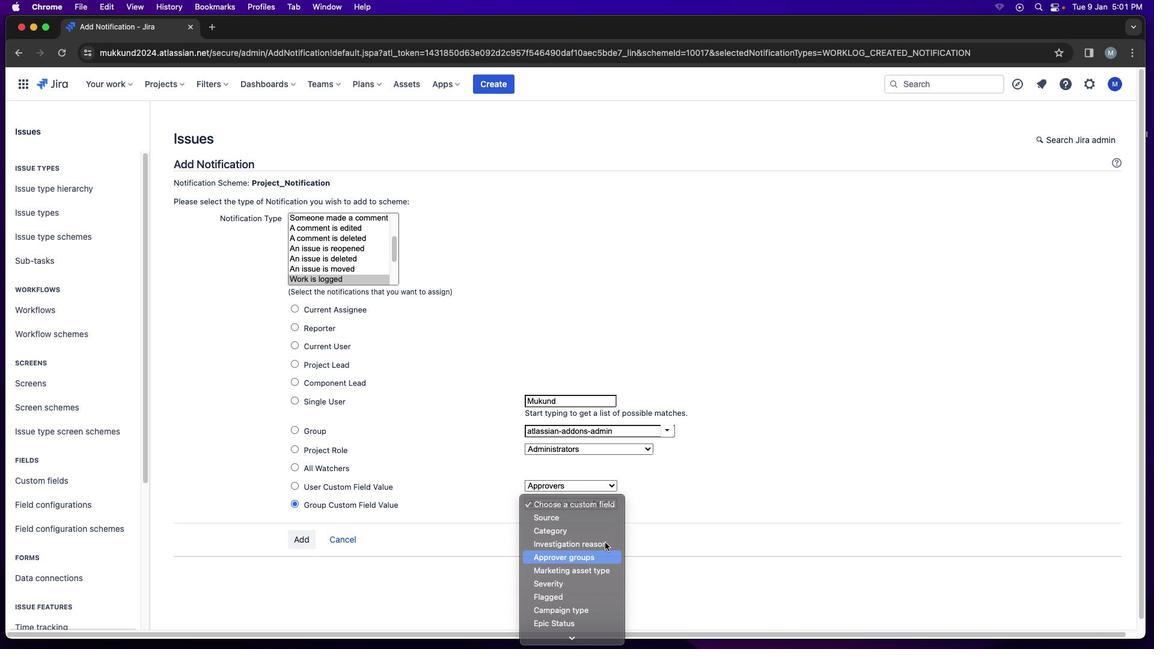 
Action: Mouse moved to (695, 484)
Screenshot: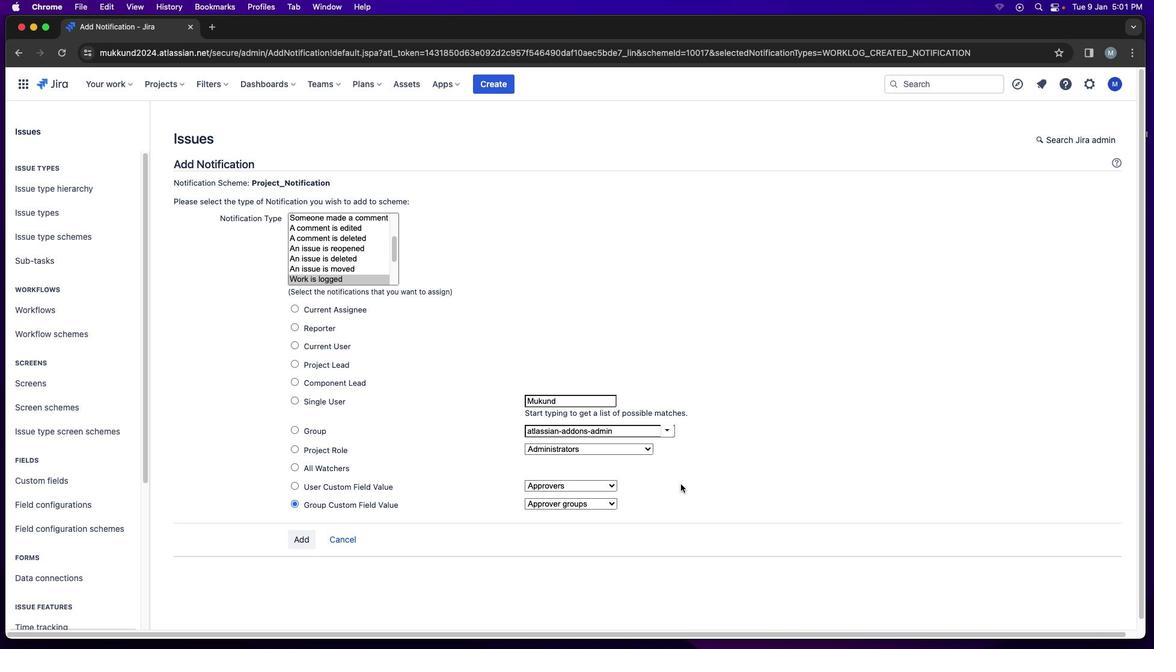 
Action: Mouse pressed left at (695, 484)
Screenshot: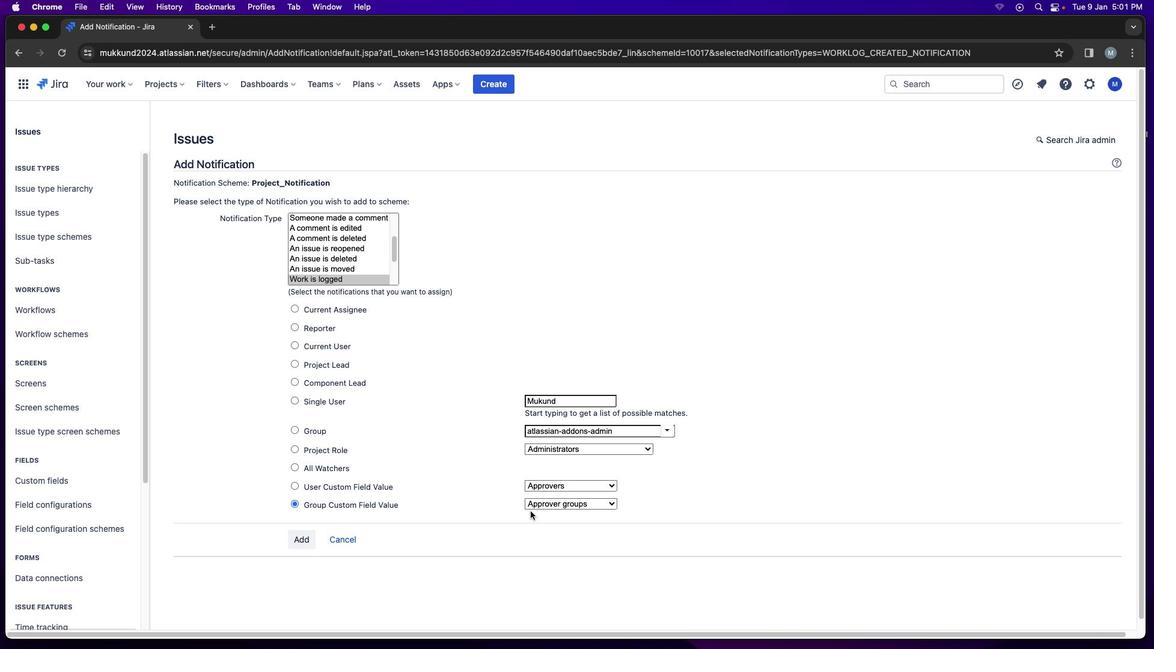 
Action: Mouse moved to (302, 542)
Screenshot: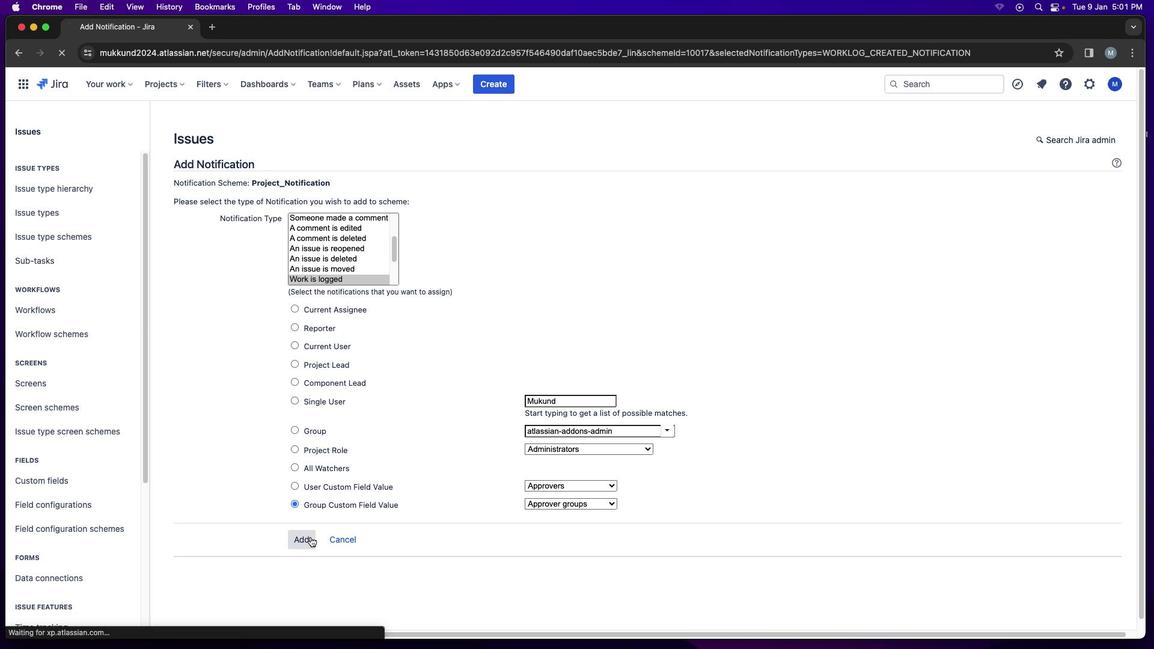 
Action: Mouse pressed left at (302, 542)
Screenshot: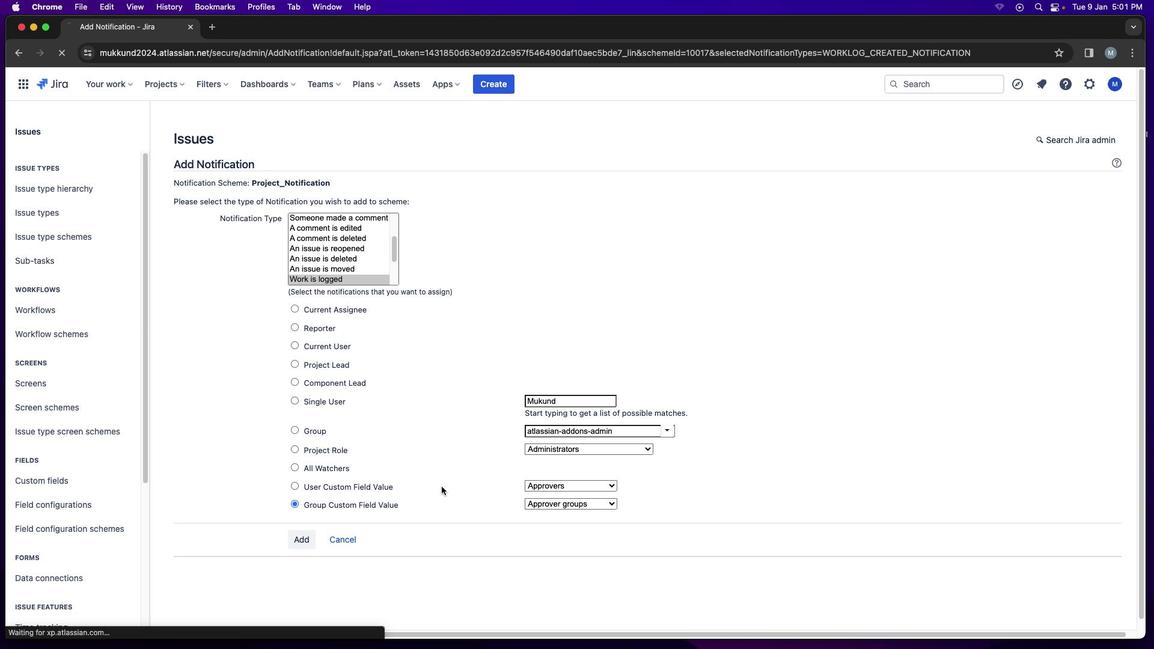 
Action: Mouse moved to (809, 464)
Screenshot: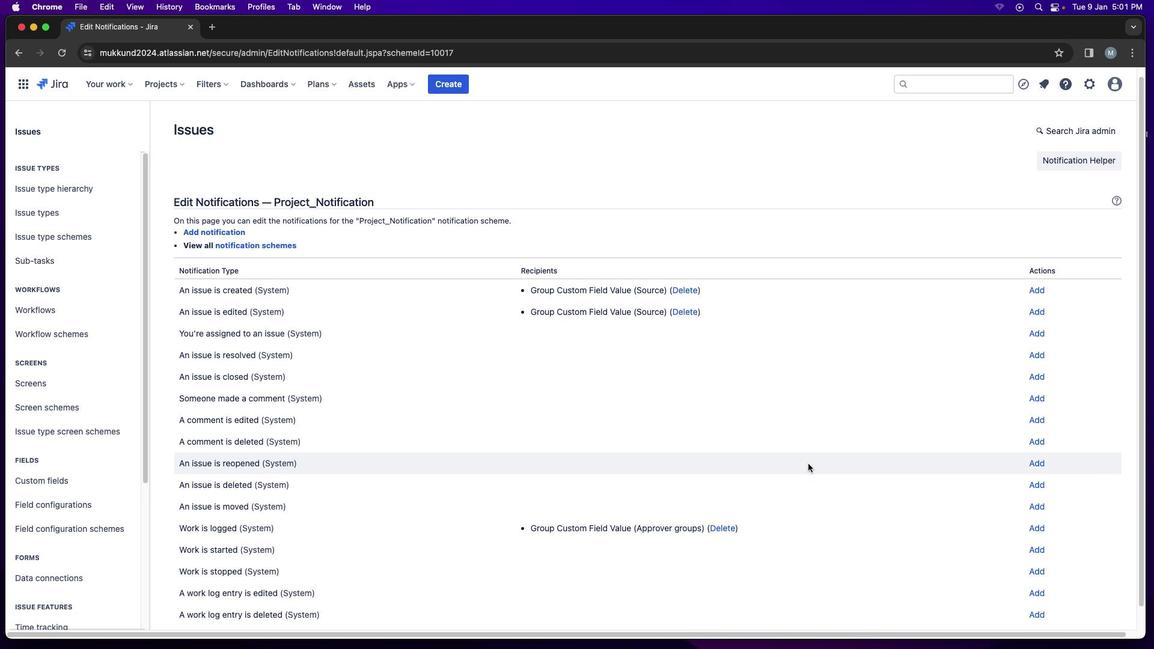 
Action: Mouse scrolled (809, 464) with delta (1, 1)
Screenshot: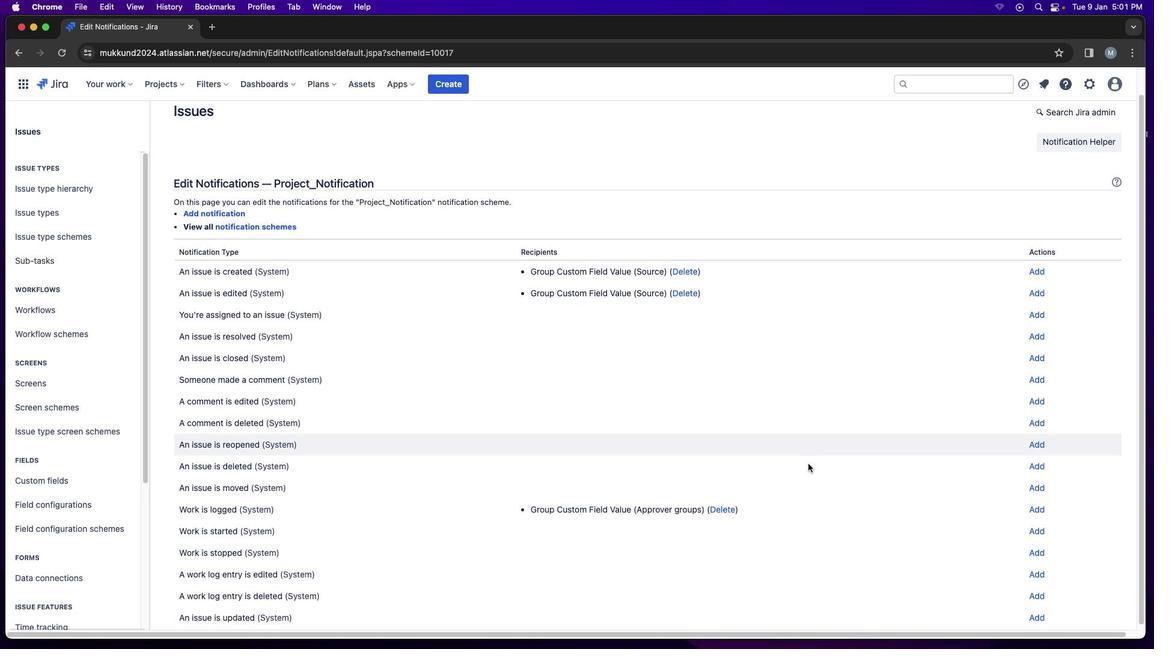 
Action: Mouse moved to (809, 464)
Screenshot: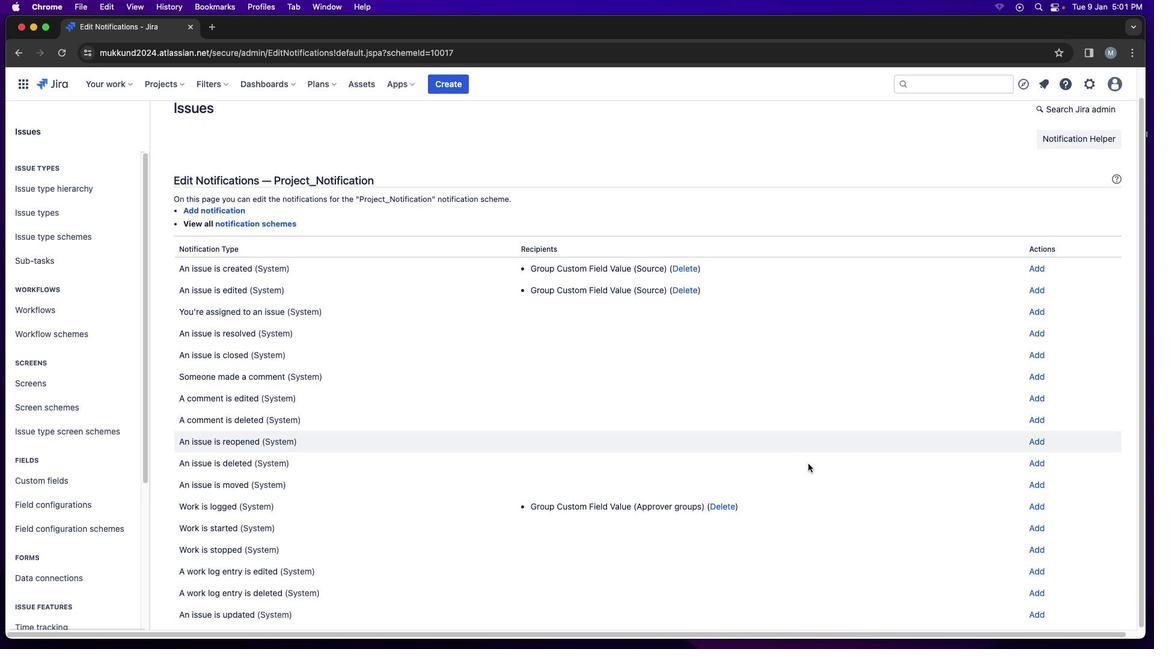 
Action: Mouse scrolled (809, 464) with delta (1, 1)
Screenshot: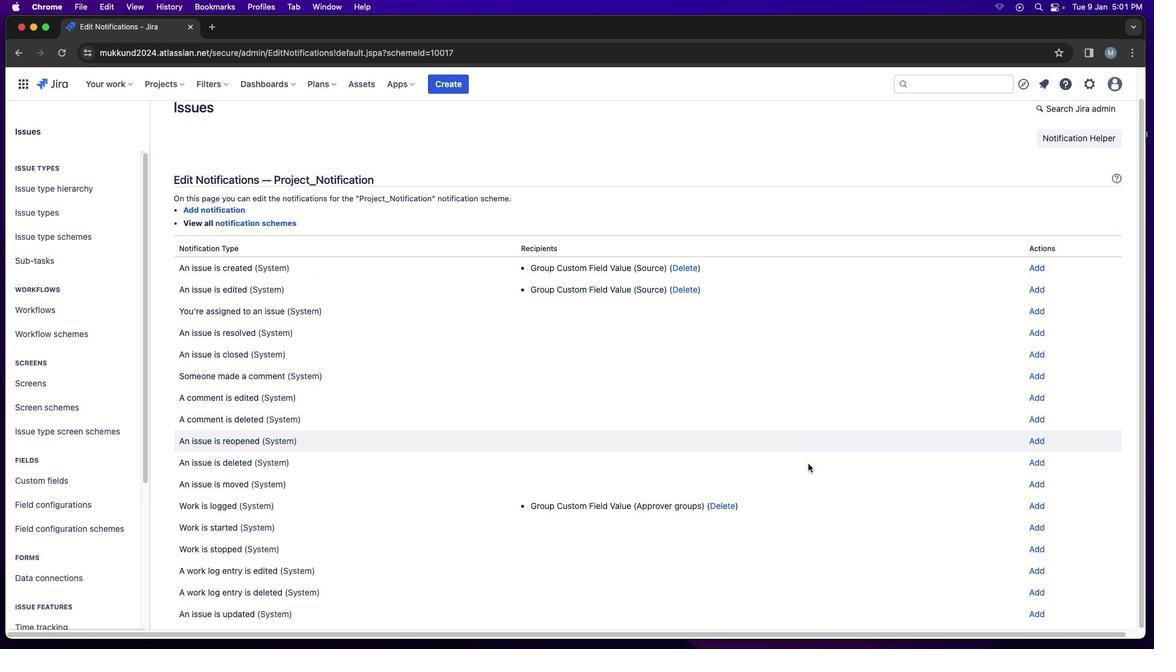 
Action: Mouse moved to (809, 465)
Screenshot: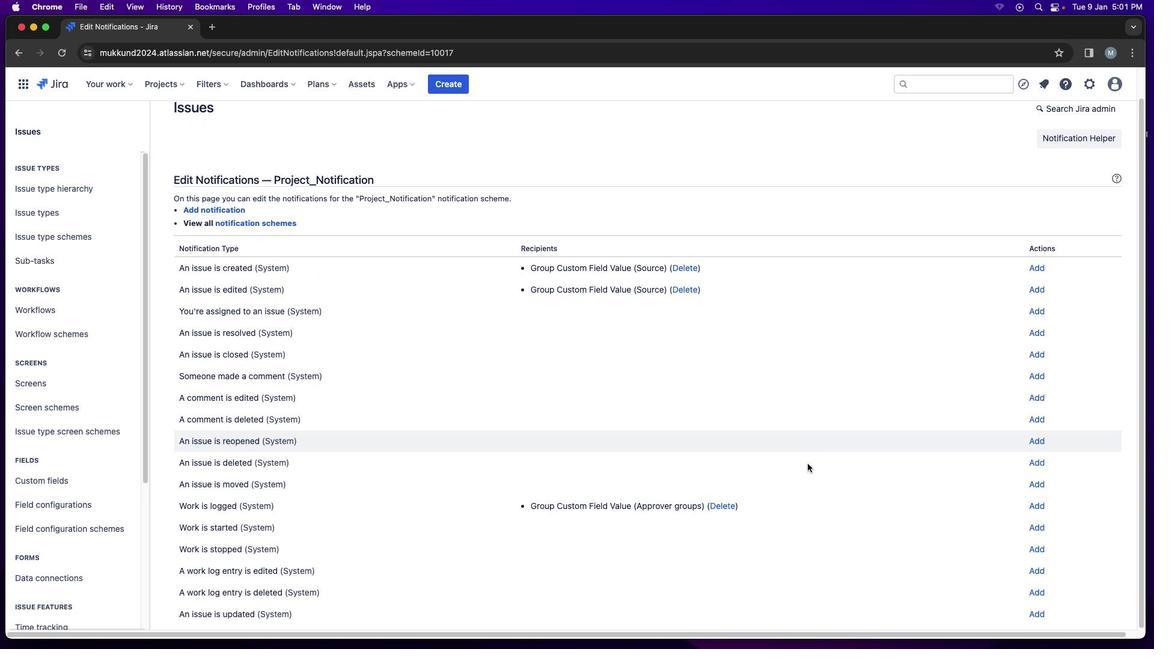 
Action: Mouse scrolled (809, 465) with delta (1, 0)
Screenshot: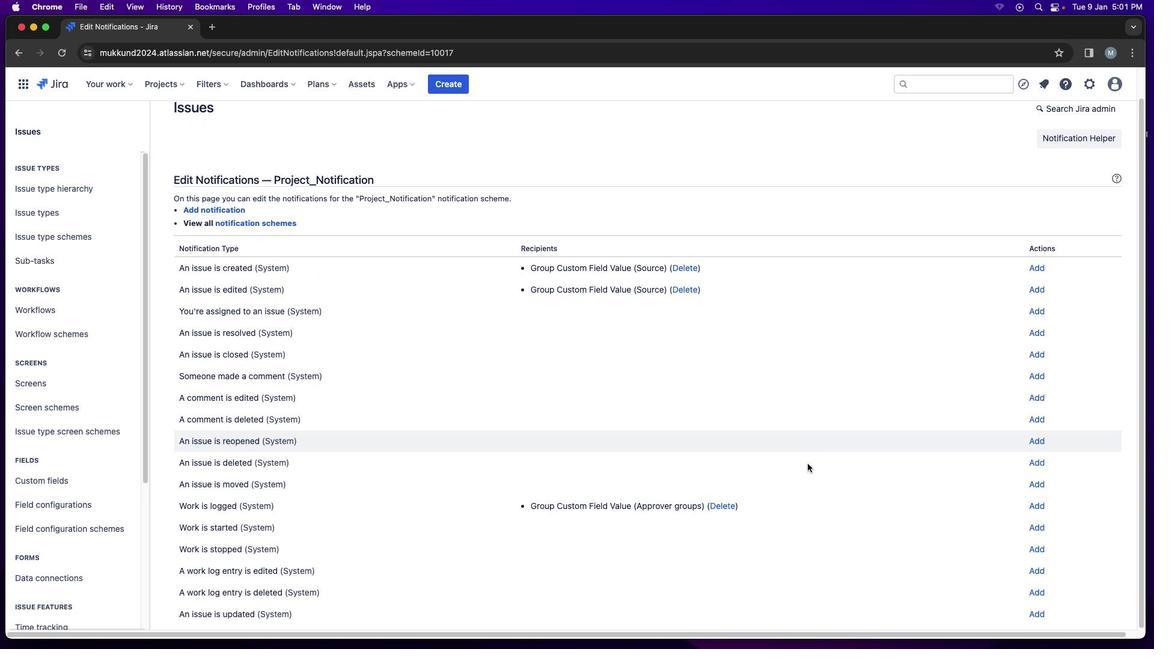 
Action: Mouse moved to (809, 465)
Screenshot: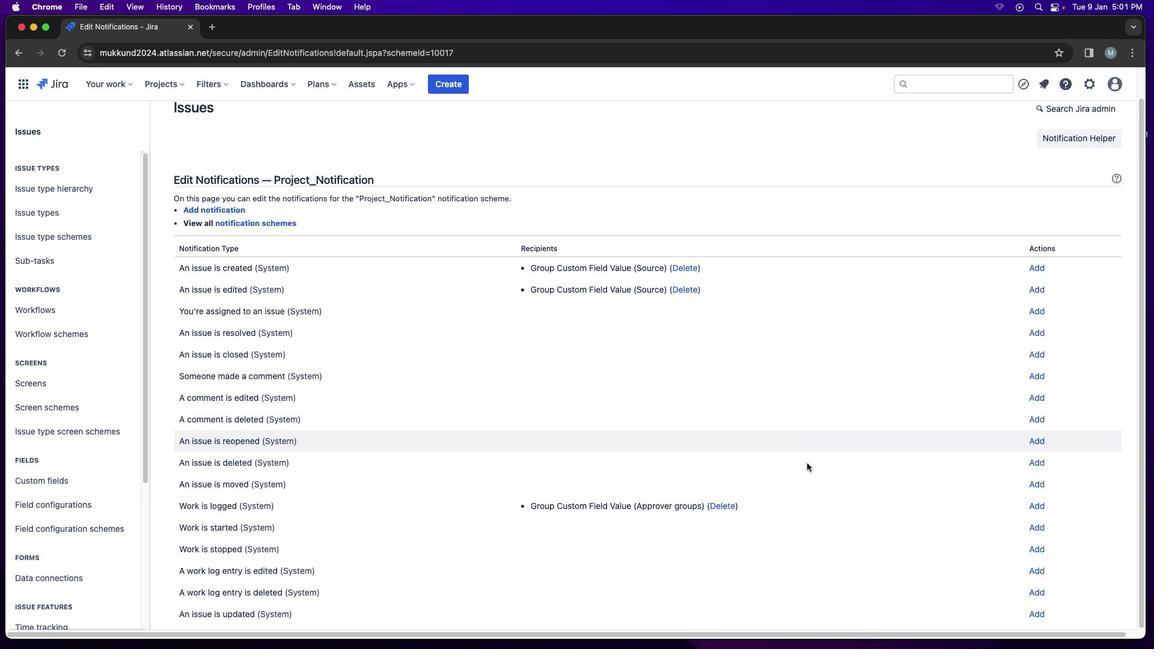 
Action: Mouse scrolled (809, 465) with delta (1, 0)
Screenshot: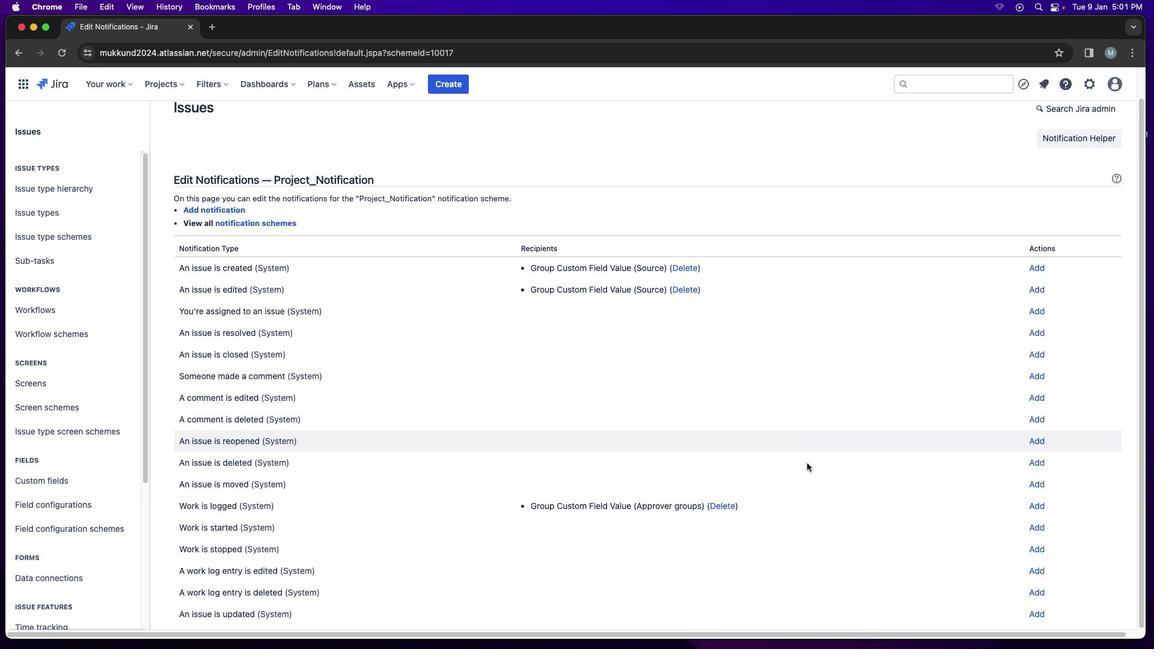
Action: Mouse moved to (805, 471)
Screenshot: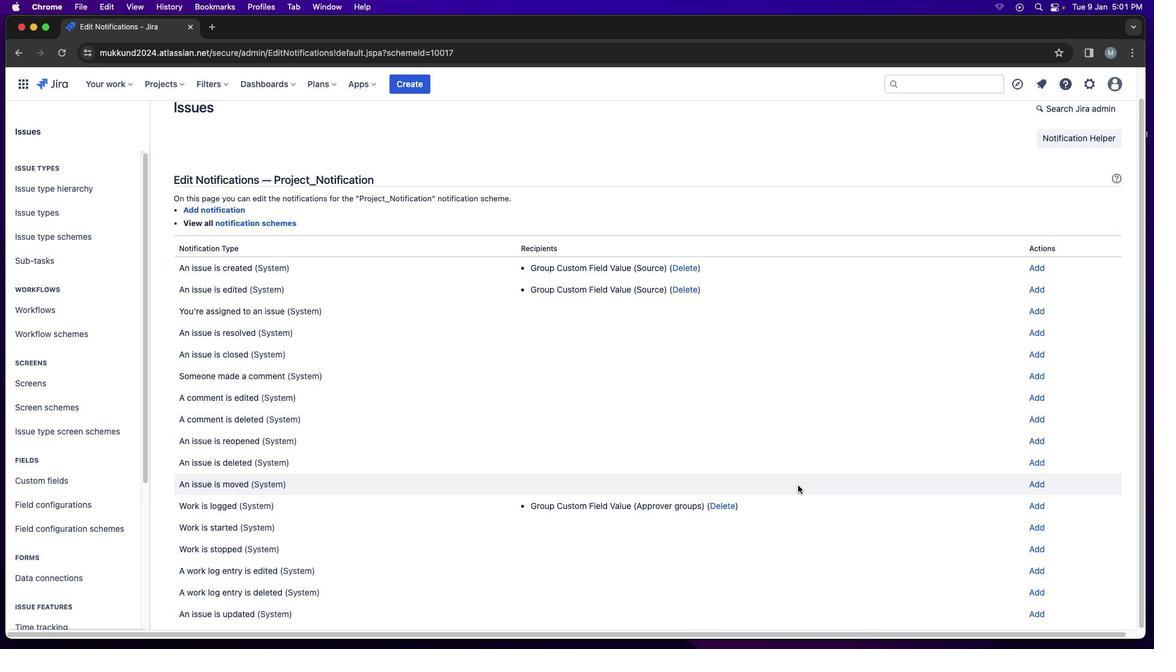 
Action: Mouse scrolled (805, 471) with delta (1, 1)
Screenshot: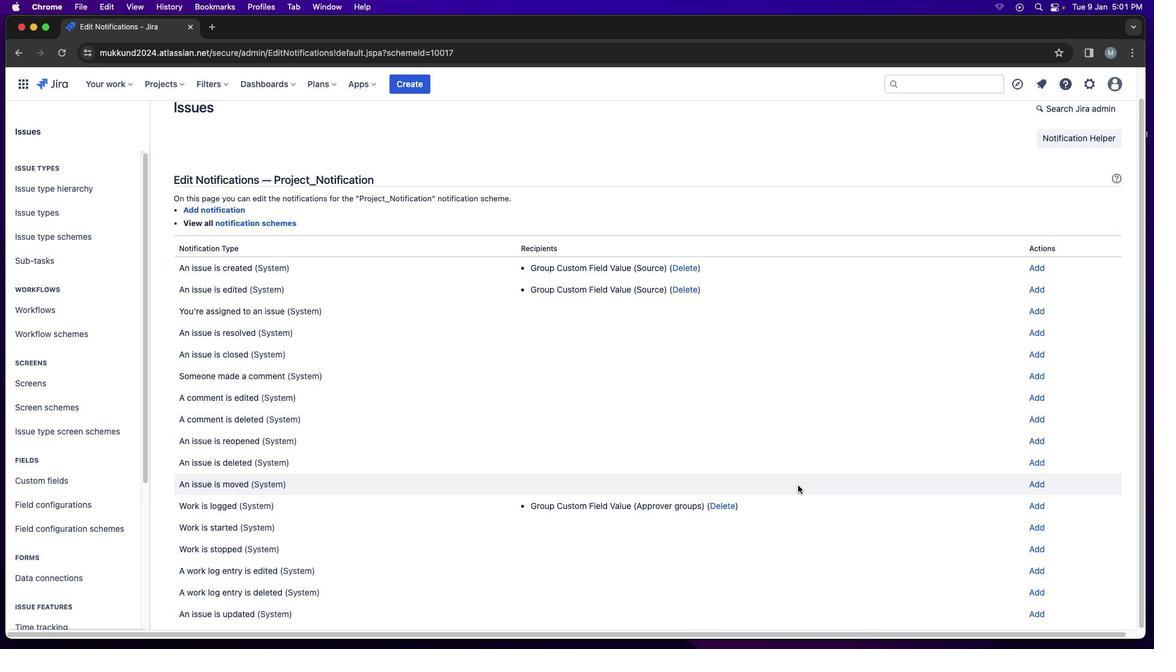 
Action: Mouse moved to (802, 481)
Screenshot: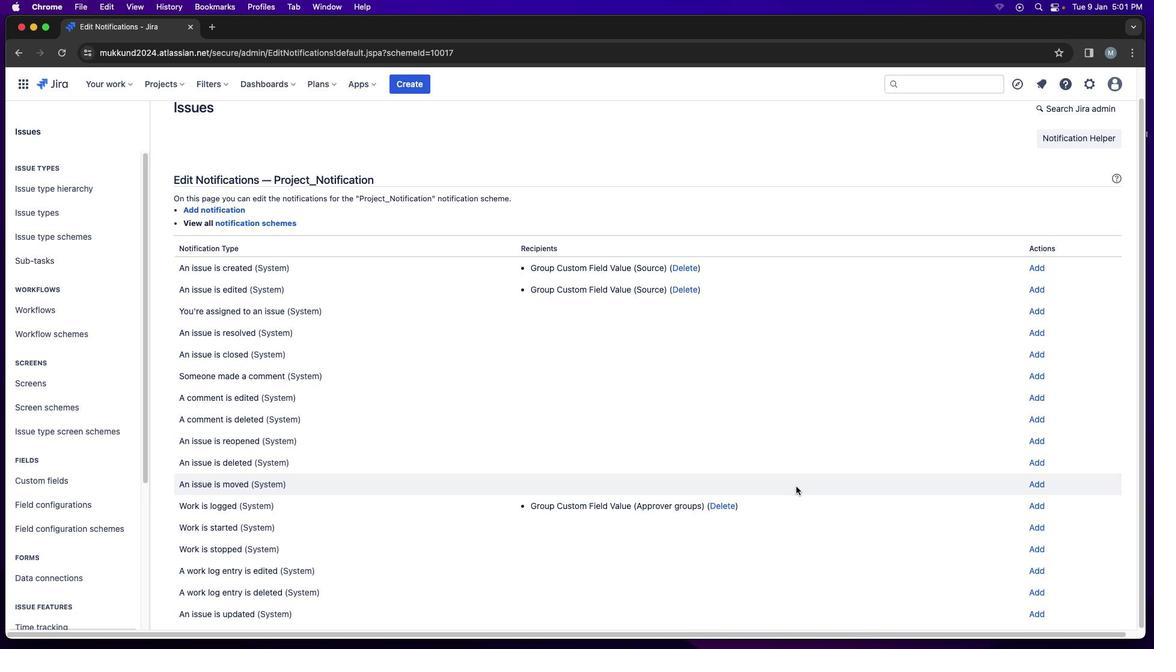 
Action: Mouse scrolled (802, 481) with delta (1, 1)
Screenshot: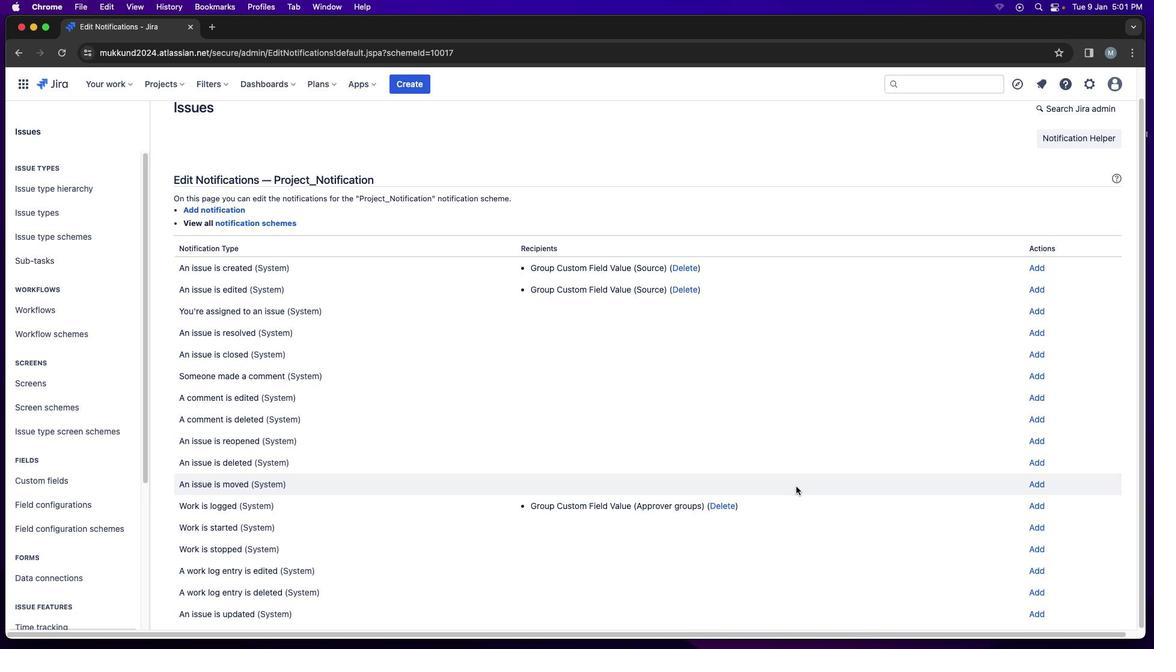 
Action: Mouse moved to (800, 484)
Screenshot: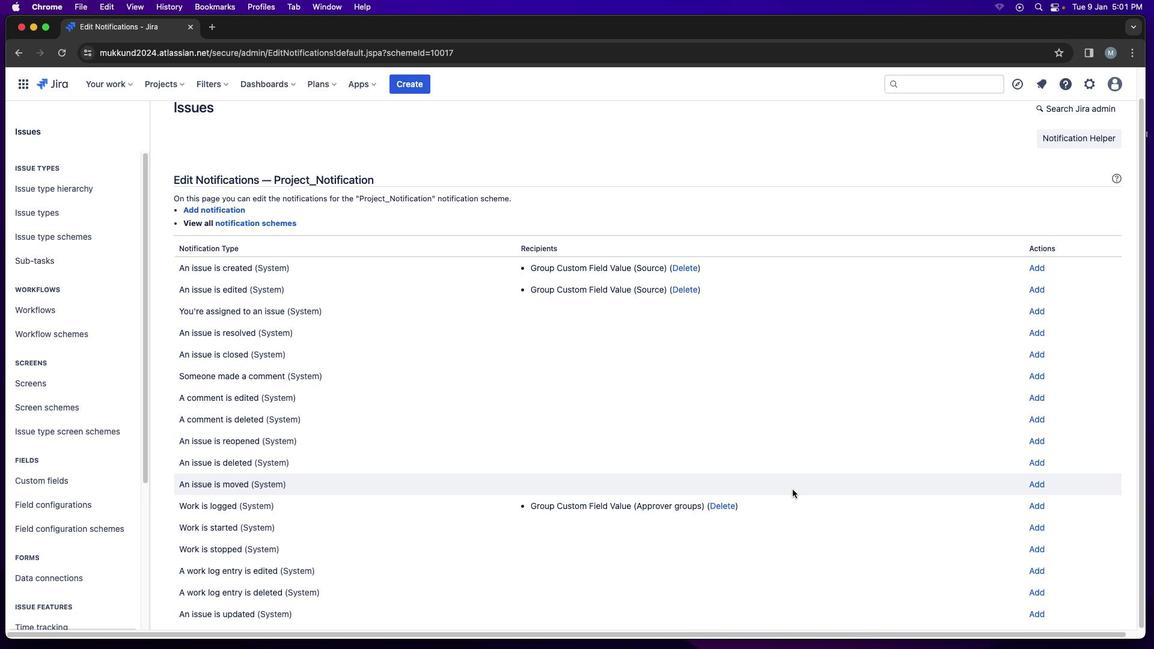 
Action: Mouse scrolled (800, 484) with delta (1, 0)
Screenshot: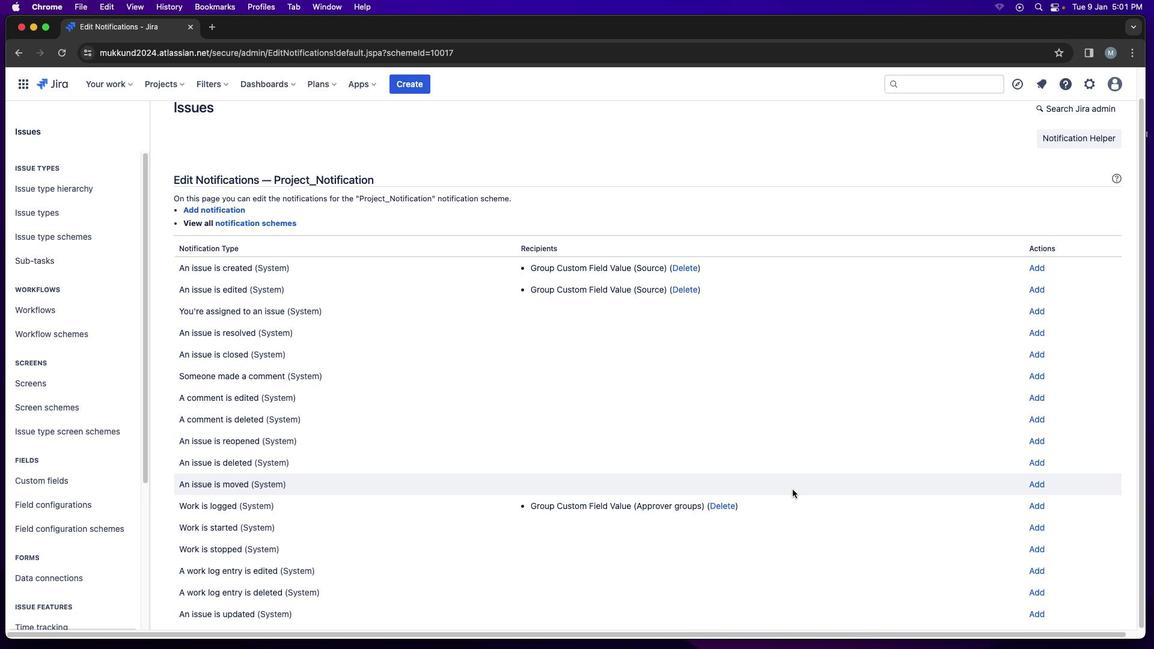 
Action: Mouse moved to (800, 485)
Screenshot: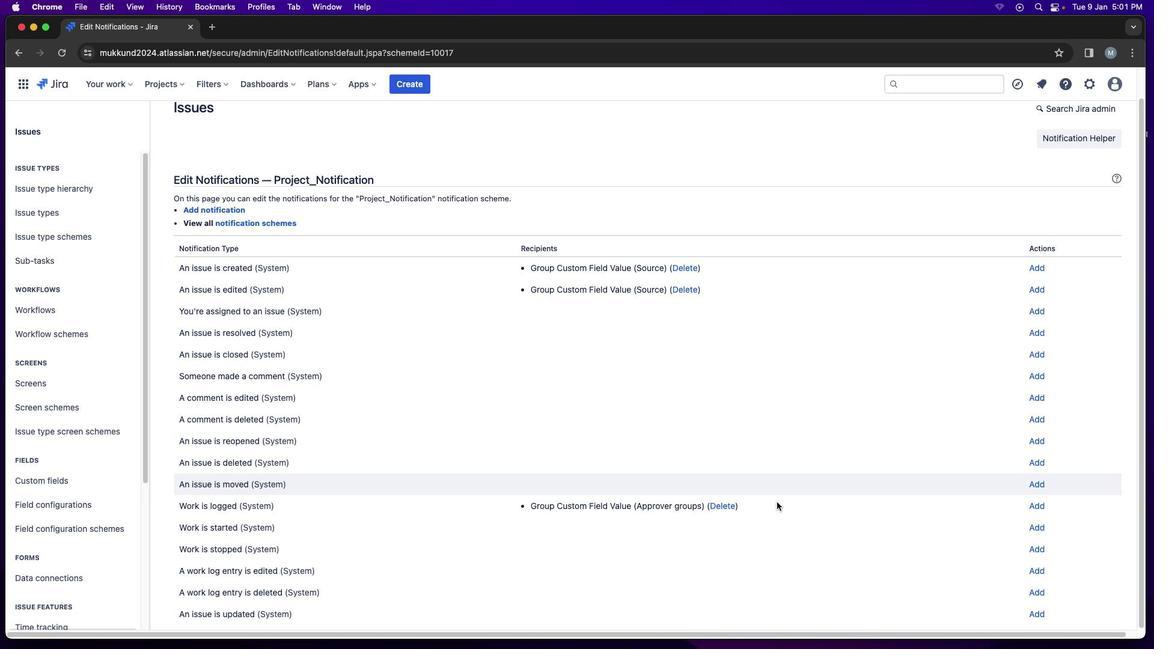 
Action: Mouse scrolled (800, 485) with delta (1, 0)
Screenshot: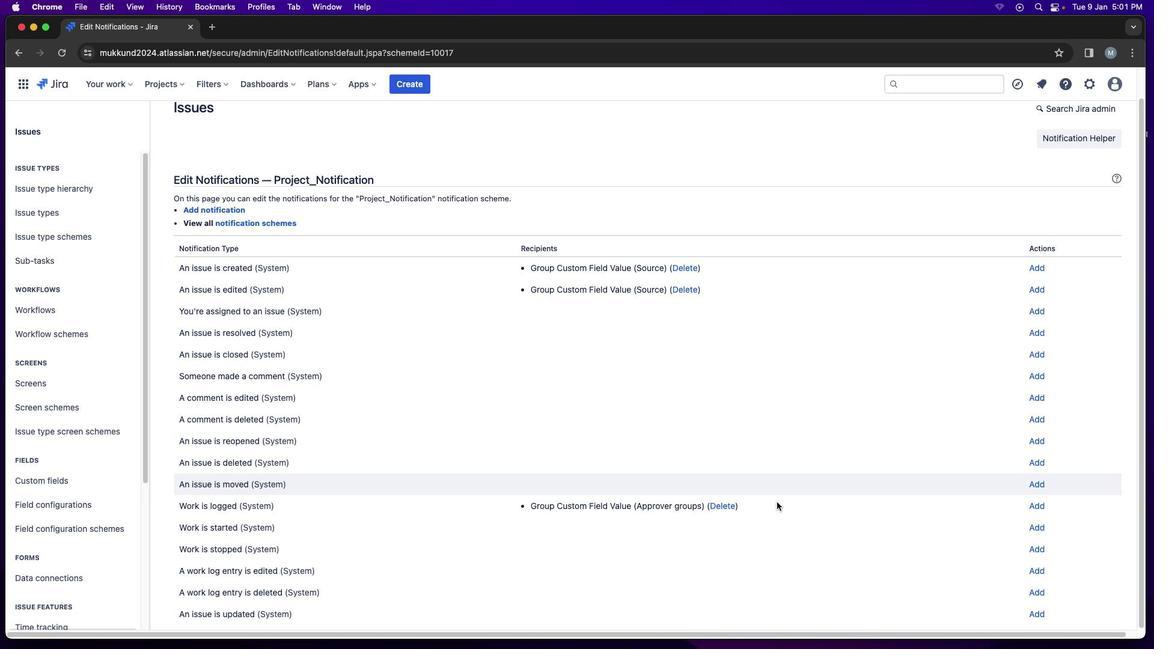 
Action: Mouse moved to (1038, 618)
Screenshot: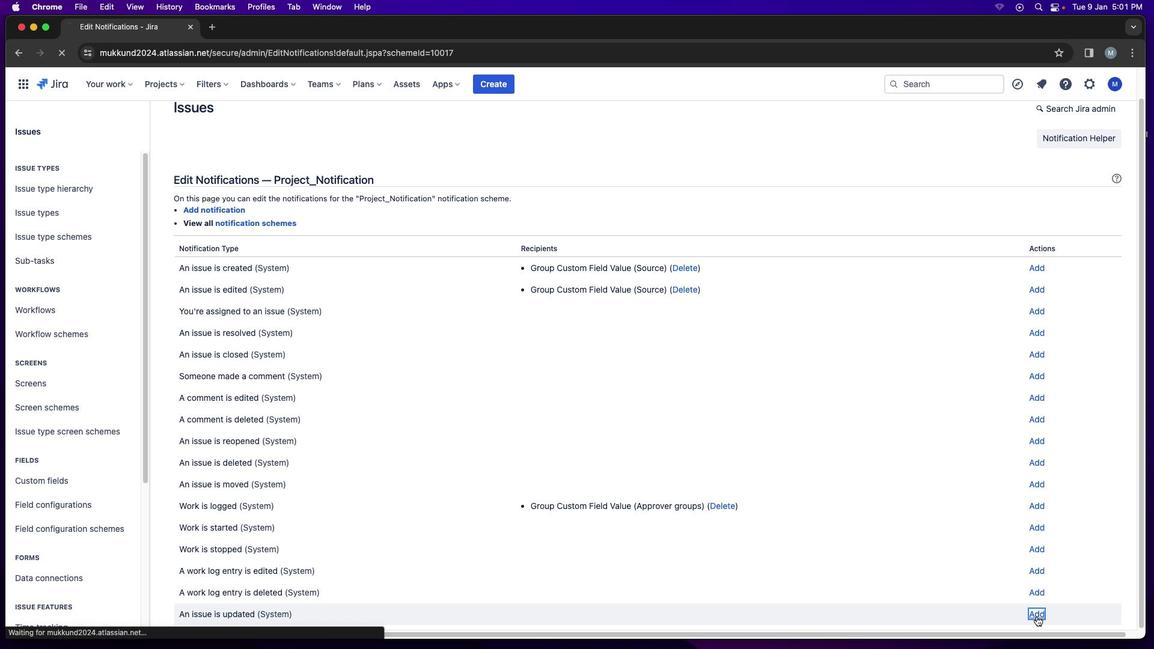 
Action: Mouse pressed left at (1038, 618)
Screenshot: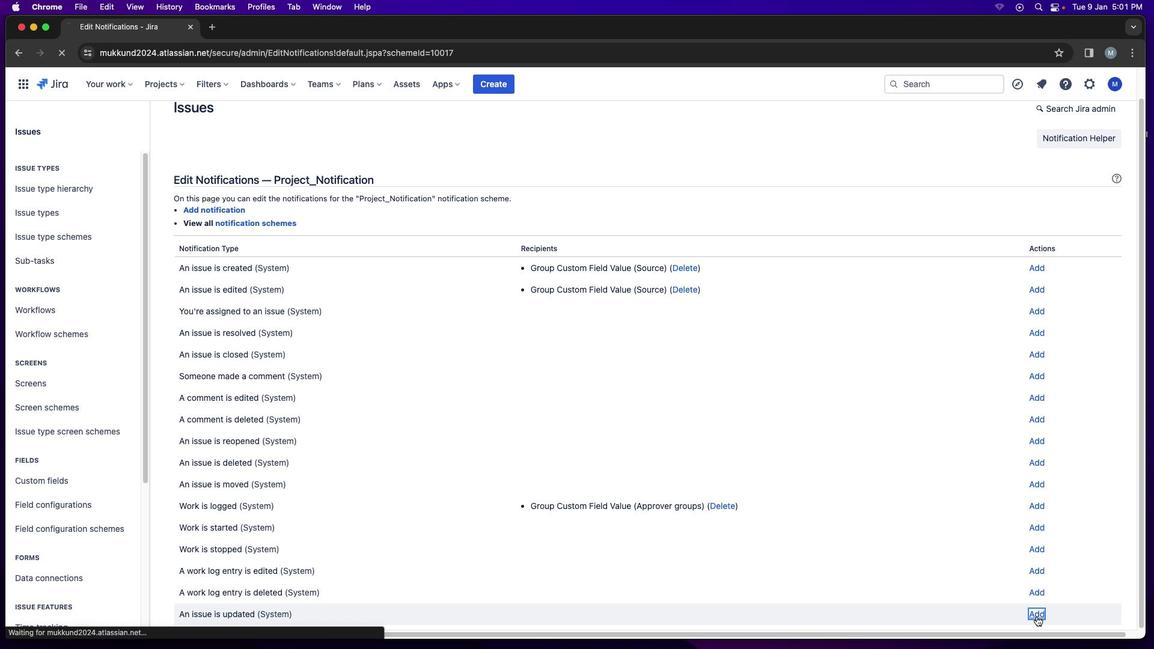
Action: Mouse moved to (294, 366)
Screenshot: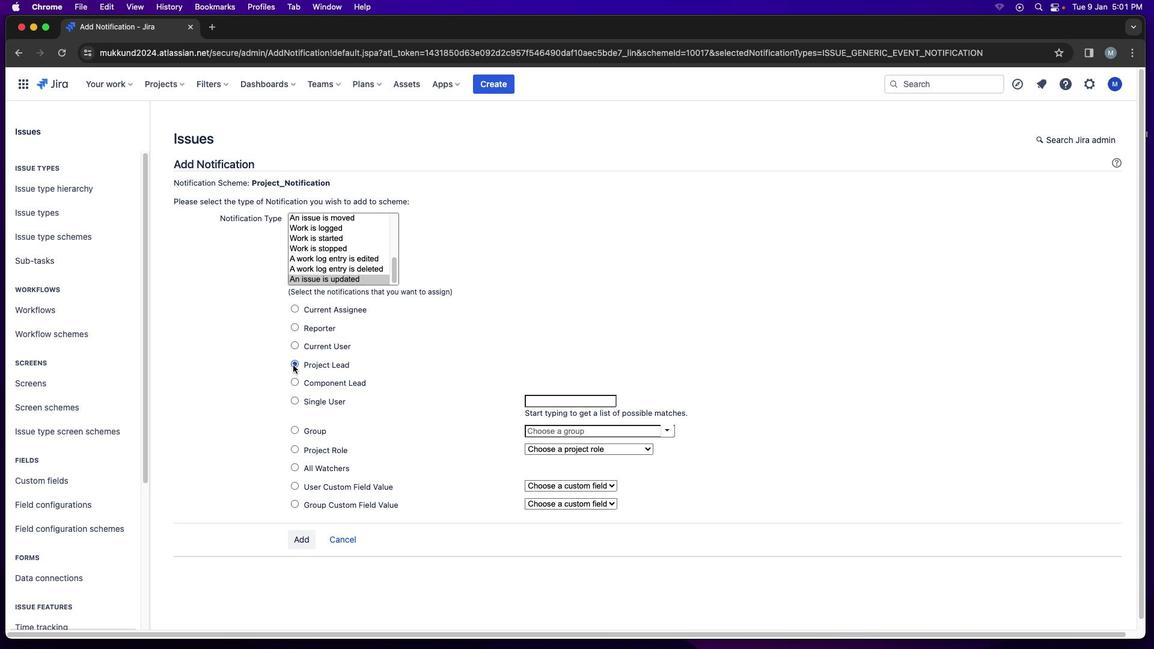 
Action: Mouse pressed left at (294, 366)
Screenshot: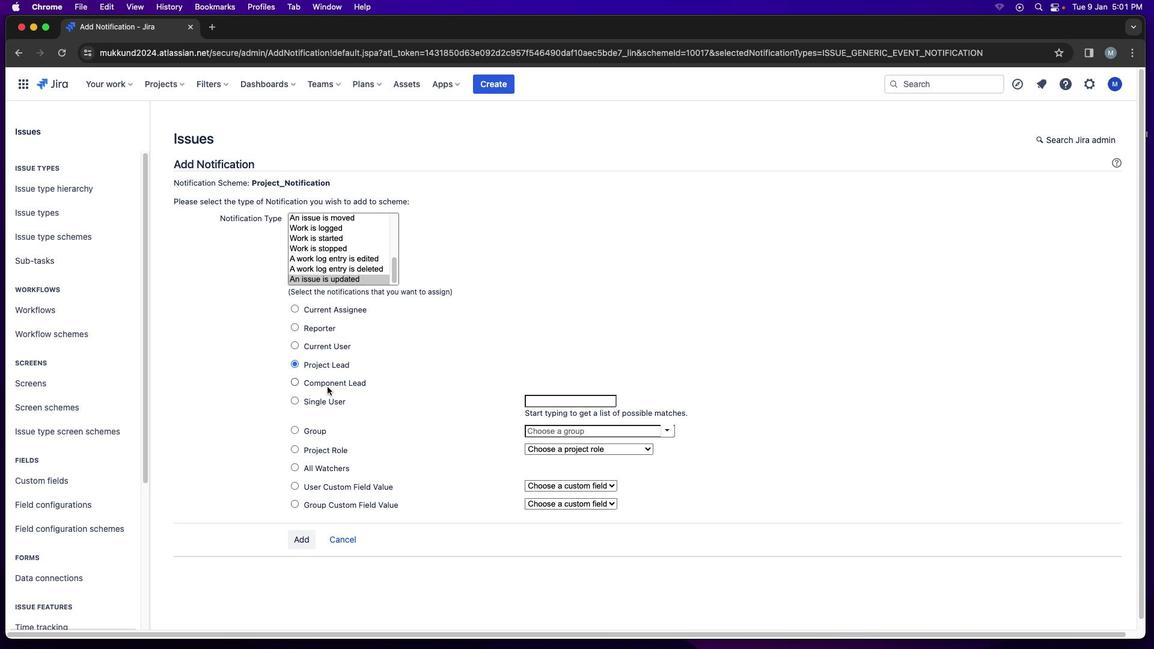 
Action: Mouse moved to (554, 402)
Screenshot: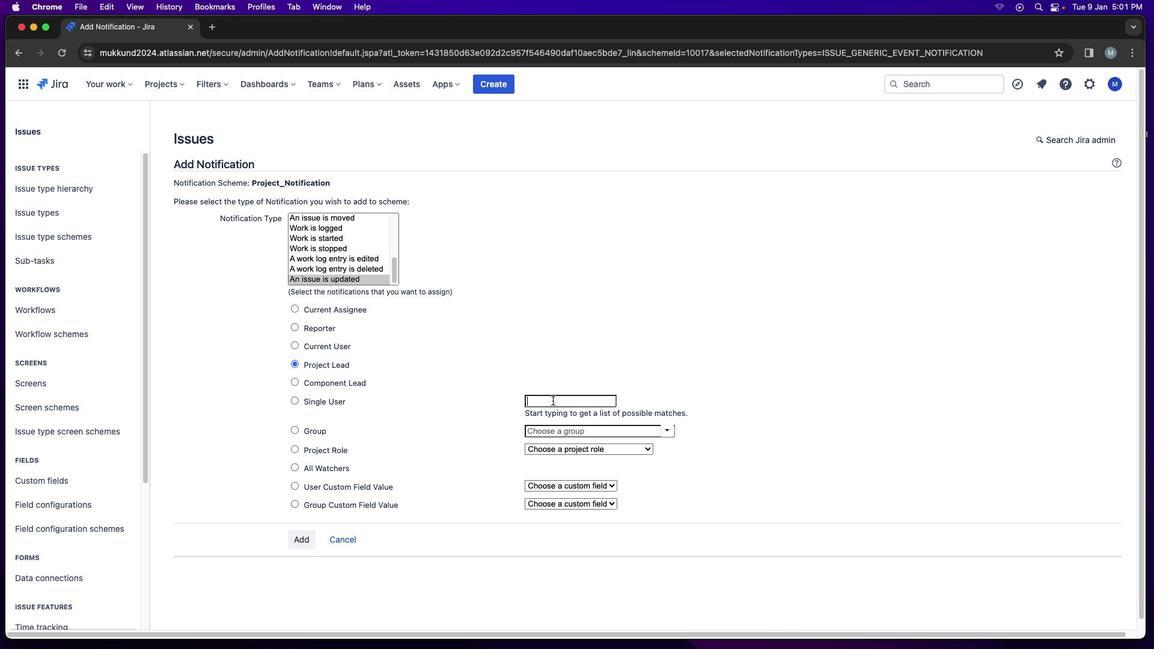 
Action: Mouse pressed left at (554, 402)
Screenshot: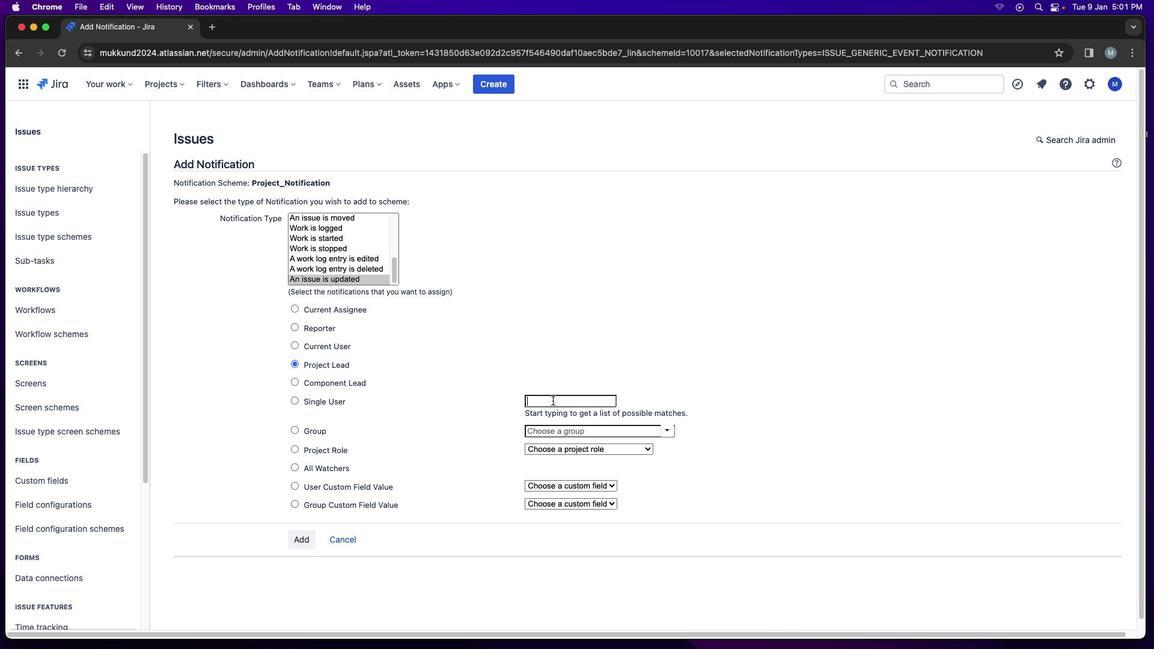 
Action: Mouse moved to (554, 402)
Screenshot: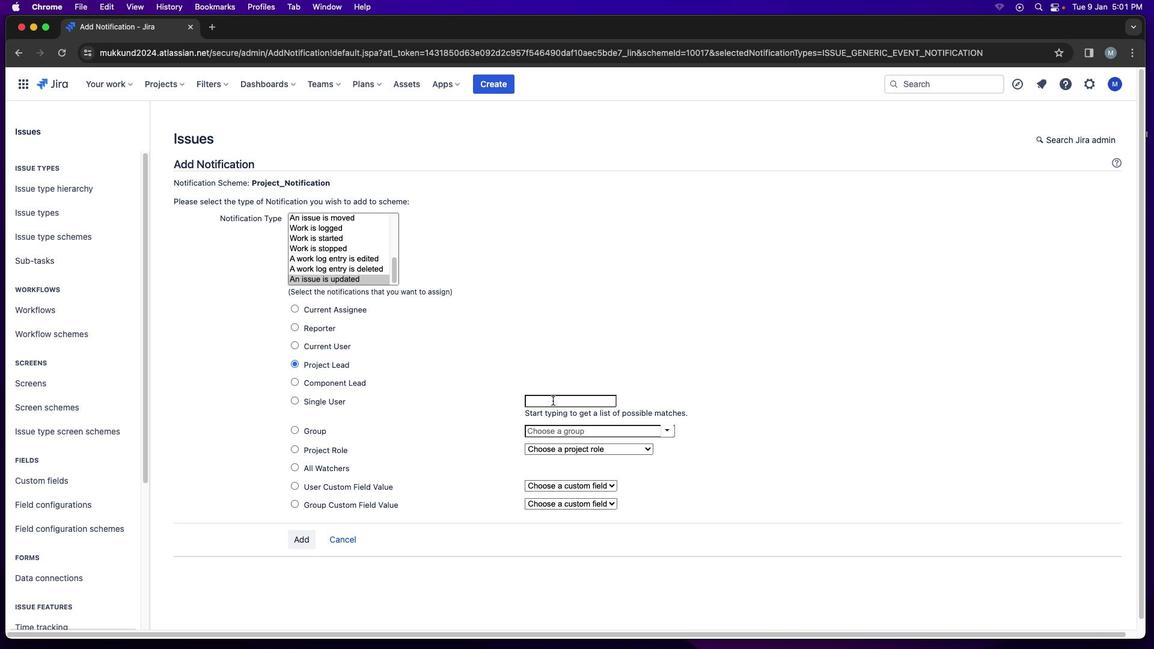 
Action: Key pressed 'a''n''i''l'
Screenshot: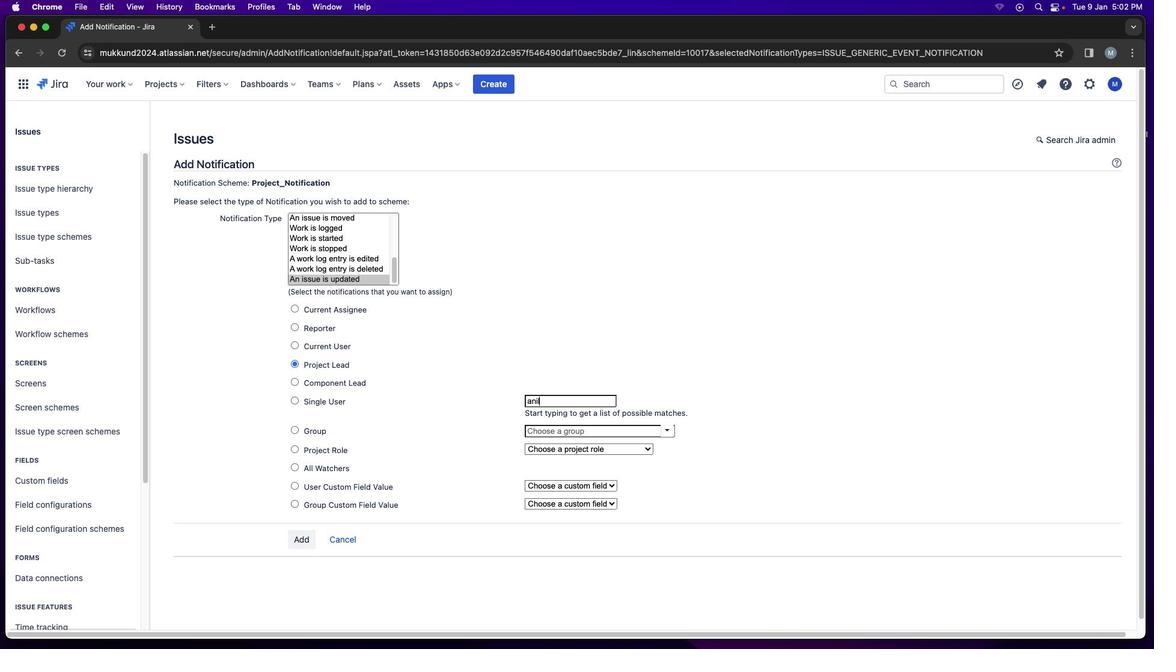 
Action: Mouse moved to (551, 401)
Screenshot: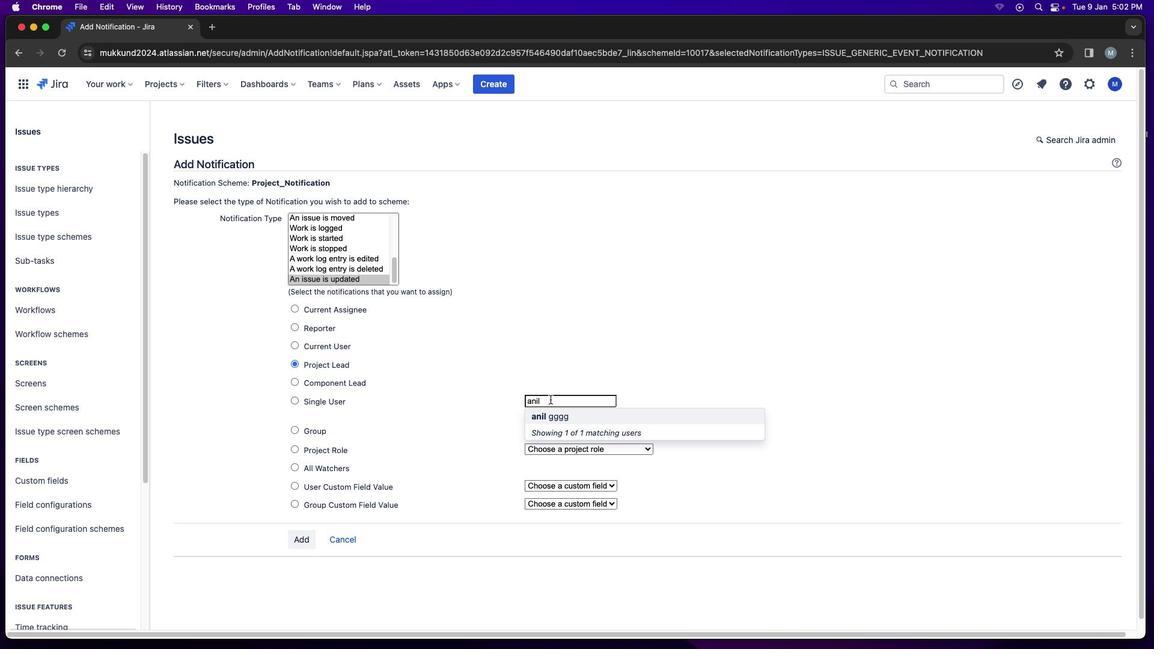 
Action: Key pressed Key.backspaceKey.backspaceKey.backspaceKey.backspaceKey.backspace's''h''i''v''a'
Screenshot: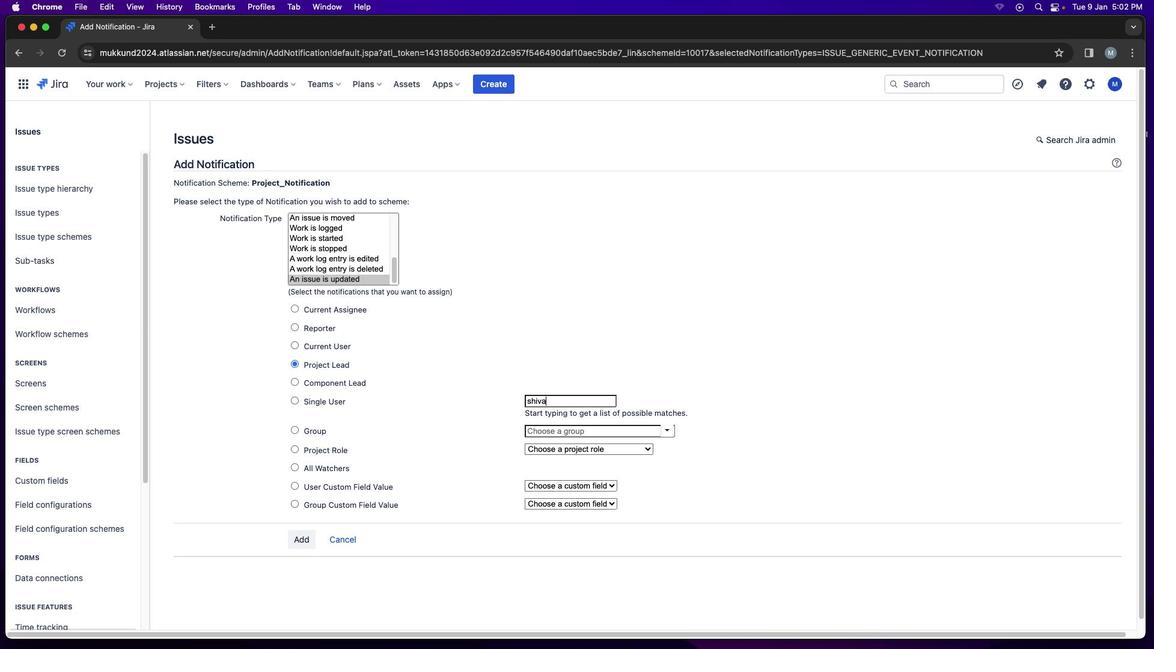 
Action: Mouse moved to (572, 415)
Screenshot: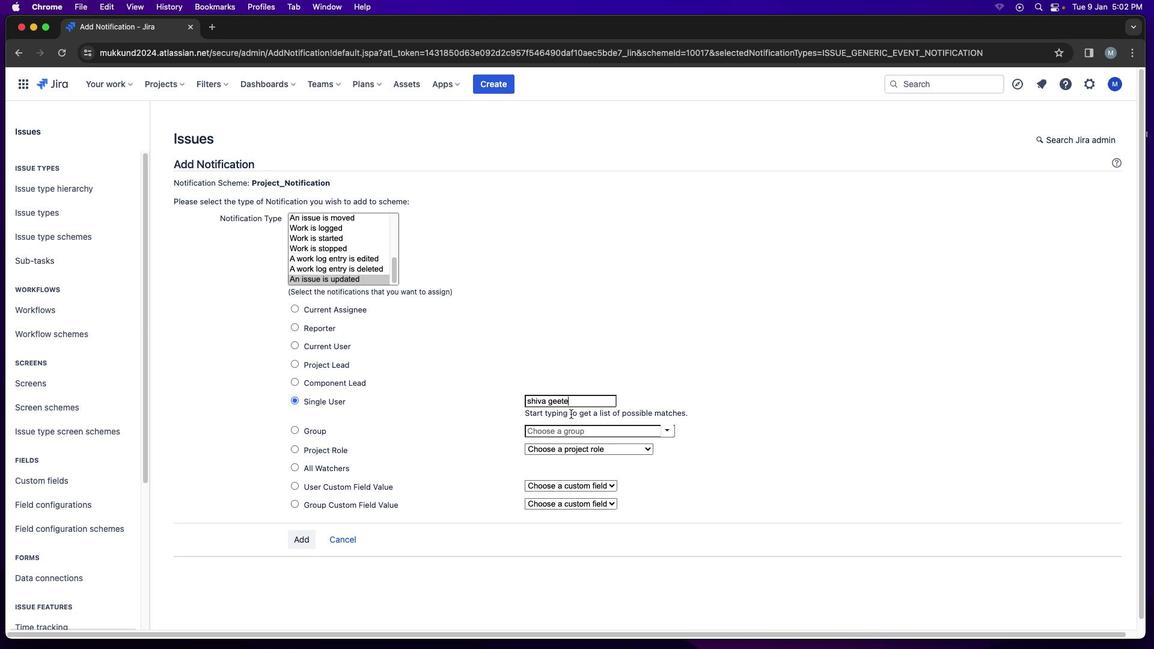 
Action: Mouse pressed left at (572, 415)
Screenshot: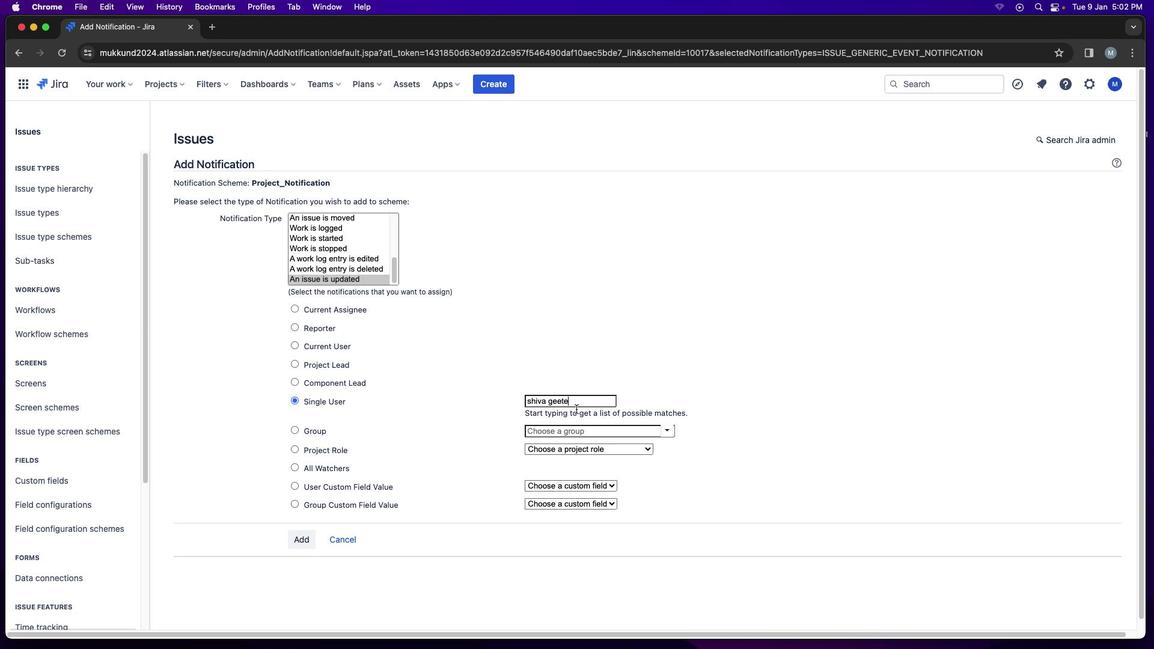 
Action: Mouse moved to (628, 341)
Screenshot: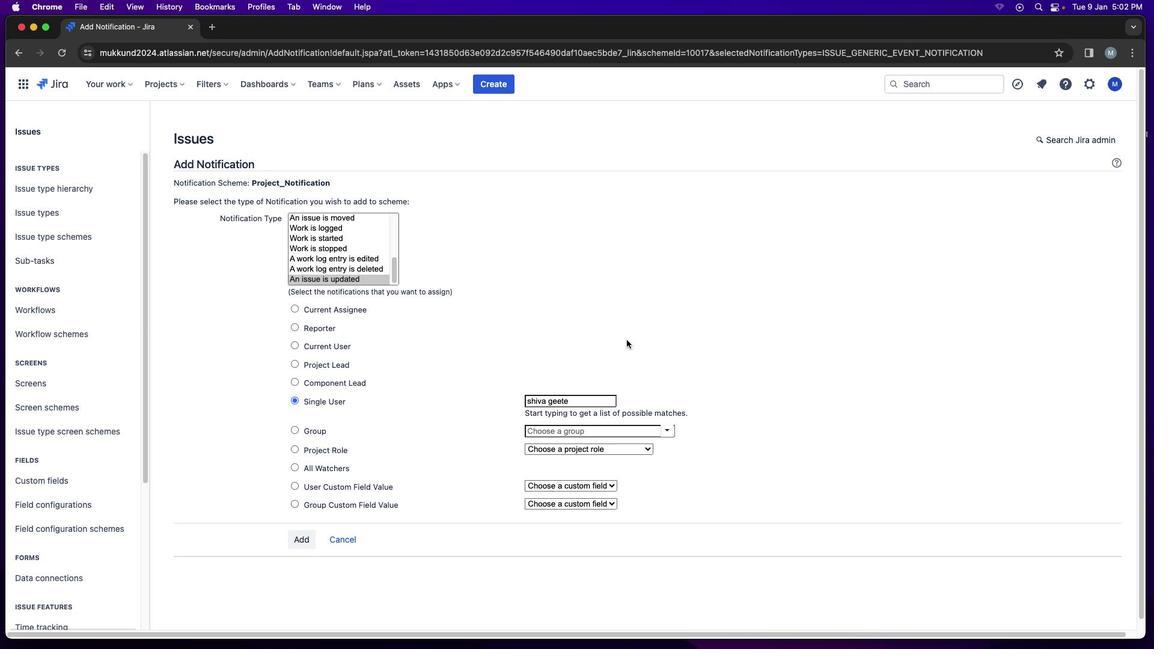 
Action: Mouse pressed left at (628, 341)
Screenshot: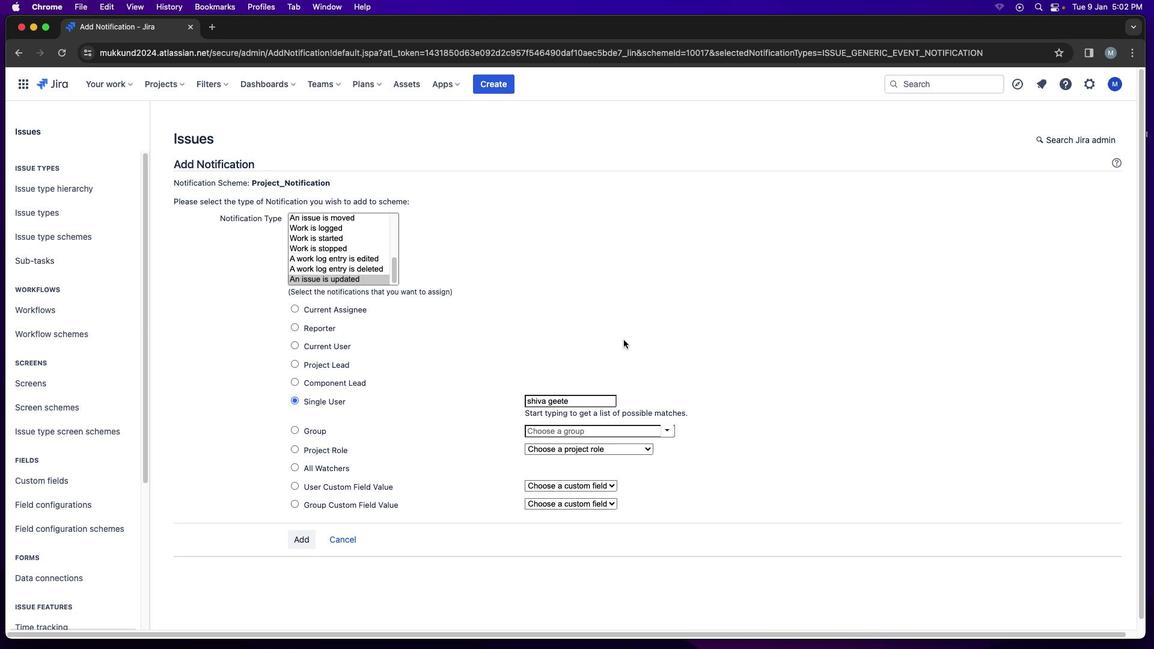 
Action: Mouse moved to (674, 434)
Screenshot: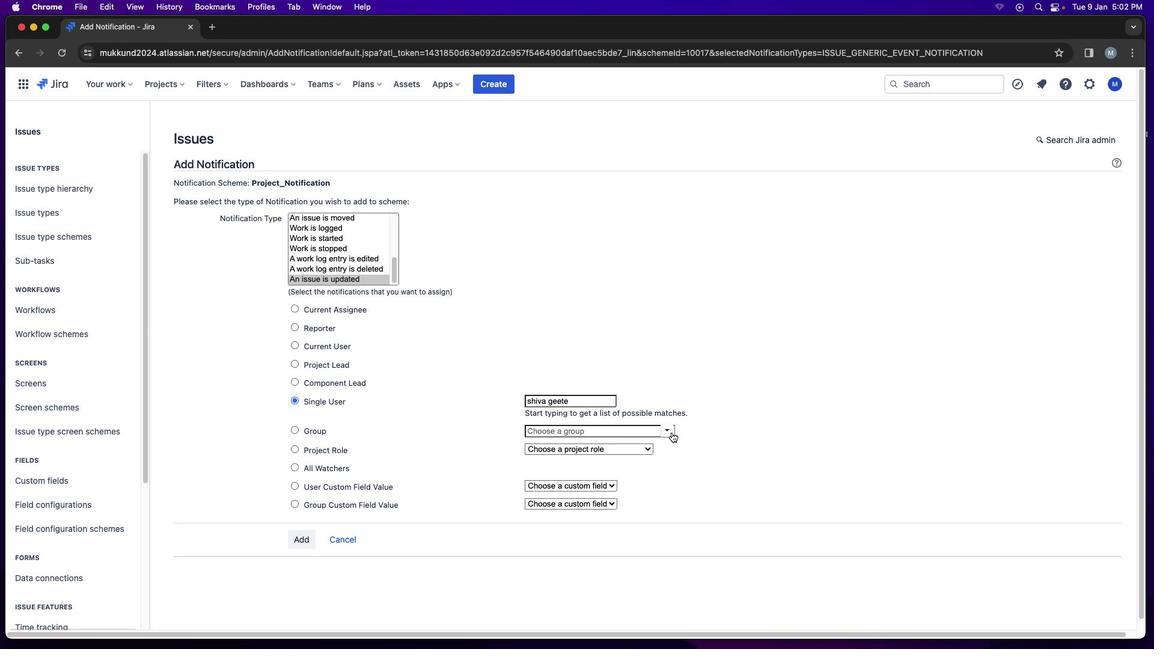 
Action: Mouse pressed left at (674, 434)
Screenshot: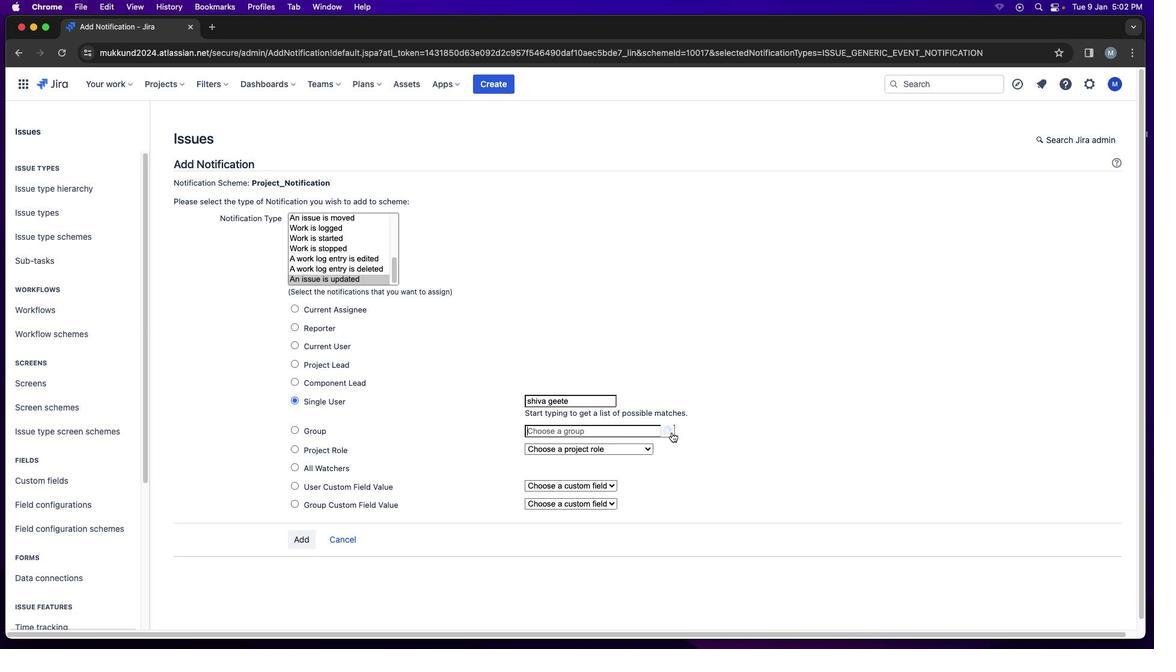 
Action: Mouse moved to (633, 493)
Screenshot: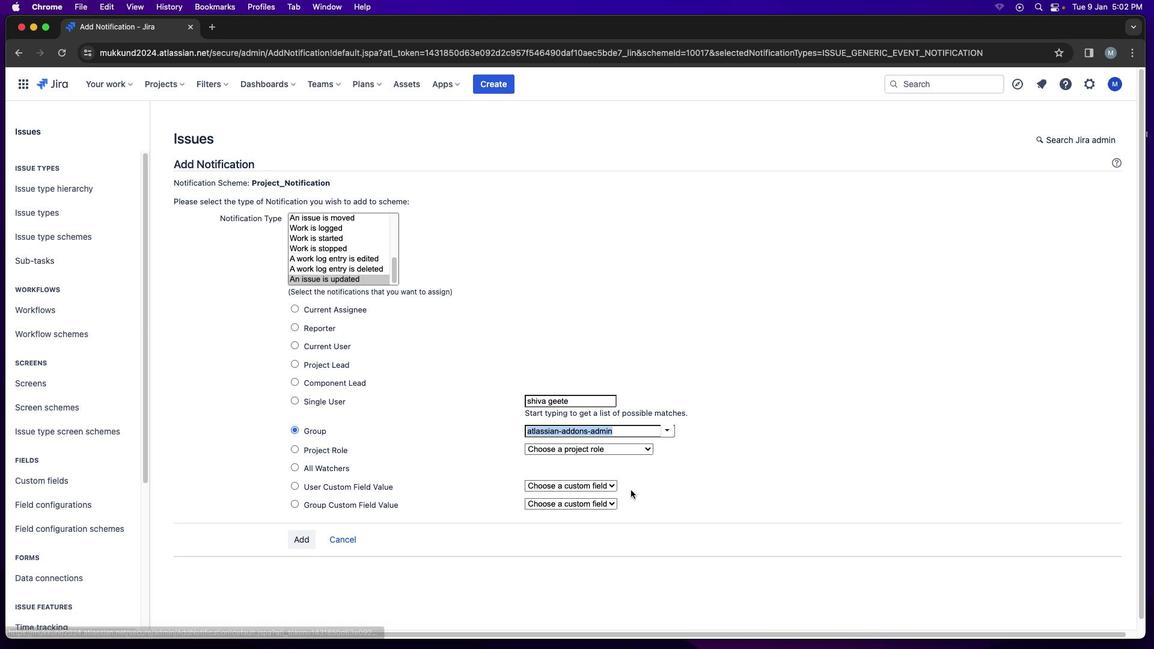 
Action: Mouse pressed left at (633, 493)
Screenshot: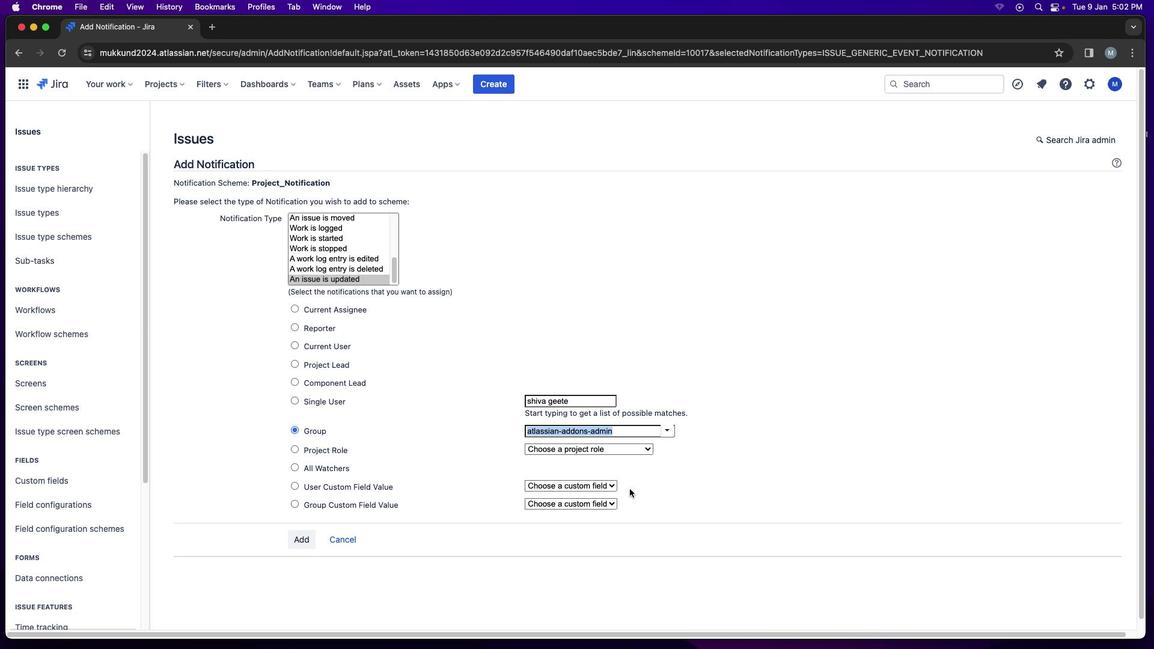 
Action: Mouse moved to (649, 450)
Screenshot: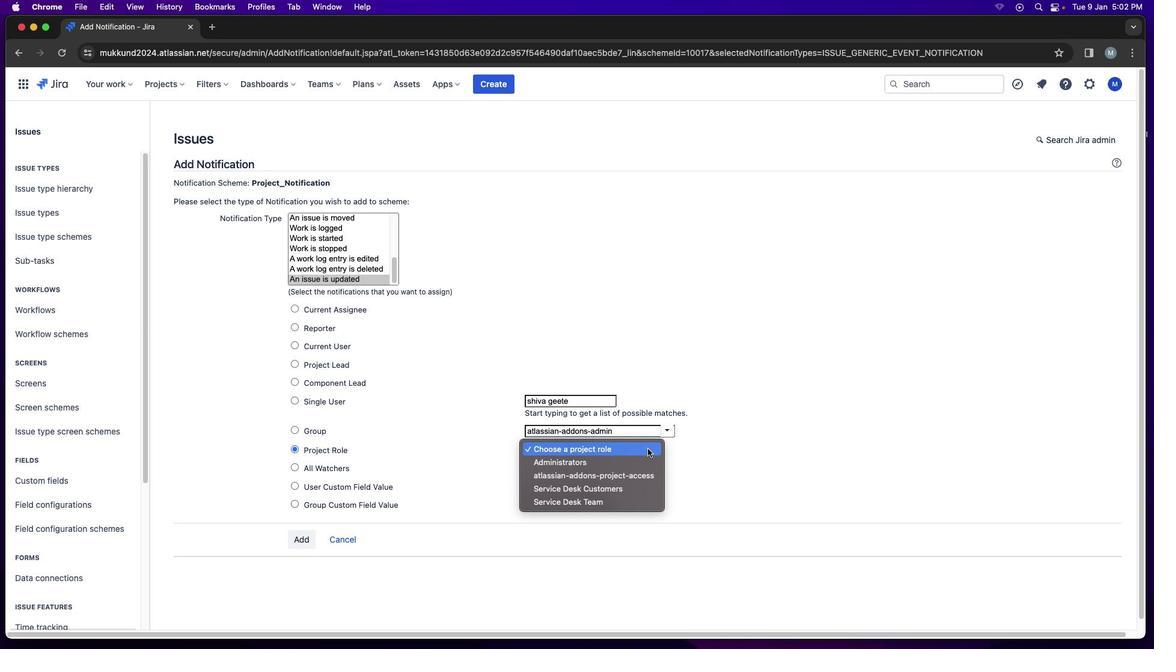 
Action: Mouse pressed left at (649, 450)
Screenshot: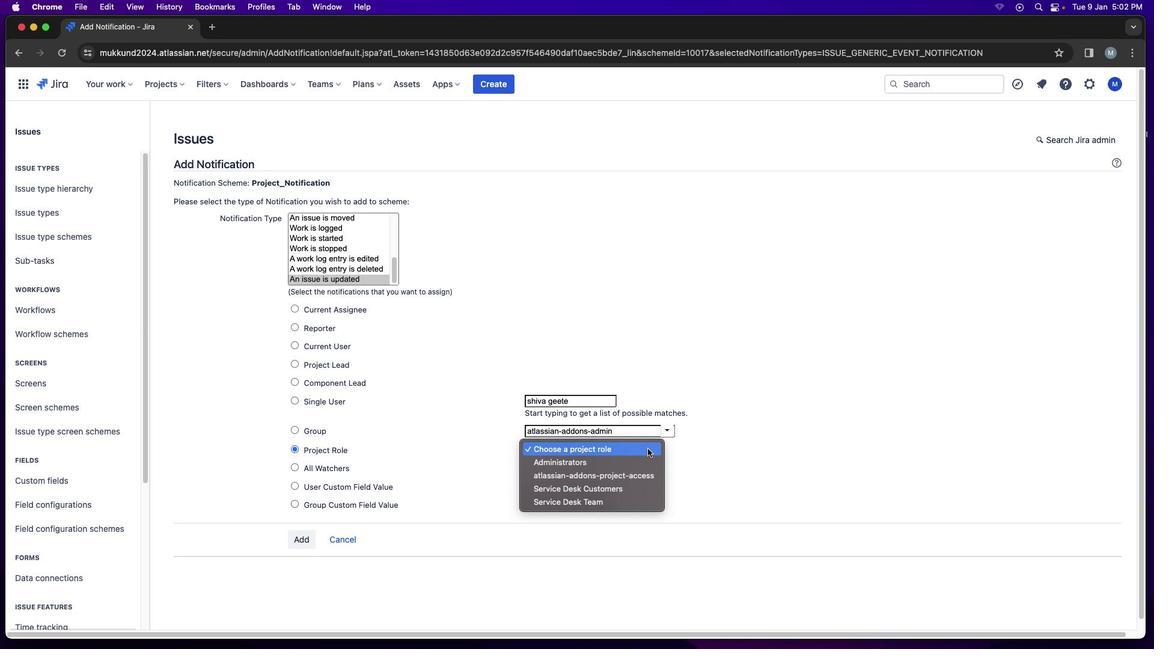 
Action: Mouse moved to (621, 476)
Screenshot: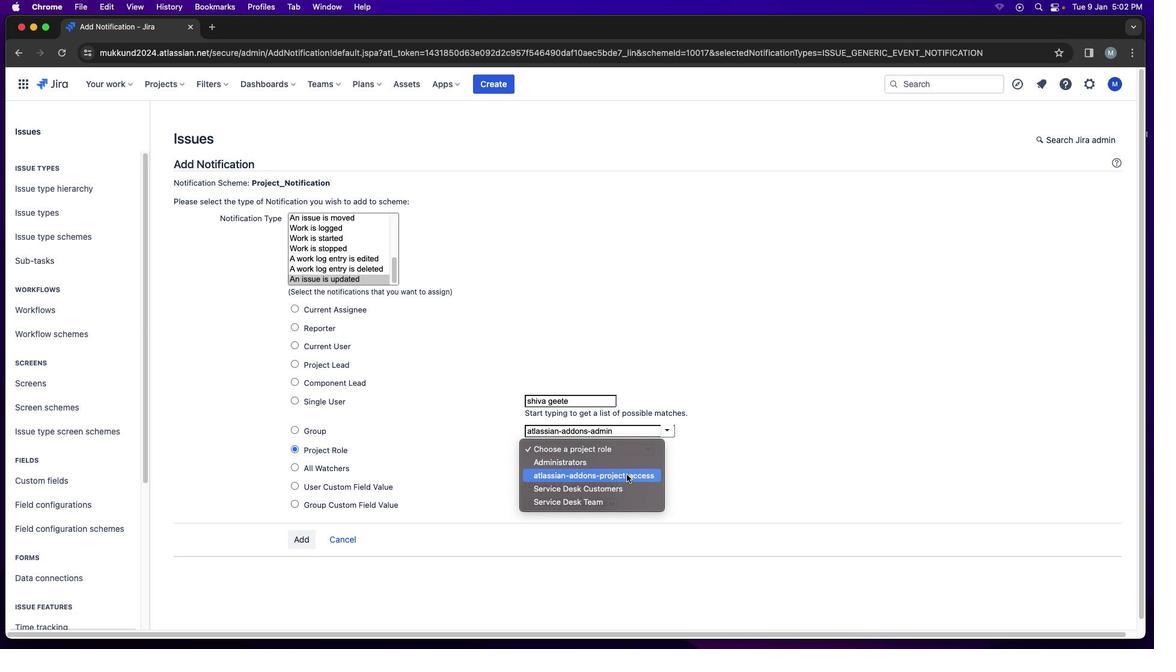 
Action: Mouse pressed left at (621, 476)
Screenshot: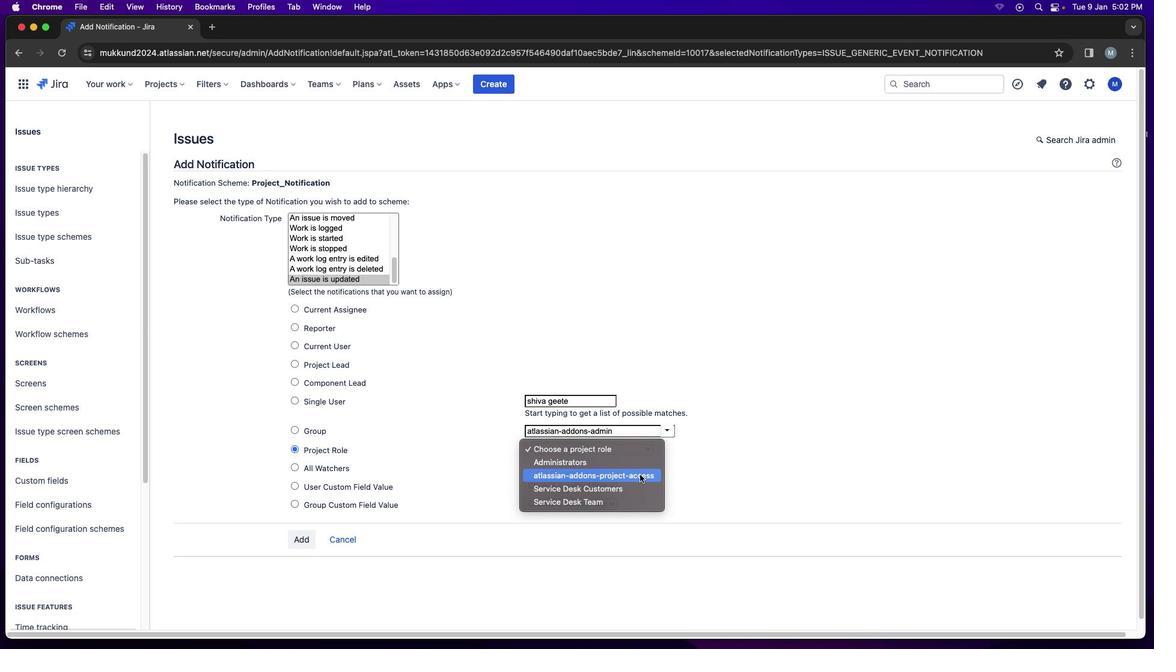 
Action: Mouse moved to (613, 487)
Screenshot: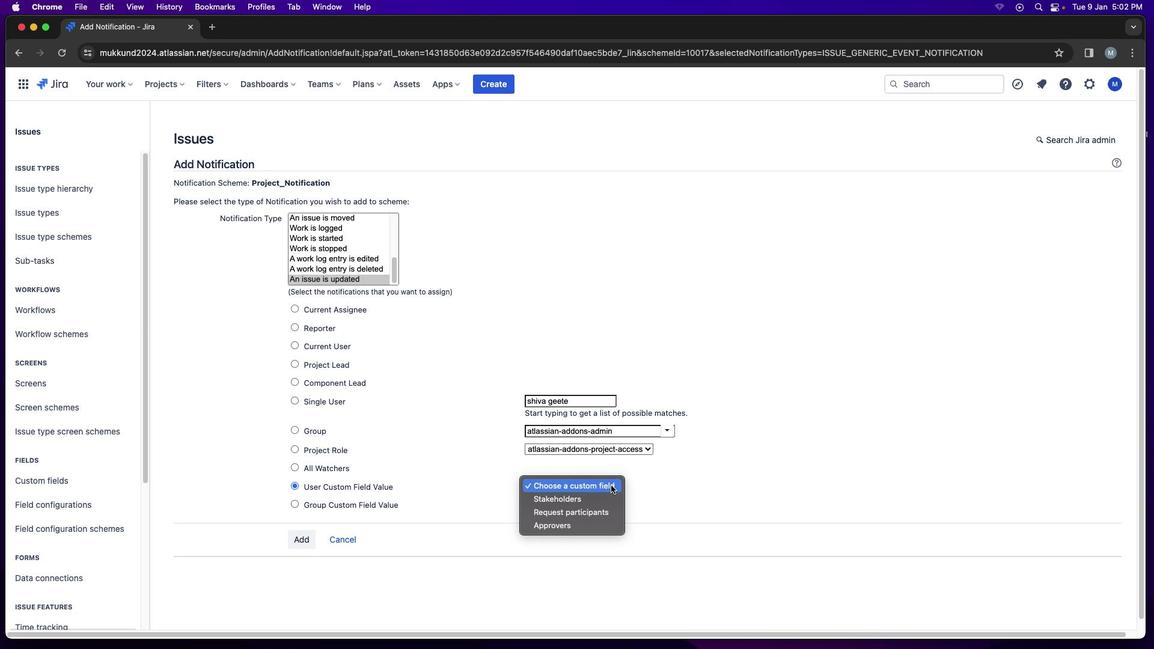 
Action: Mouse pressed left at (613, 487)
Screenshot: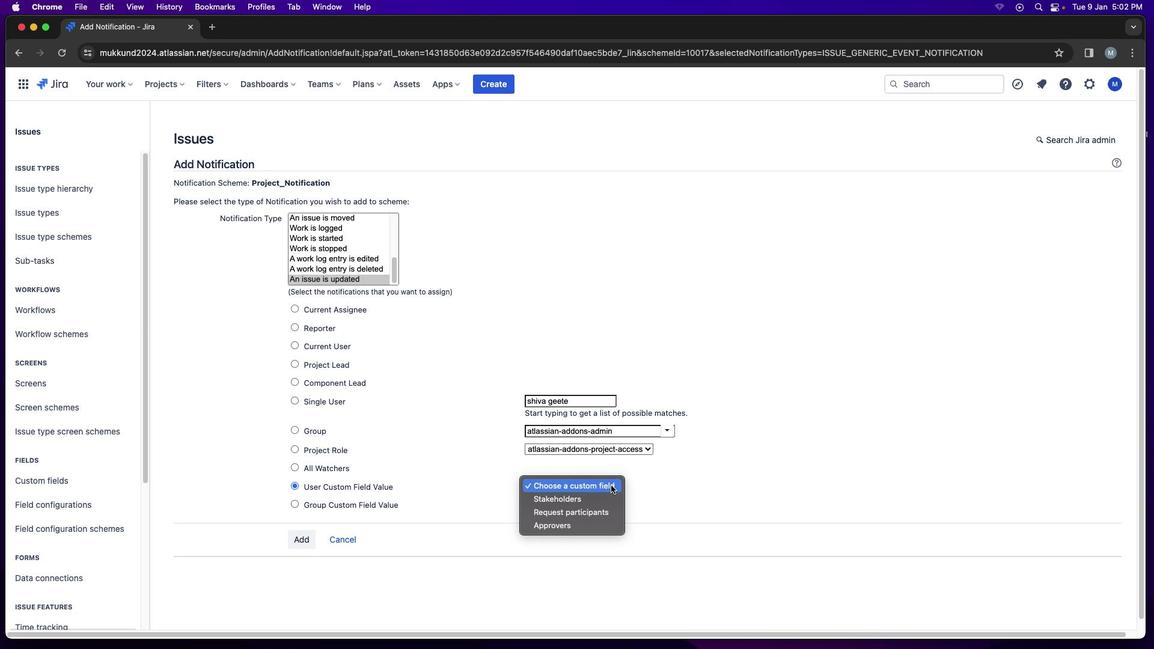 
Action: Mouse moved to (598, 512)
Screenshot: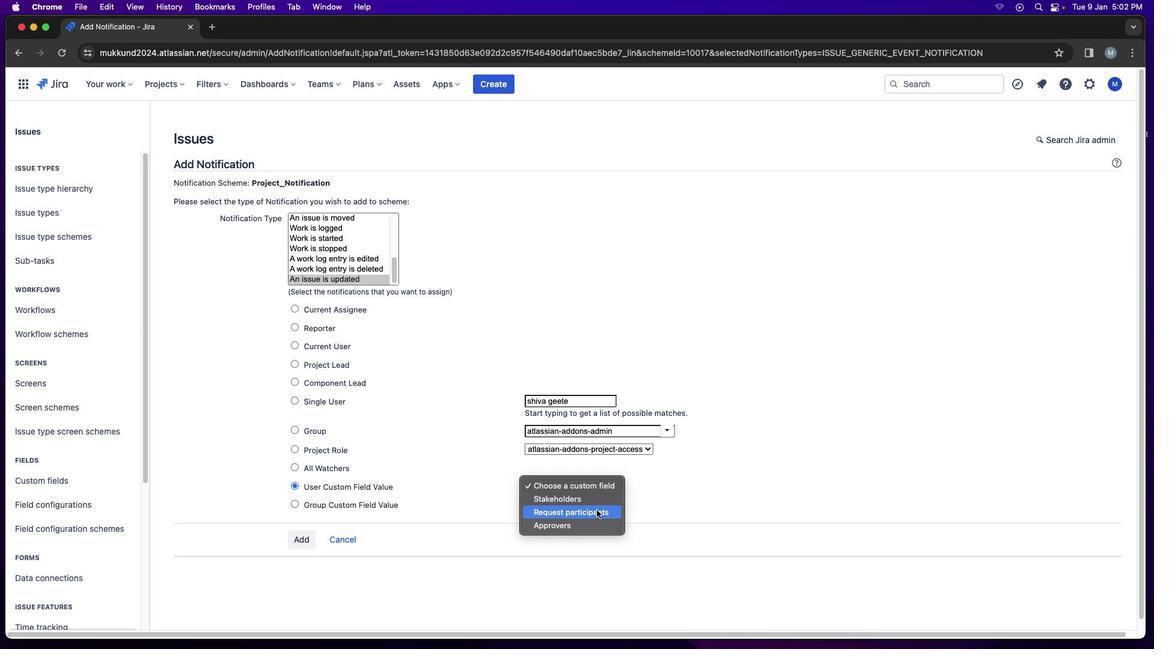 
Action: Mouse pressed left at (598, 512)
Screenshot: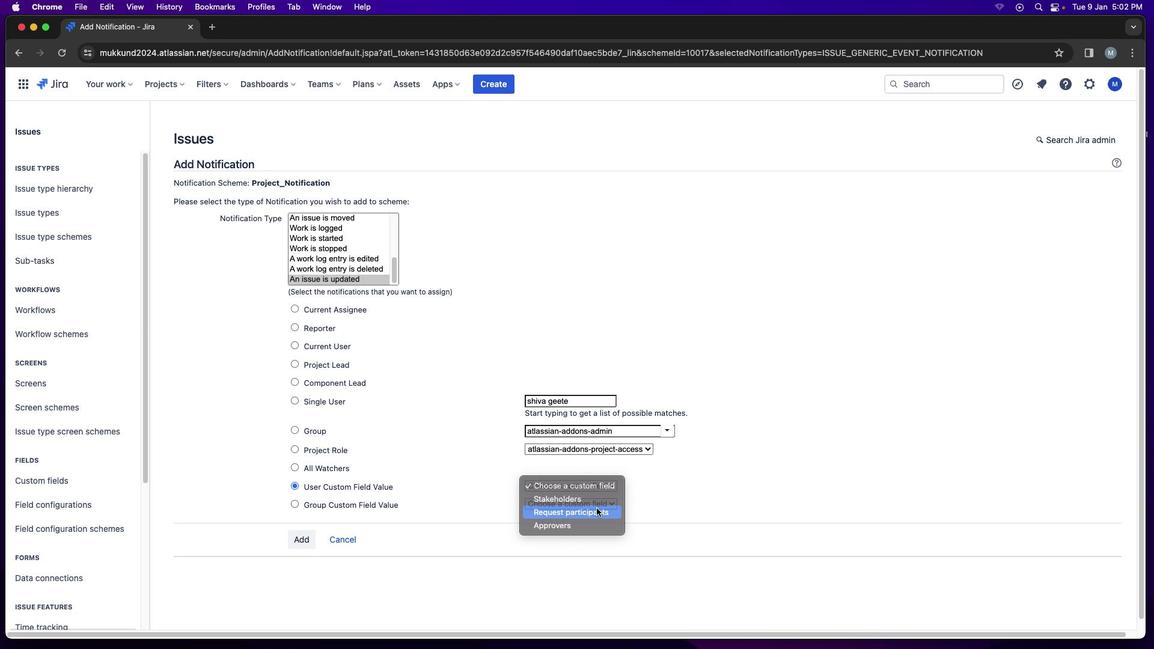 
Action: Mouse moved to (601, 502)
Screenshot: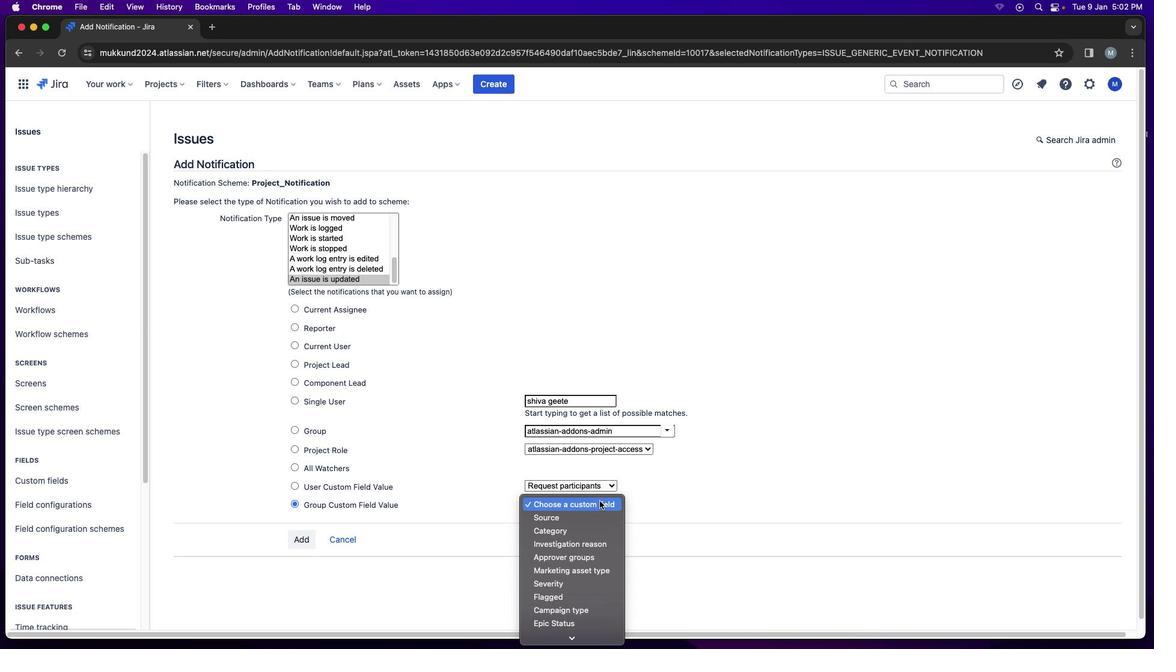 
Action: Mouse pressed left at (601, 502)
Screenshot: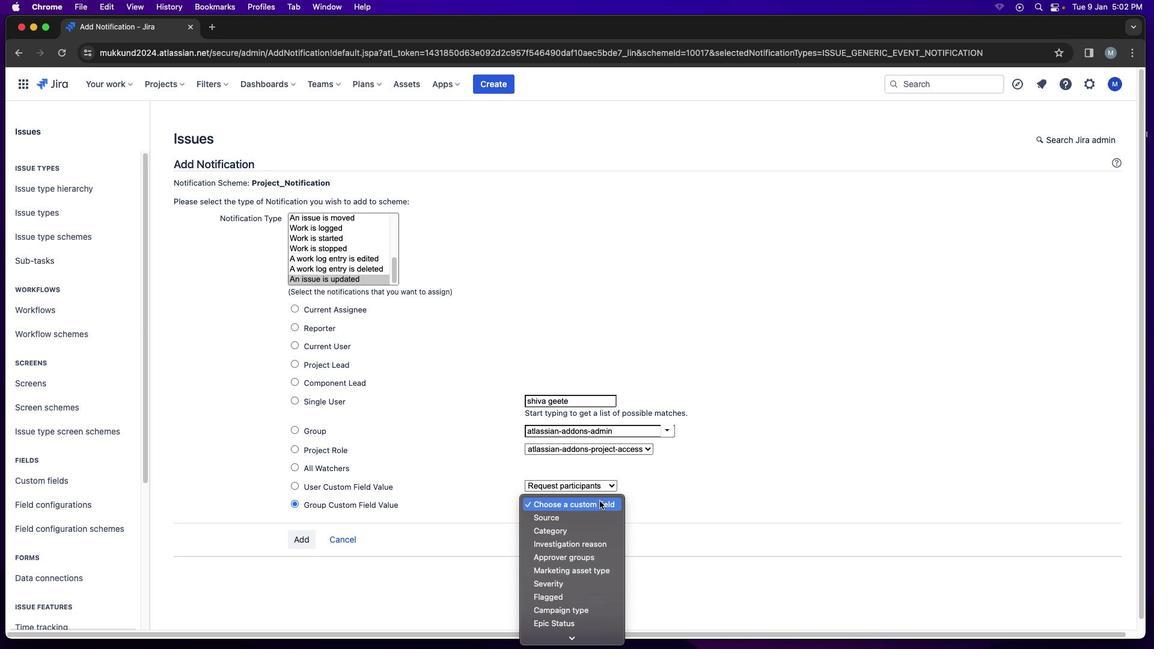 
Action: Mouse moved to (614, 544)
Screenshot: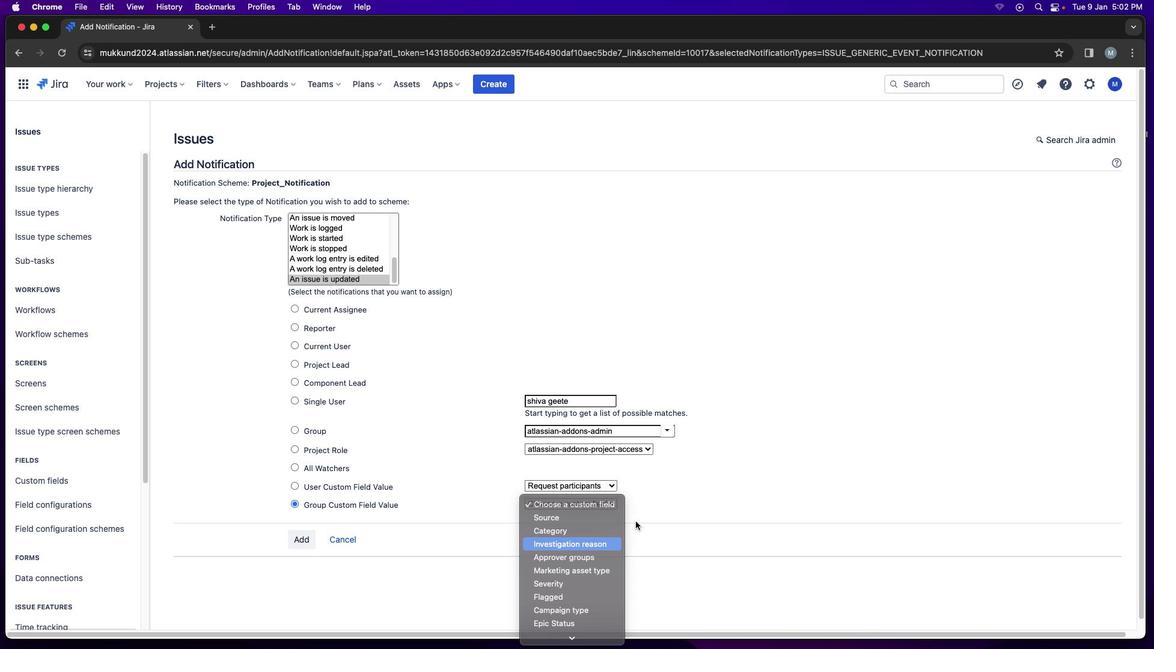 
Action: Mouse pressed left at (614, 544)
Screenshot: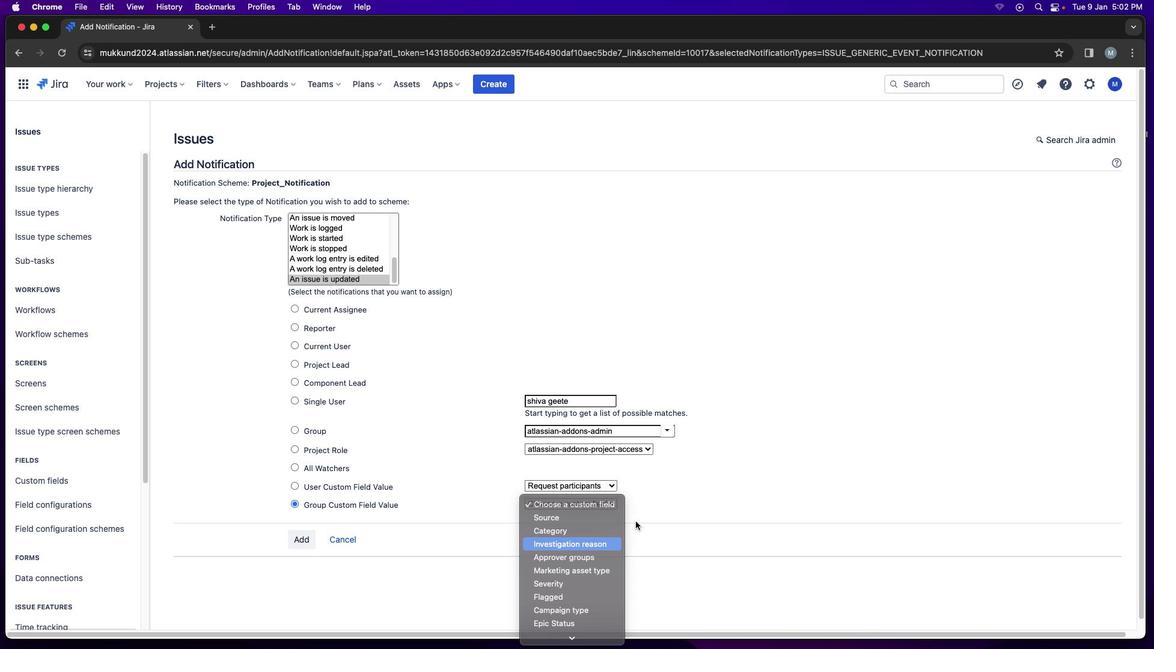
Action: Mouse moved to (687, 488)
Screenshot: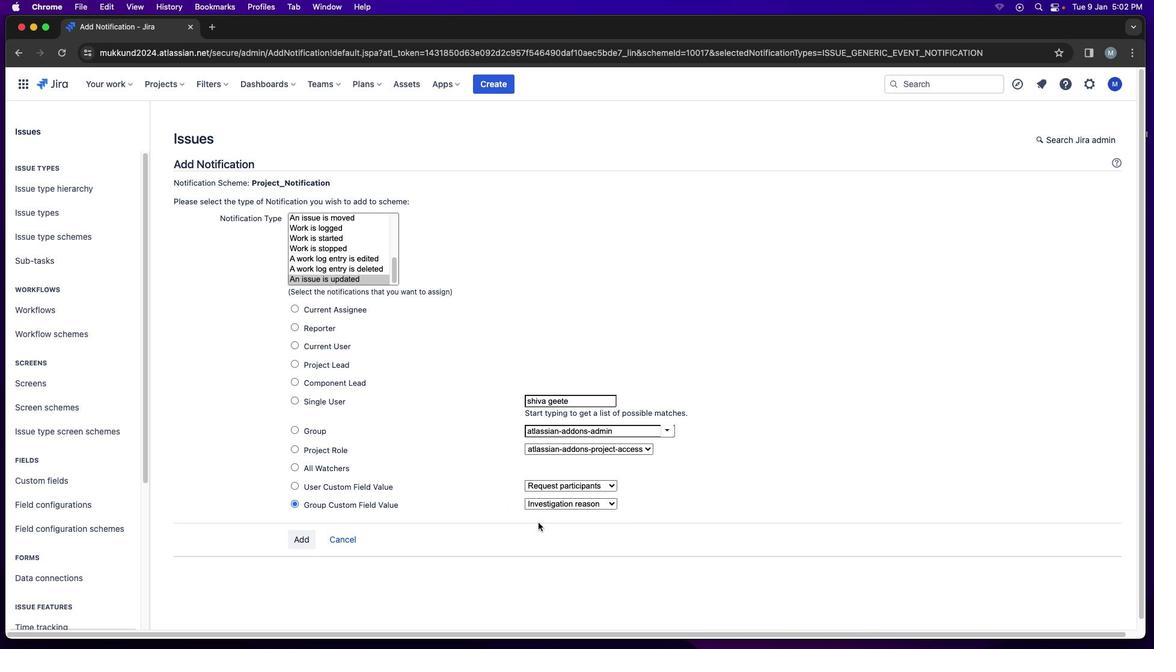 
Action: Mouse pressed left at (687, 488)
Screenshot: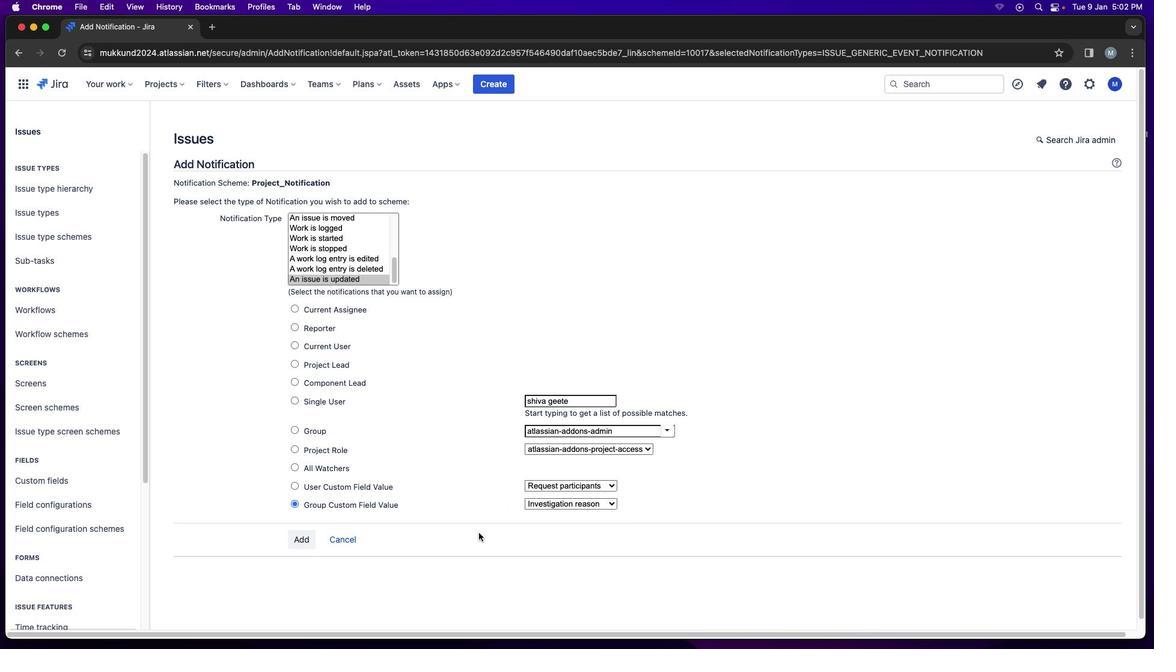 
Action: Mouse moved to (305, 539)
Screenshot: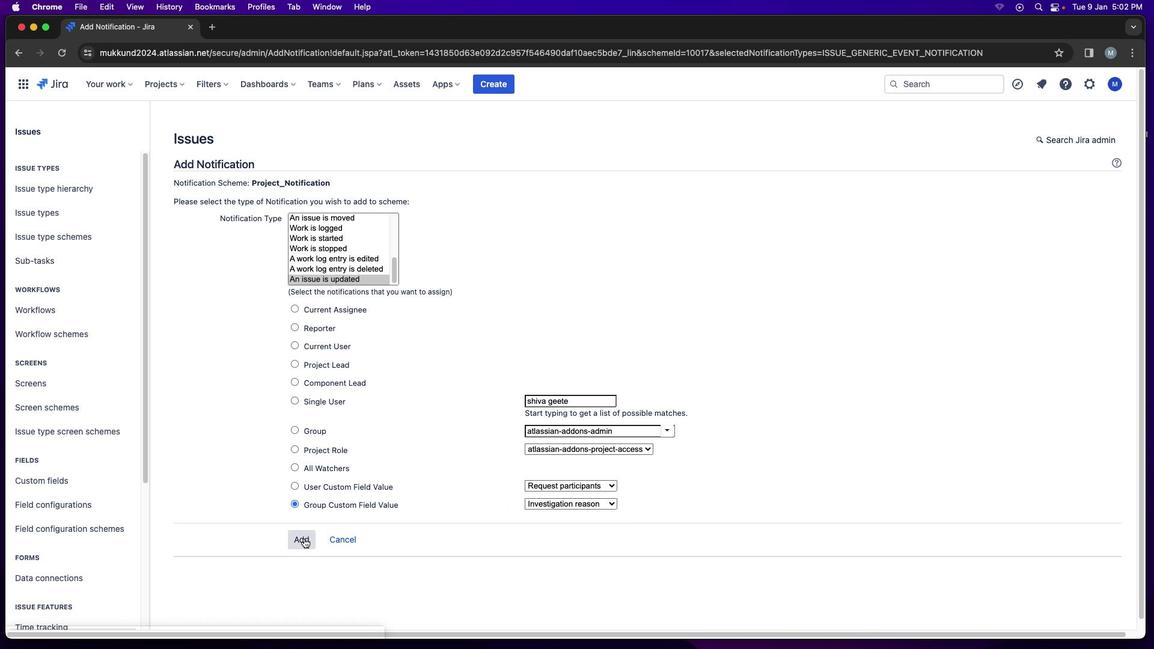 
Action: Mouse pressed left at (305, 539)
Screenshot: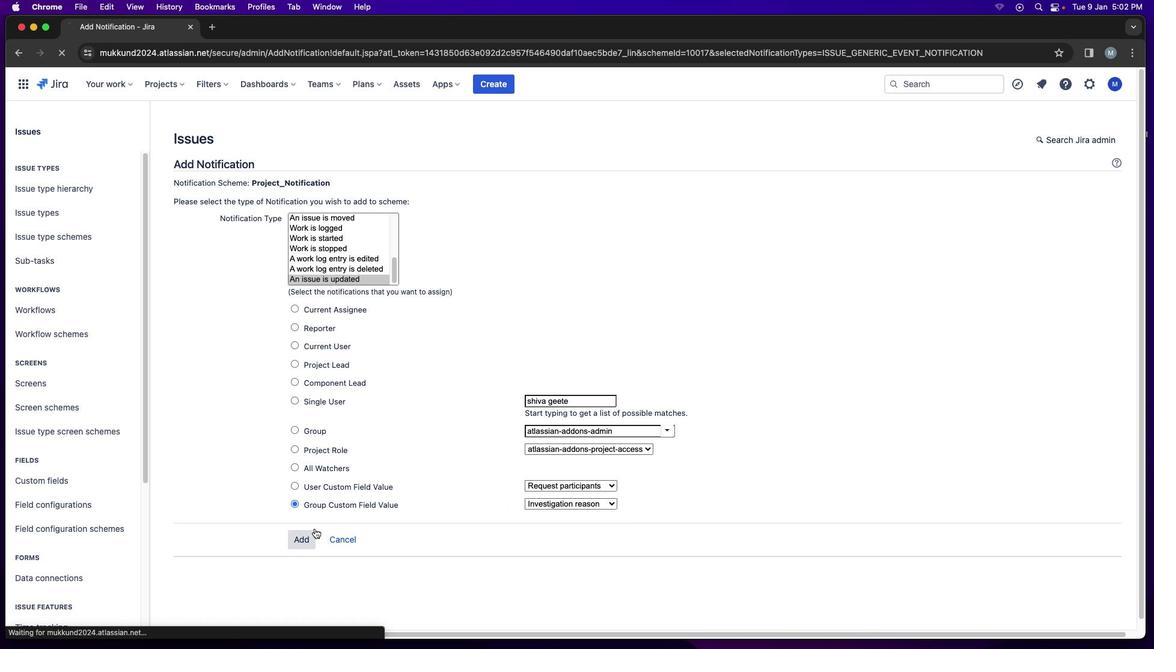 
Action: Mouse moved to (820, 411)
Screenshot: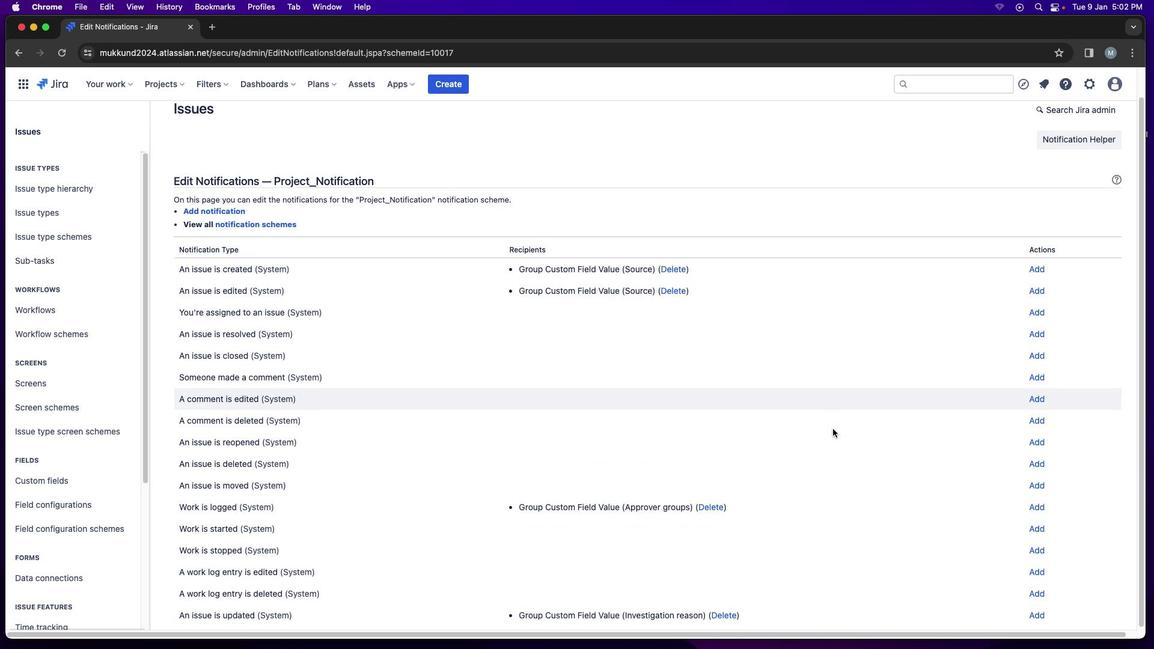 
Action: Mouse scrolled (820, 411) with delta (1, 1)
Screenshot: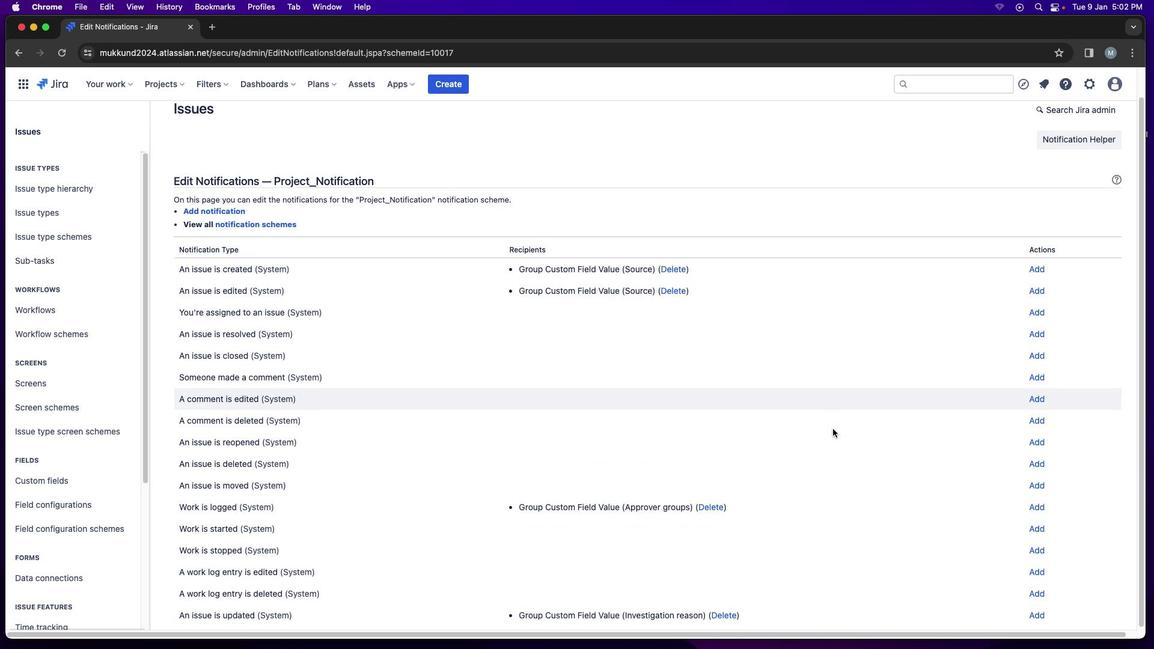 
Action: Mouse moved to (828, 423)
Screenshot: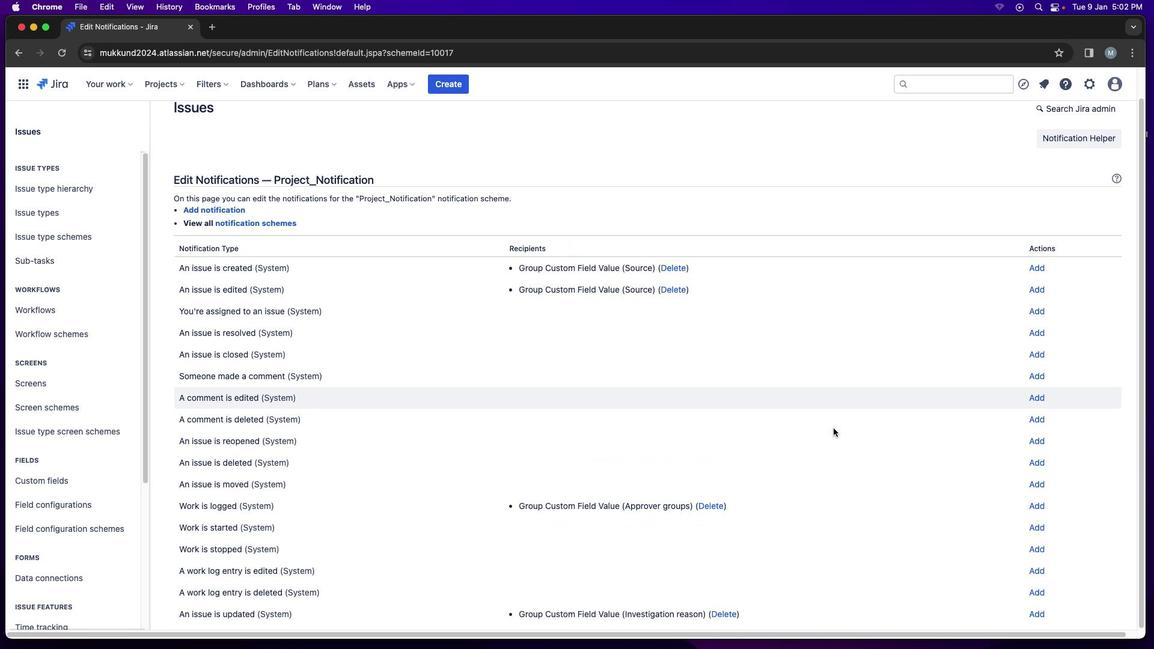 
Action: Mouse scrolled (828, 423) with delta (1, 1)
Screenshot: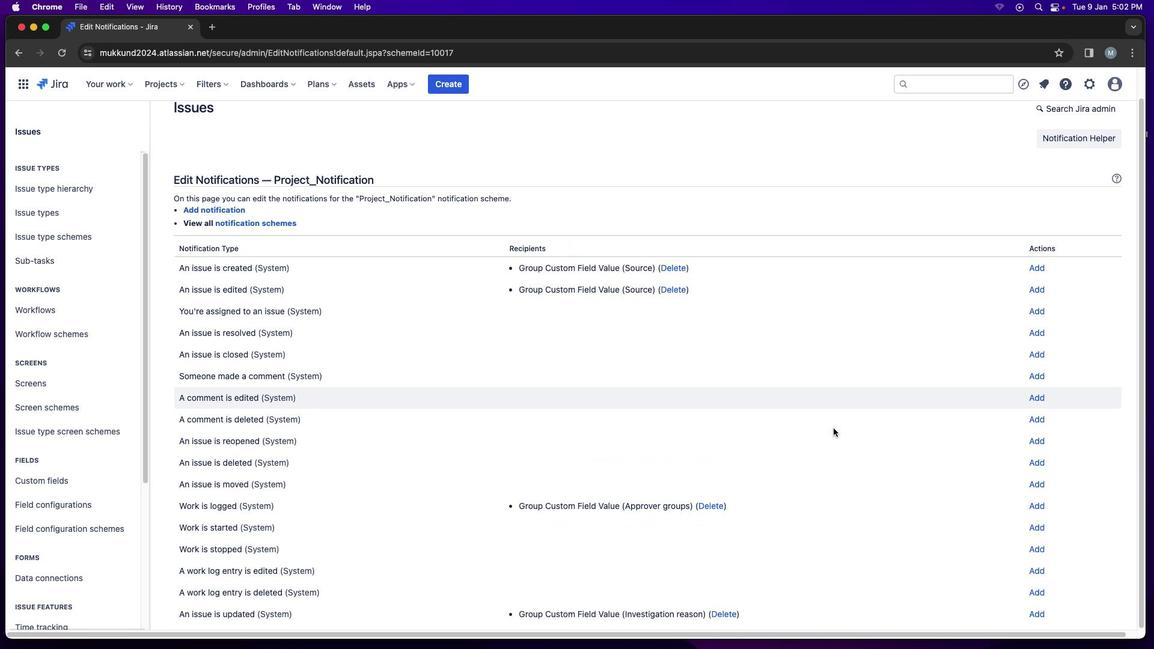 
Action: Mouse moved to (832, 428)
Screenshot: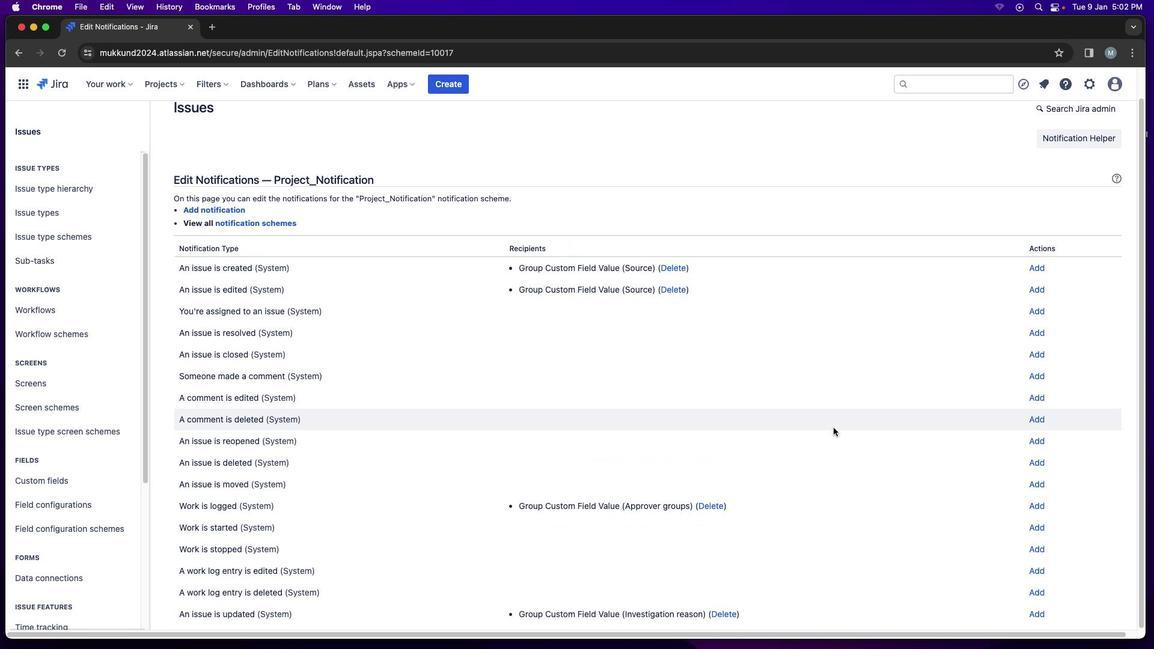 
Action: Mouse scrolled (832, 428) with delta (1, 0)
Screenshot: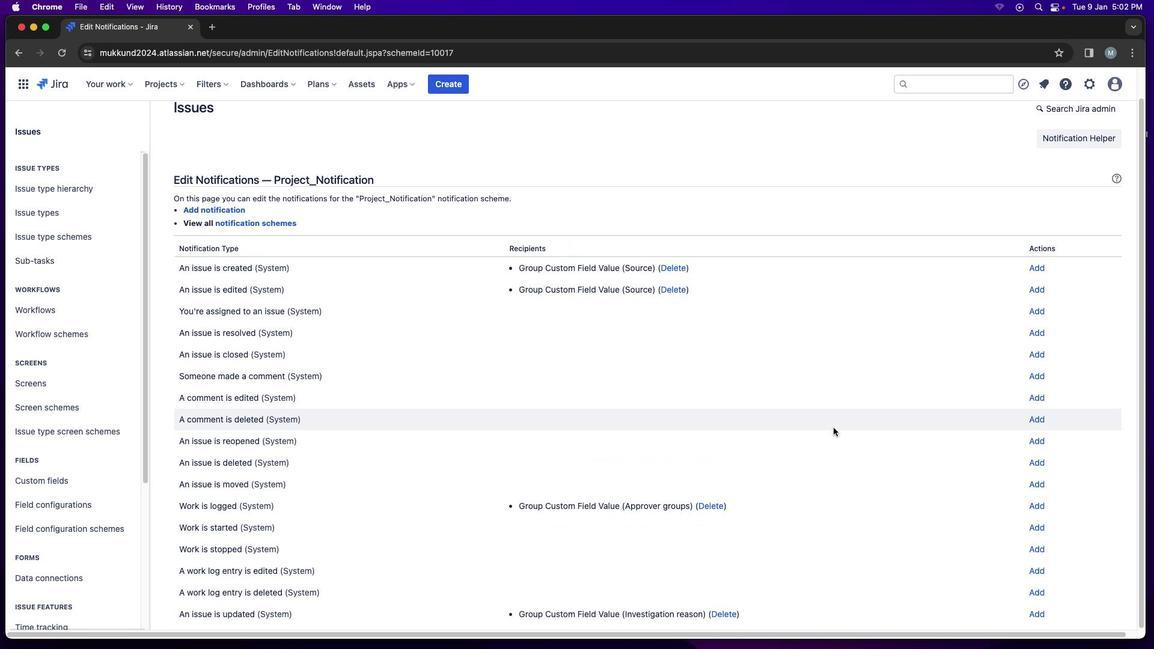 
Action: Mouse moved to (833, 430)
Screenshot: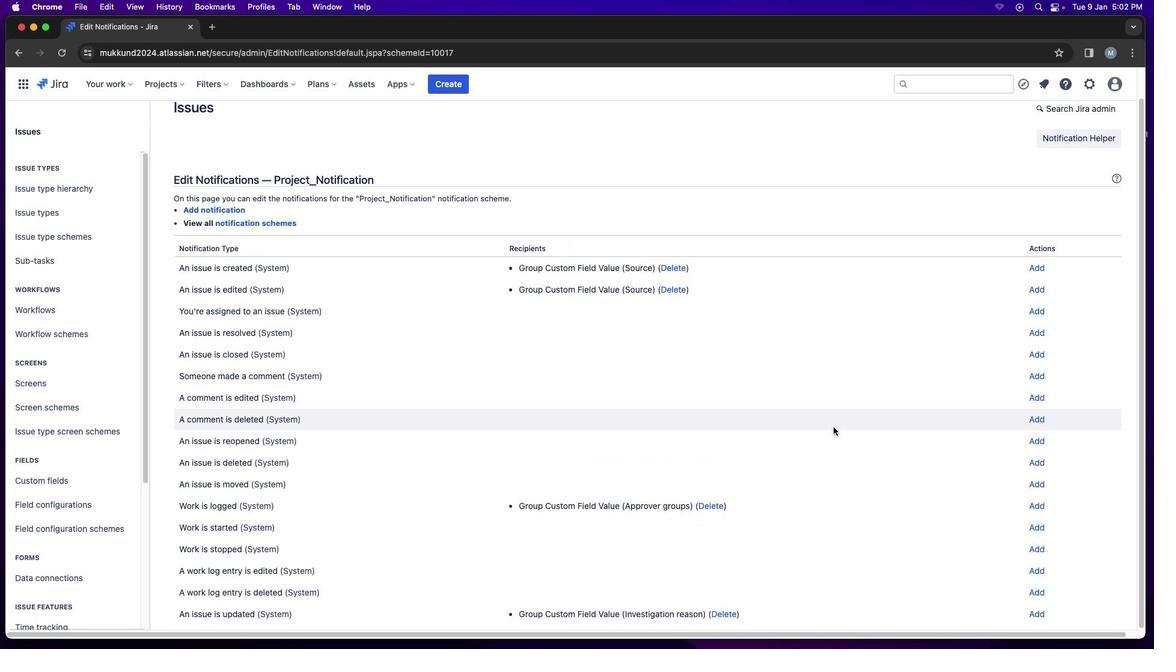 
Action: Mouse scrolled (833, 430) with delta (1, 0)
Screenshot: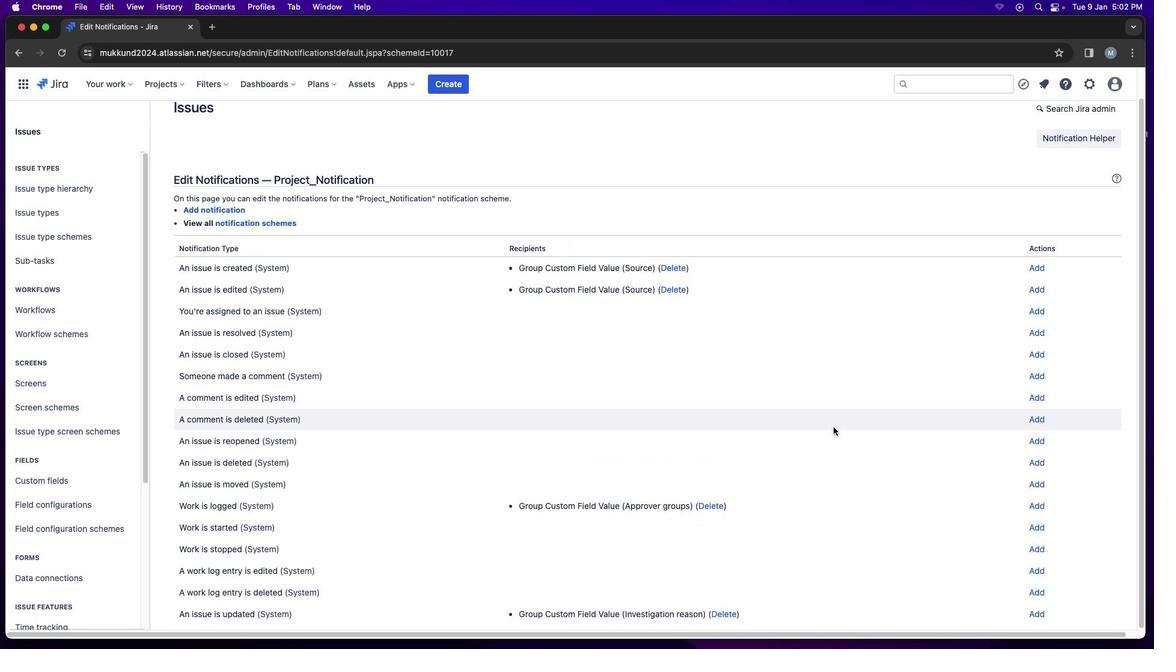 
Action: Mouse moved to (835, 431)
Screenshot: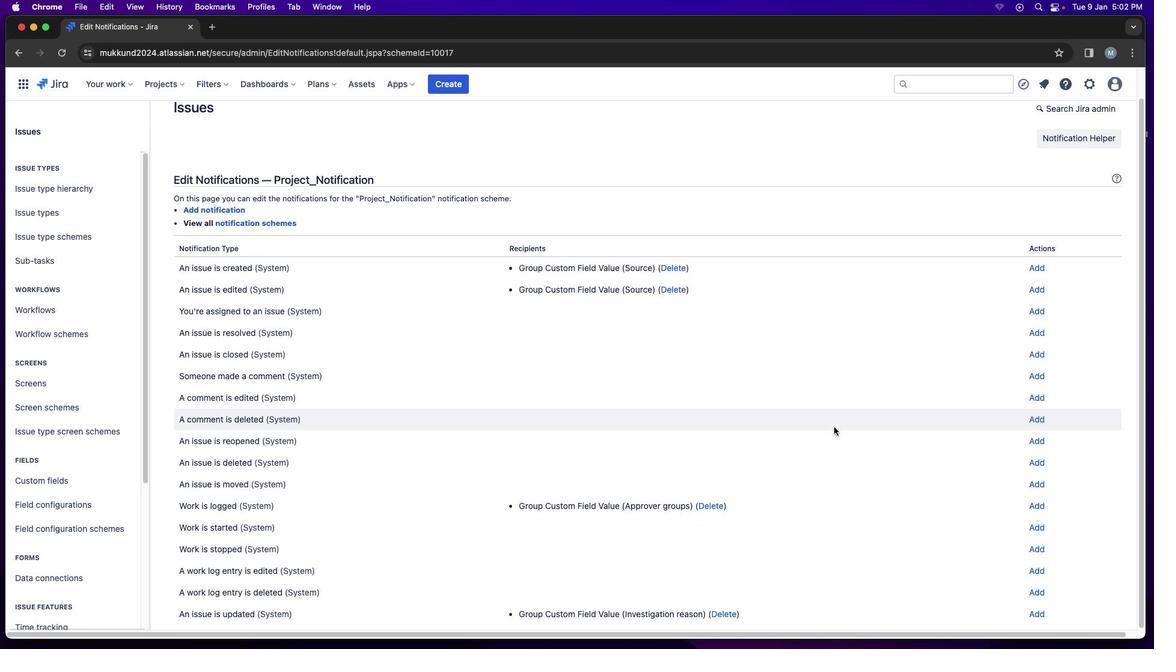 
Action: Mouse scrolled (835, 431) with delta (1, 0)
Screenshot: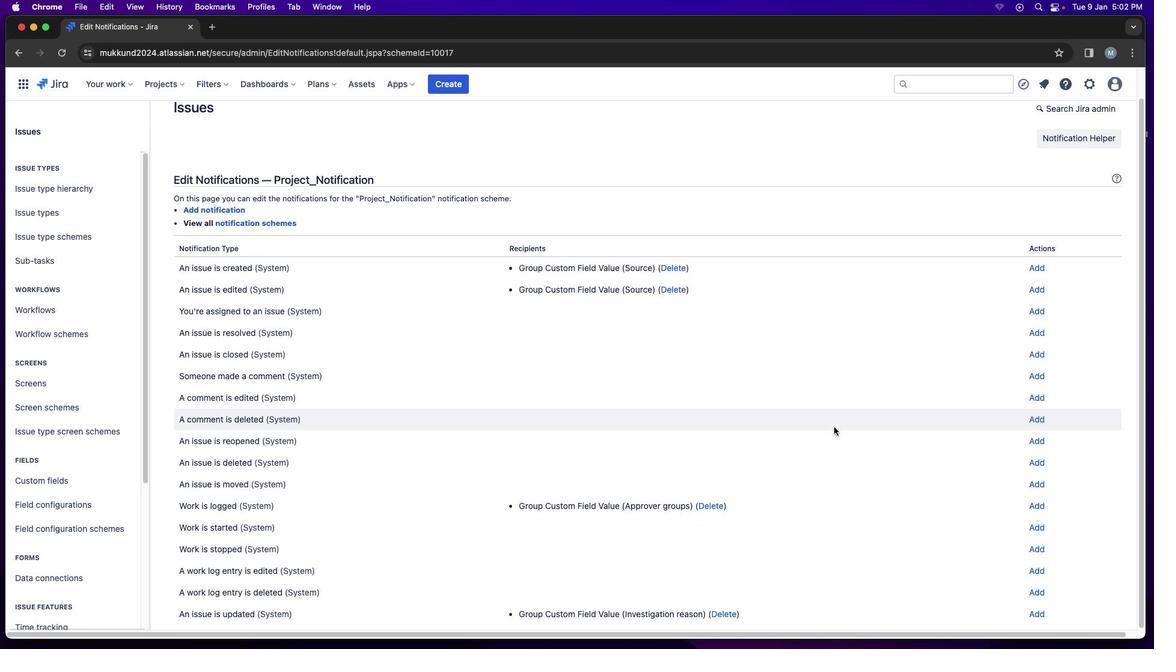 
Action: Mouse moved to (835, 428)
Screenshot: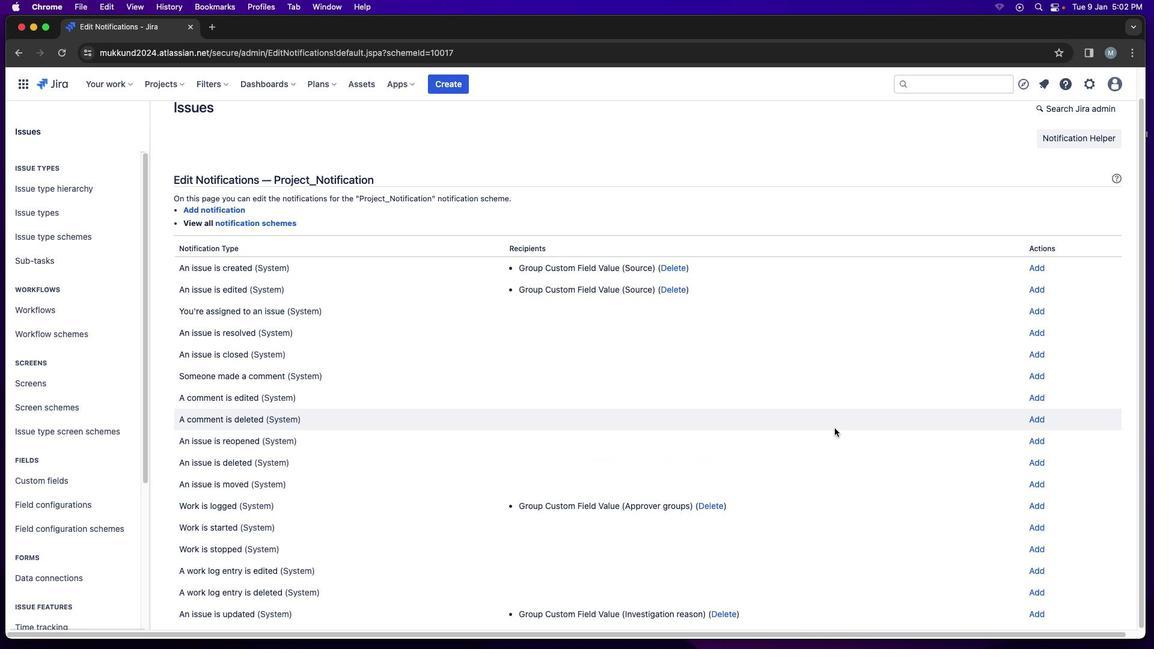 
Action: Mouse scrolled (835, 428) with delta (1, 1)
Screenshot: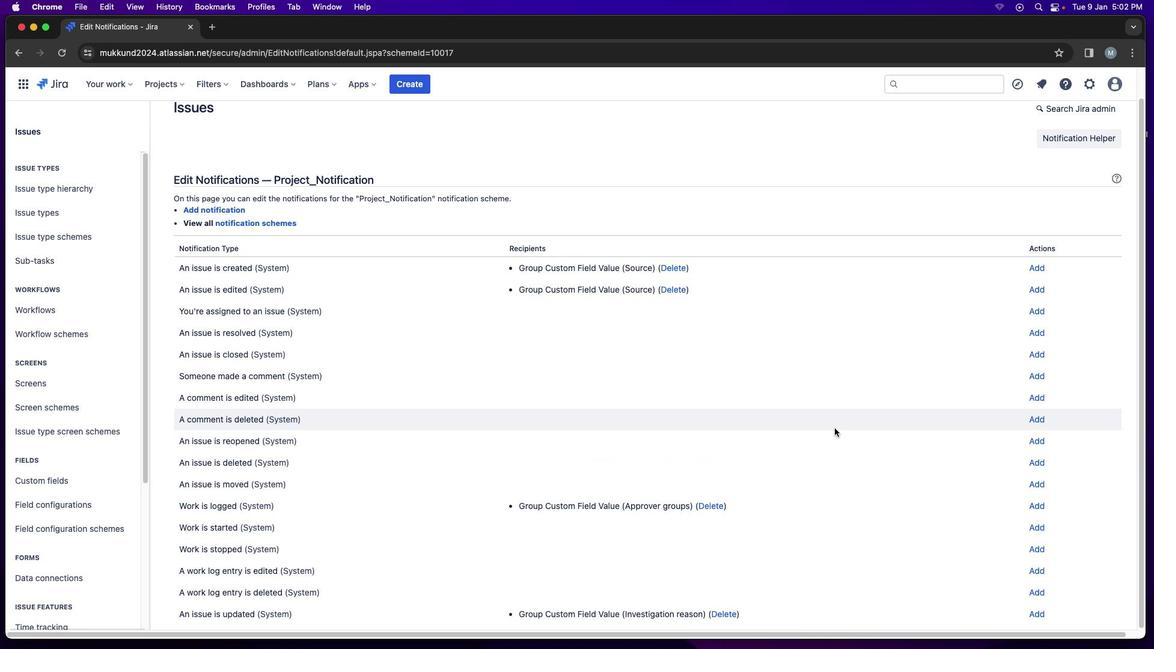 
Action: Mouse moved to (835, 428)
